 Task: Animate a Splashing Waterfall.
Action: Mouse moved to (450, 367)
Screenshot: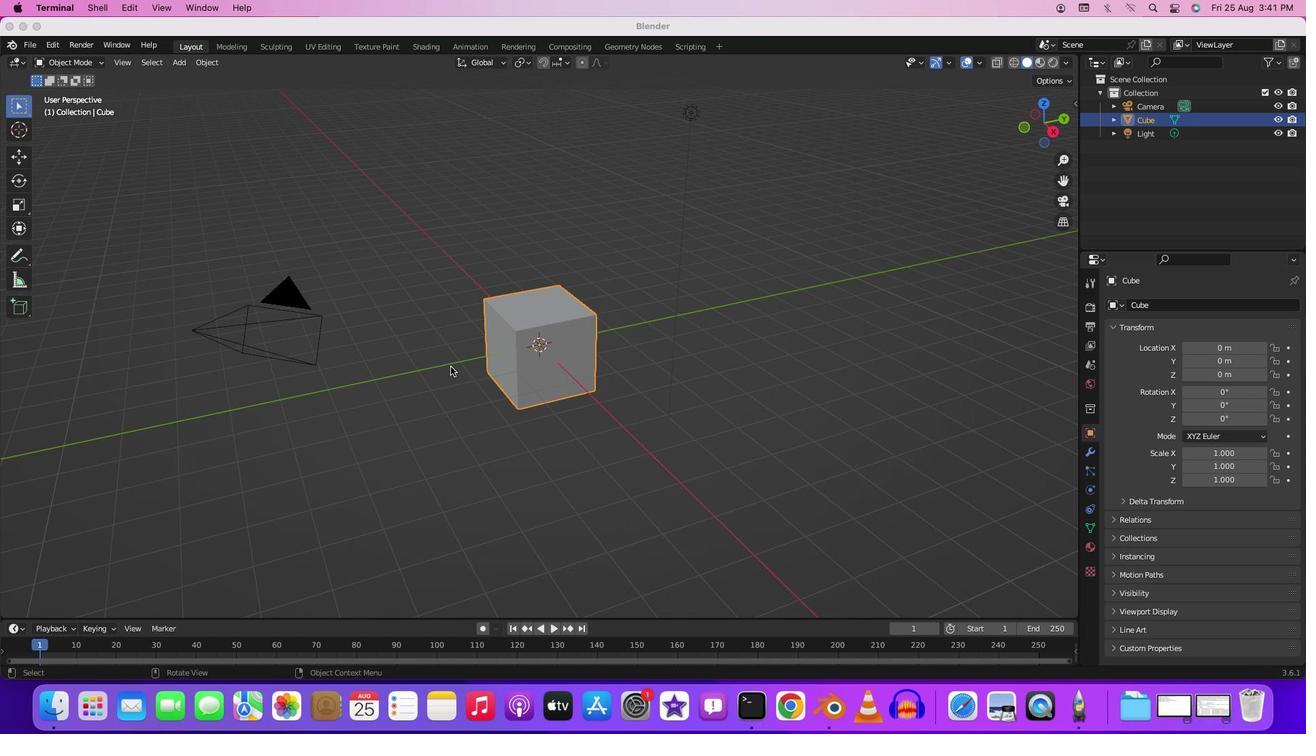 
Action: Mouse pressed middle at (450, 367)
Screenshot: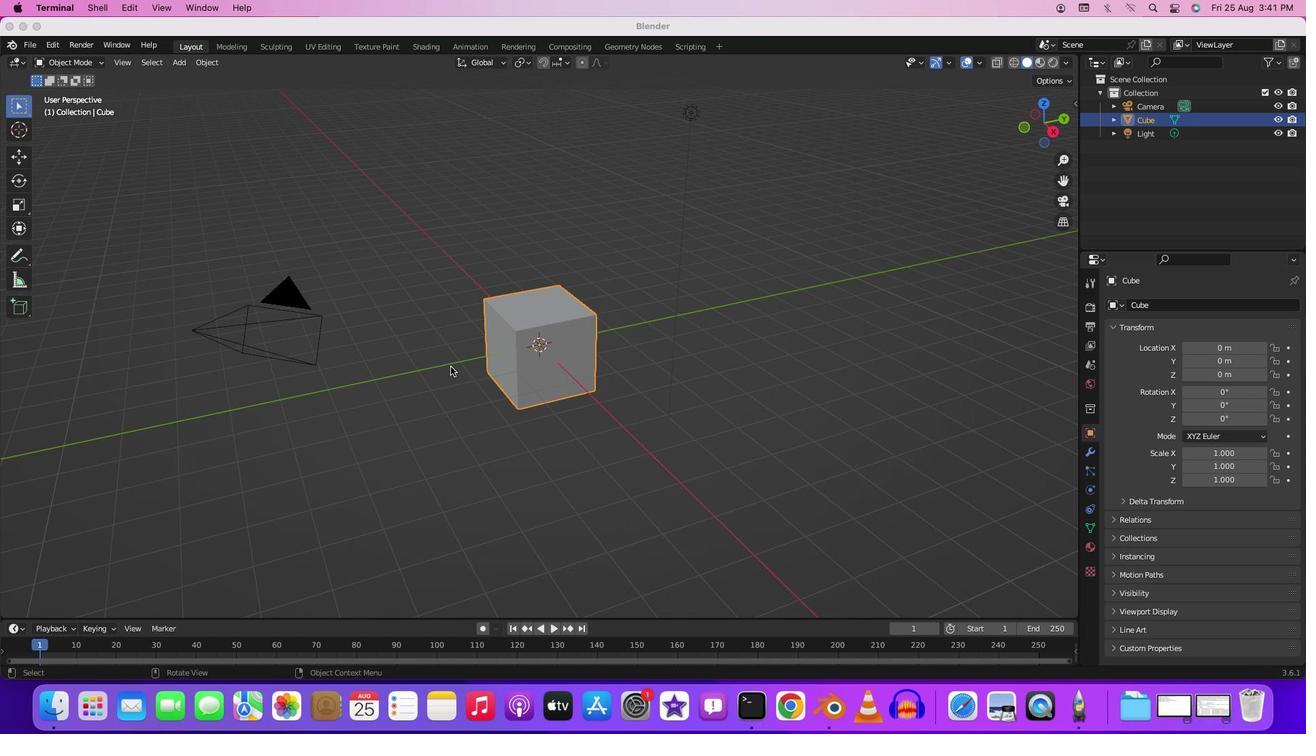 
Action: Mouse moved to (450, 283)
Screenshot: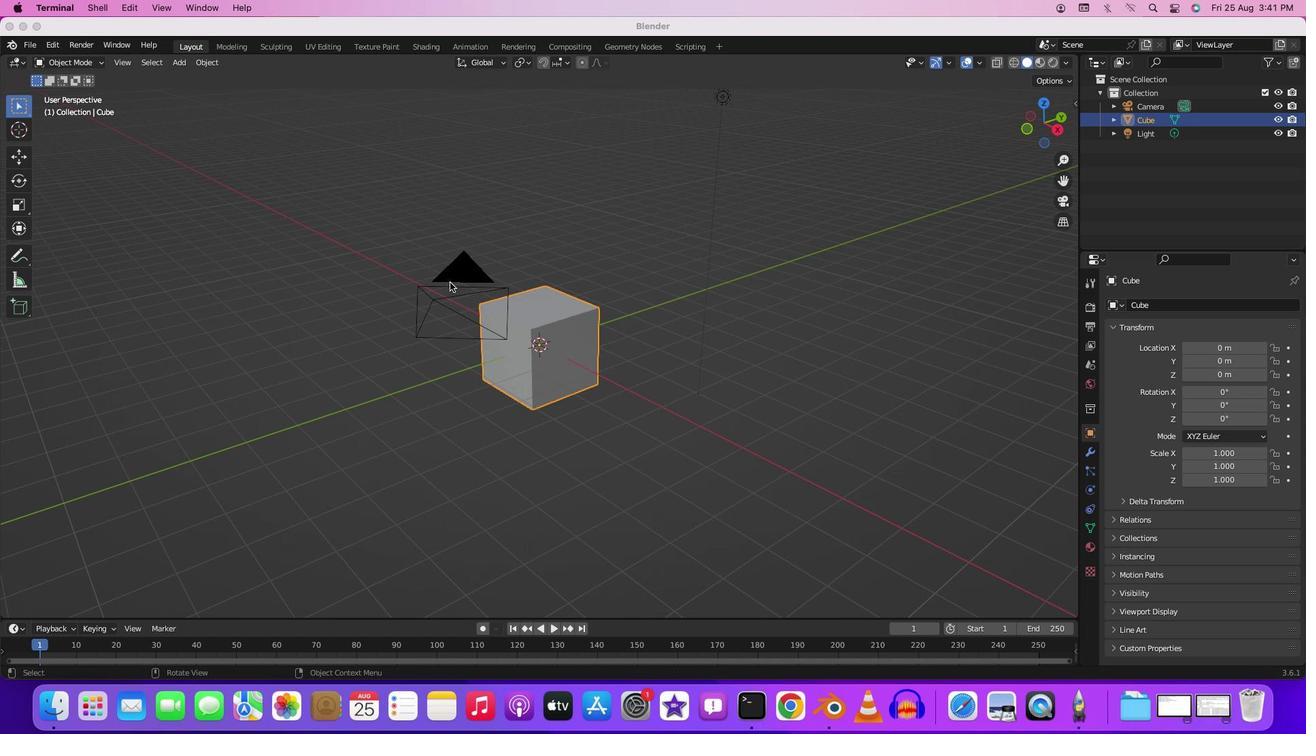 
Action: Mouse pressed left at (450, 283)
Screenshot: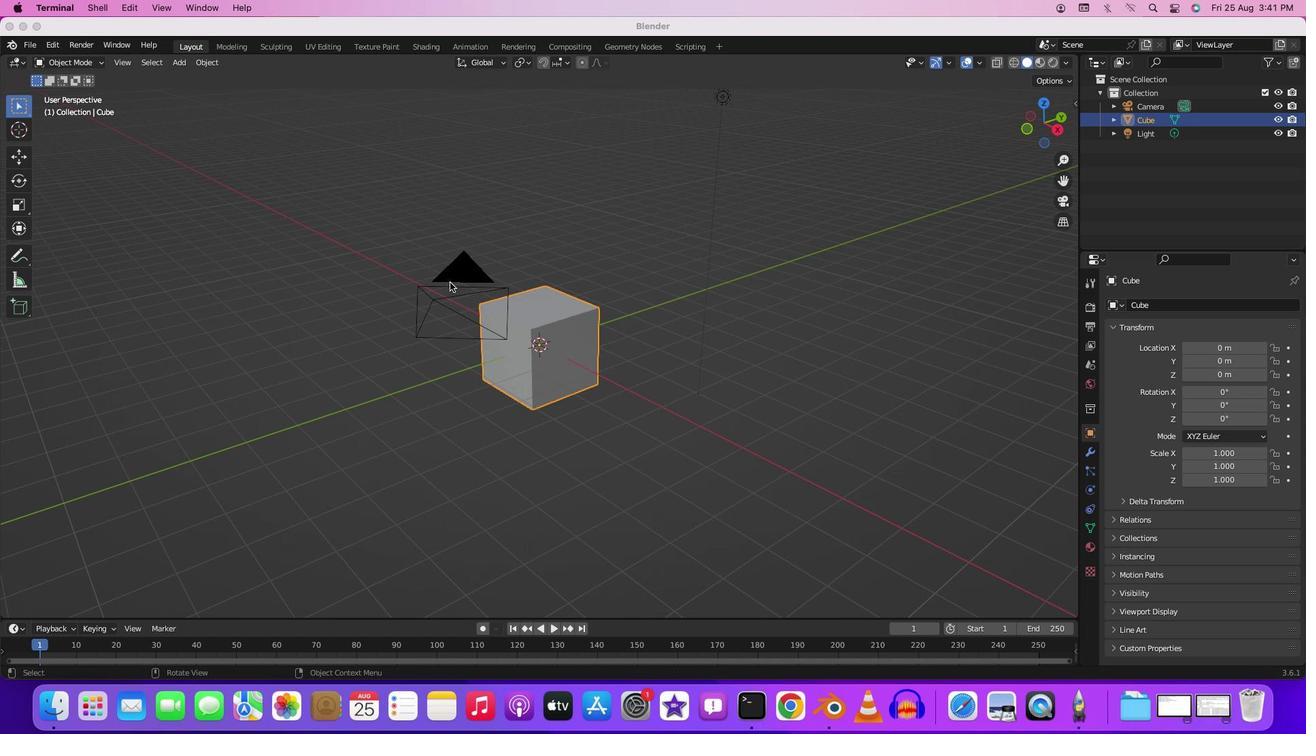 
Action: Mouse moved to (451, 269)
Screenshot: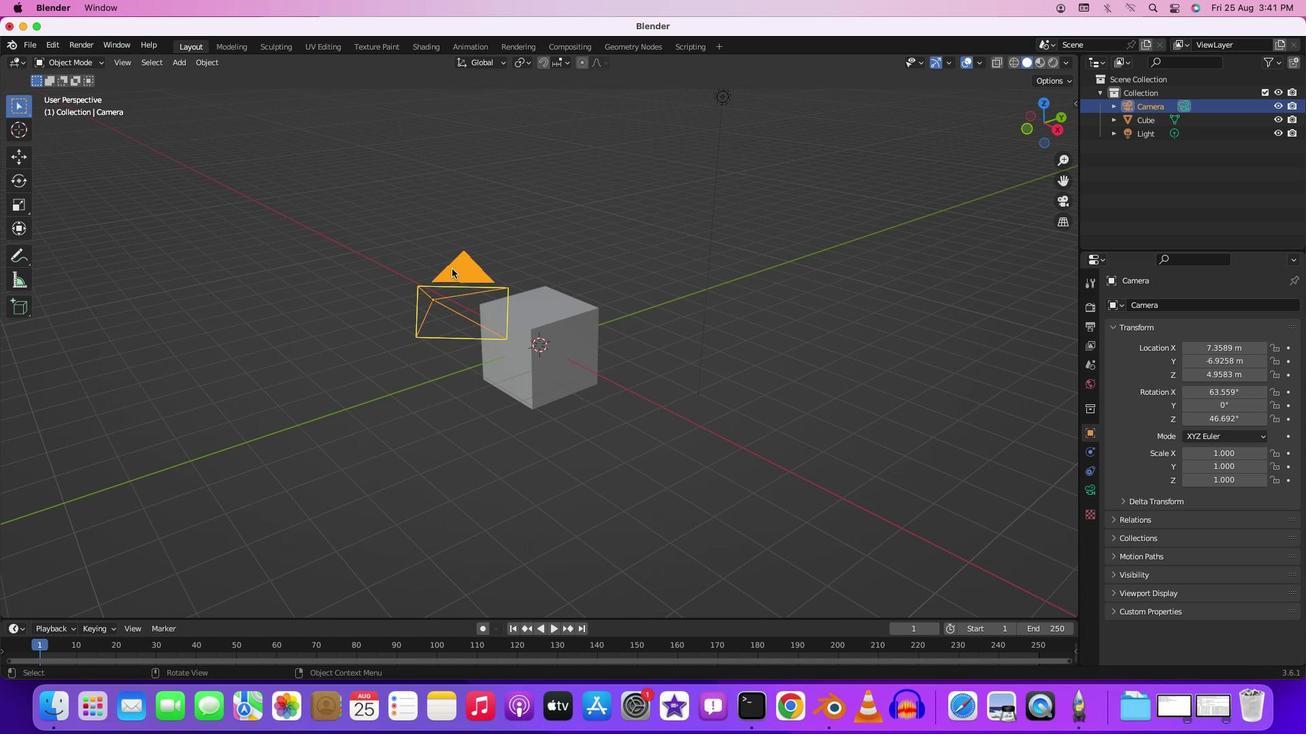 
Action: Key pressed Key.delete
Screenshot: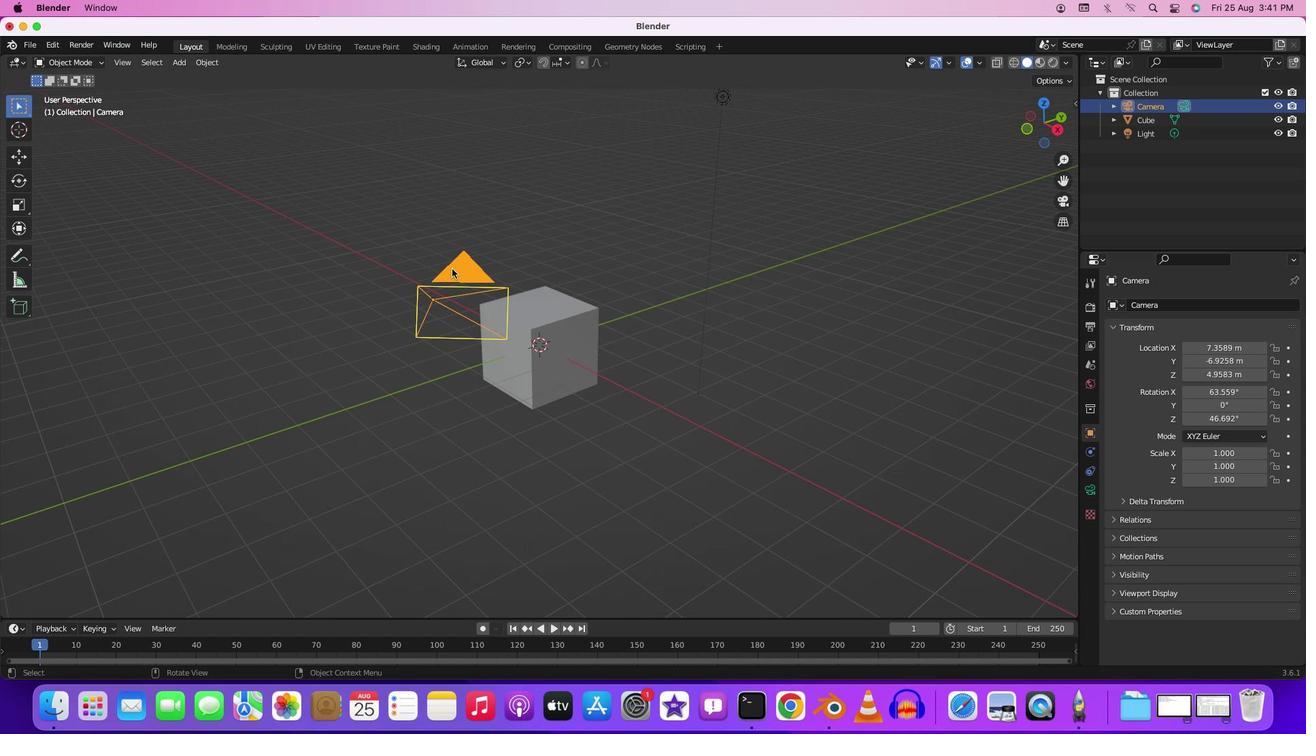 
Action: Mouse moved to (734, 101)
Screenshot: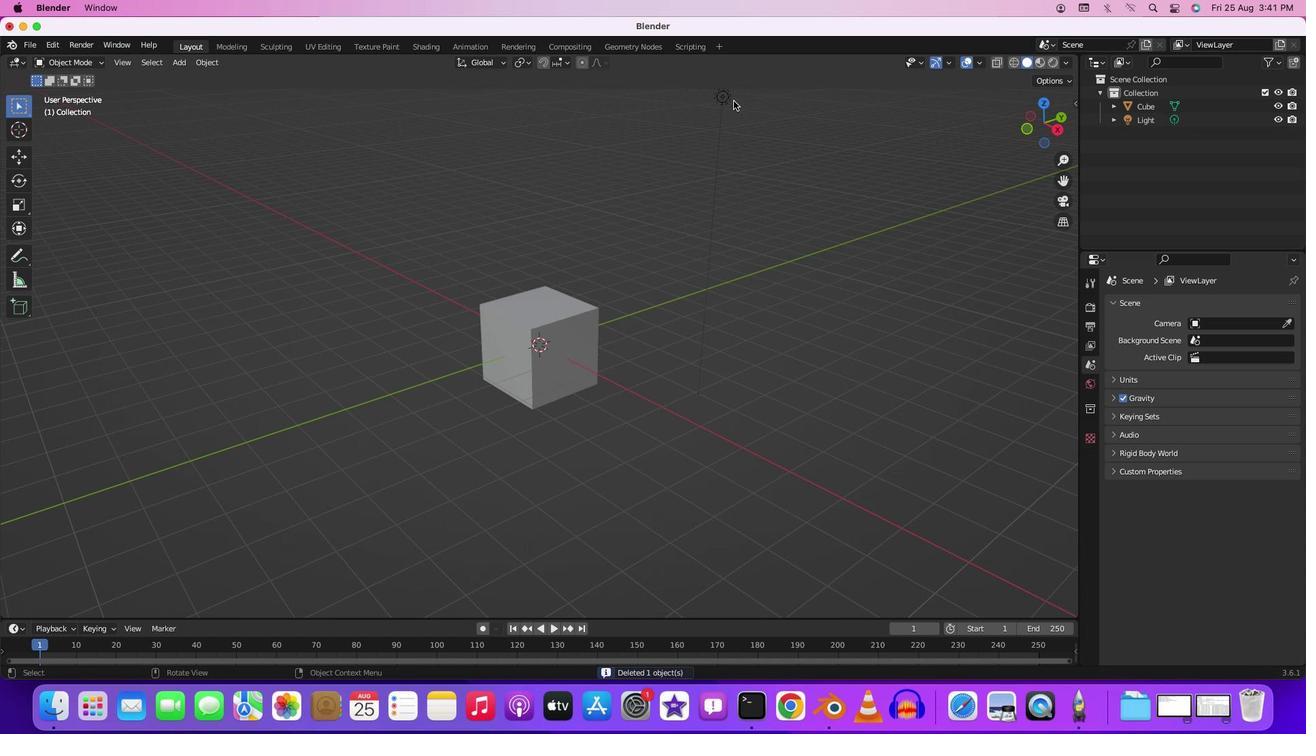 
Action: Mouse pressed left at (734, 101)
Screenshot: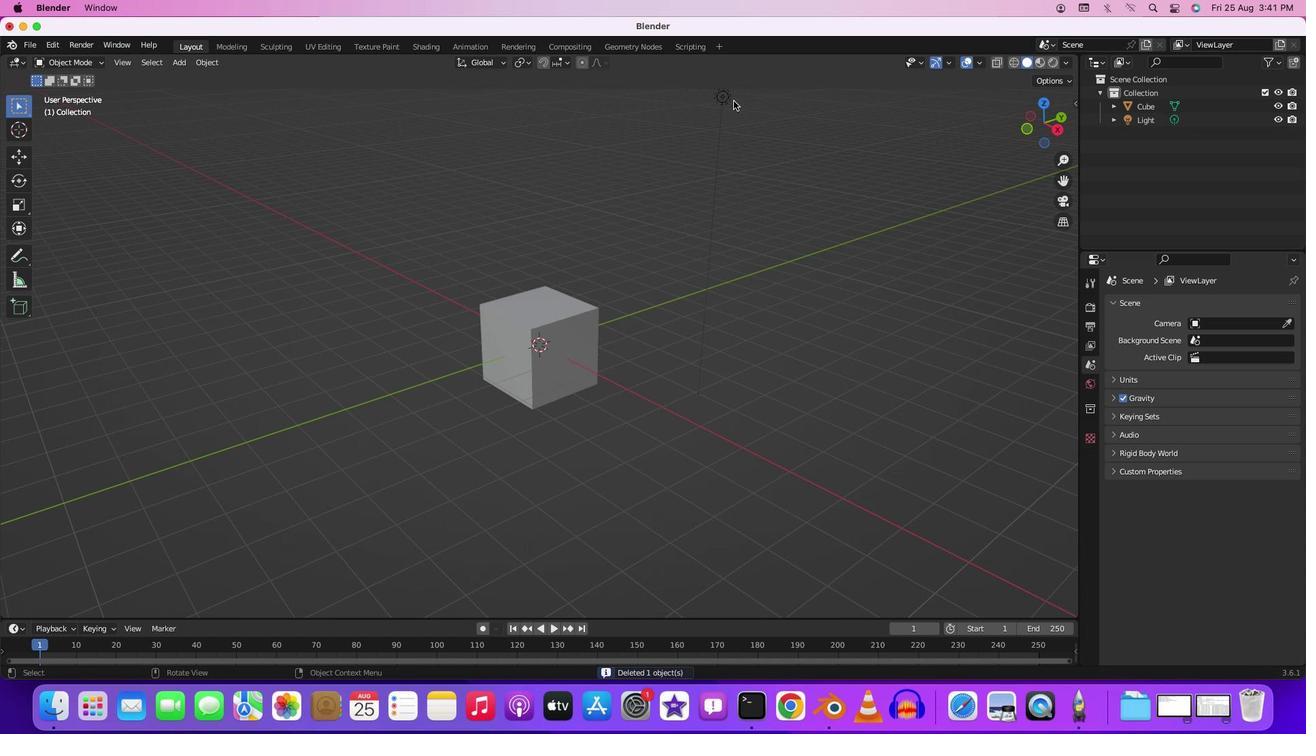 
Action: Mouse moved to (713, 114)
Screenshot: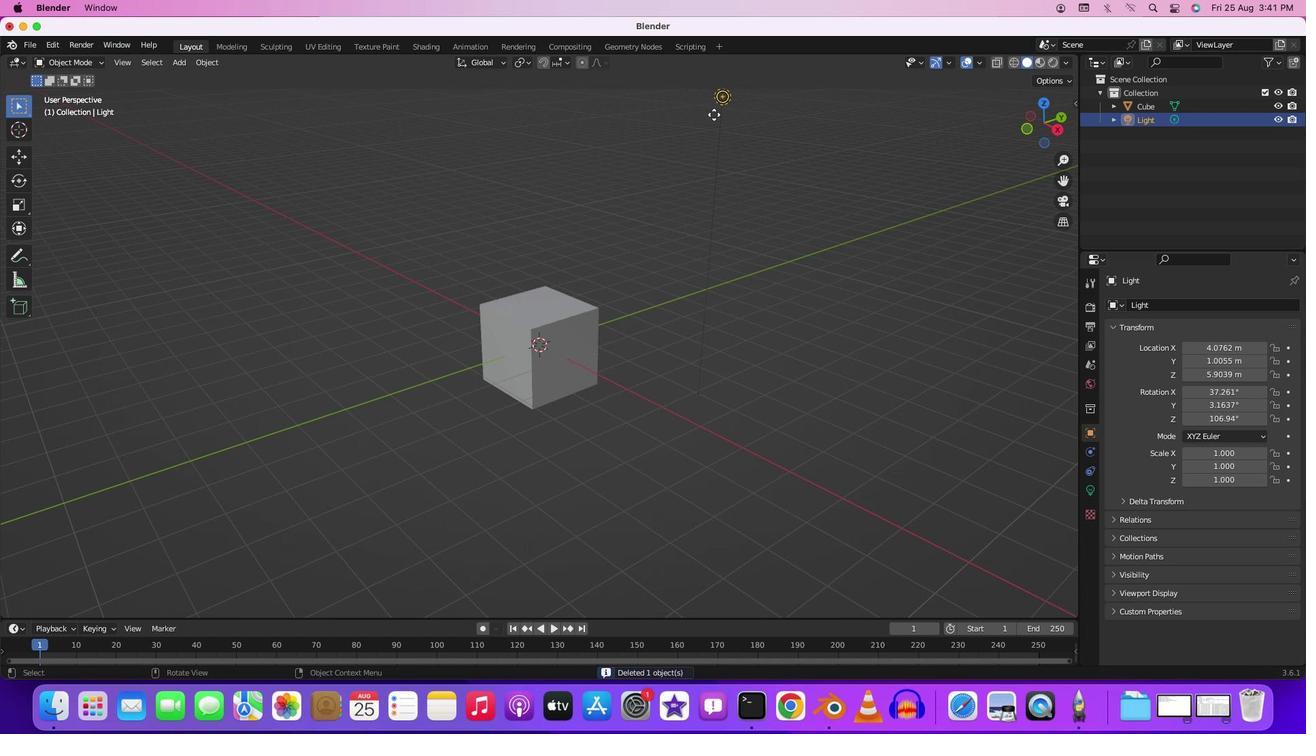 
Action: Key pressed Key.delete
Screenshot: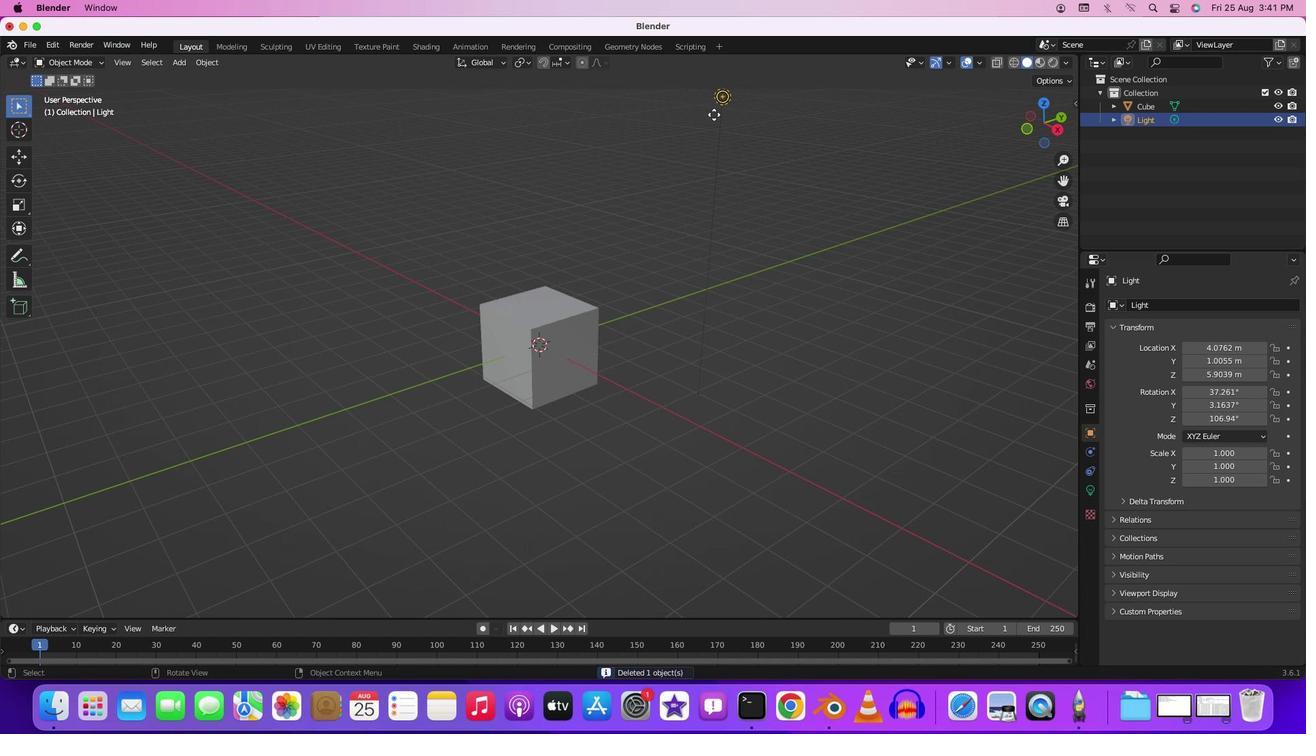 
Action: Mouse moved to (573, 308)
Screenshot: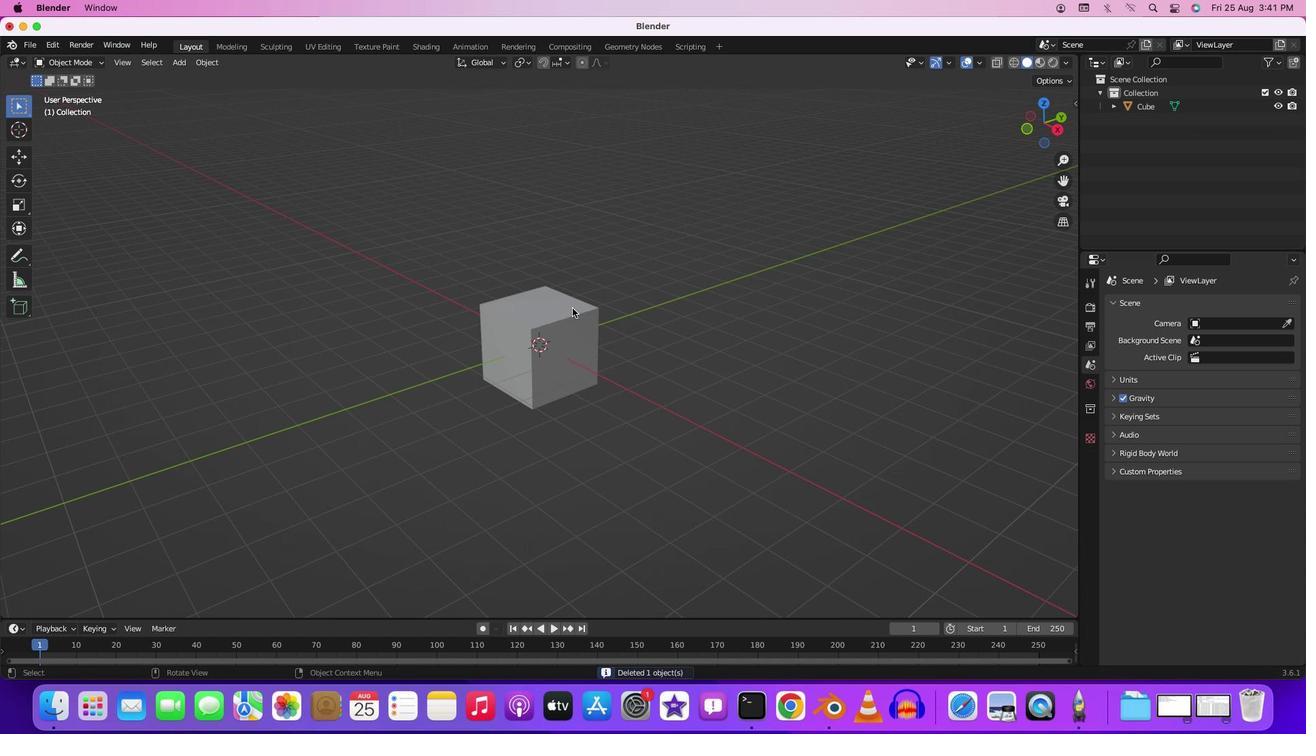 
Action: Mouse pressed left at (573, 308)
Screenshot: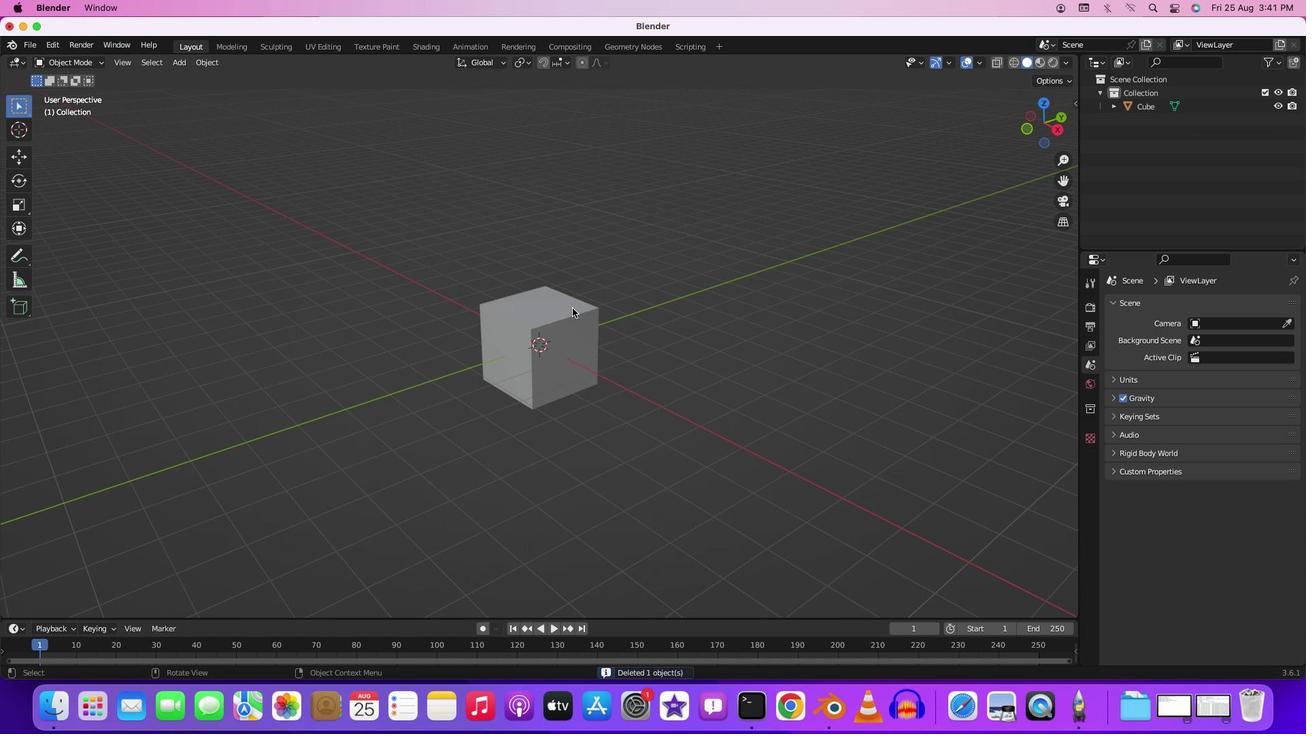 
Action: Key pressed Key.delete
Screenshot: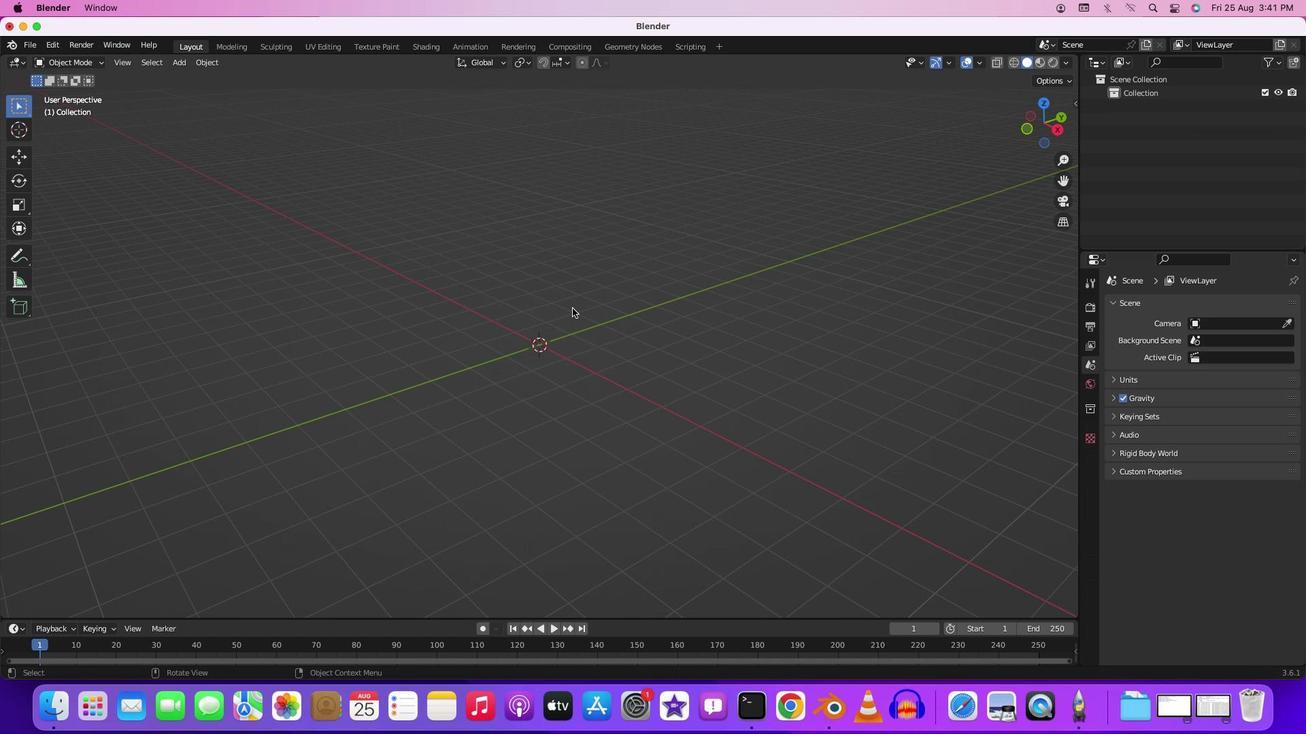 
Action: Mouse moved to (598, 320)
Screenshot: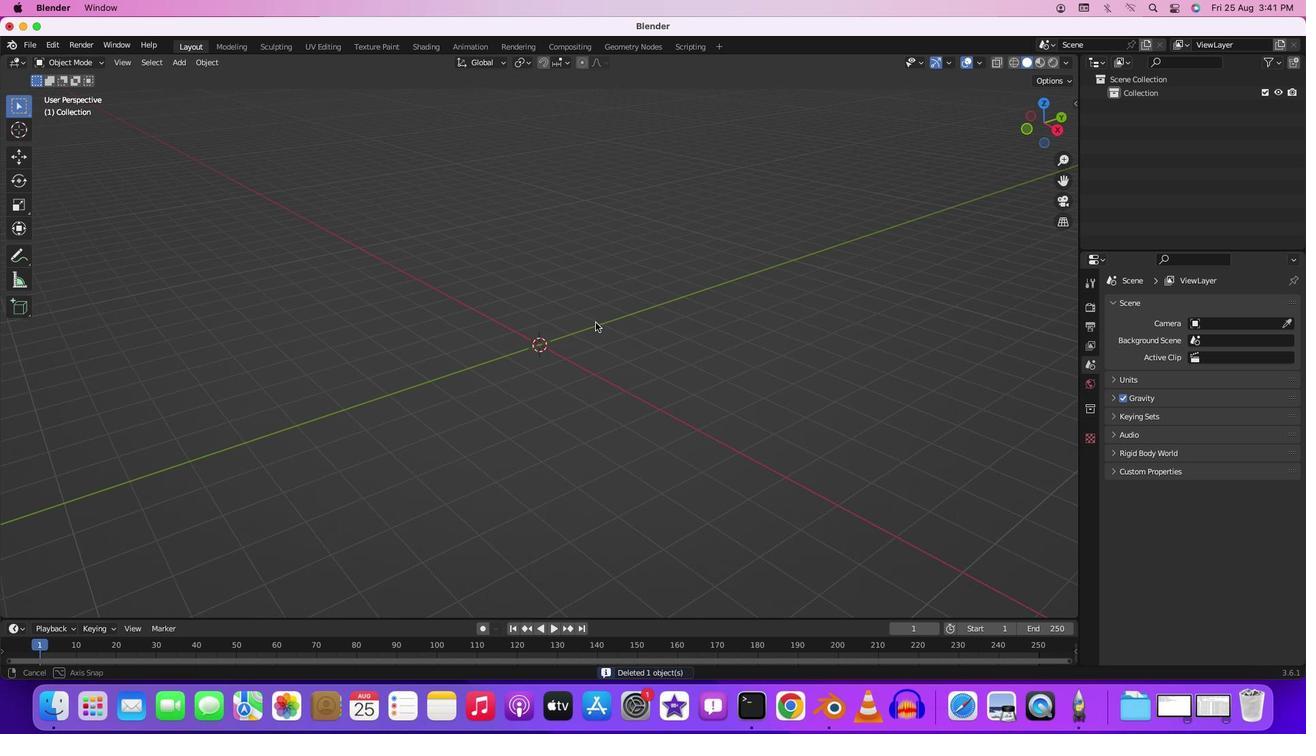 
Action: Mouse pressed middle at (598, 320)
Screenshot: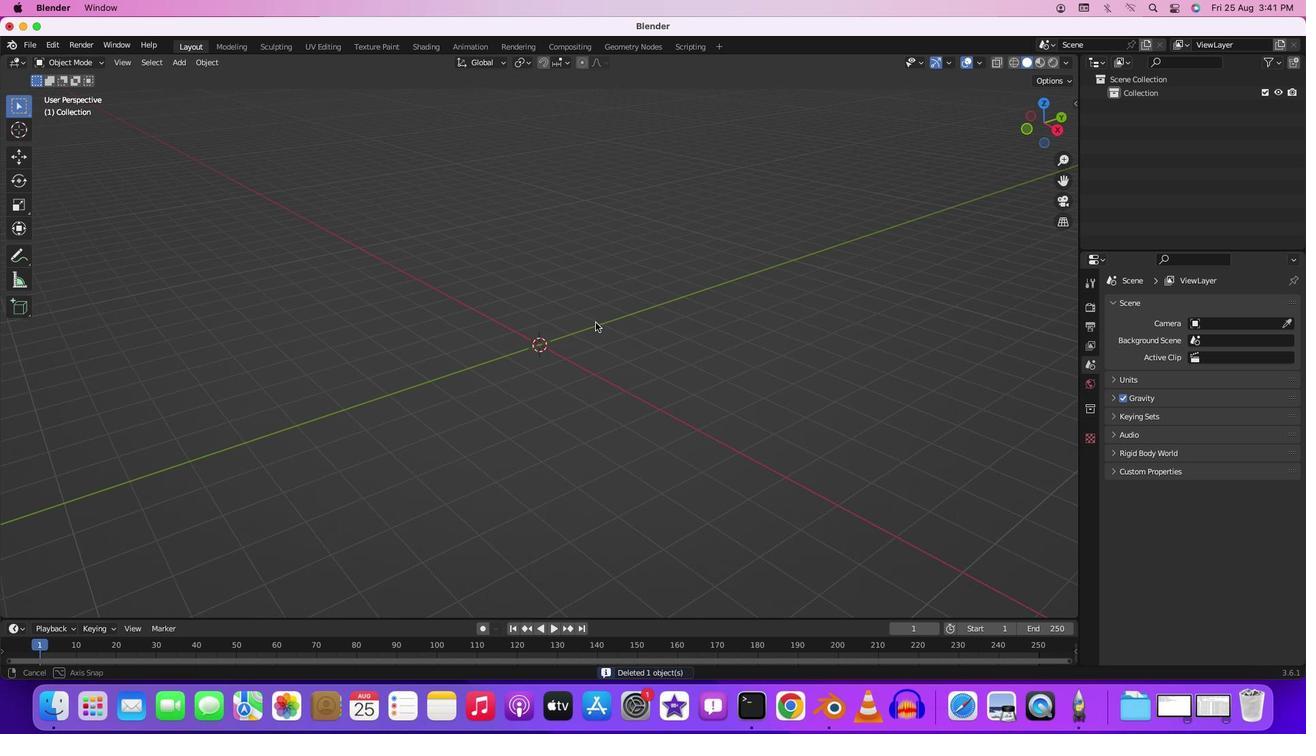 
Action: Mouse moved to (595, 323)
Screenshot: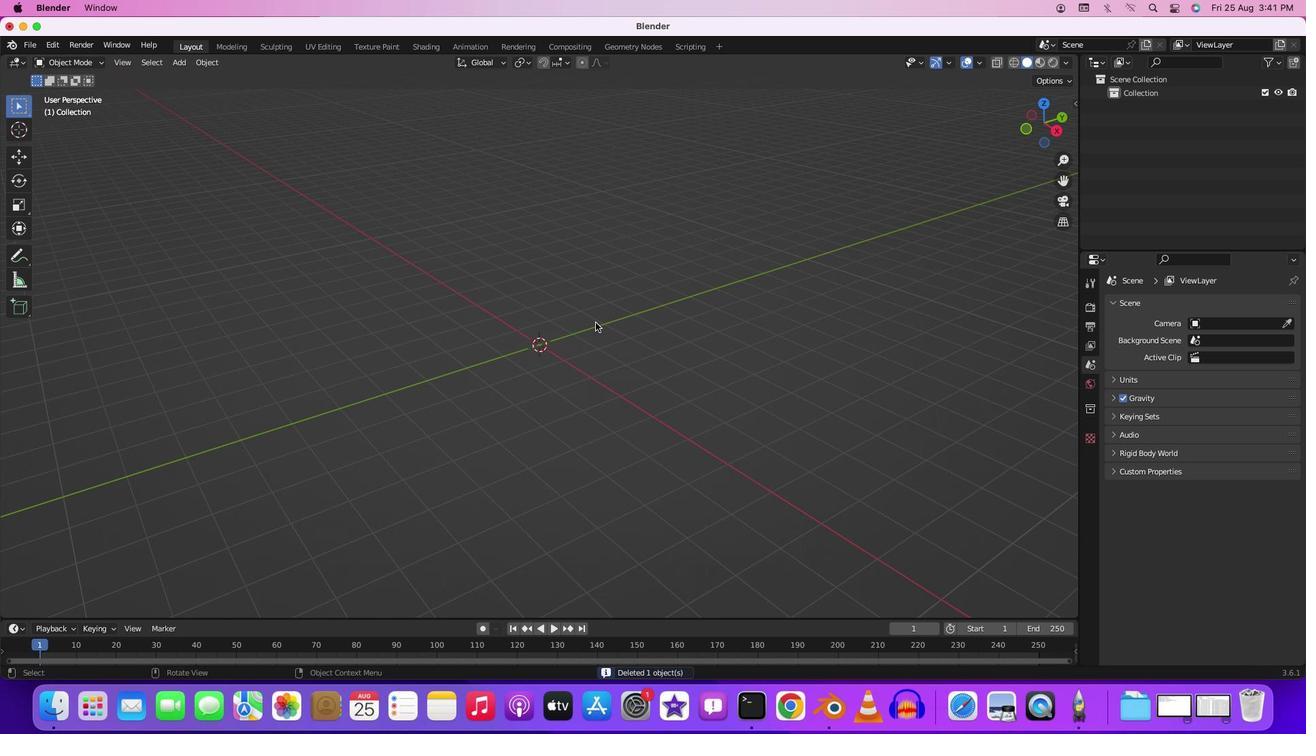 
Action: Key pressed Key.shift'A'
Screenshot: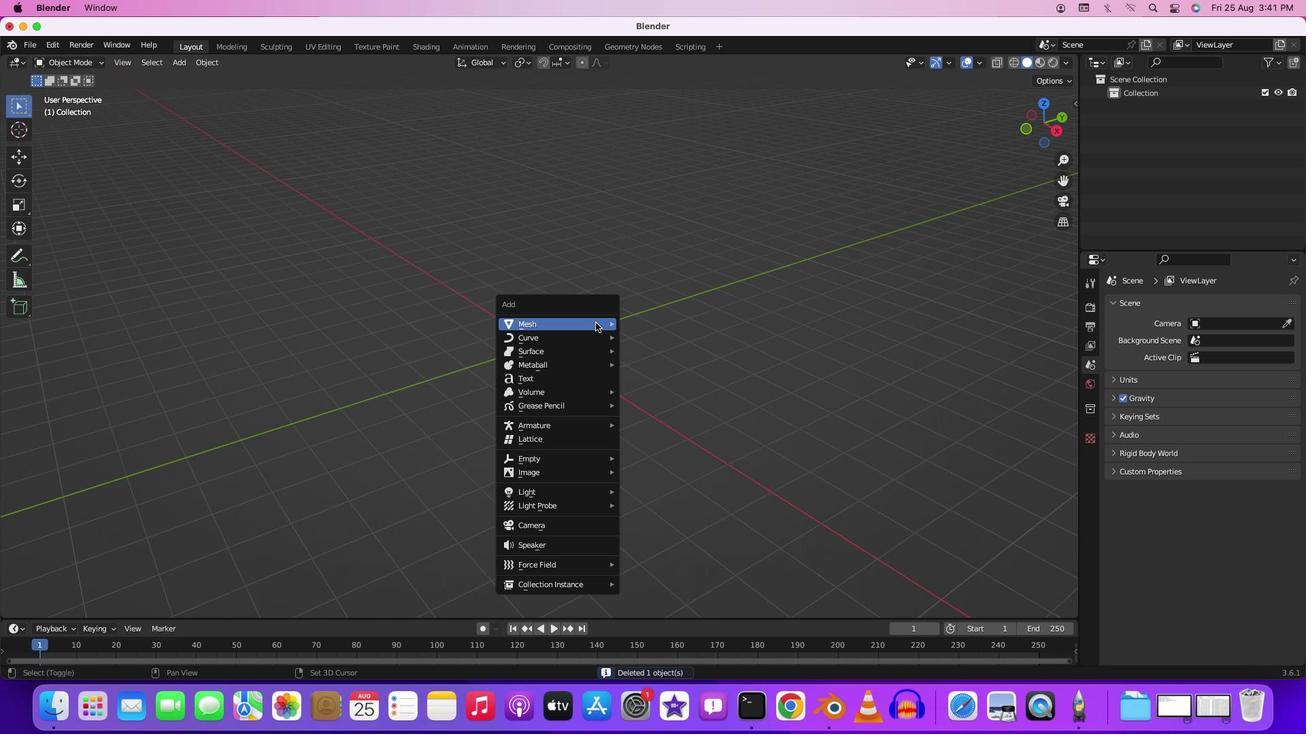 
Action: Mouse moved to (711, 249)
Screenshot: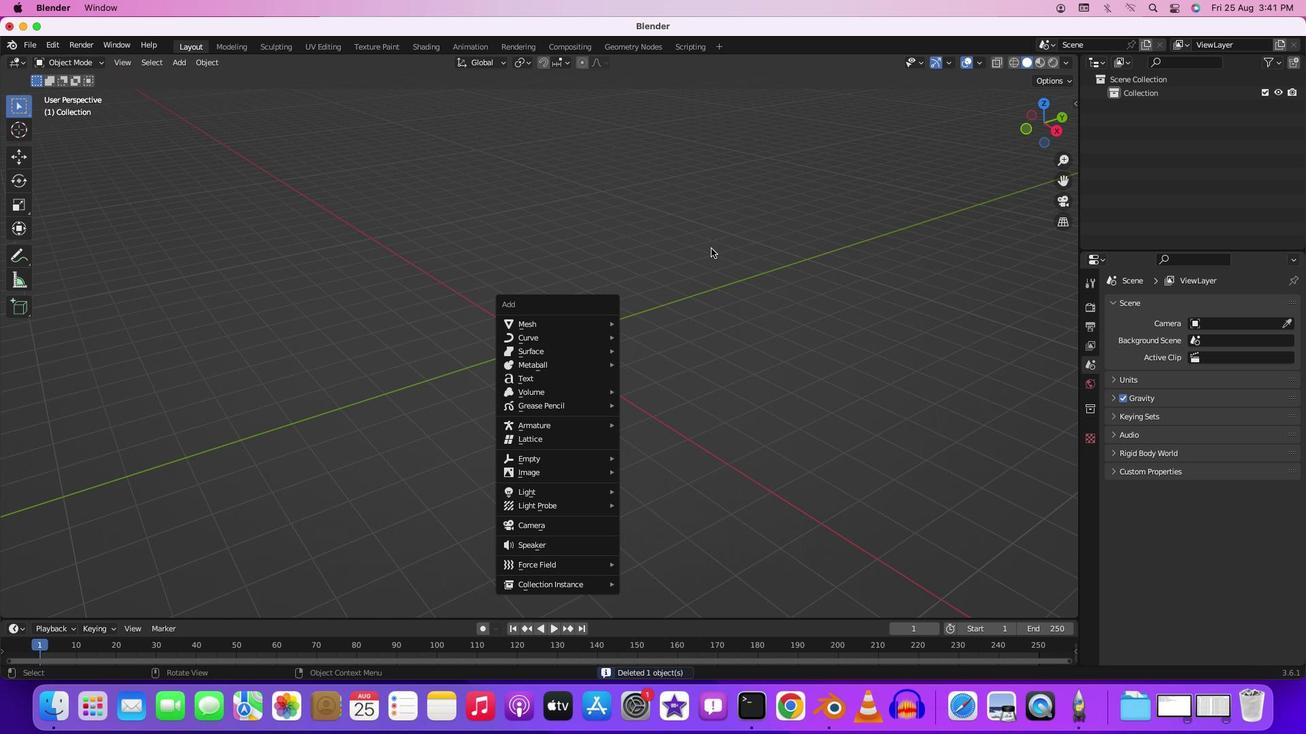 
Action: Mouse pressed left at (711, 249)
Screenshot: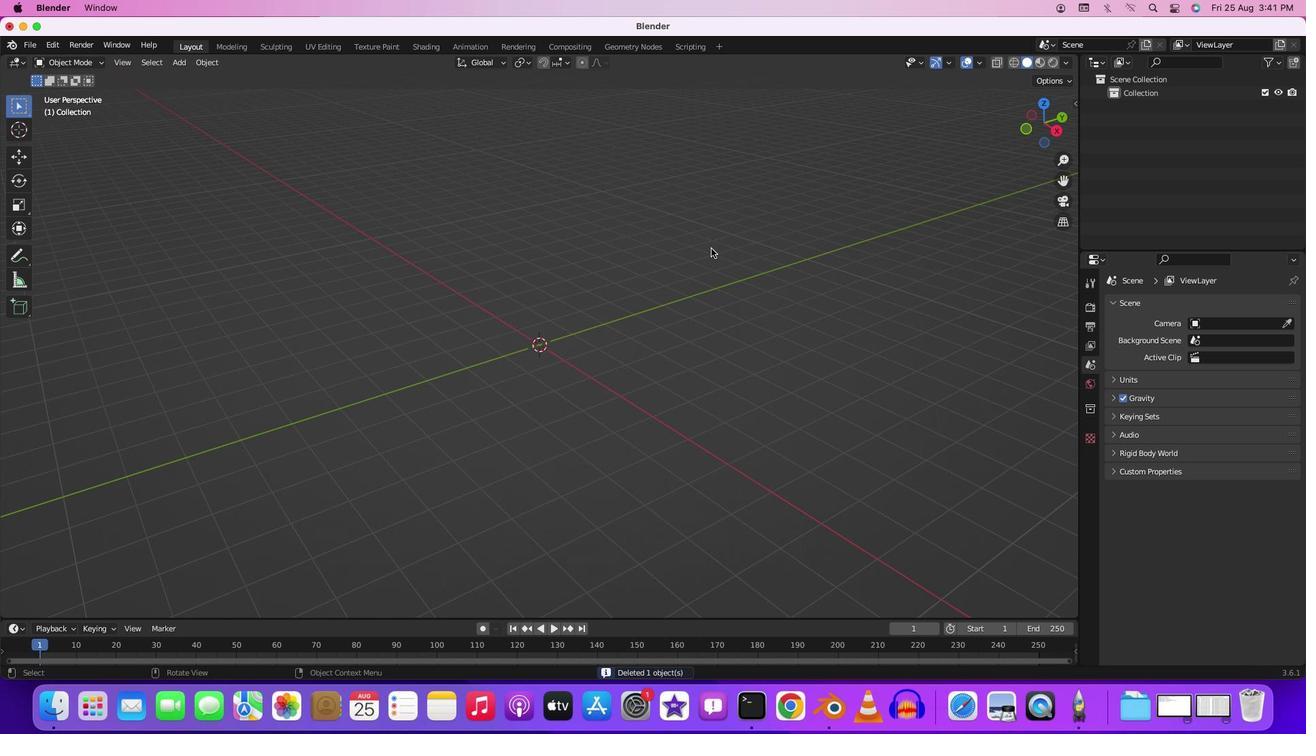 
Action: Mouse moved to (687, 287)
Screenshot: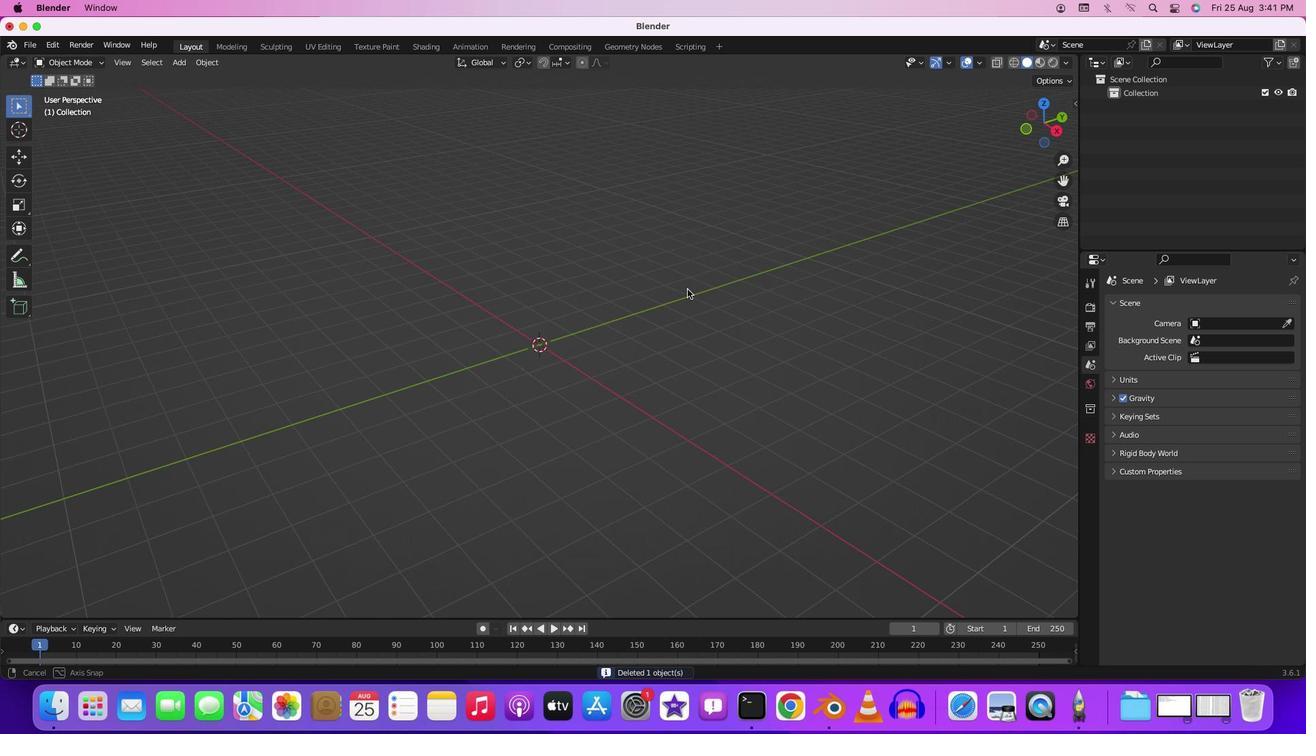 
Action: Mouse pressed middle at (687, 287)
Screenshot: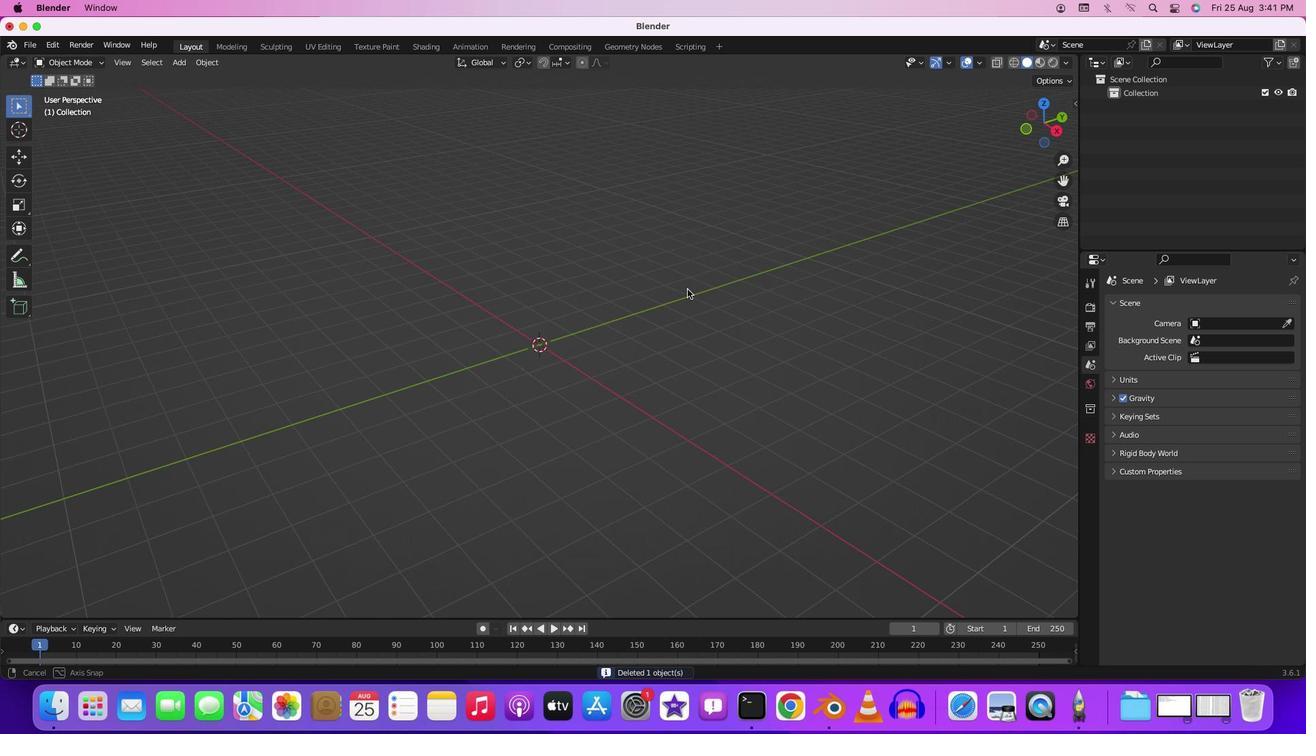 
Action: Mouse moved to (670, 276)
Screenshot: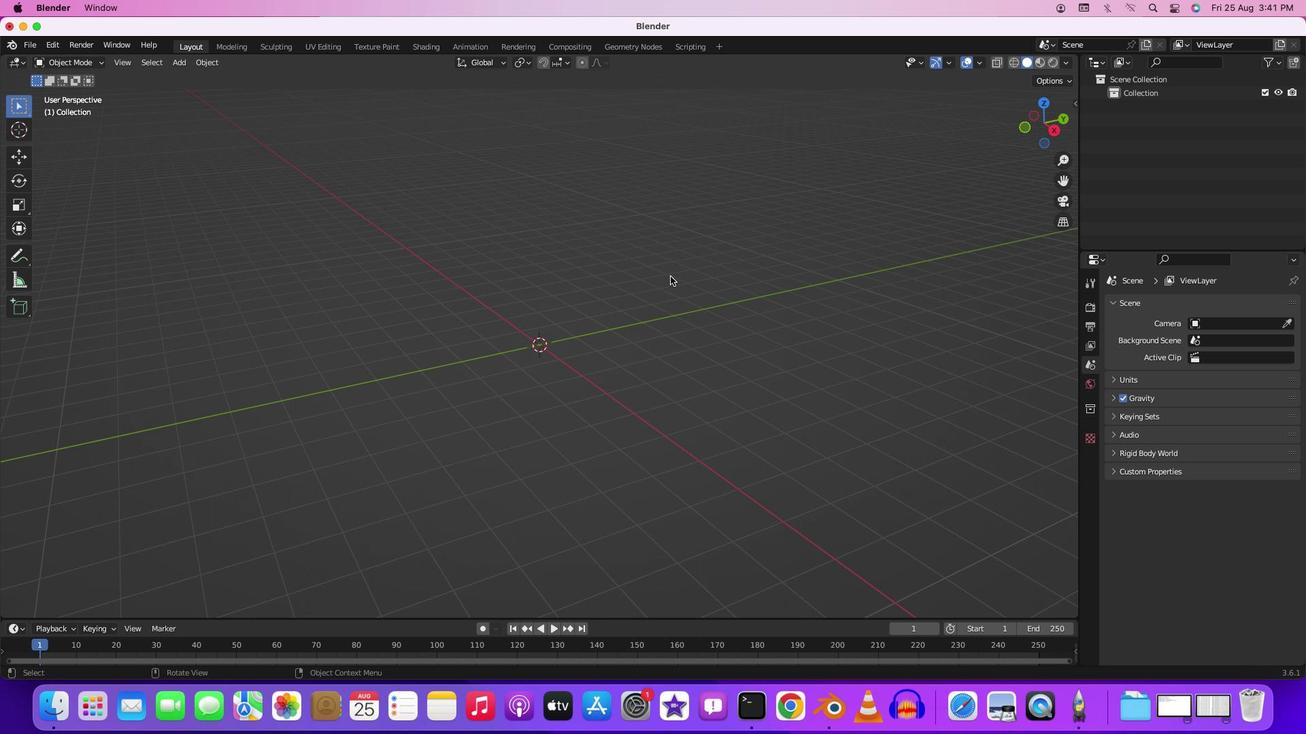 
Action: Mouse scrolled (670, 276) with delta (0, 0)
Screenshot: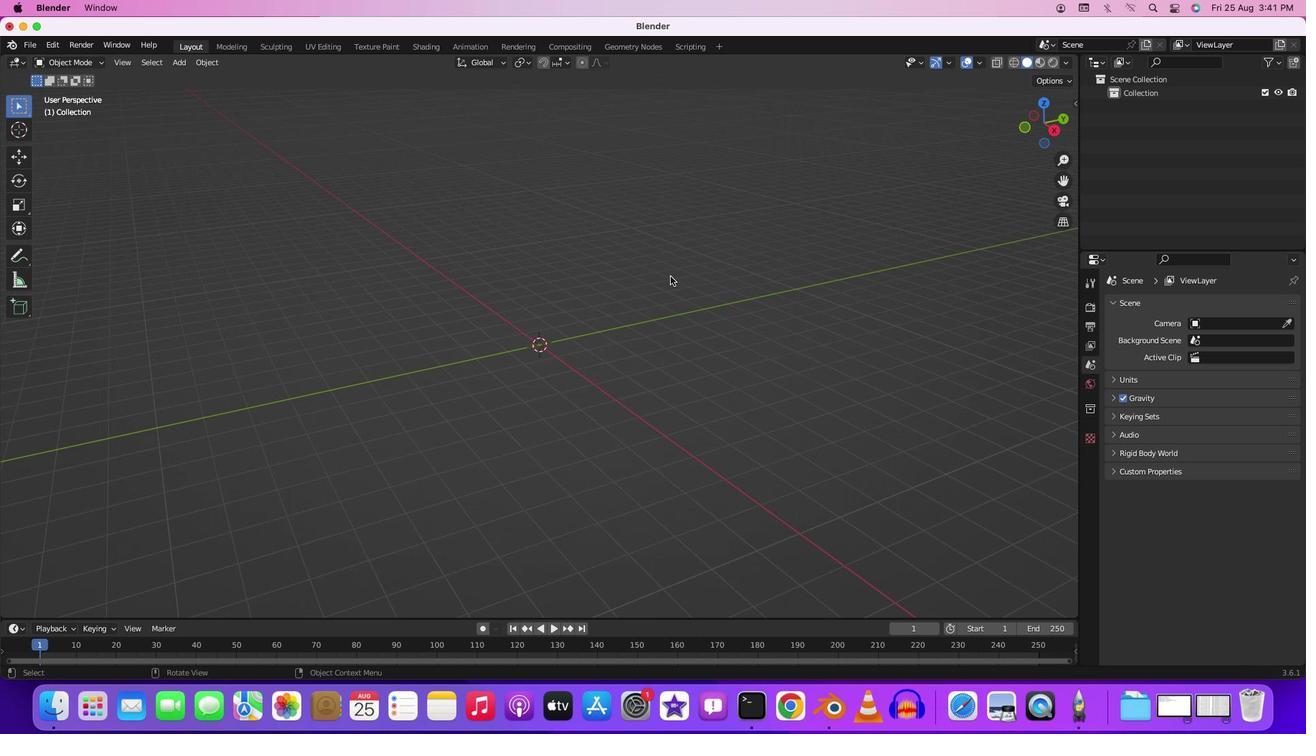 
Action: Mouse scrolled (670, 276) with delta (0, 0)
Screenshot: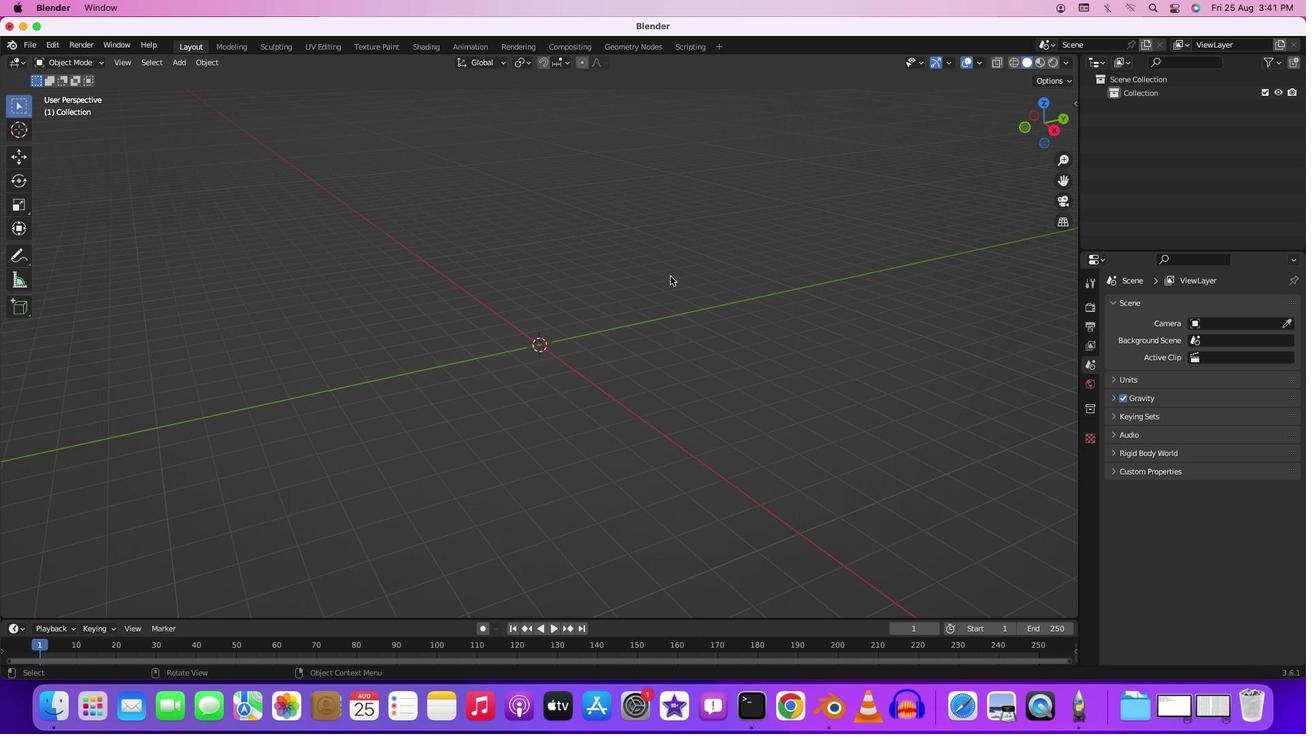 
Action: Mouse scrolled (670, 276) with delta (0, -1)
Screenshot: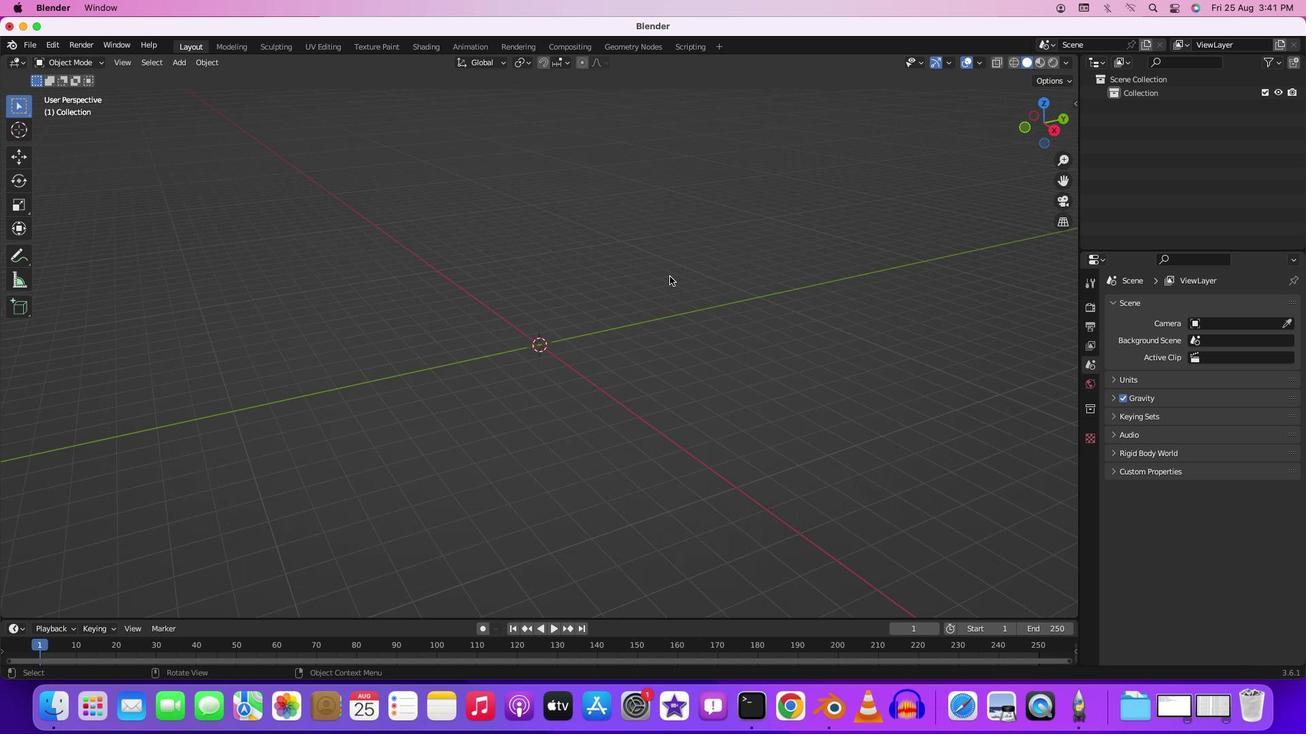 
Action: Mouse moved to (669, 283)
Screenshot: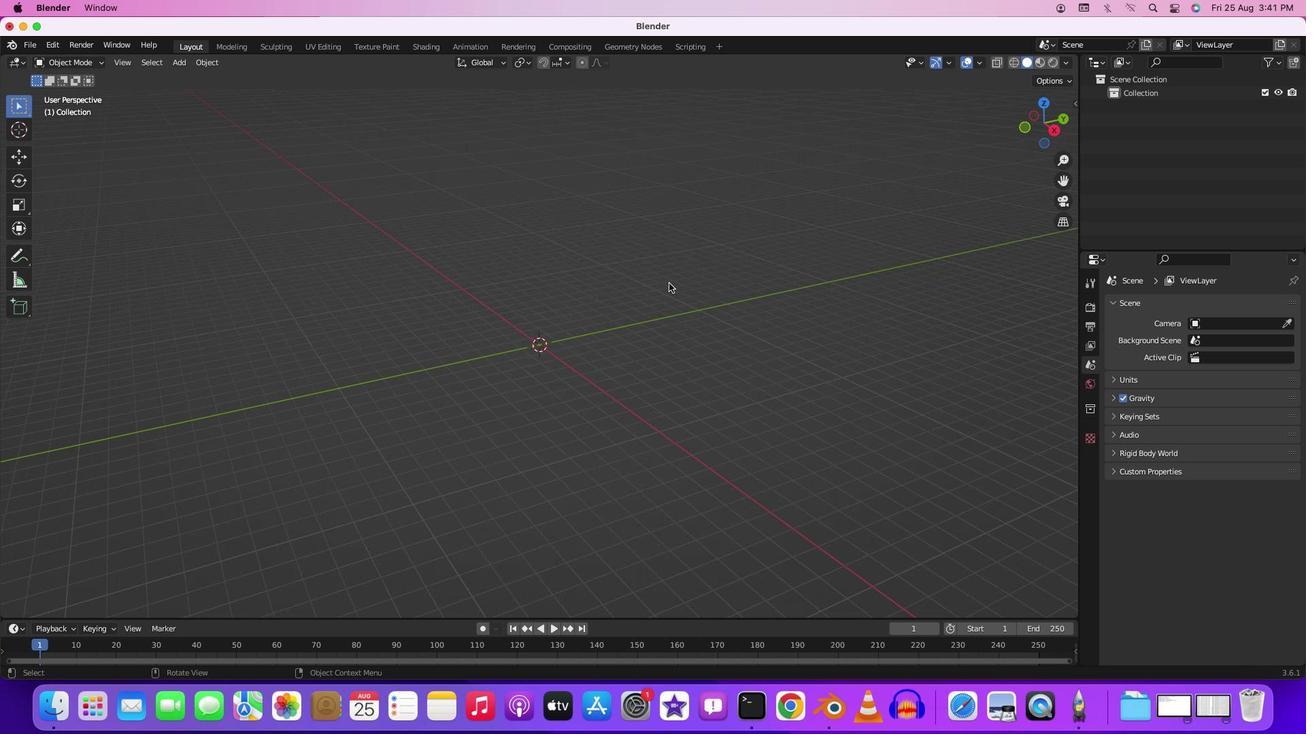 
Action: Mouse scrolled (669, 283) with delta (0, 0)
Screenshot: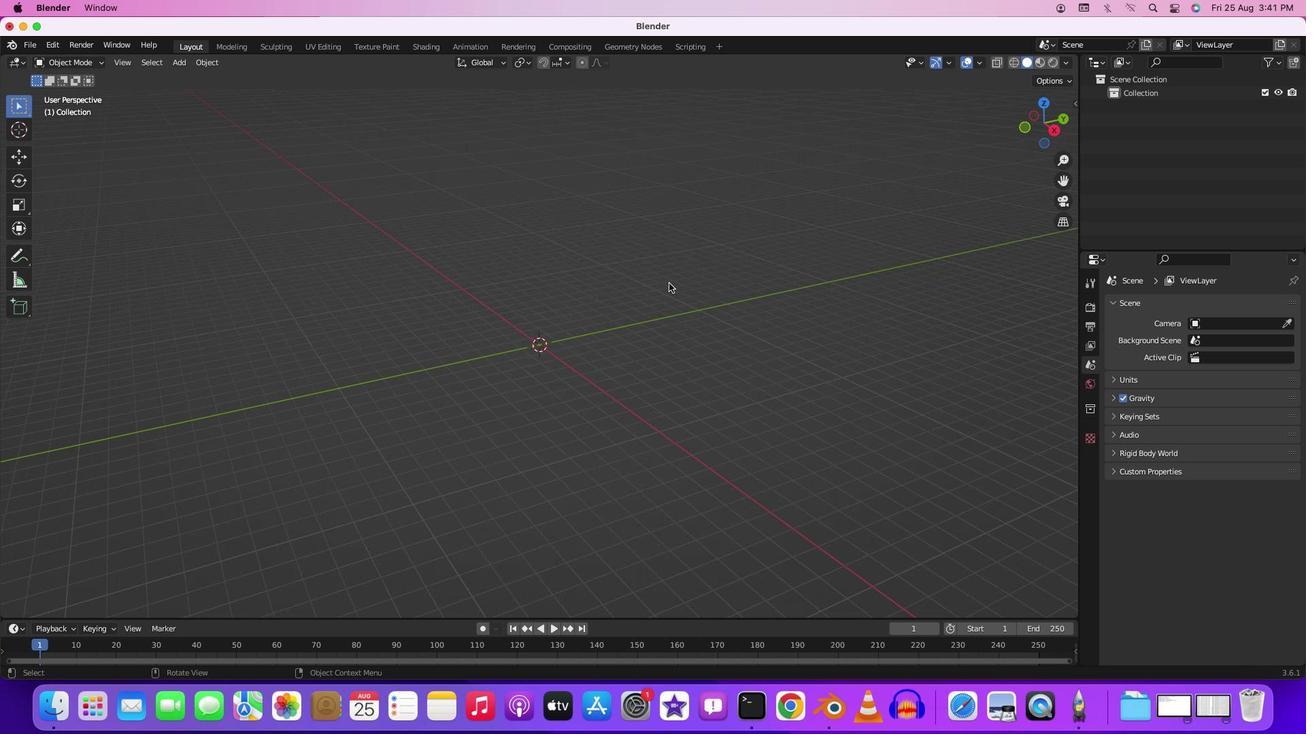 
Action: Mouse moved to (669, 283)
Screenshot: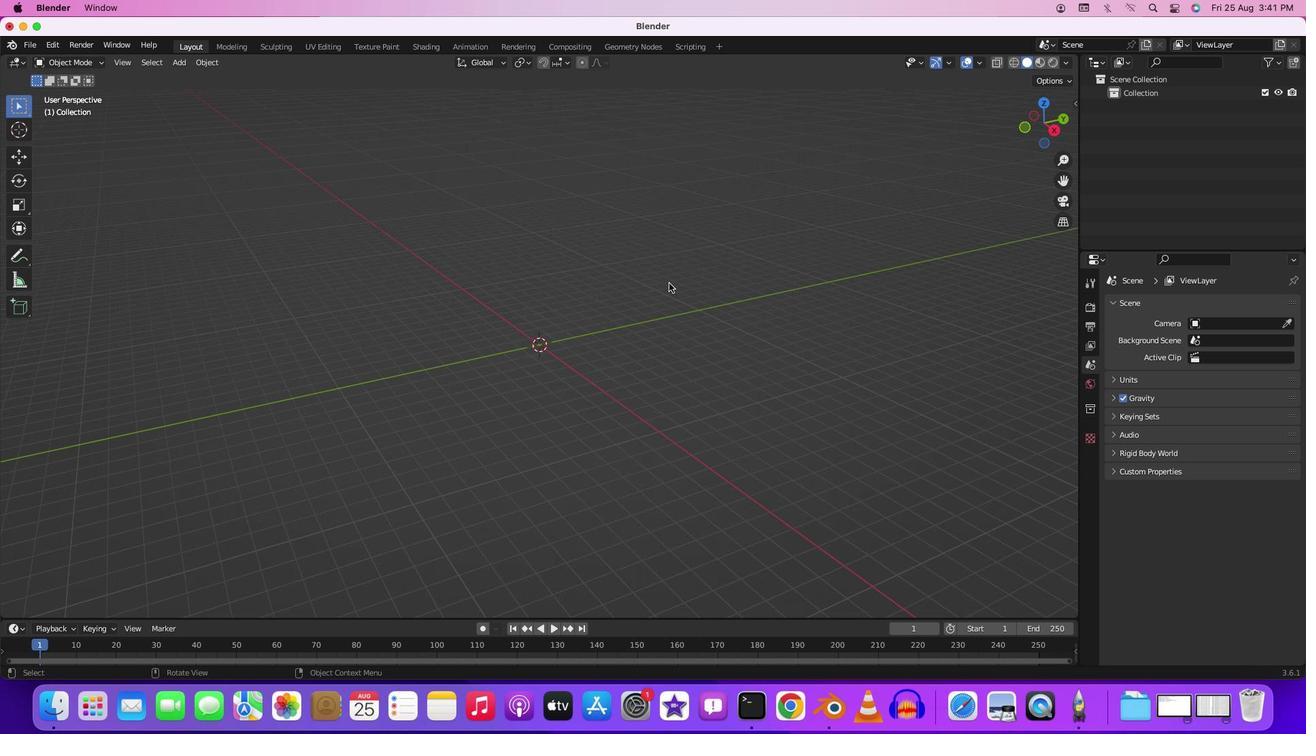 
Action: Mouse scrolled (669, 283) with delta (0, 0)
Screenshot: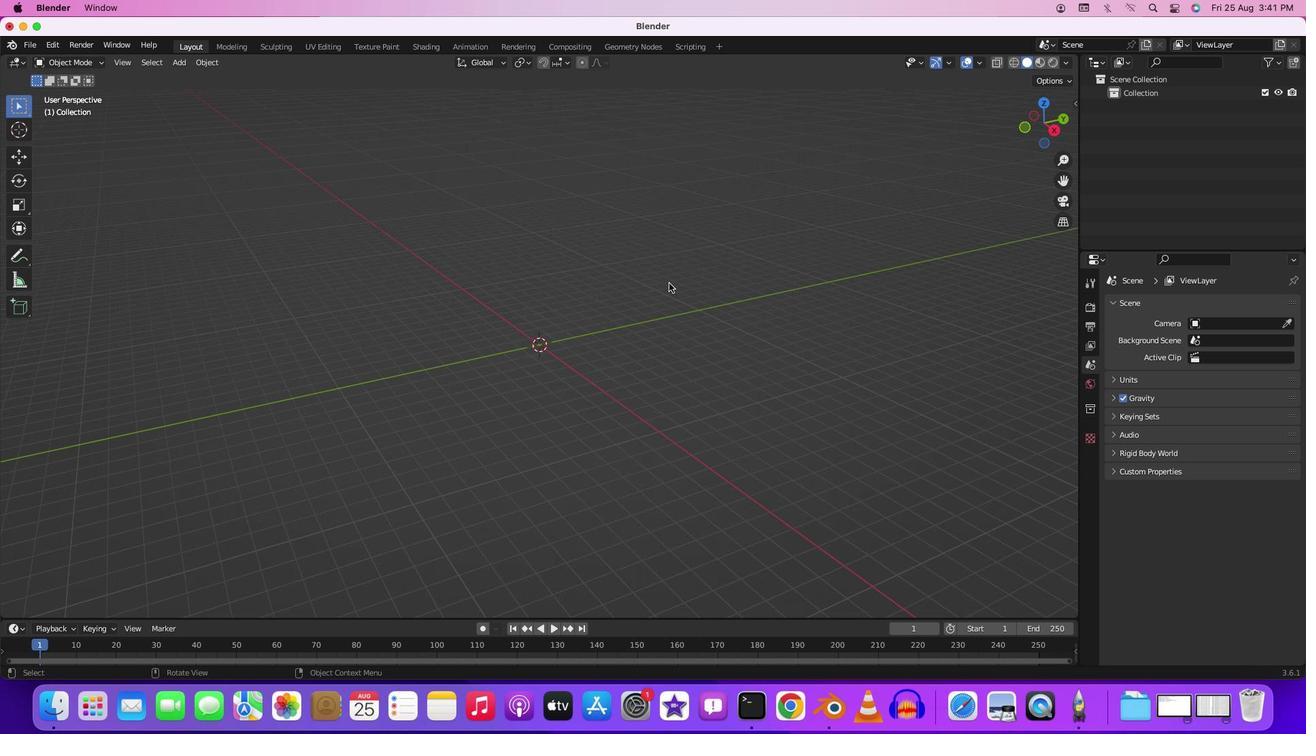 
Action: Mouse scrolled (669, 283) with delta (0, -2)
Screenshot: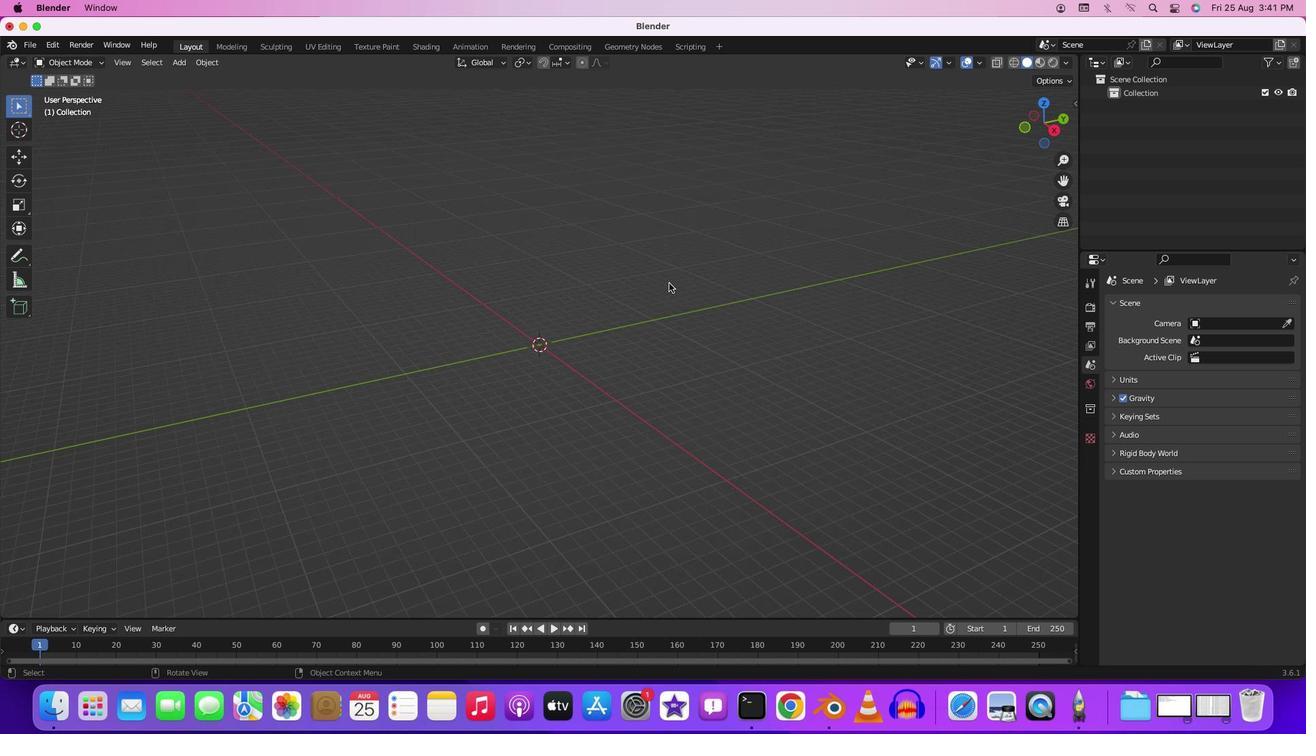 
Action: Mouse moved to (669, 283)
Screenshot: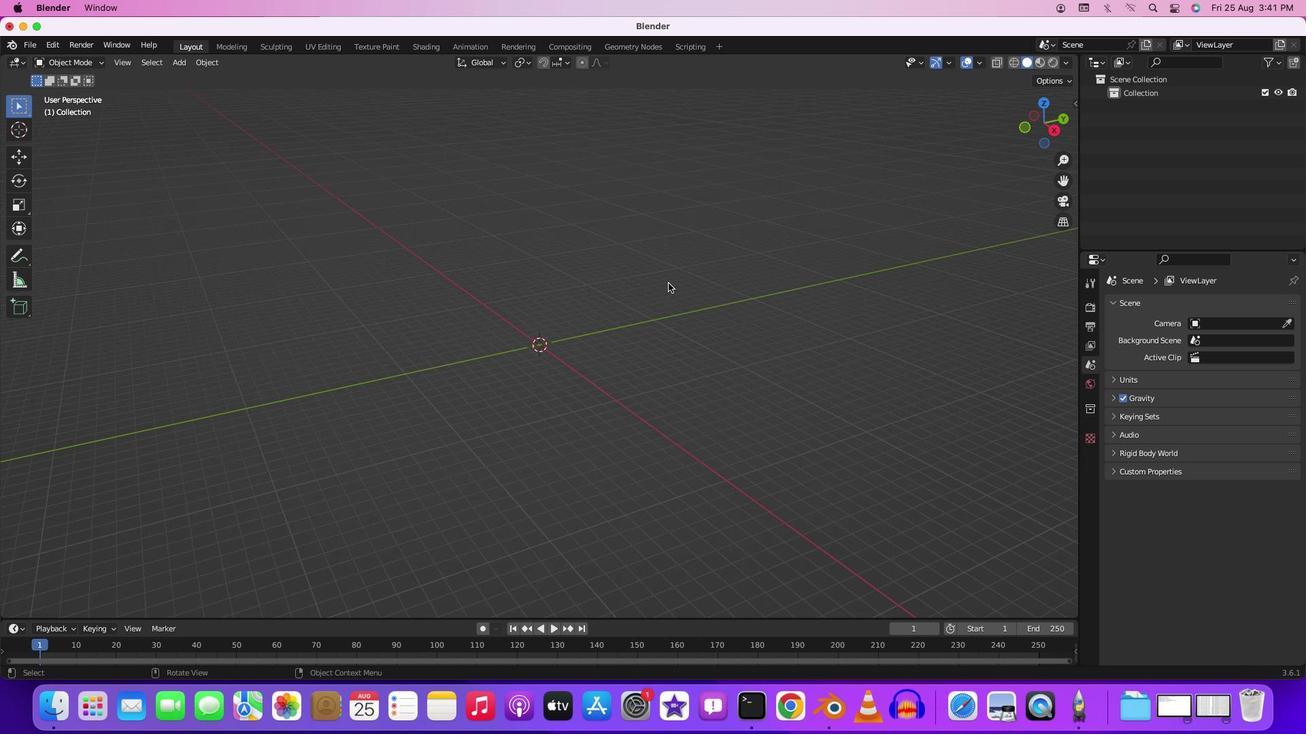 
Action: Mouse scrolled (669, 283) with delta (0, -2)
Screenshot: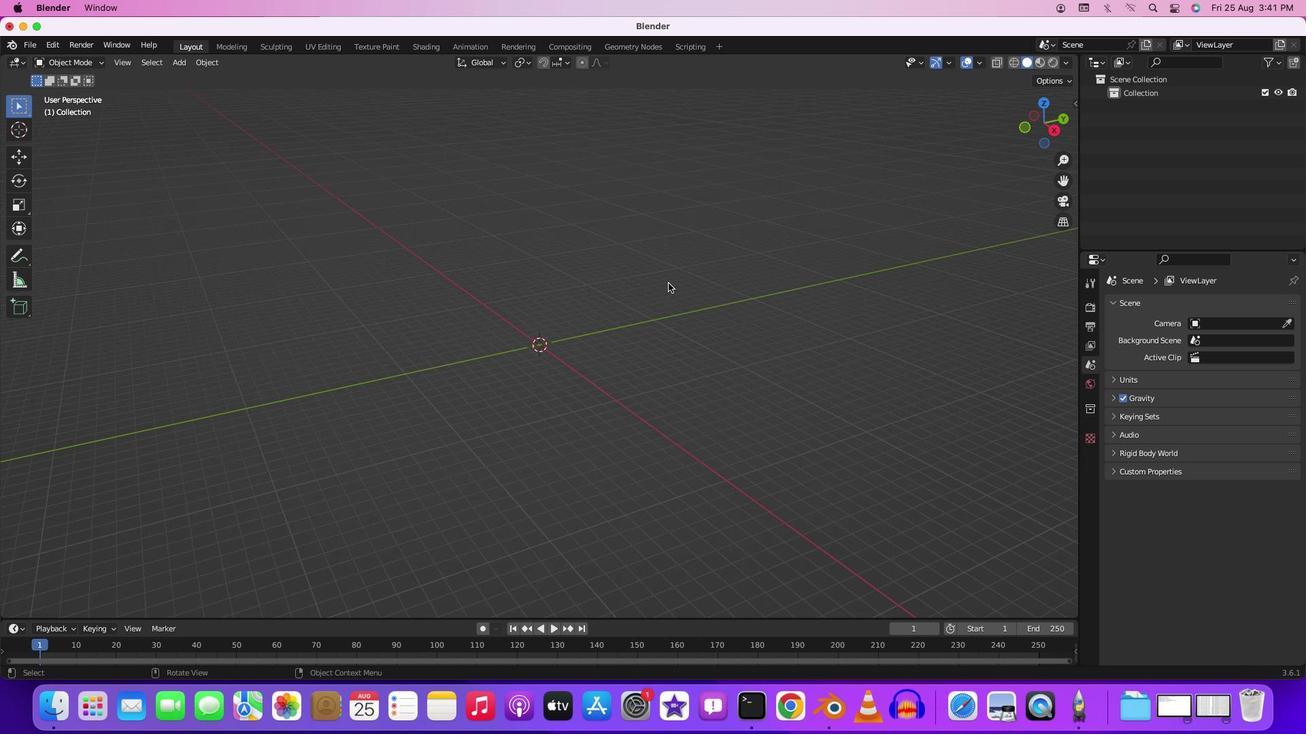 
Action: Mouse moved to (633, 335)
Screenshot: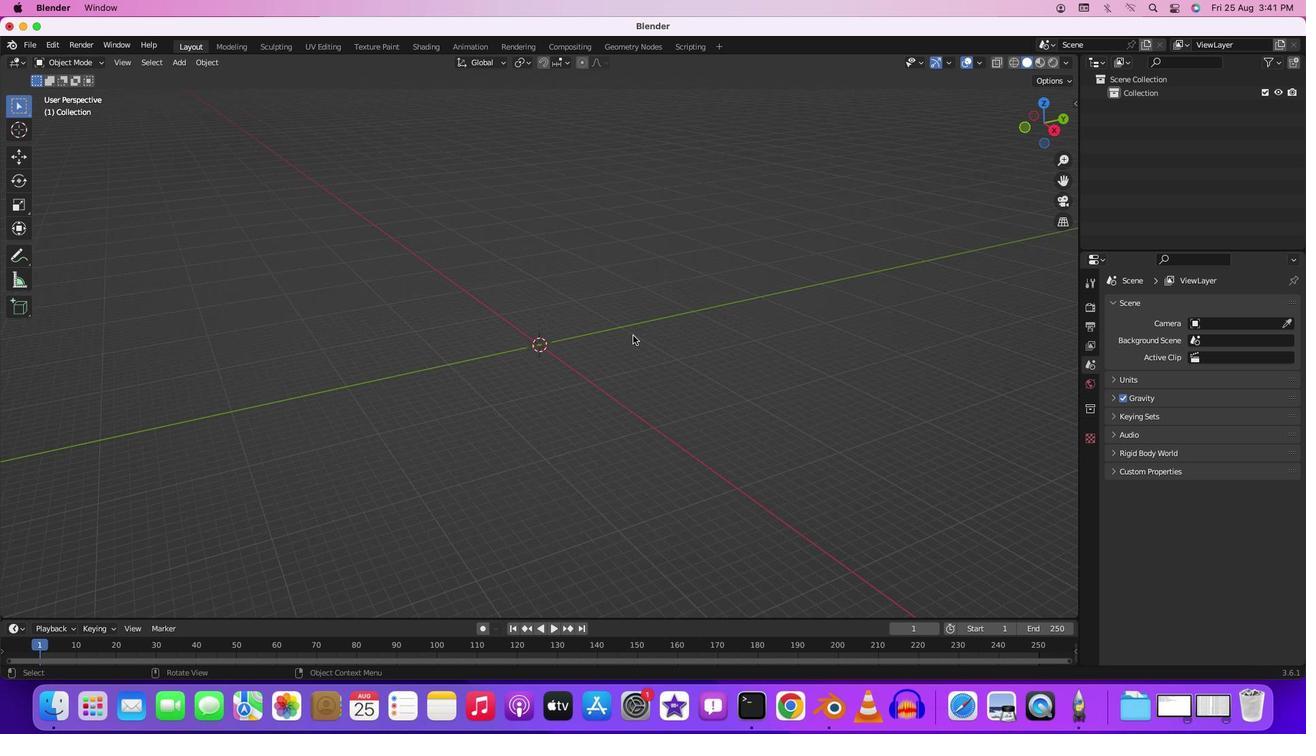 
Action: Mouse scrolled (633, 335) with delta (0, 0)
Screenshot: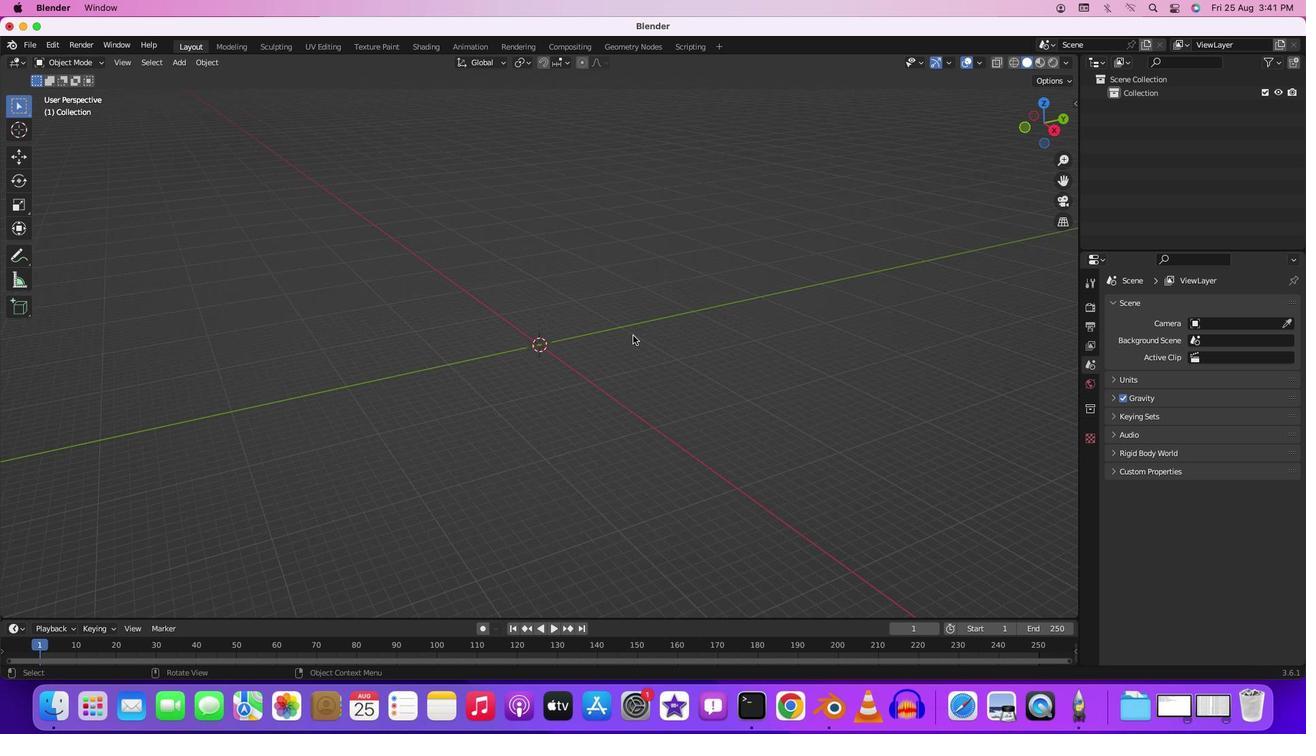 
Action: Mouse scrolled (633, 335) with delta (0, 0)
Screenshot: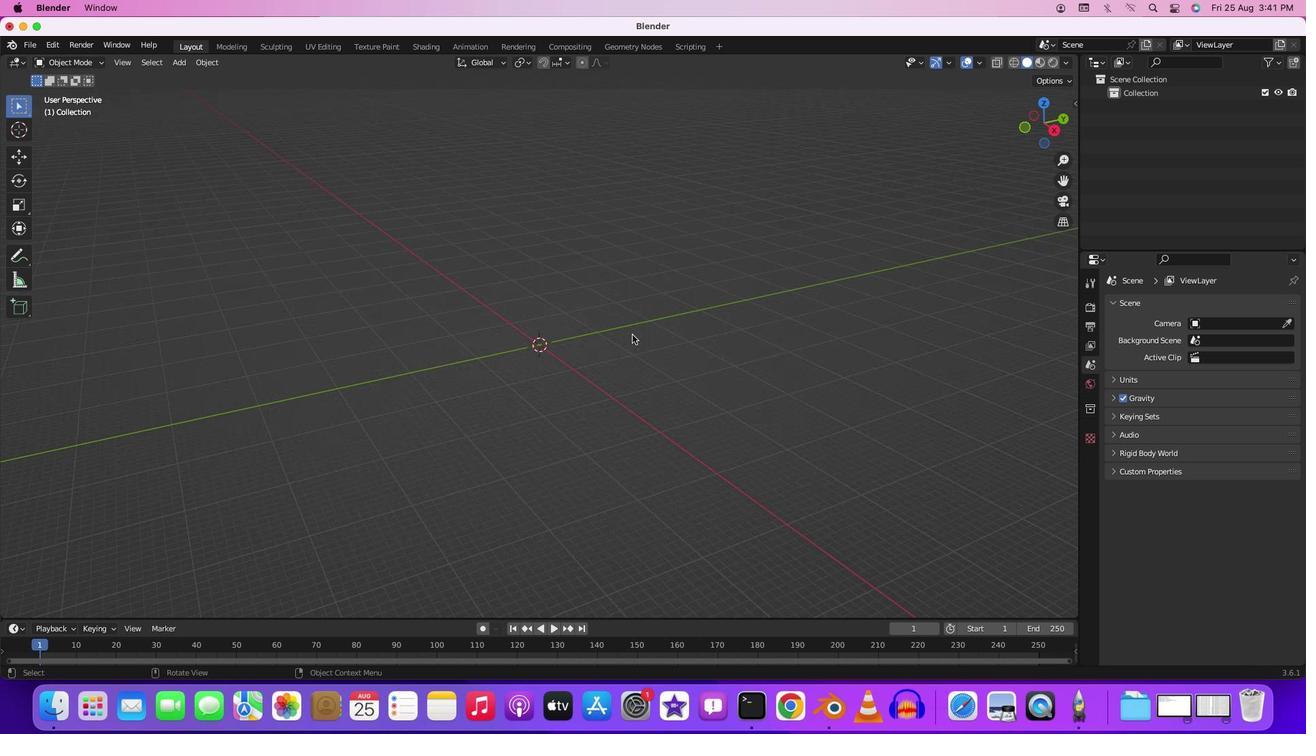 
Action: Mouse scrolled (633, 335) with delta (0, -2)
Screenshot: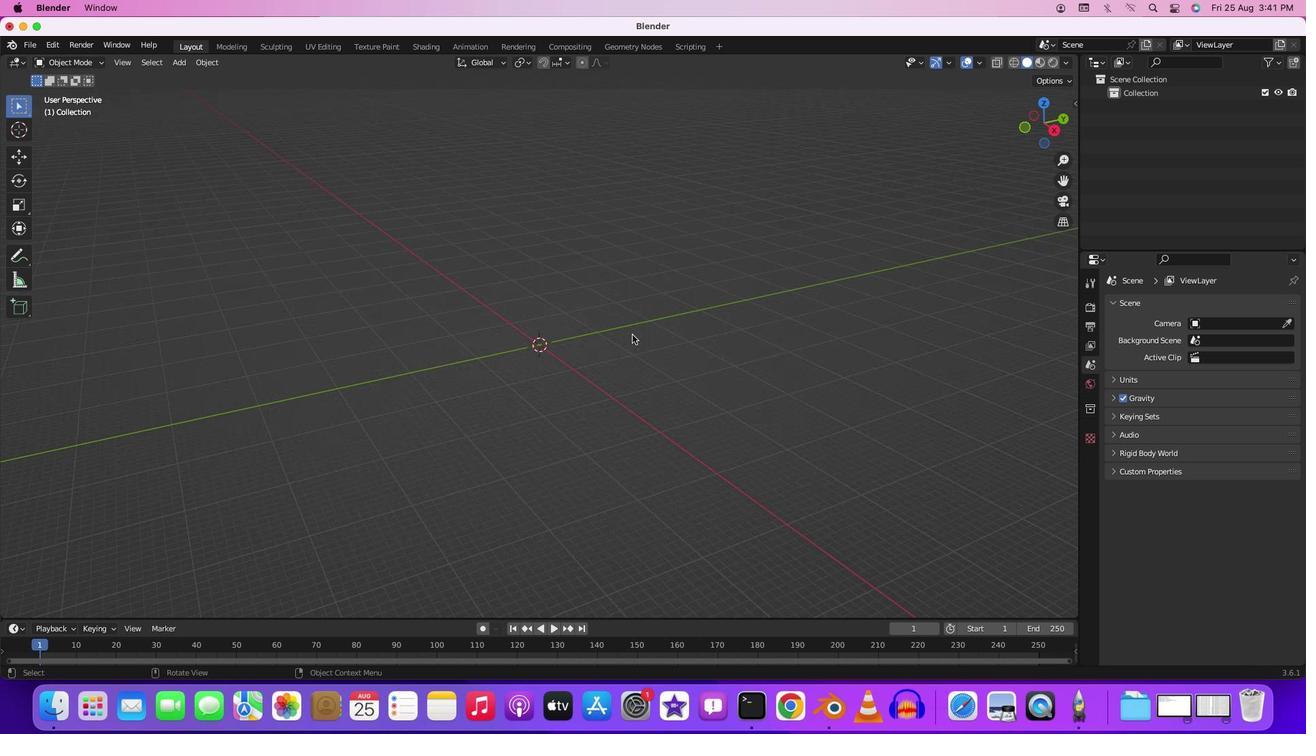 
Action: Mouse scrolled (633, 335) with delta (0, -3)
Screenshot: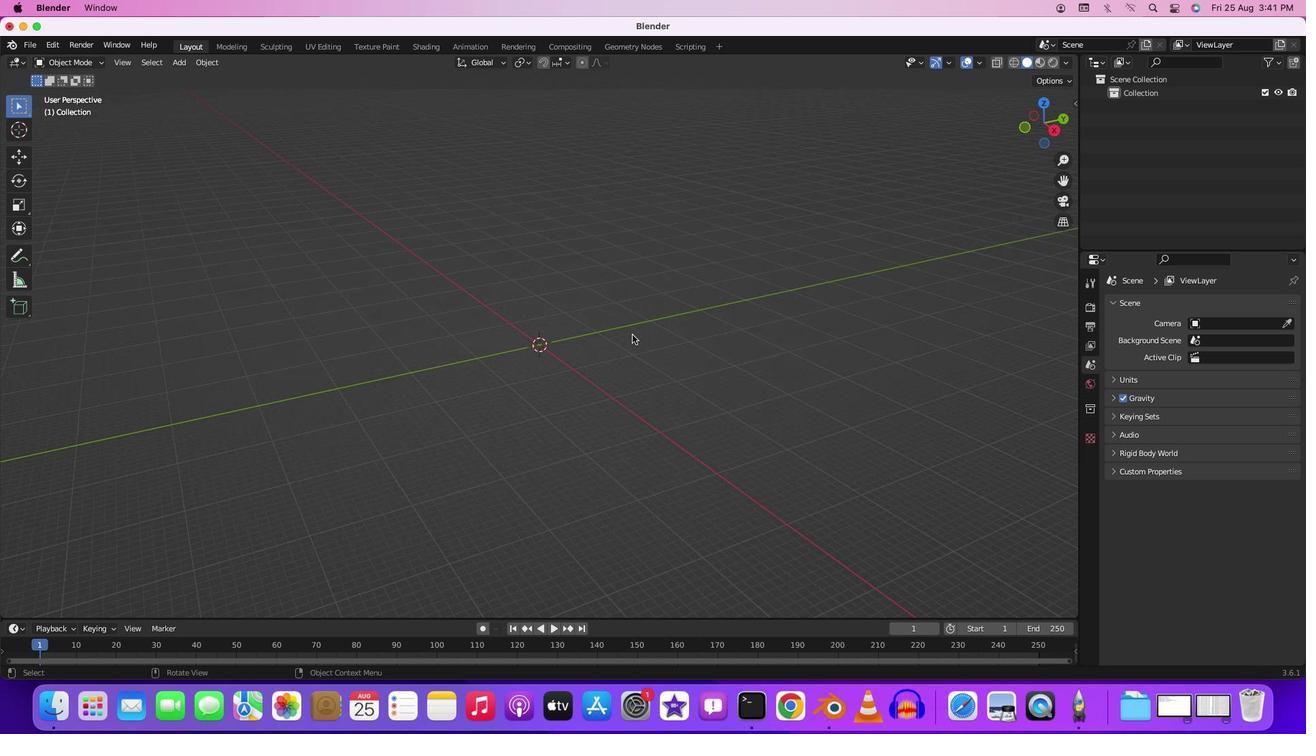
Action: Mouse moved to (624, 279)
Screenshot: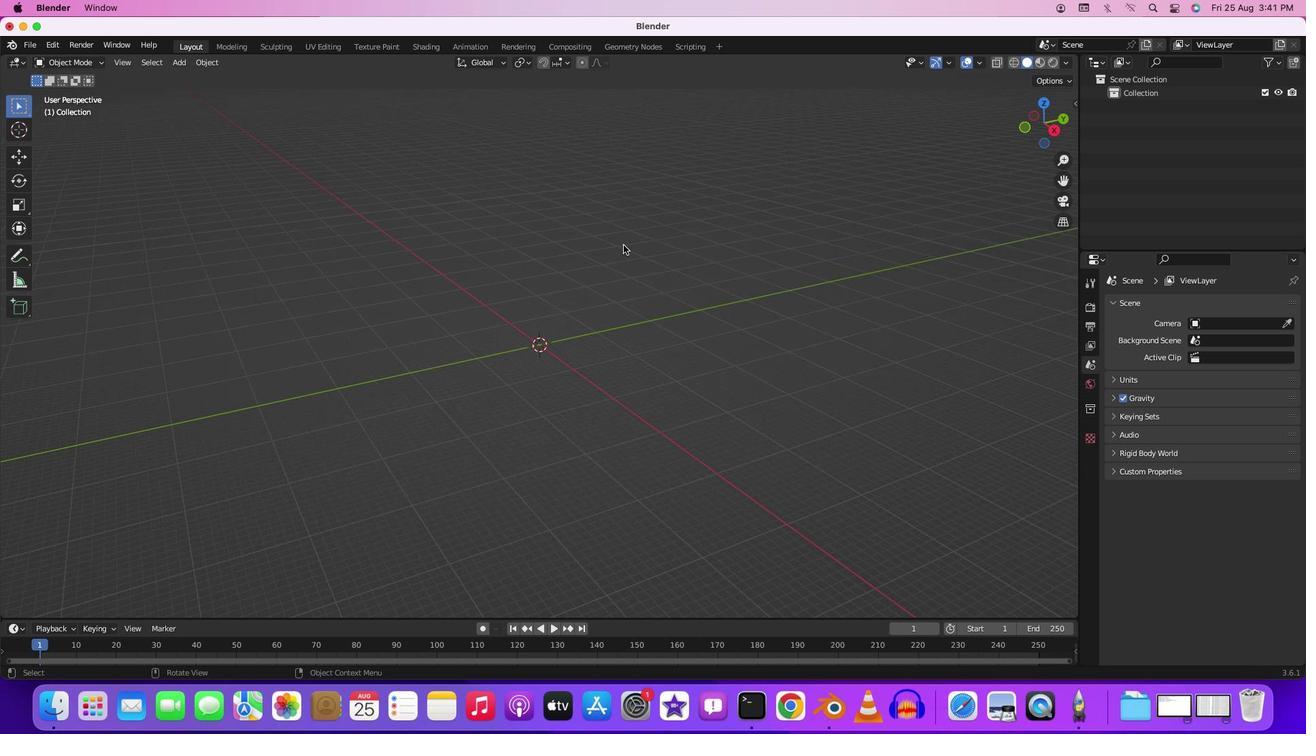 
Action: Mouse scrolled (624, 279) with delta (0, 0)
Screenshot: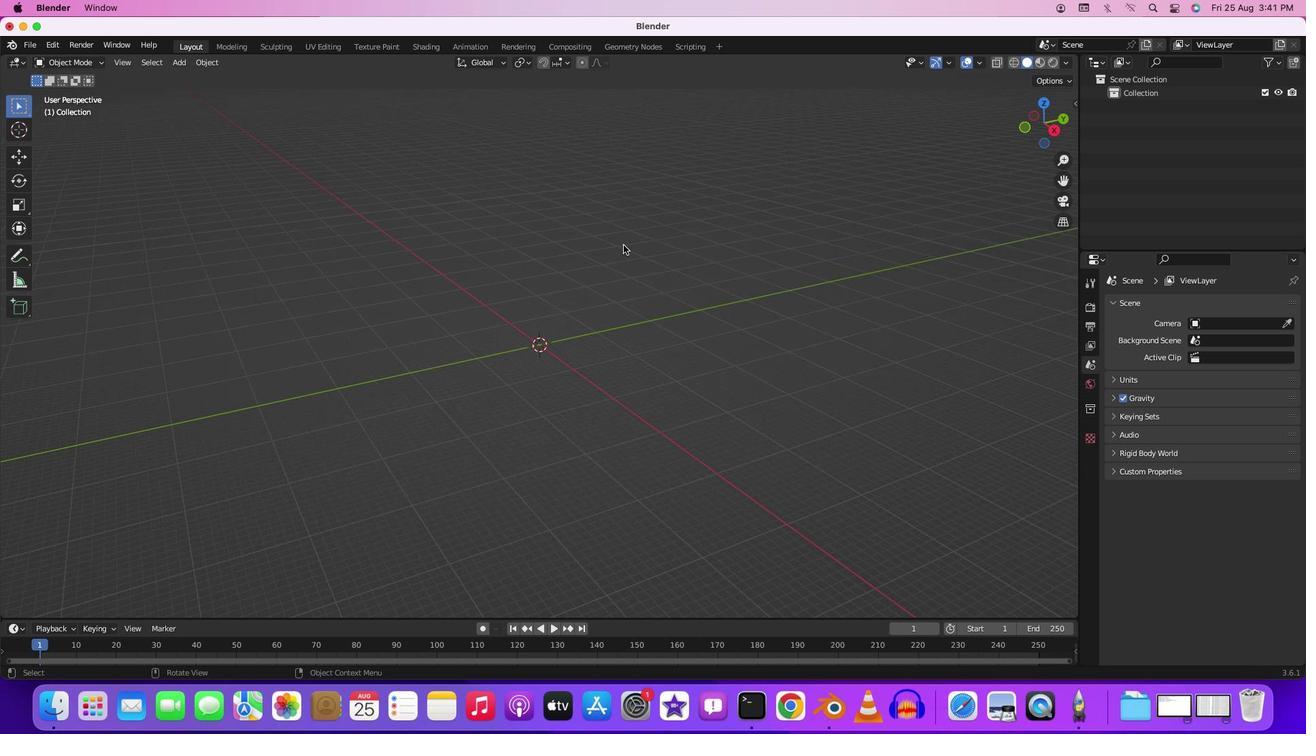 
Action: Mouse moved to (624, 236)
Screenshot: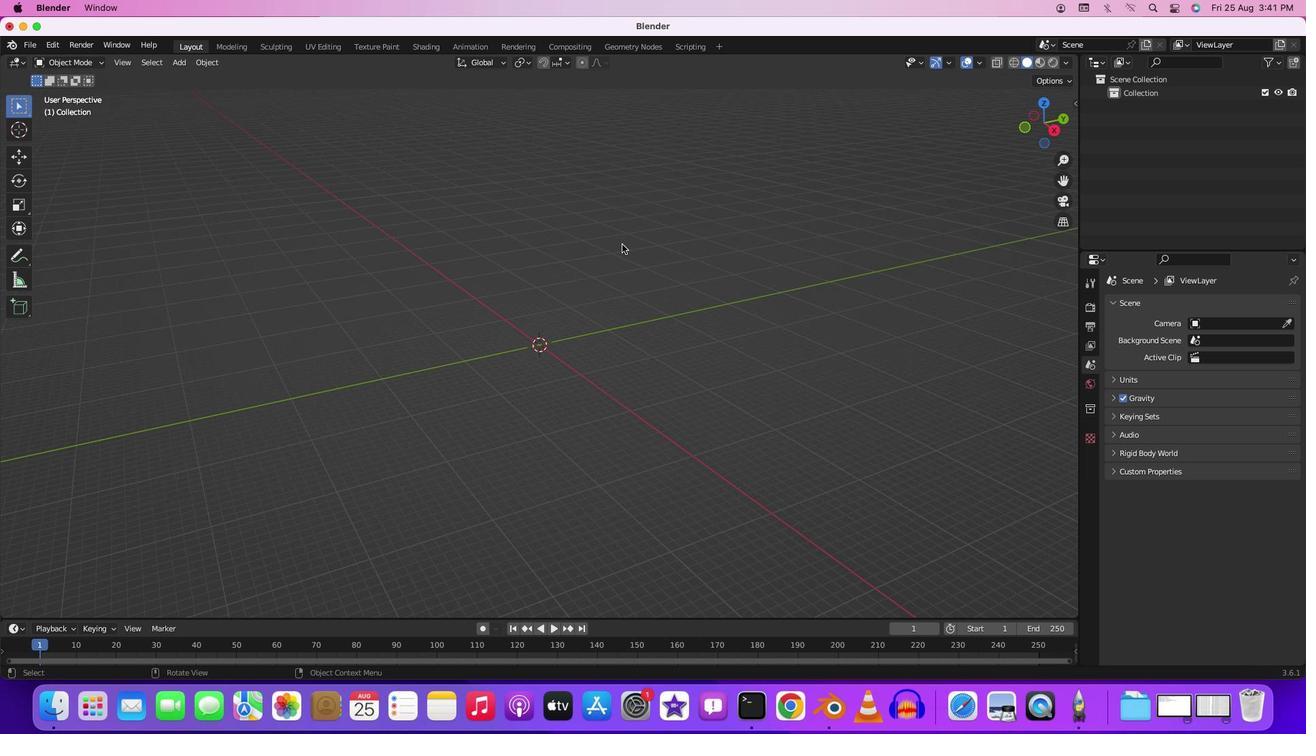 
Action: Mouse scrolled (624, 236) with delta (0, 0)
Screenshot: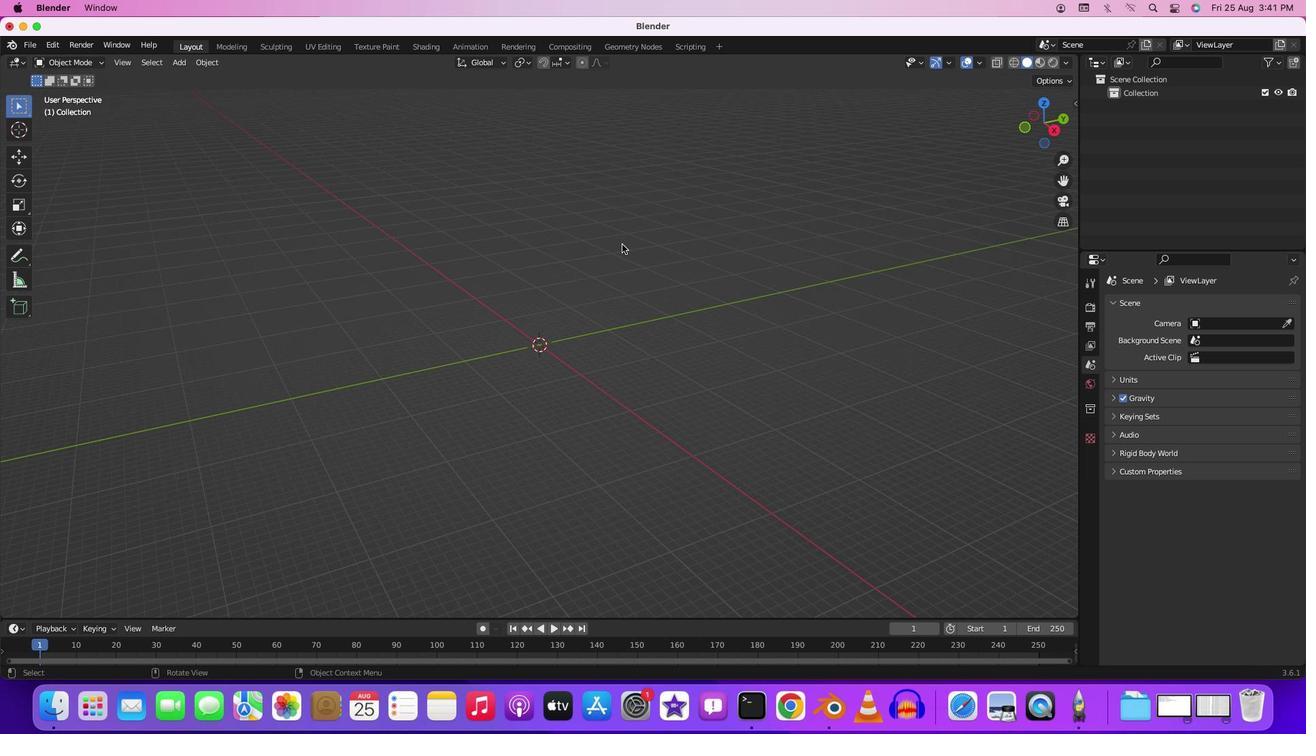 
Action: Mouse moved to (623, 239)
Screenshot: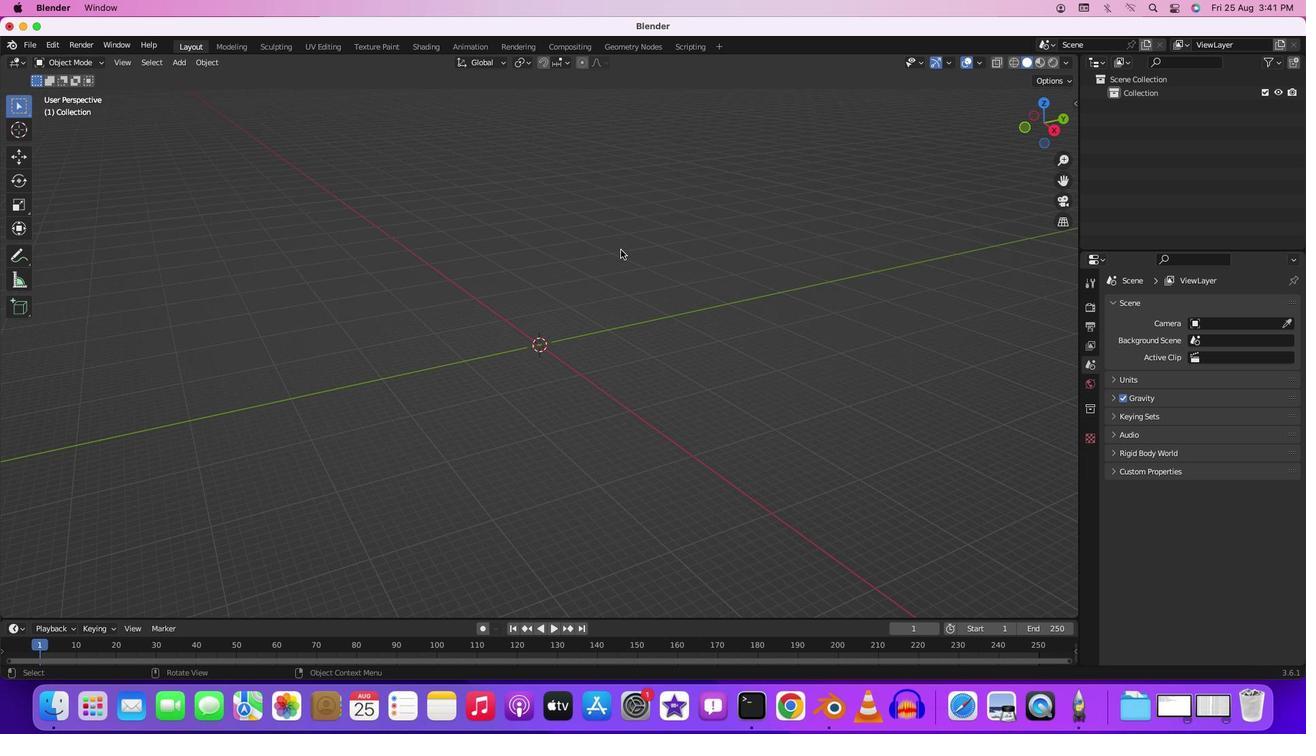 
Action: Mouse scrolled (623, 239) with delta (0, 0)
Screenshot: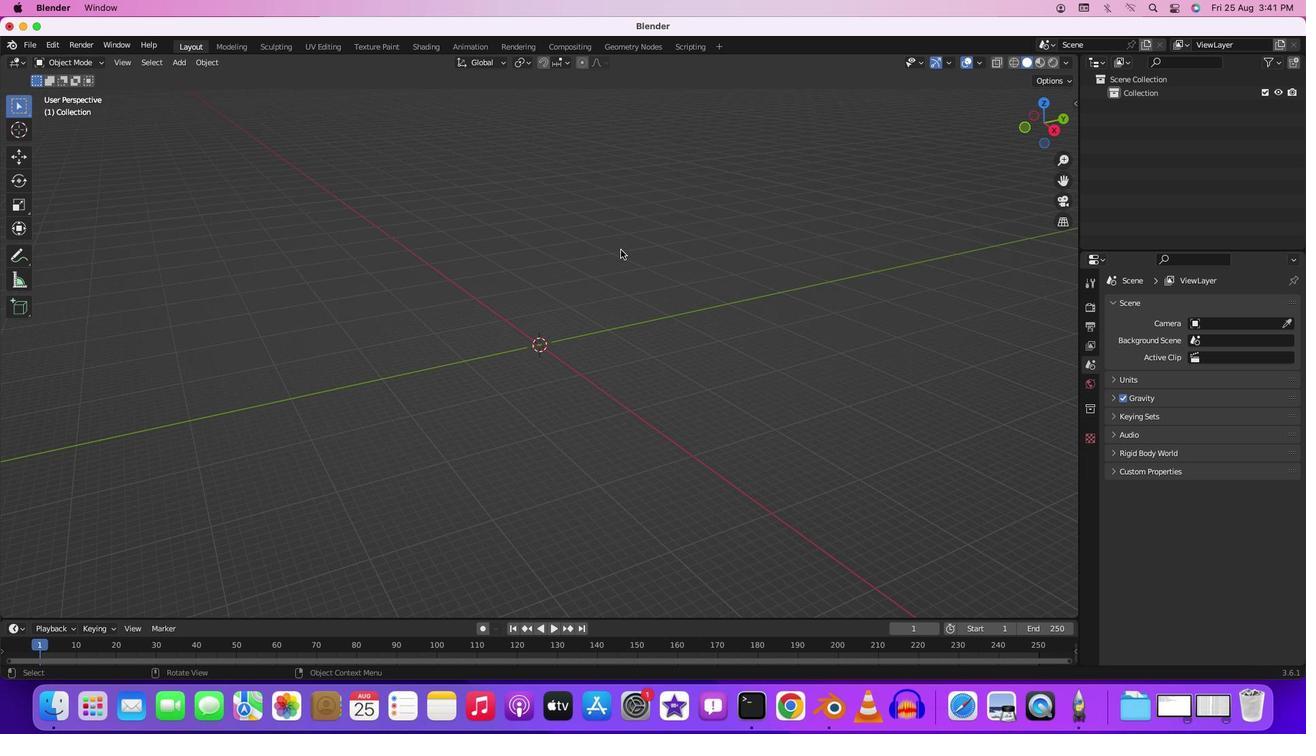 
Action: Mouse moved to (621, 247)
Screenshot: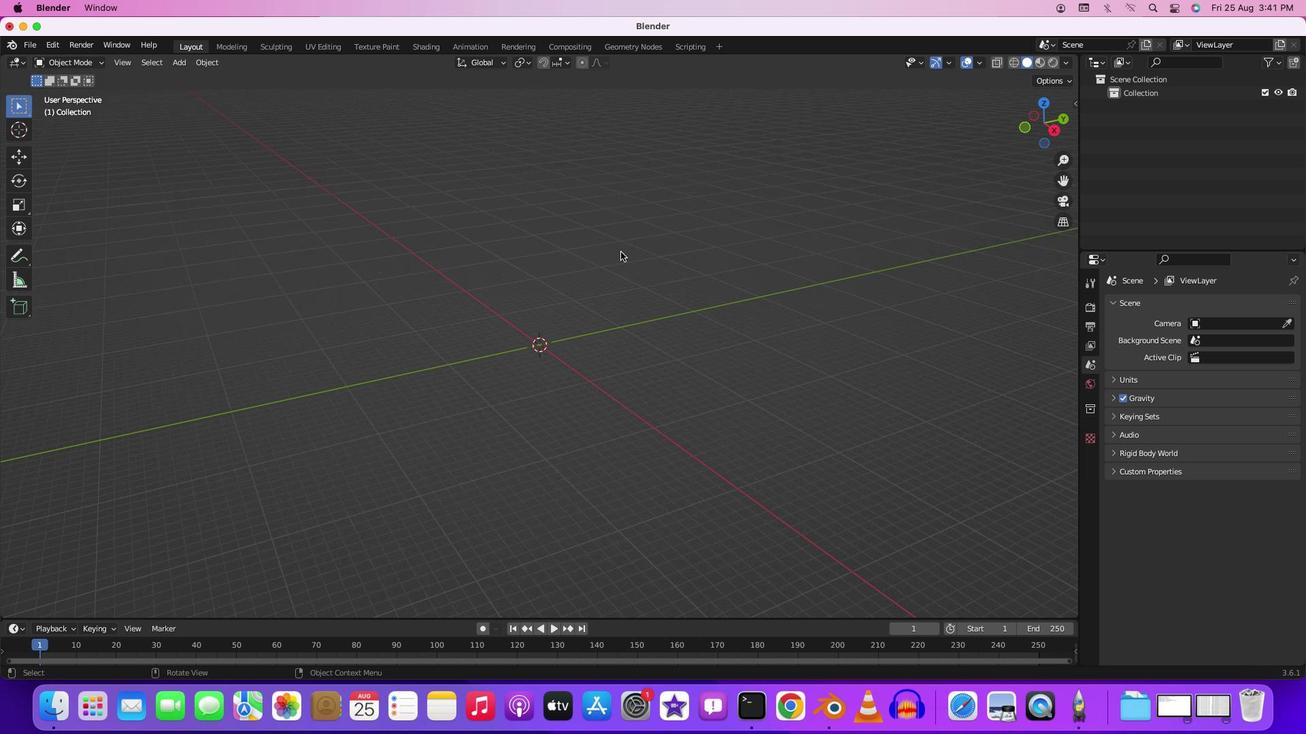 
Action: Mouse scrolled (621, 247) with delta (0, 1)
Screenshot: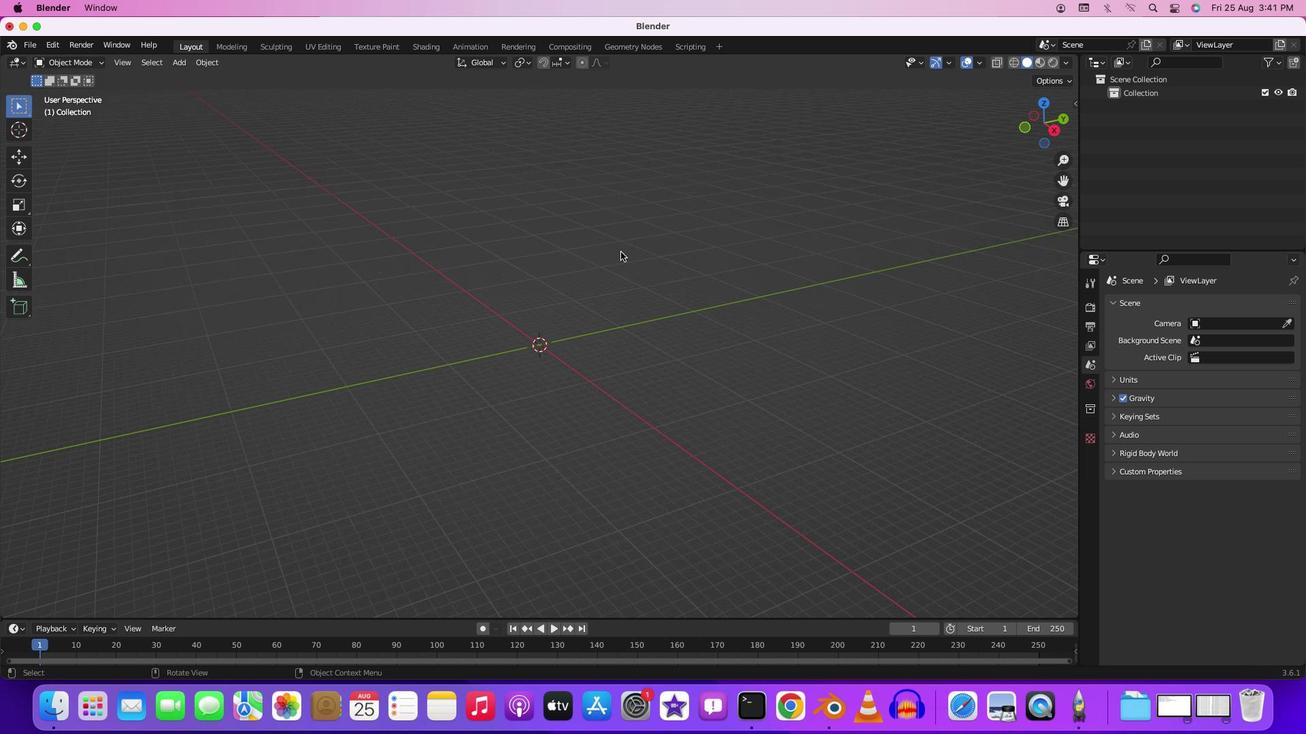 
Action: Mouse moved to (619, 264)
Screenshot: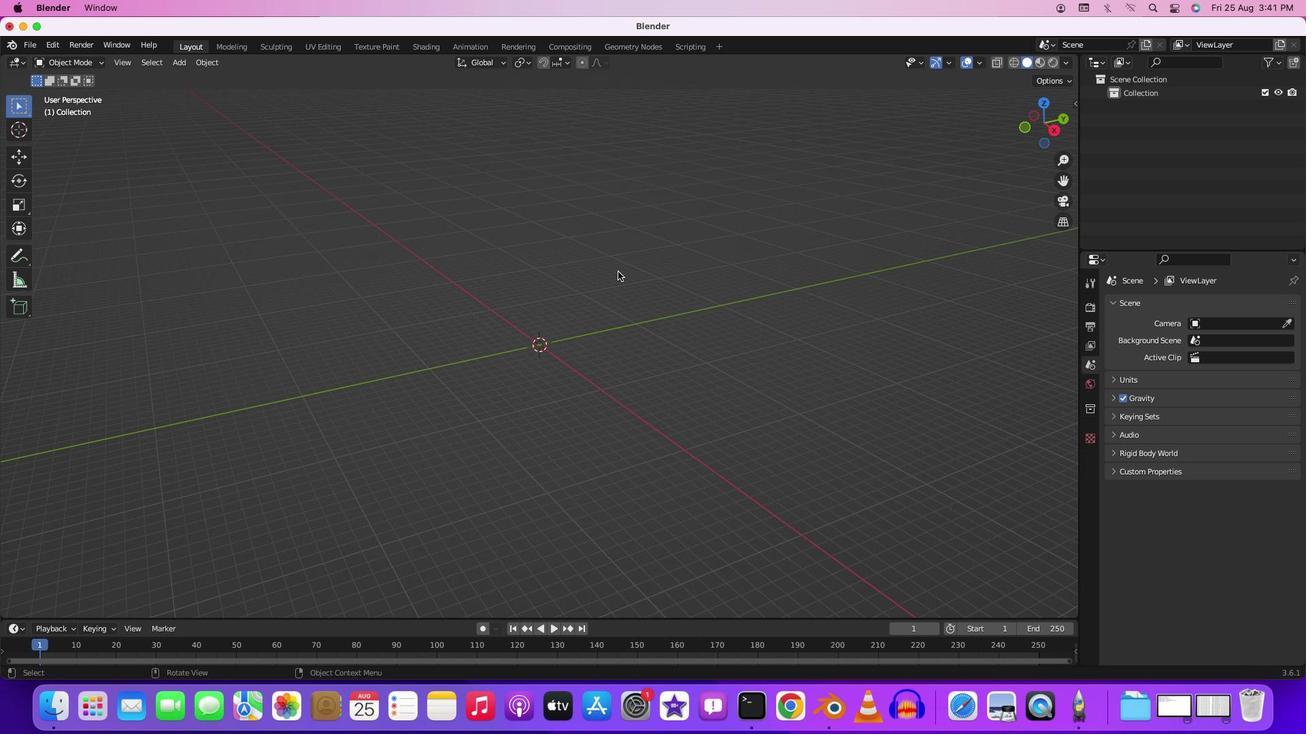 
Action: Mouse scrolled (619, 264) with delta (0, 0)
Screenshot: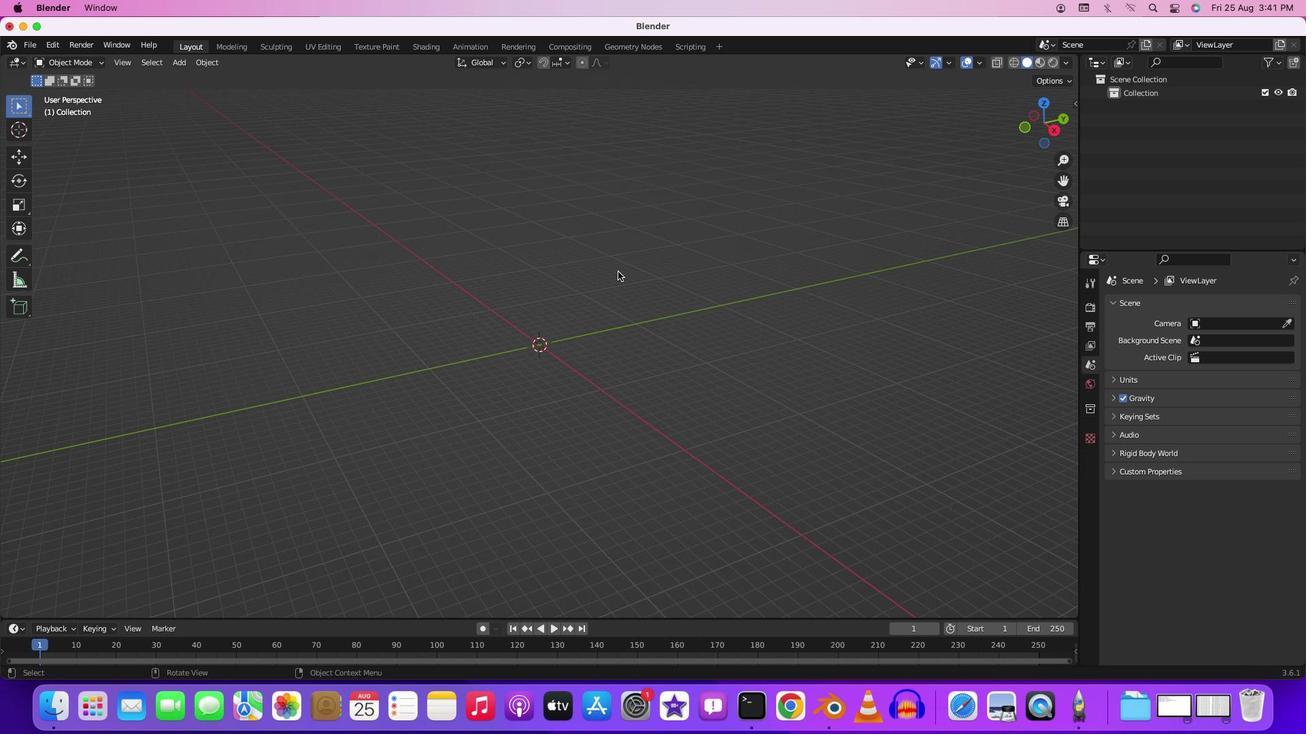 
Action: Mouse moved to (618, 267)
Screenshot: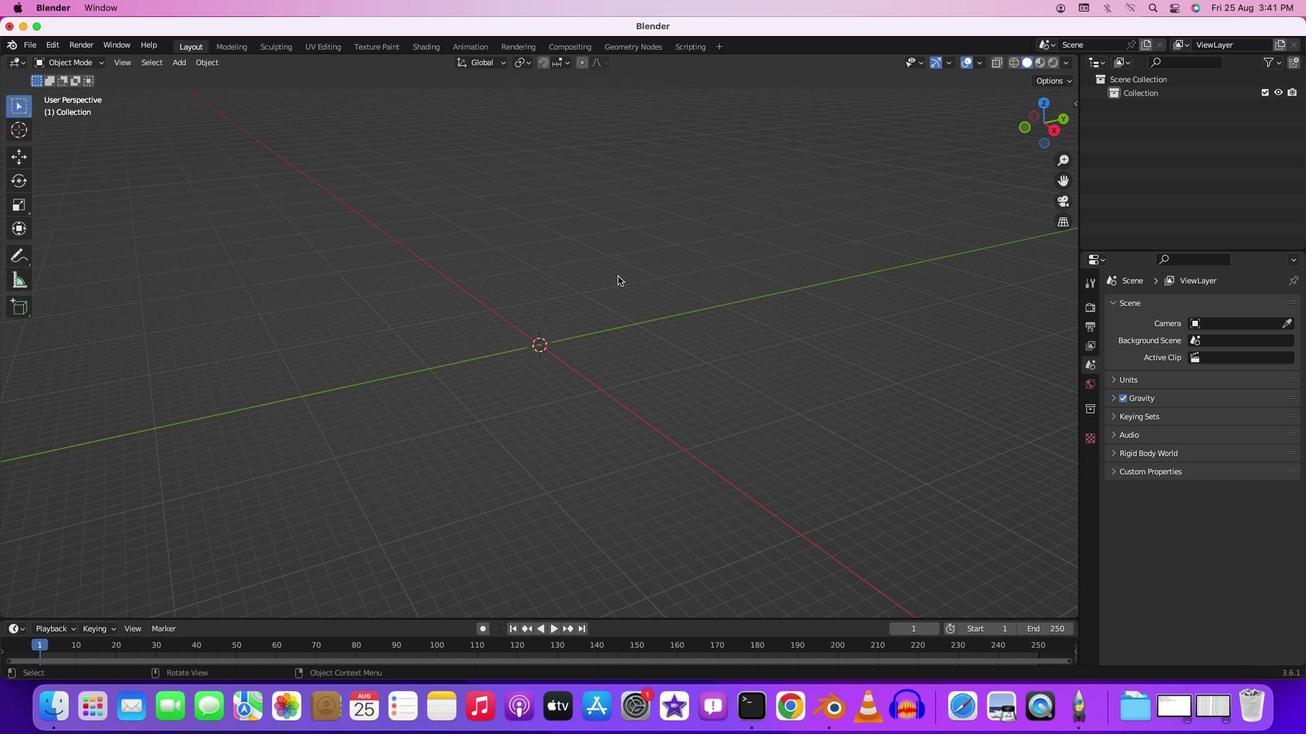 
Action: Mouse scrolled (618, 267) with delta (0, 0)
Screenshot: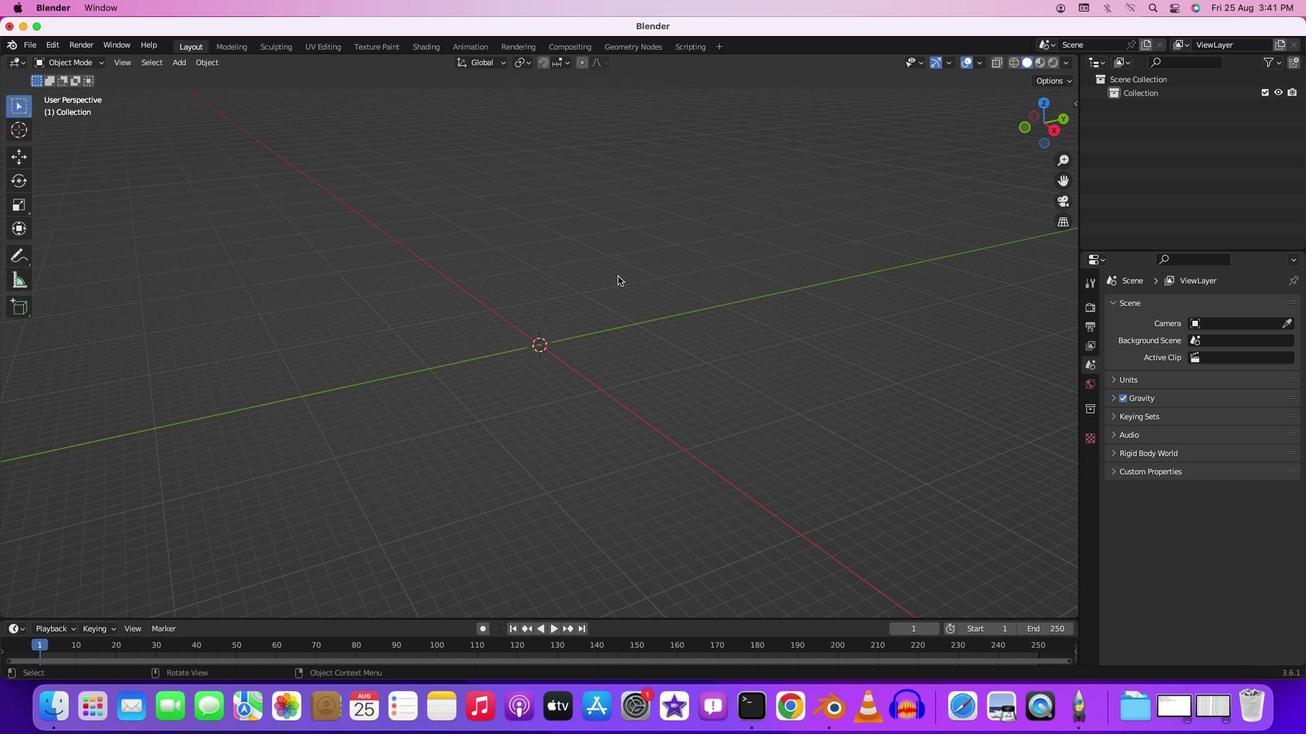 
Action: Mouse moved to (618, 273)
Screenshot: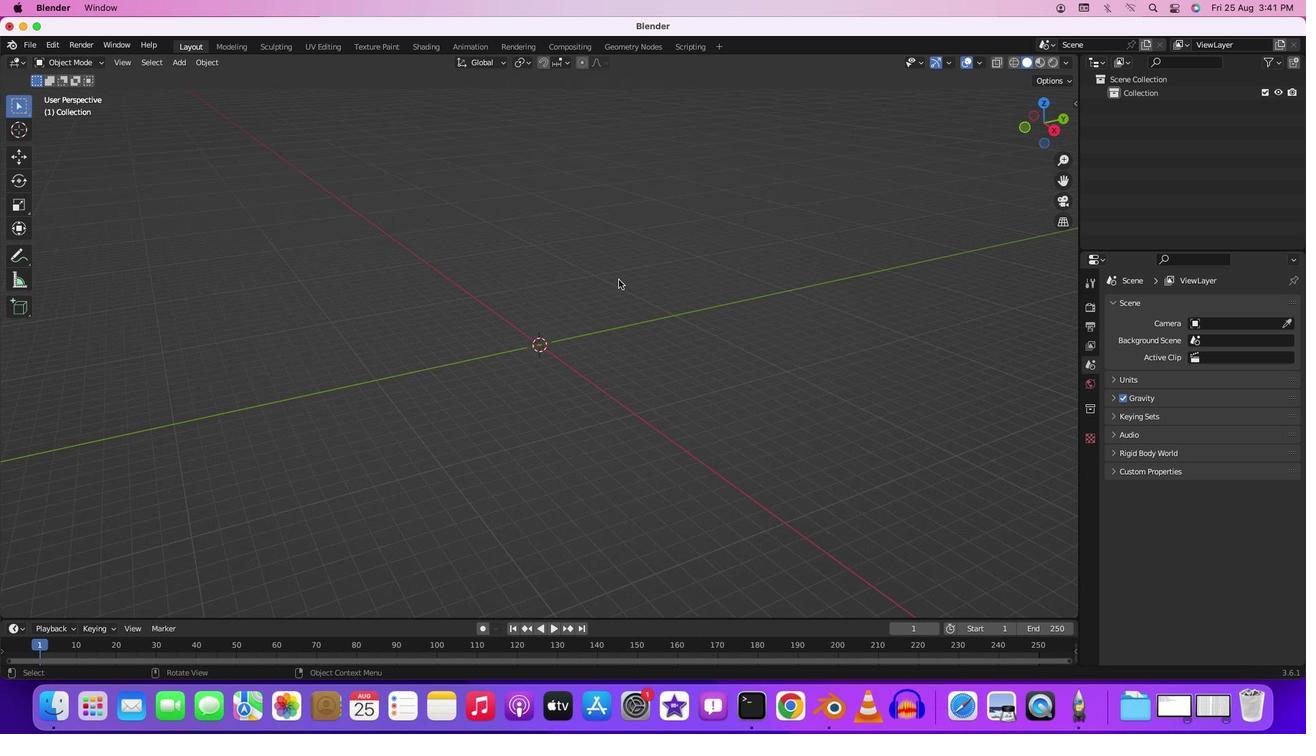 
Action: Mouse scrolled (618, 273) with delta (0, 2)
Screenshot: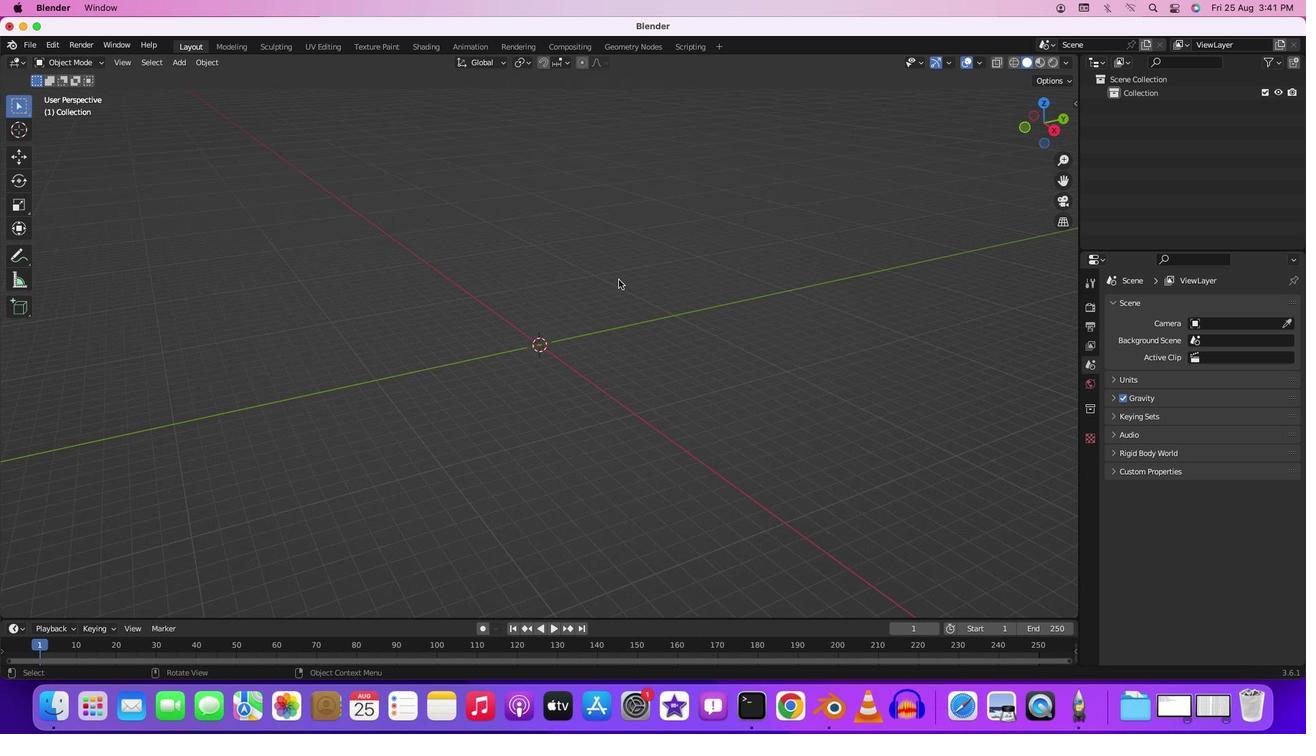 
Action: Mouse moved to (618, 277)
Screenshot: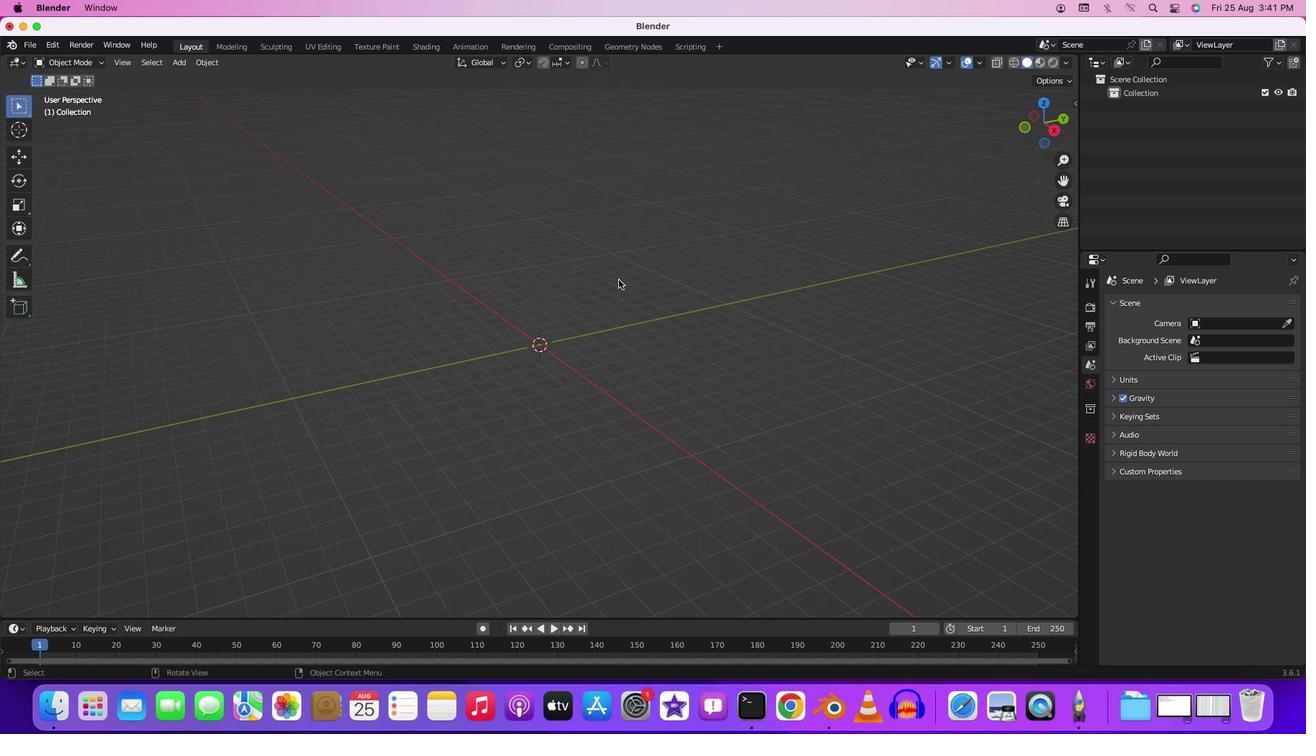 
Action: Mouse scrolled (618, 277) with delta (0, 2)
Screenshot: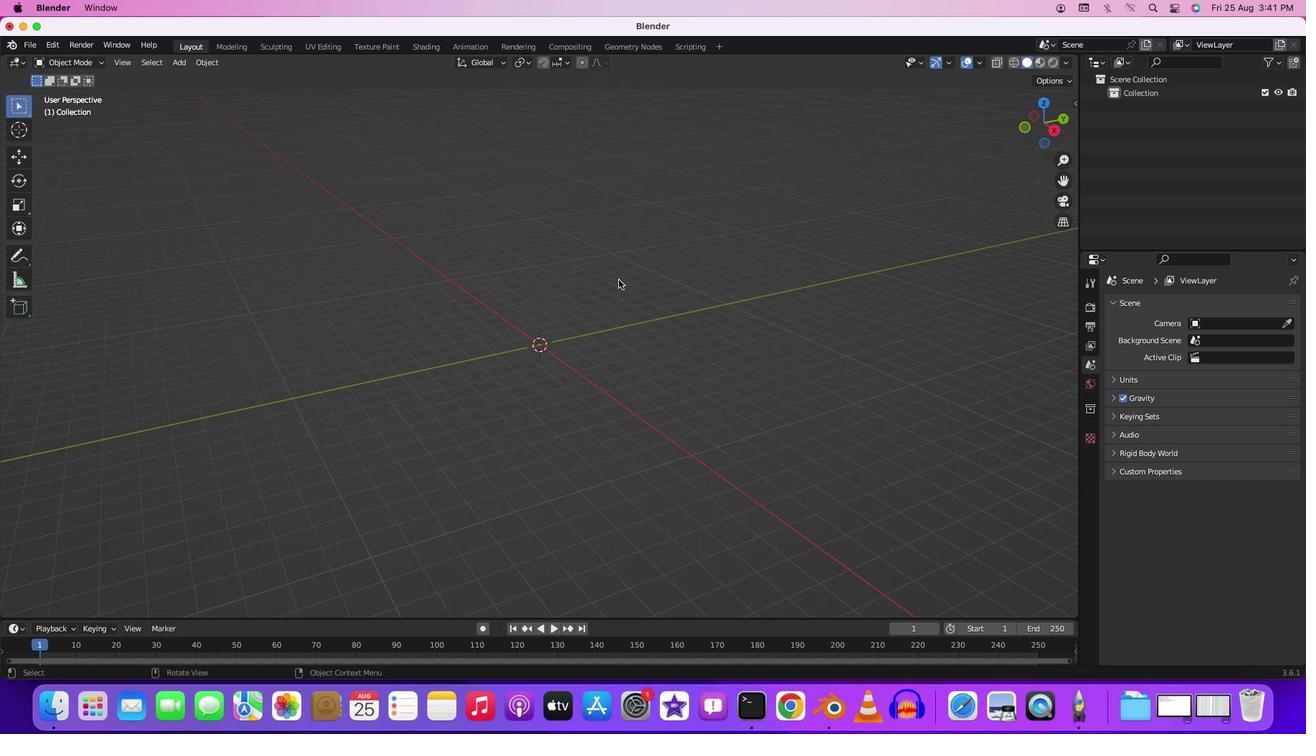 
Action: Mouse moved to (619, 283)
Screenshot: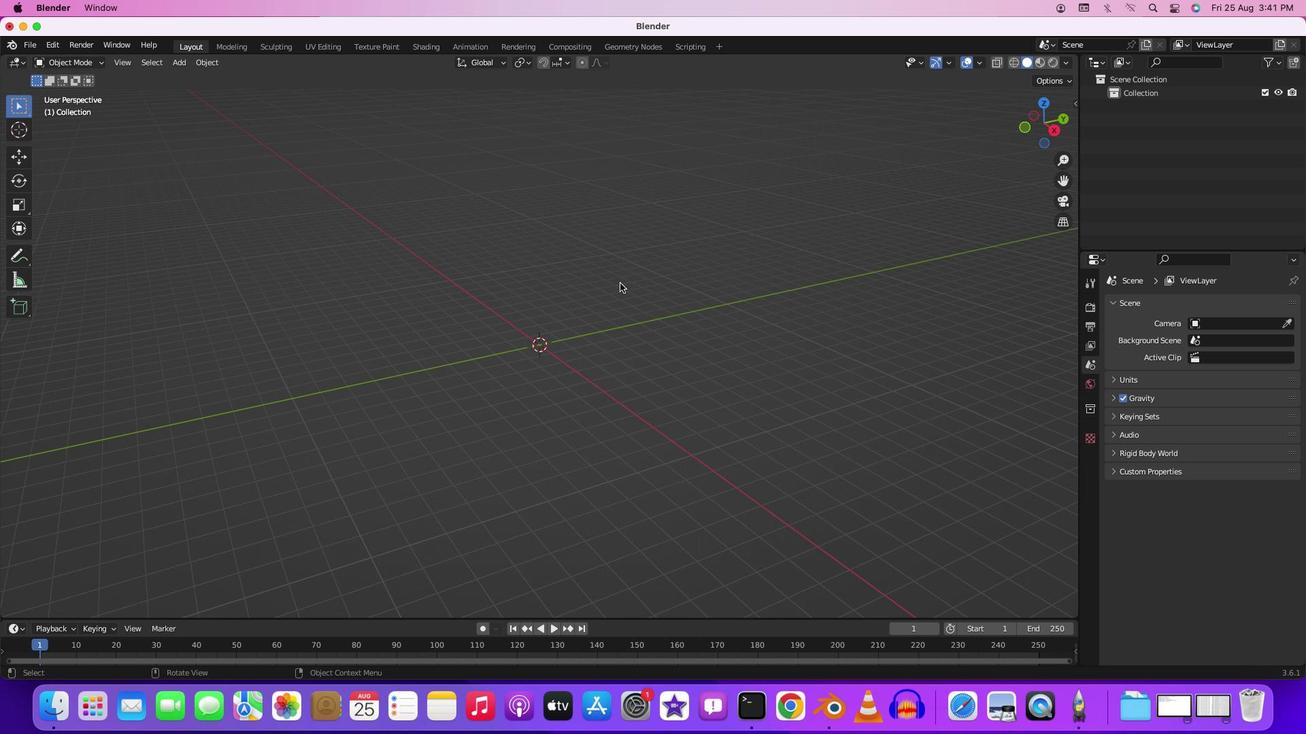 
Action: Mouse scrolled (619, 283) with delta (0, 0)
Screenshot: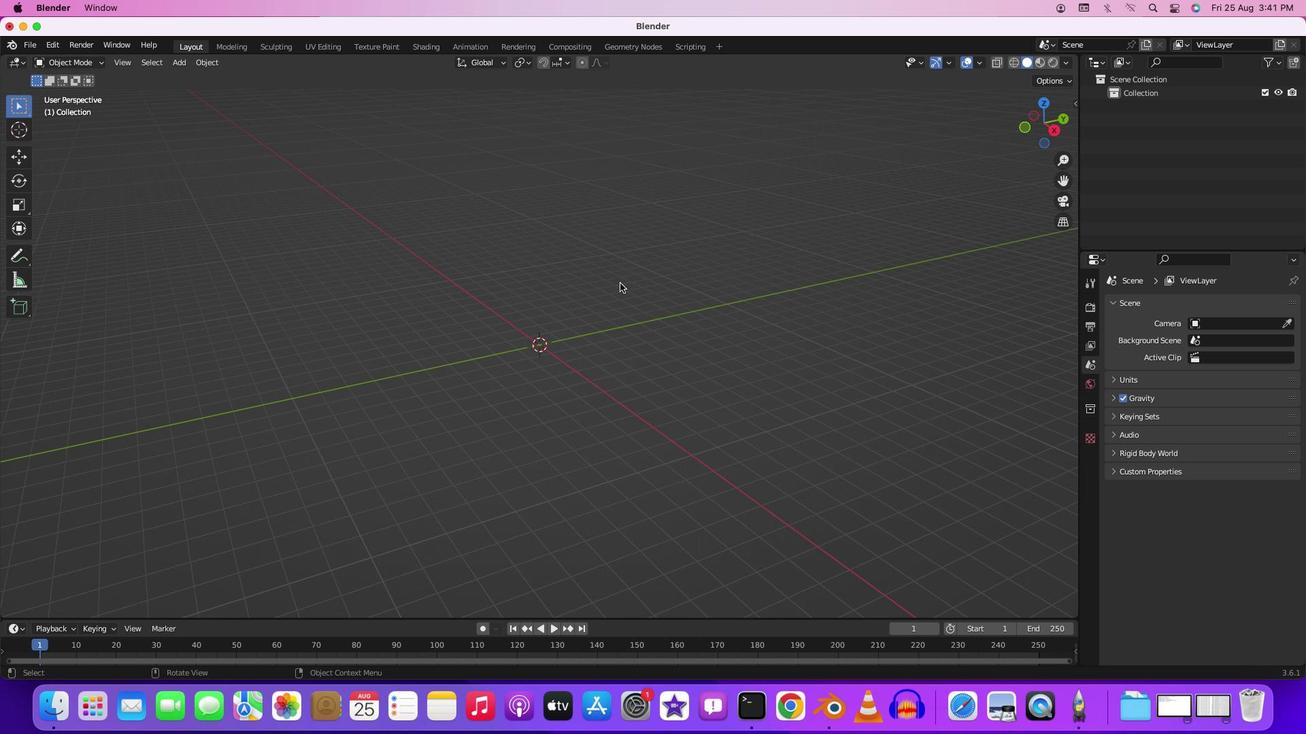 
Action: Mouse moved to (619, 283)
Screenshot: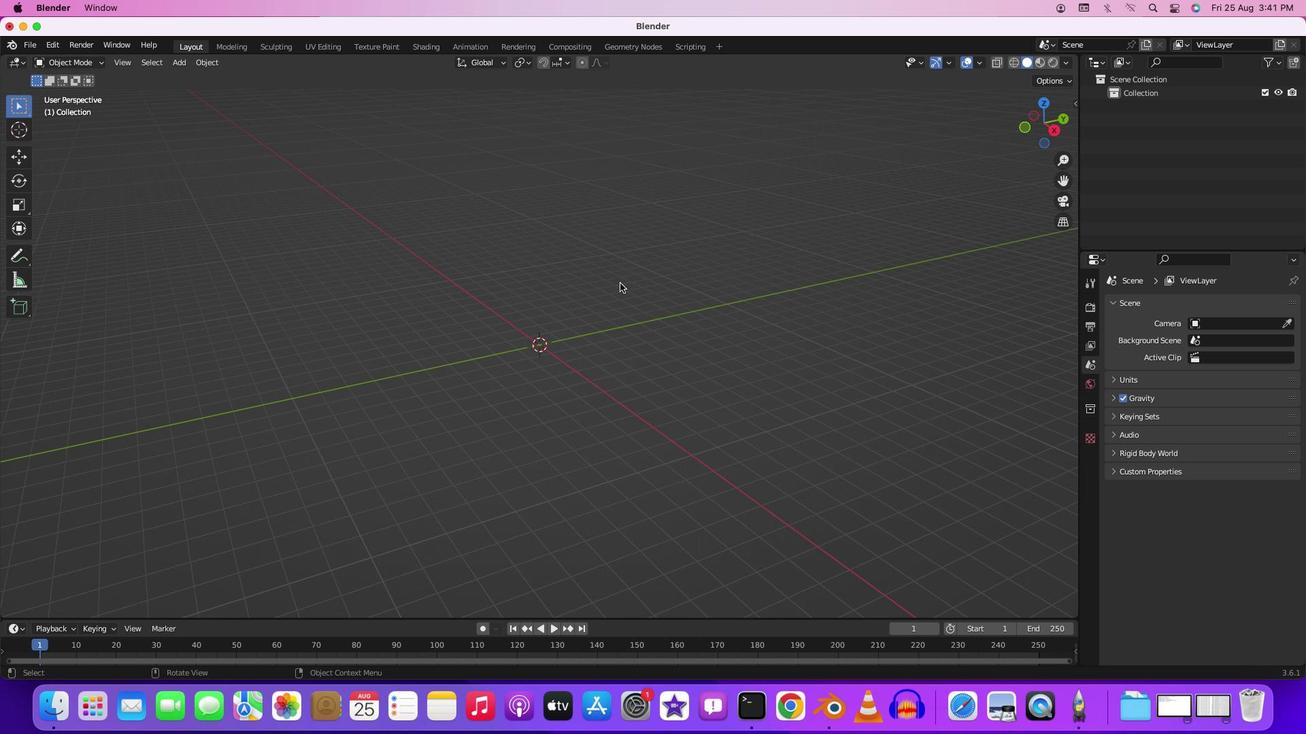 
Action: Mouse scrolled (619, 283) with delta (0, 0)
Screenshot: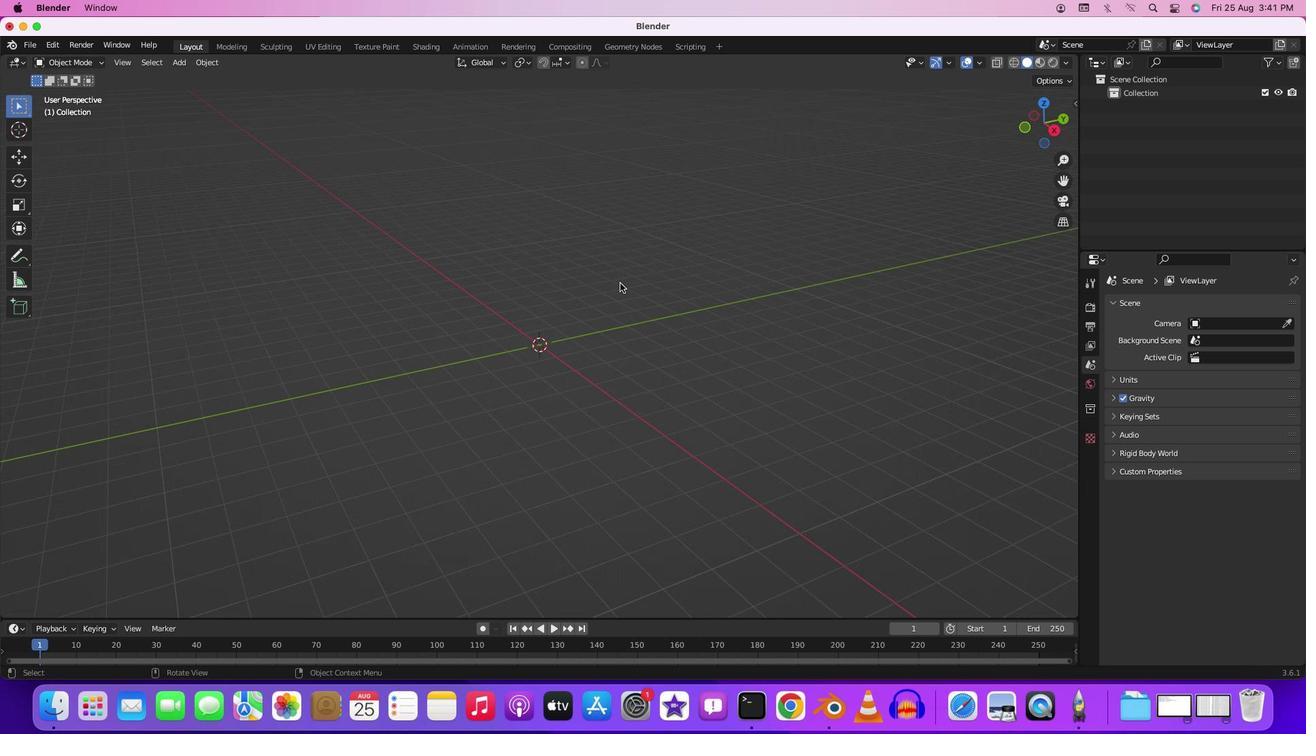 
Action: Mouse moved to (619, 283)
Screenshot: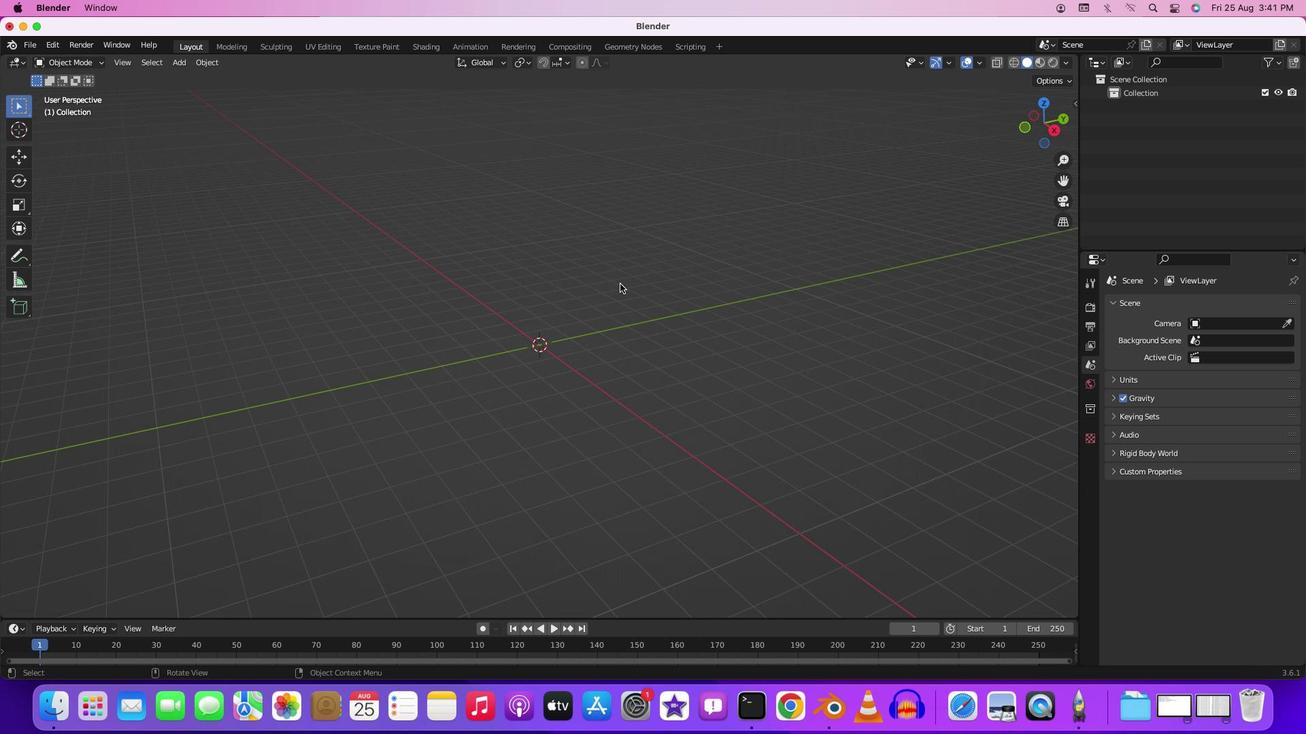 
Action: Mouse scrolled (619, 283) with delta (0, 1)
Screenshot: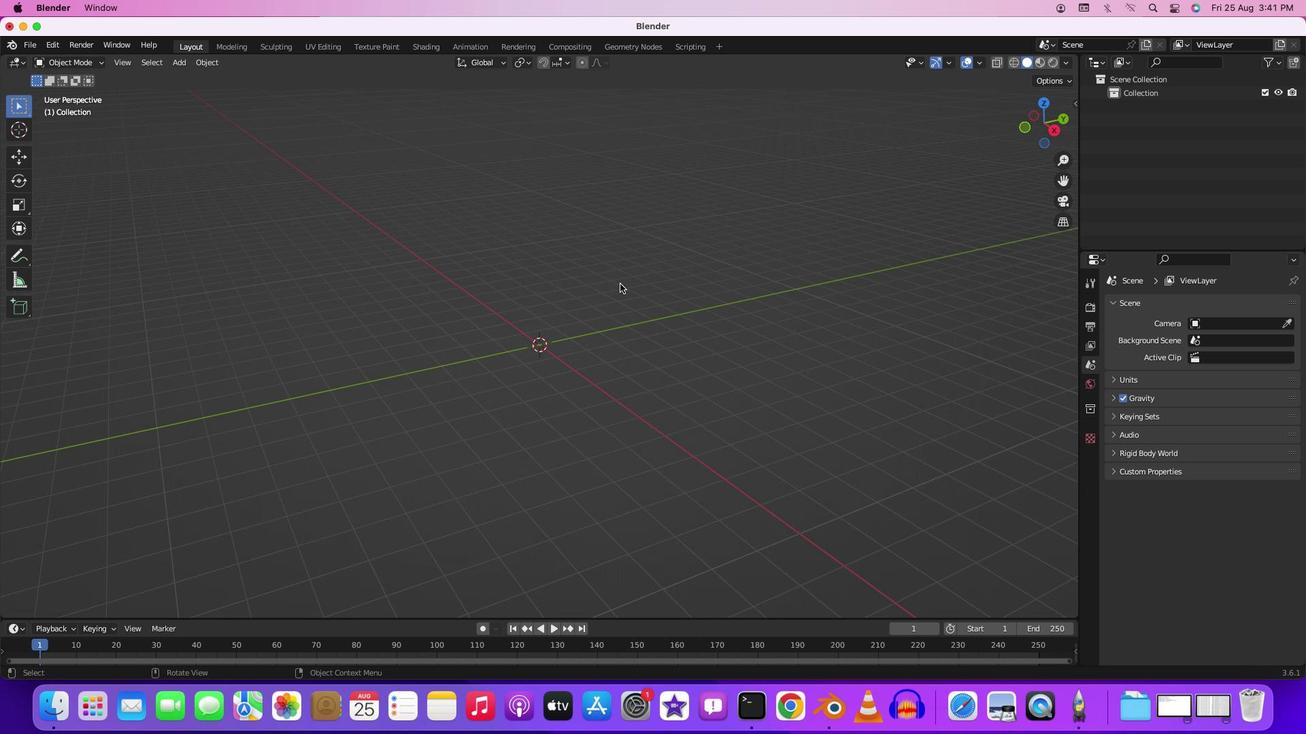 
Action: Mouse moved to (622, 288)
Screenshot: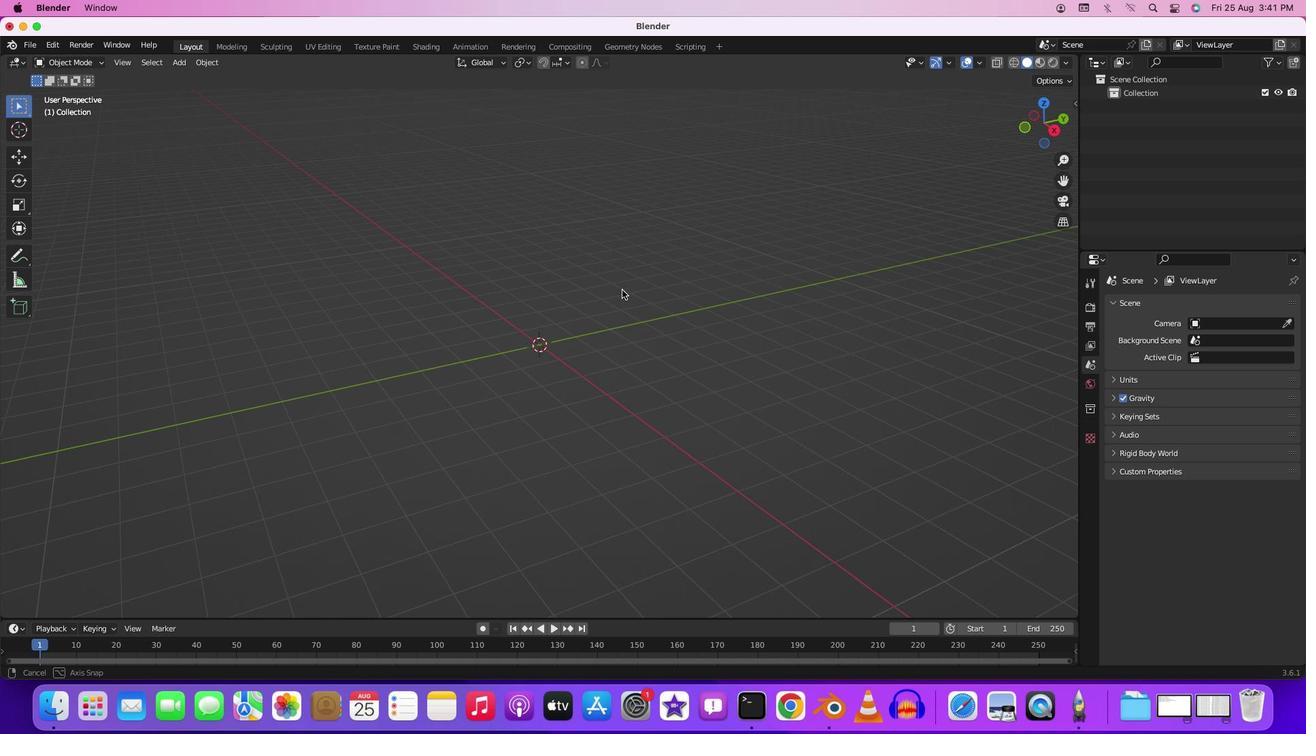 
Action: Mouse pressed middle at (622, 288)
Screenshot: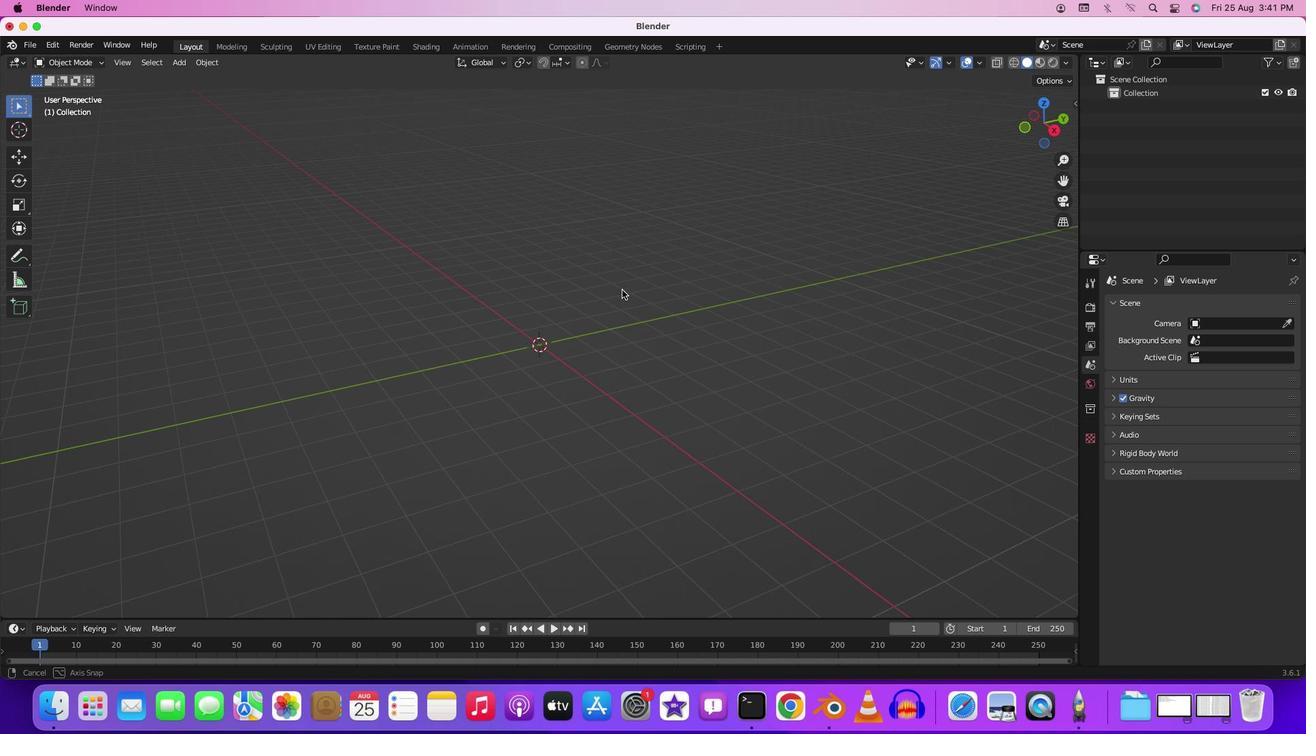 
Action: Mouse moved to (608, 319)
Screenshot: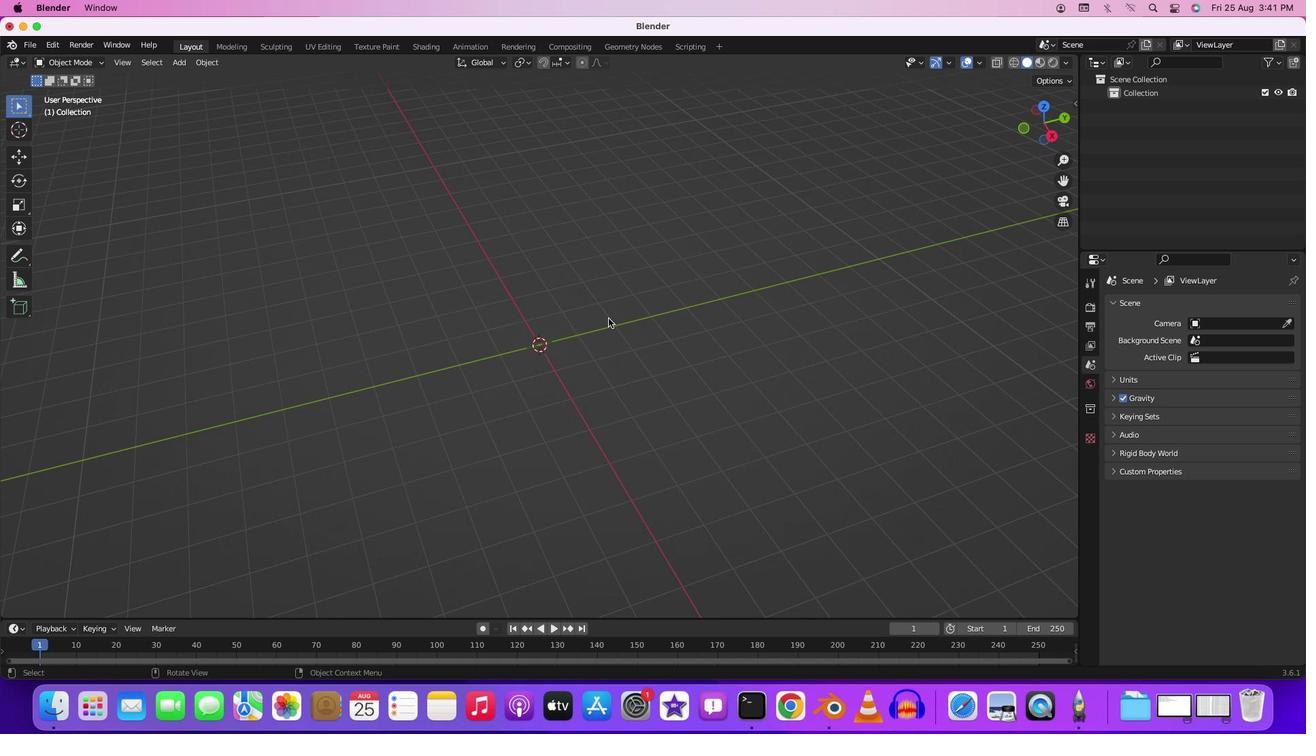 
Action: Key pressed Key.shift'A'
Screenshot: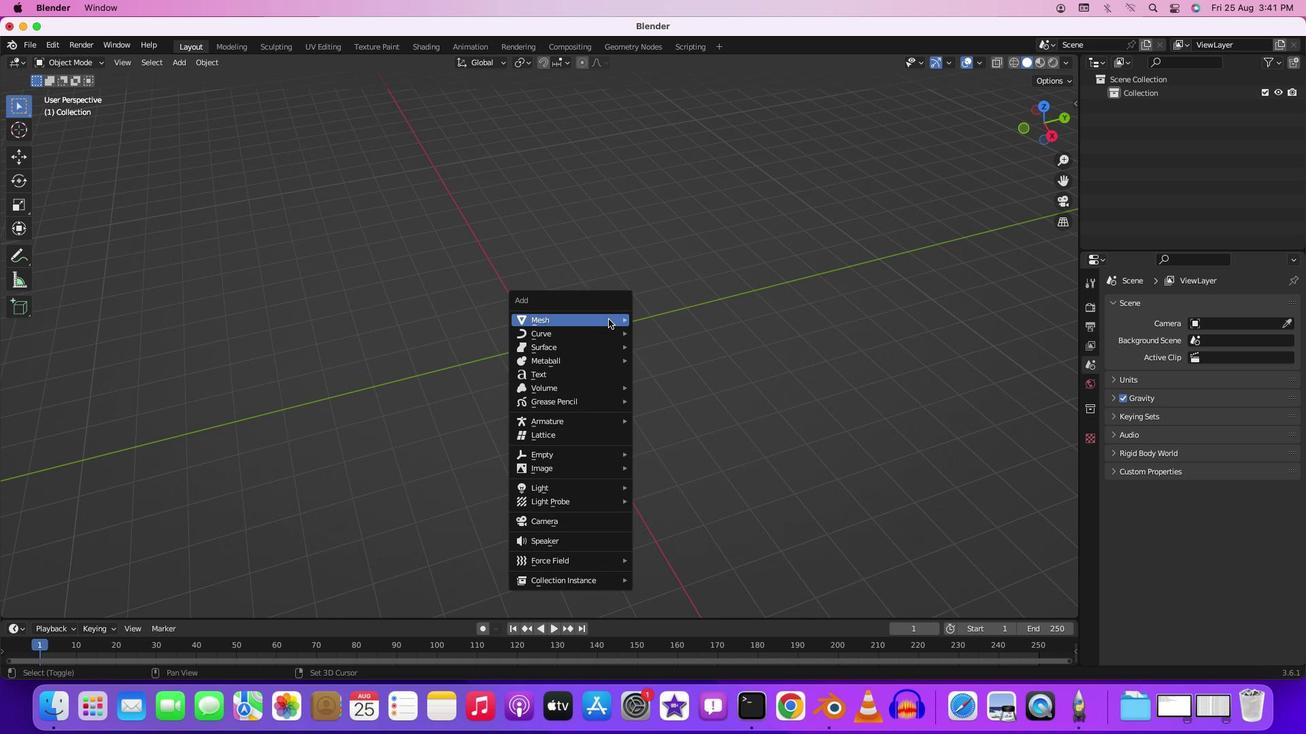 
Action: Mouse moved to (651, 321)
Screenshot: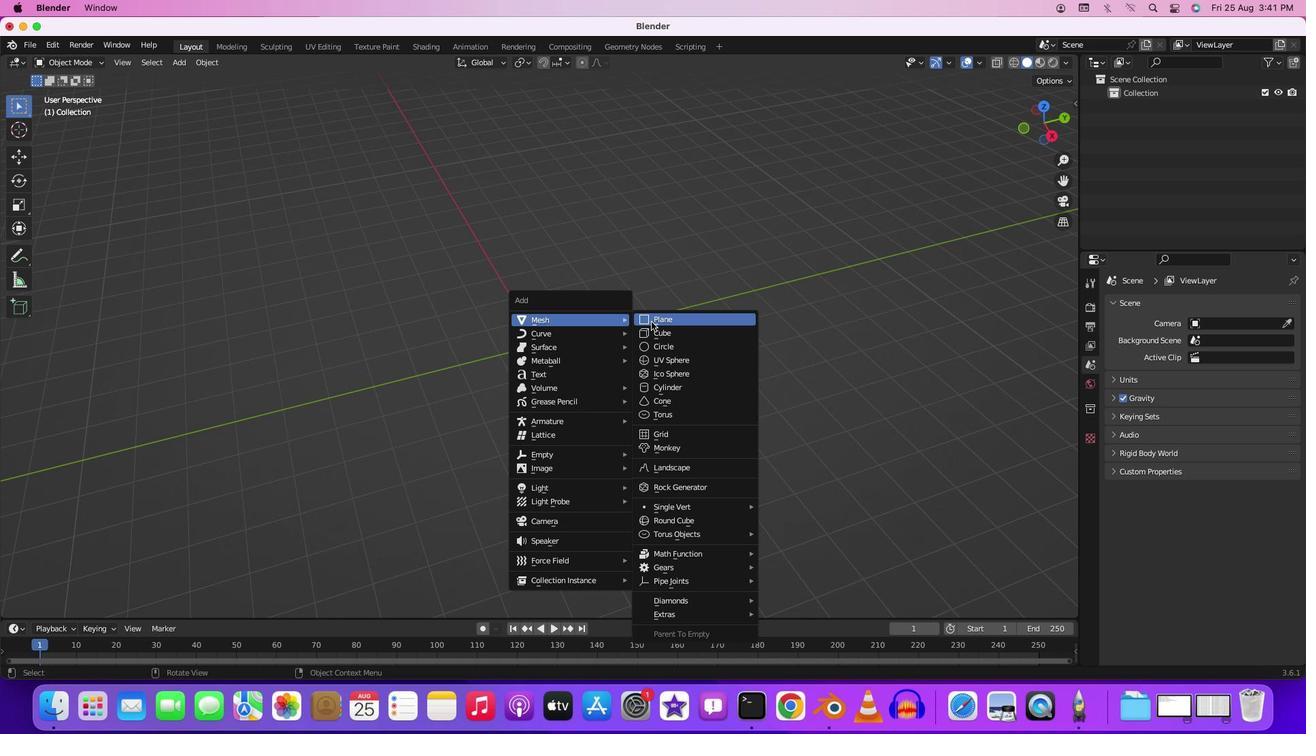 
Action: Mouse pressed left at (651, 321)
Screenshot: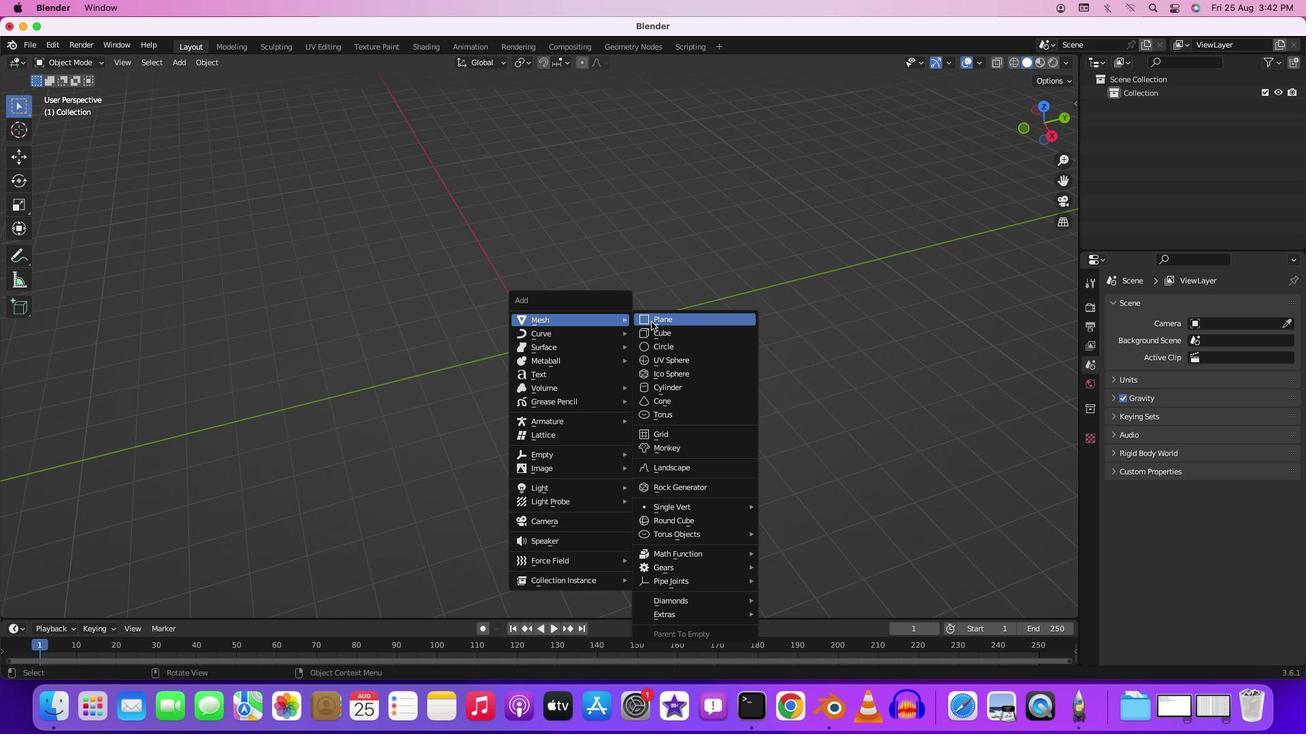 
Action: Mouse moved to (508, 294)
Screenshot: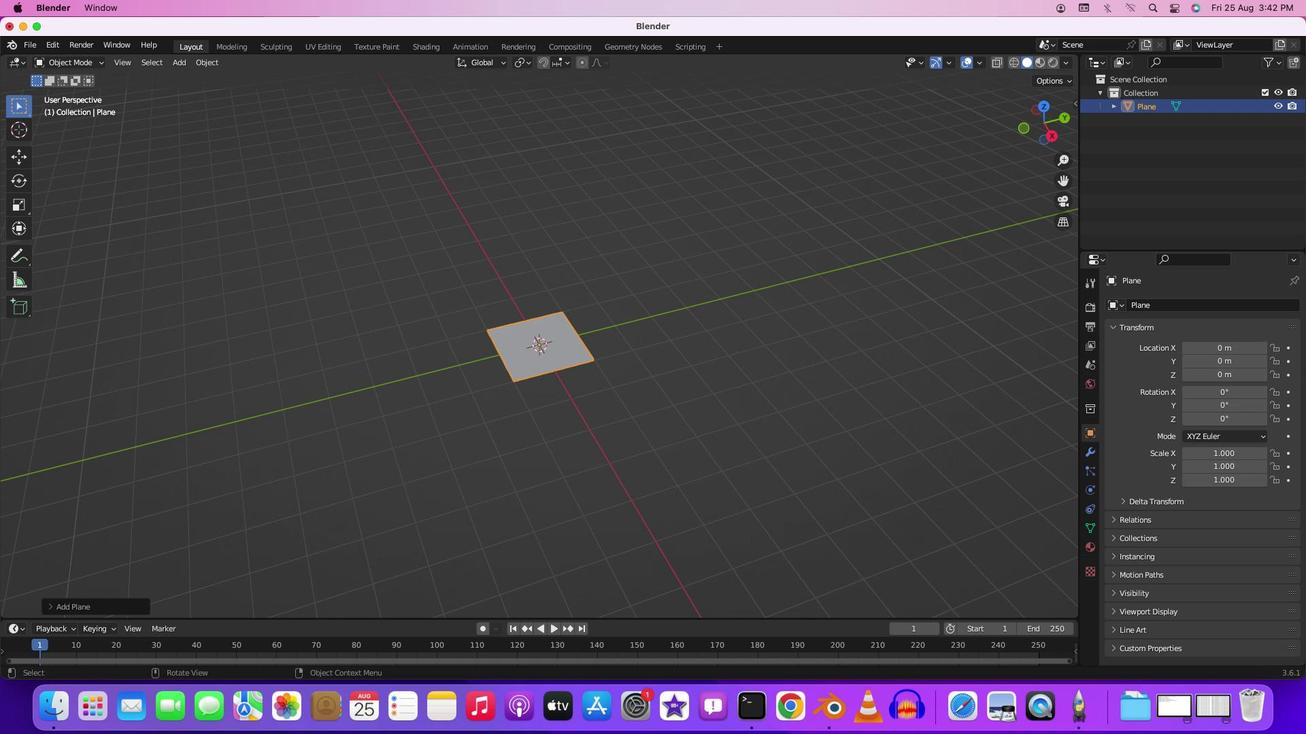 
Action: Key pressed 's'
Screenshot: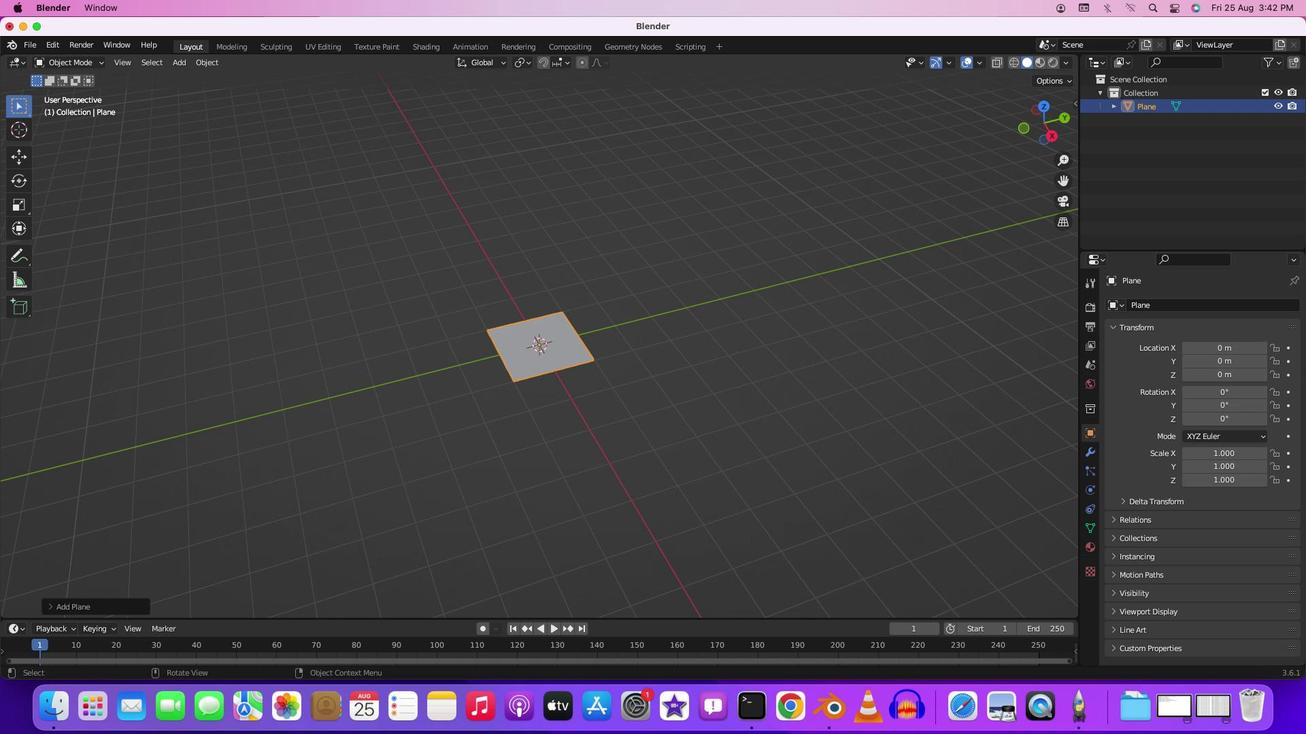 
Action: Mouse moved to (690, 202)
Screenshot: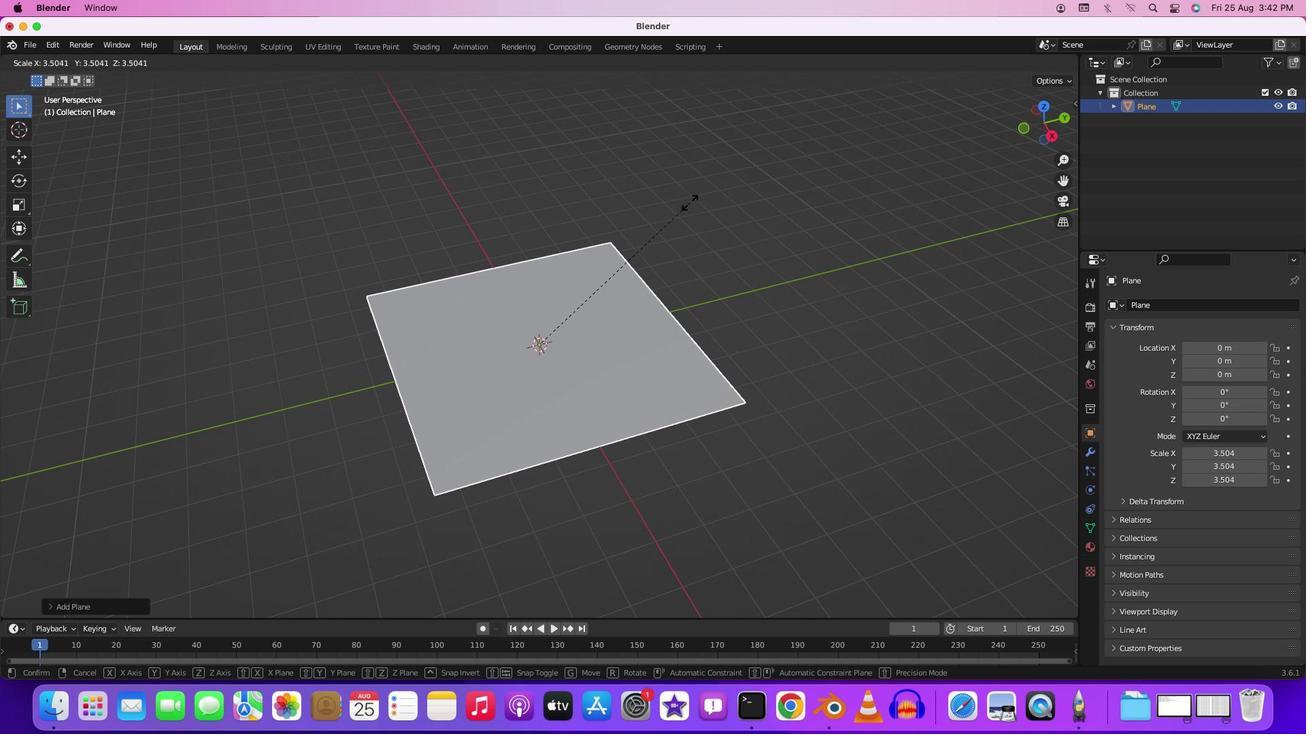 
Action: Mouse pressed left at (690, 202)
Screenshot: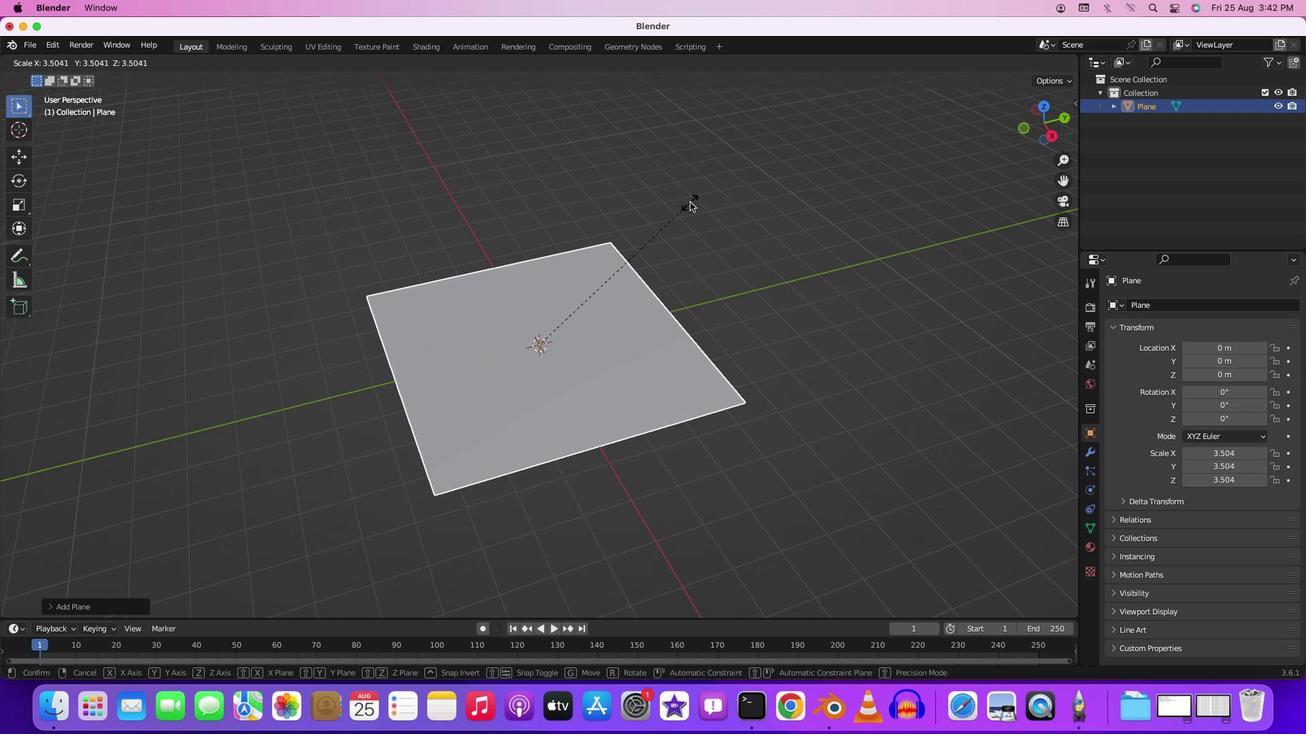 
Action: Mouse moved to (579, 311)
Screenshot: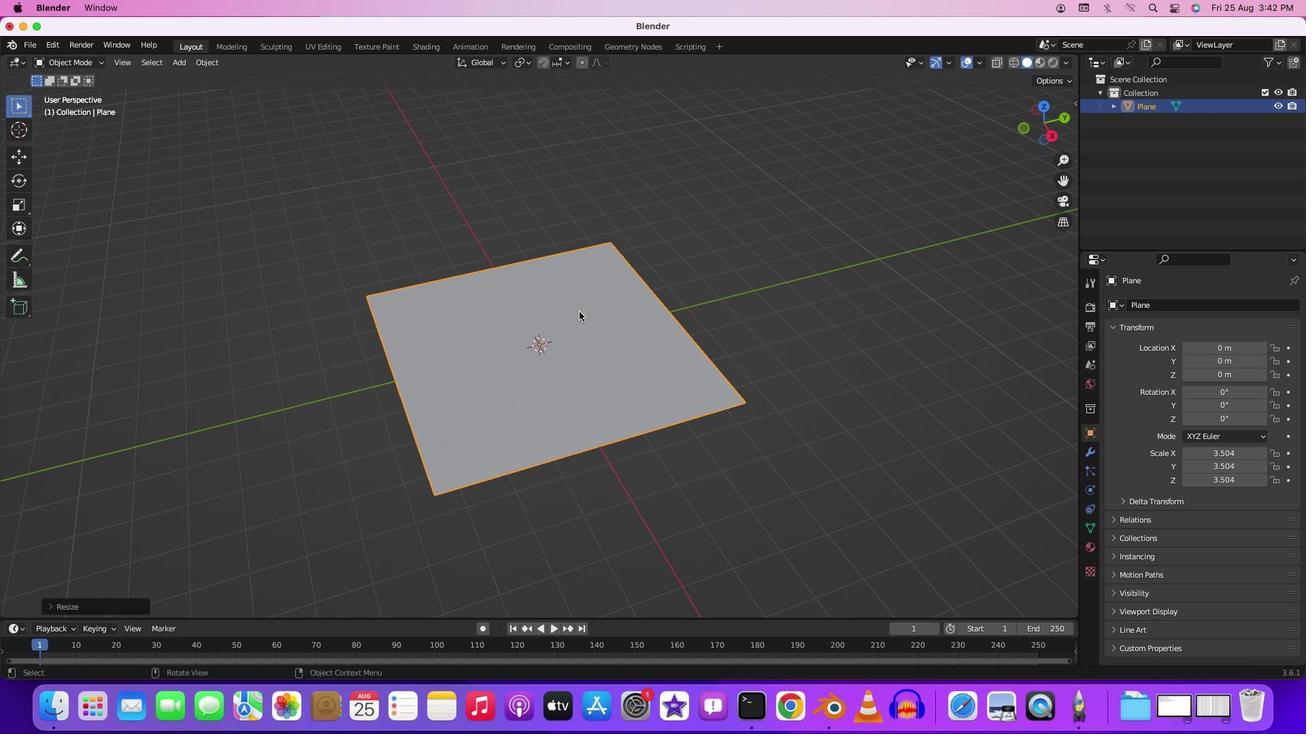 
Action: Mouse pressed middle at (579, 311)
Screenshot: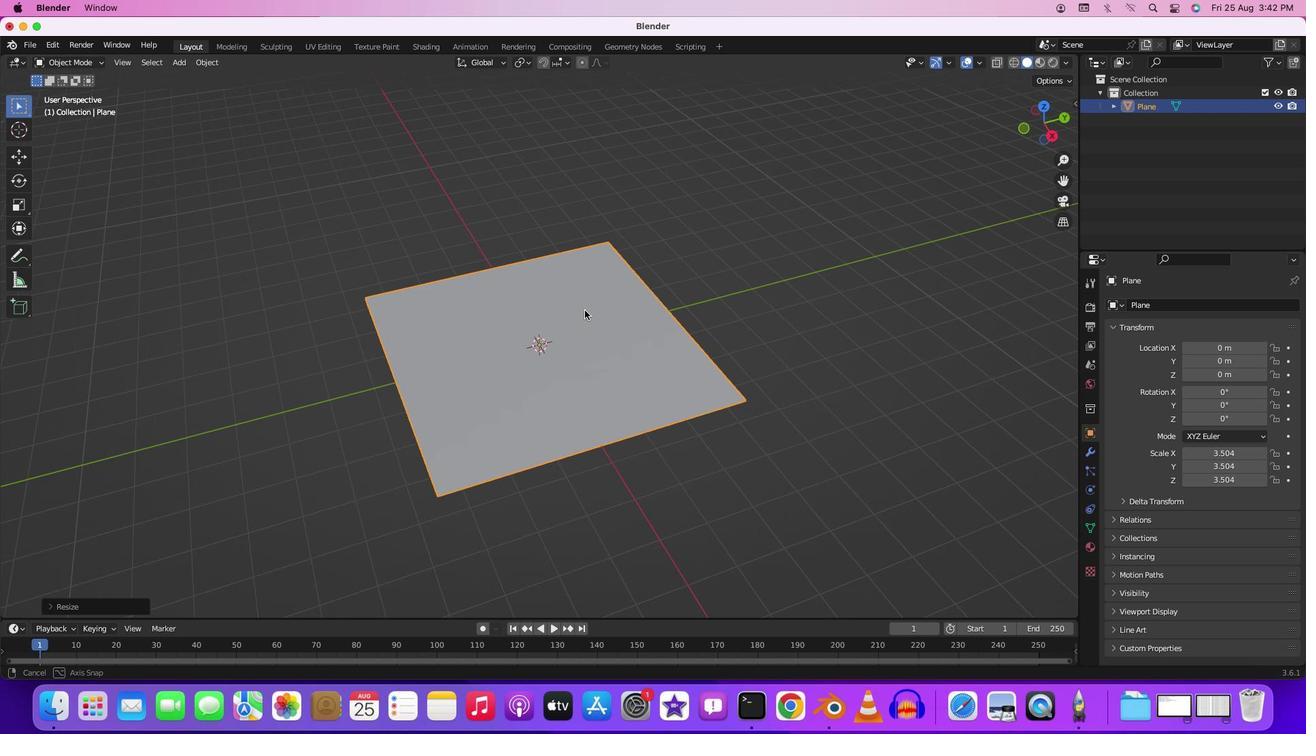 
Action: Mouse moved to (622, 259)
Screenshot: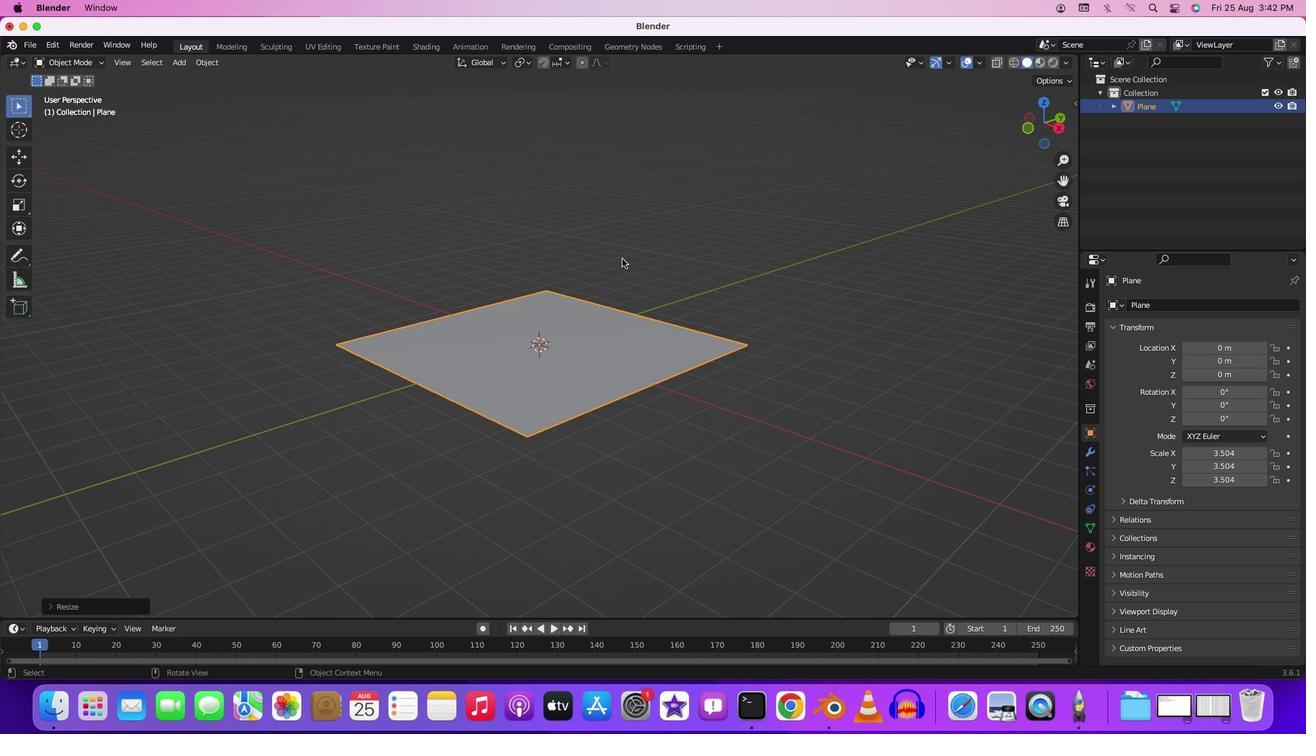 
Action: Key pressed Key.deleteKey.shift'A'
Screenshot: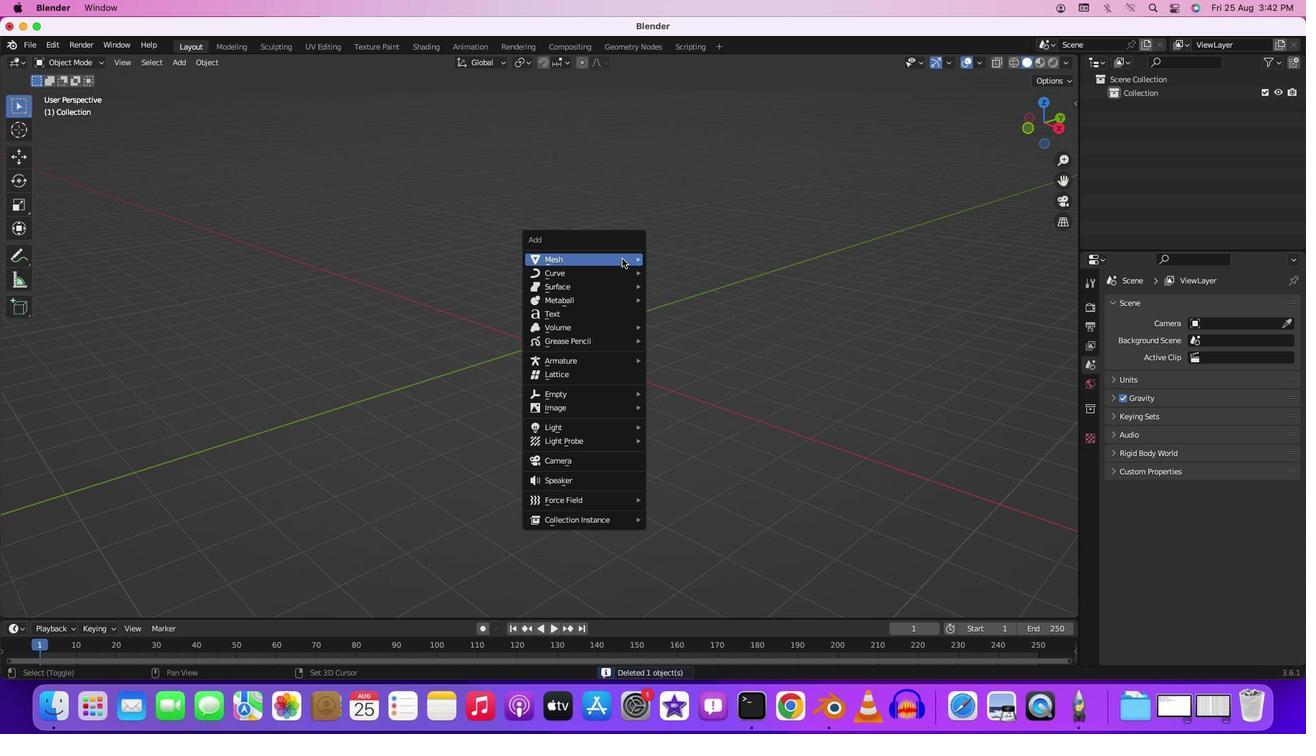 
Action: Mouse moved to (695, 408)
Screenshot: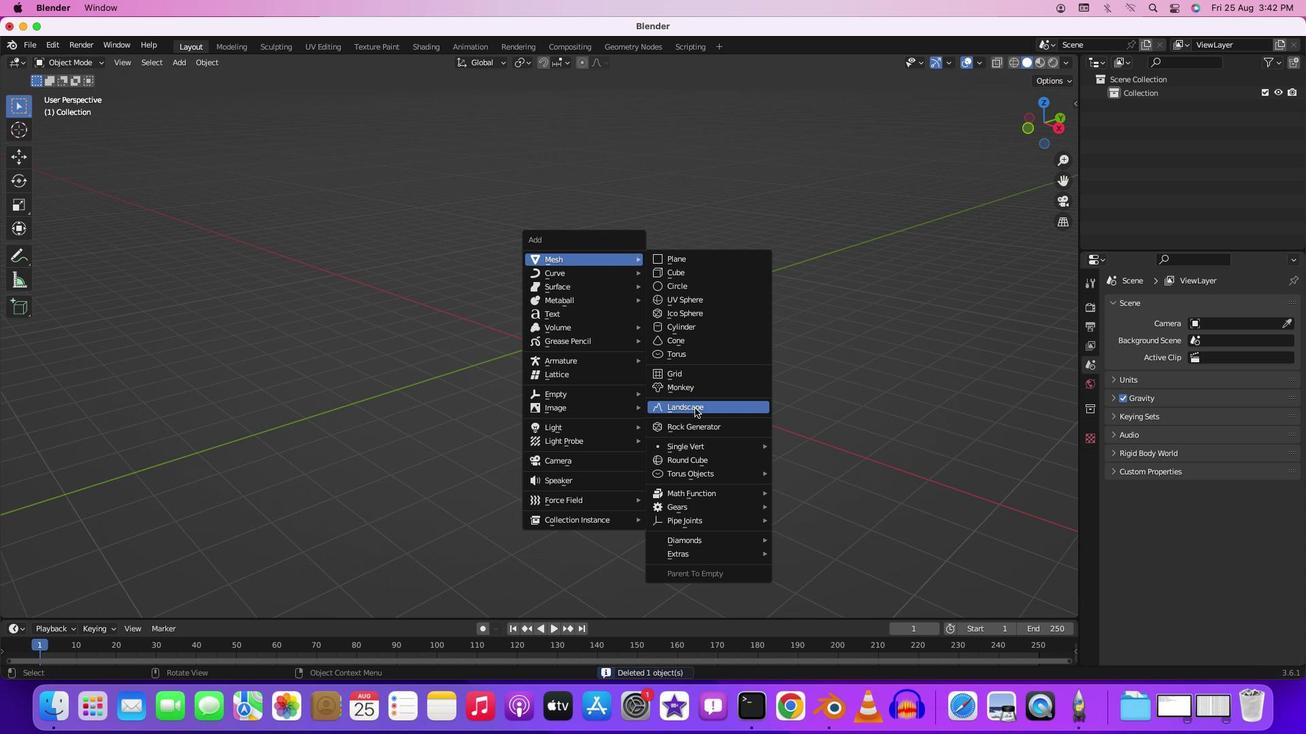 
Action: Mouse pressed left at (695, 408)
Screenshot: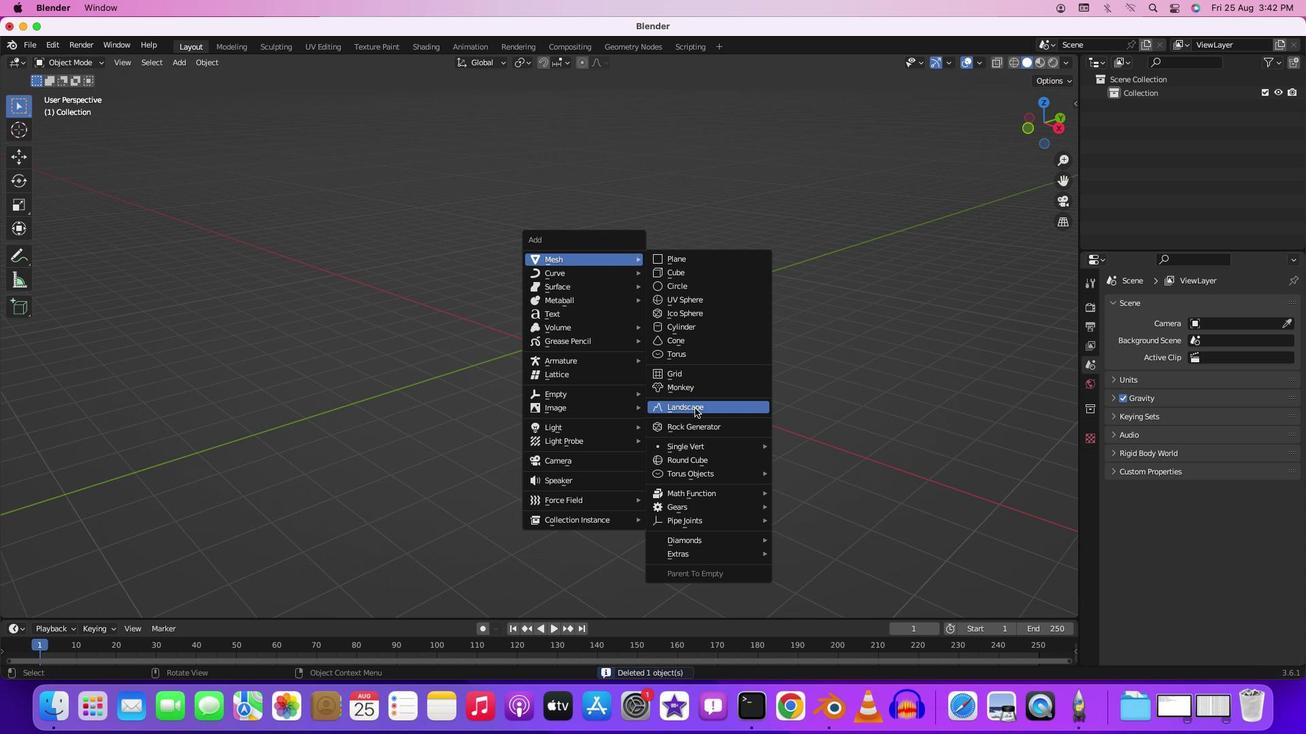 
Action: Mouse moved to (474, 319)
Screenshot: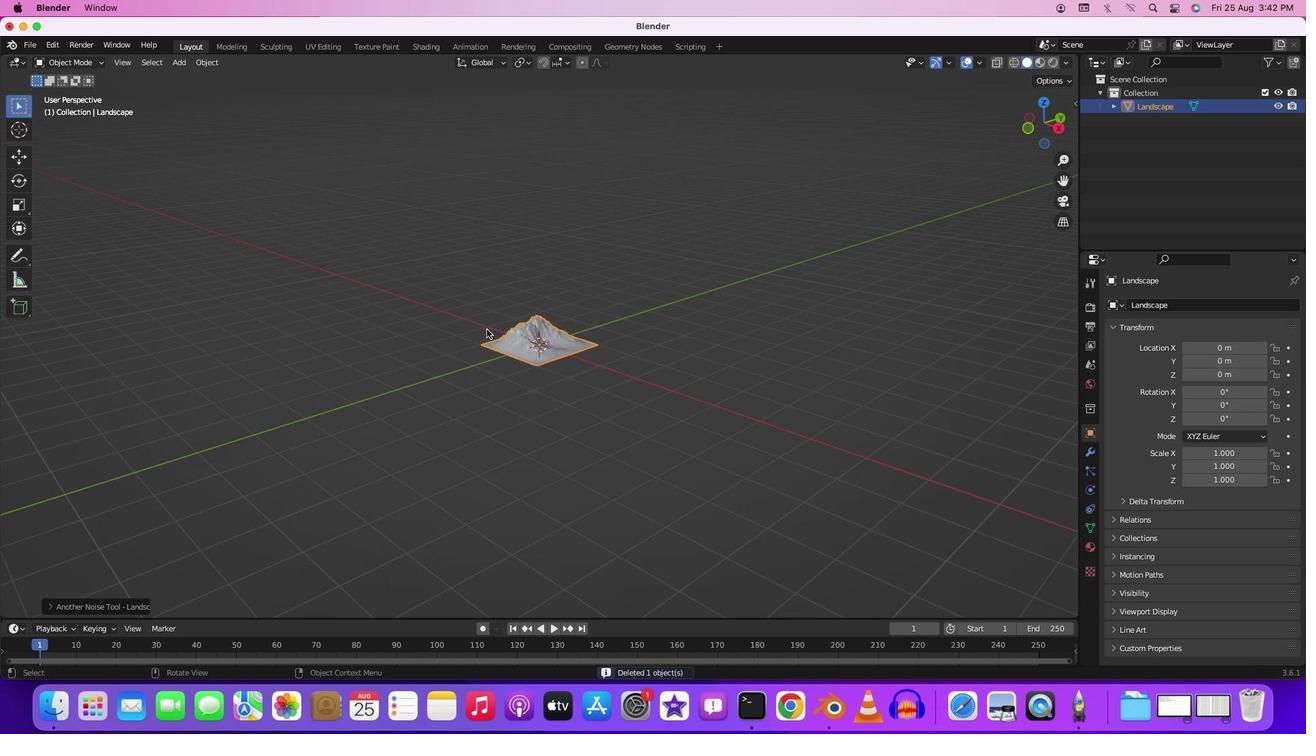 
Action: Mouse scrolled (474, 319) with delta (0, 0)
Screenshot: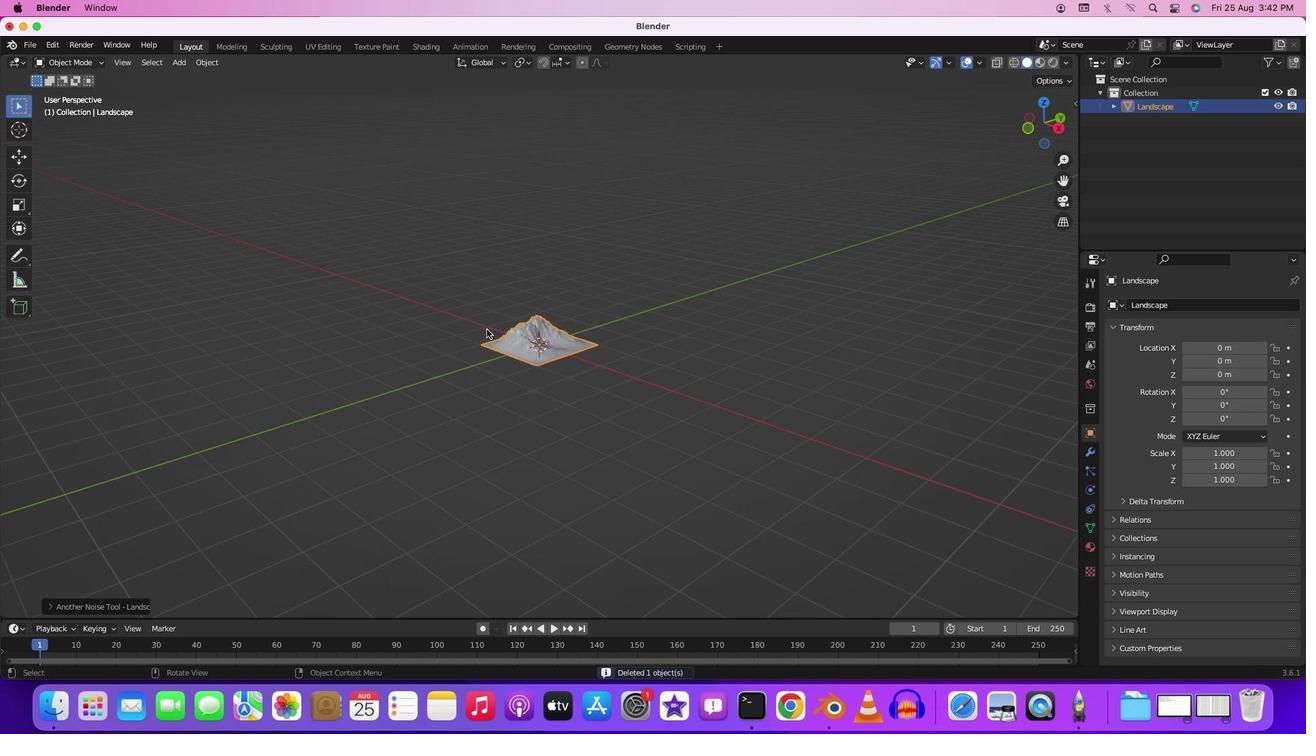 
Action: Mouse moved to (486, 329)
Screenshot: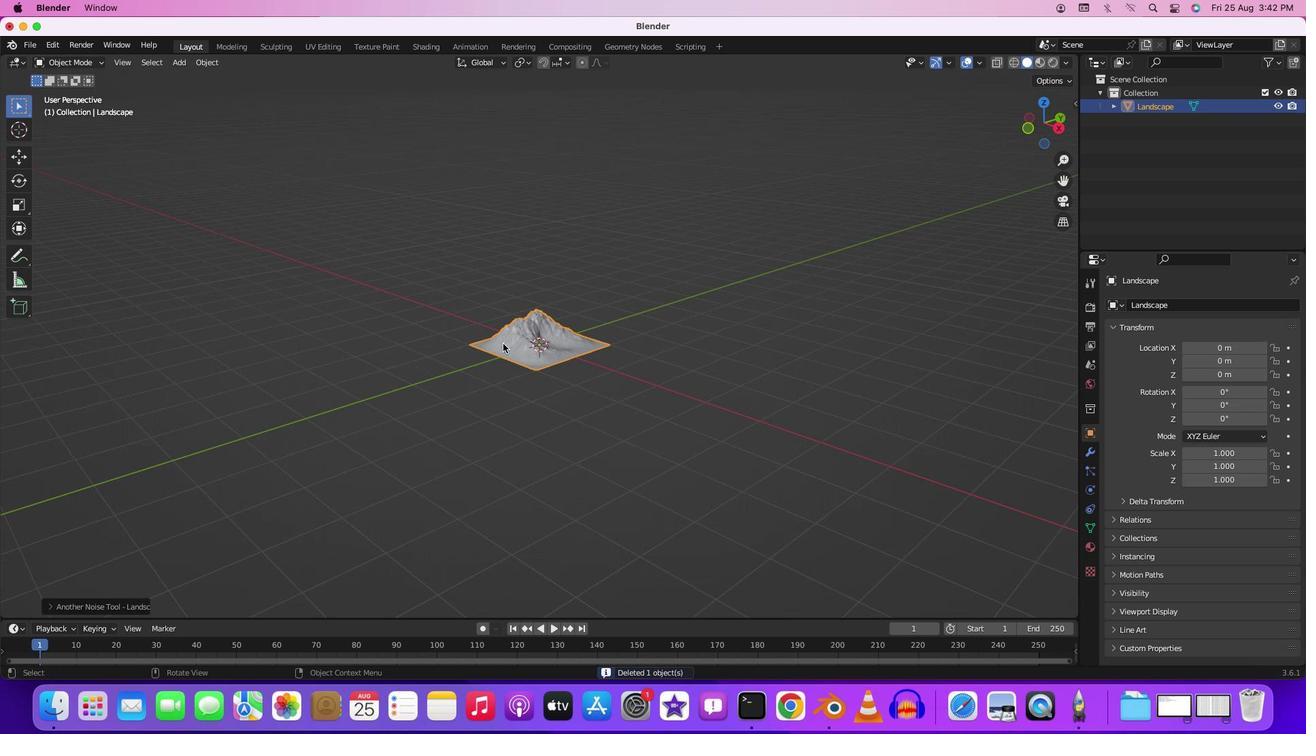 
Action: Mouse scrolled (486, 329) with delta (0, 0)
Screenshot: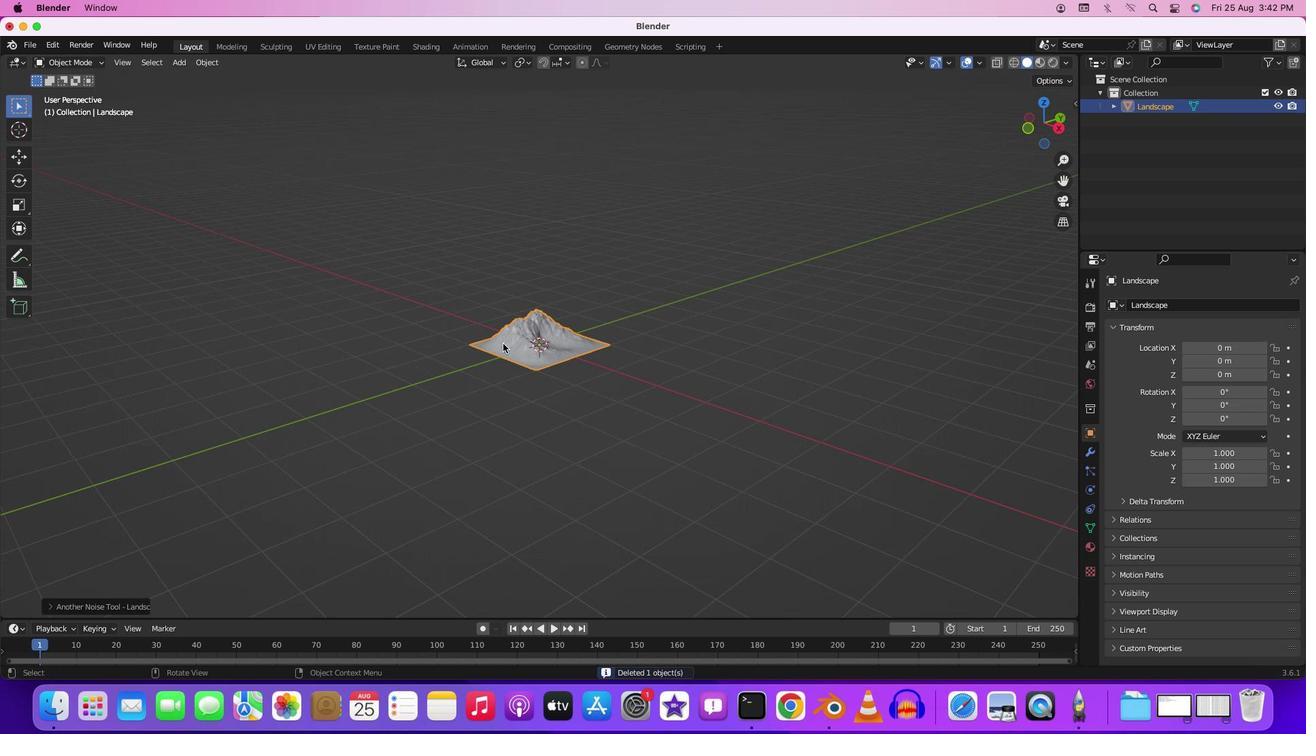 
Action: Mouse moved to (498, 339)
Screenshot: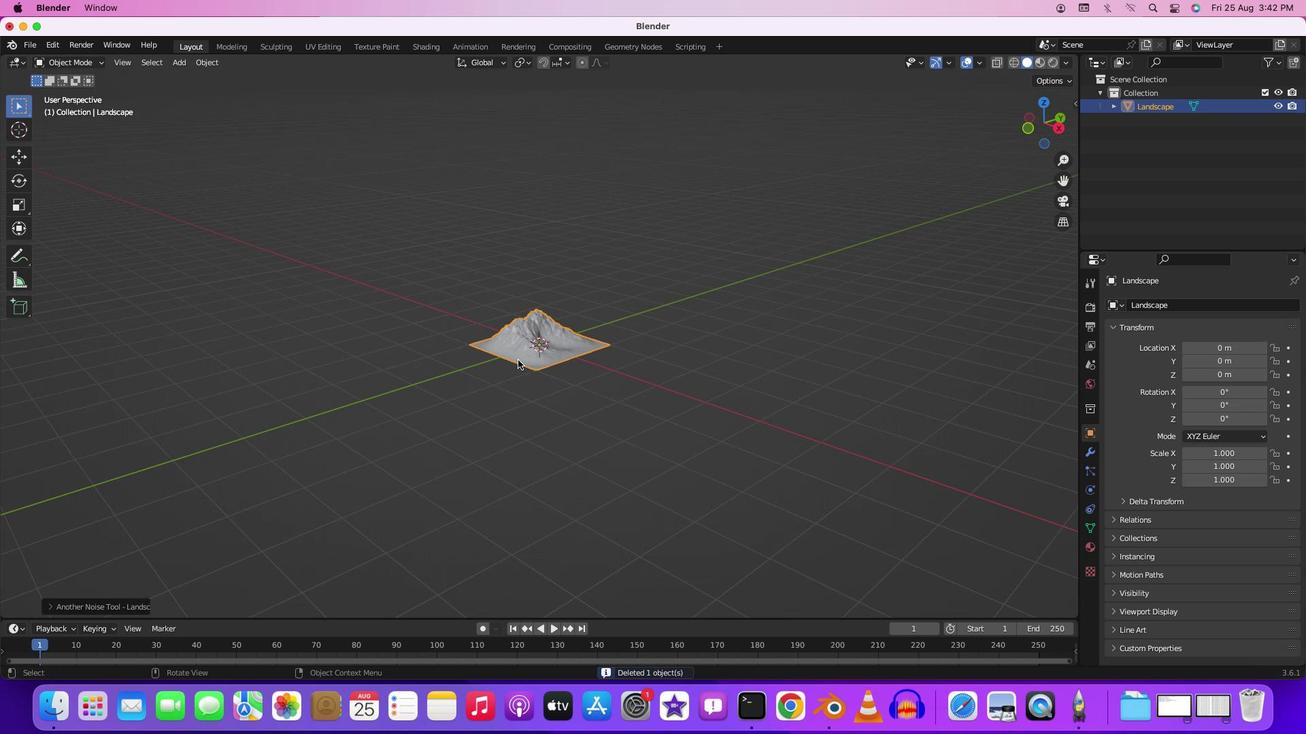 
Action: Mouse scrolled (498, 339) with delta (0, 2)
Screenshot: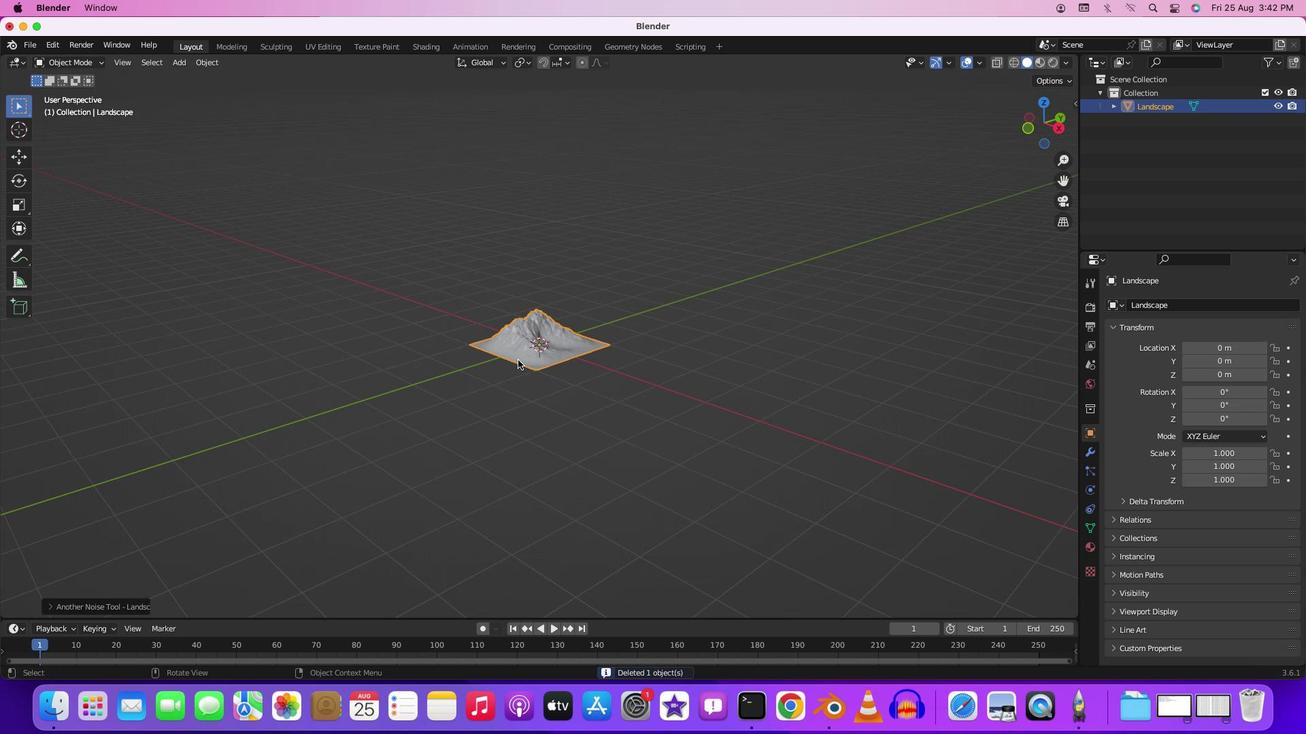 
Action: Mouse moved to (511, 352)
Screenshot: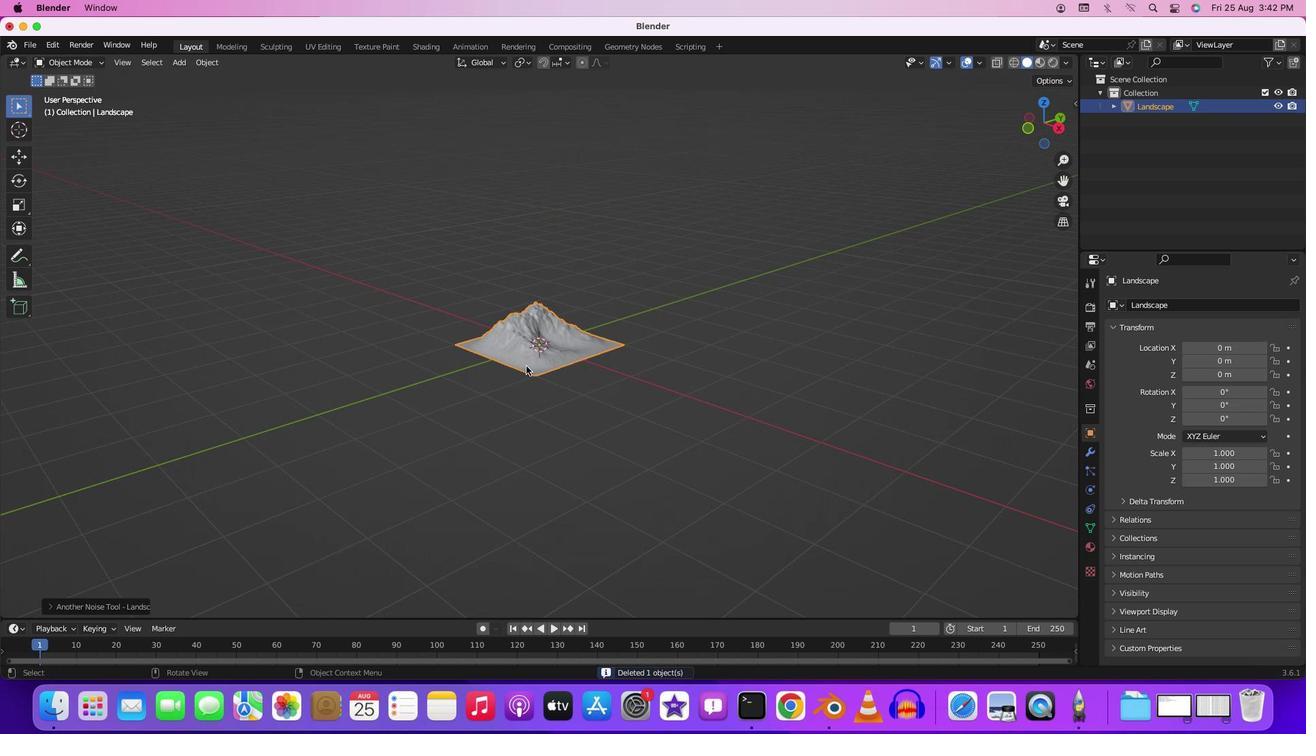 
Action: Mouse scrolled (511, 352) with delta (0, 3)
Screenshot: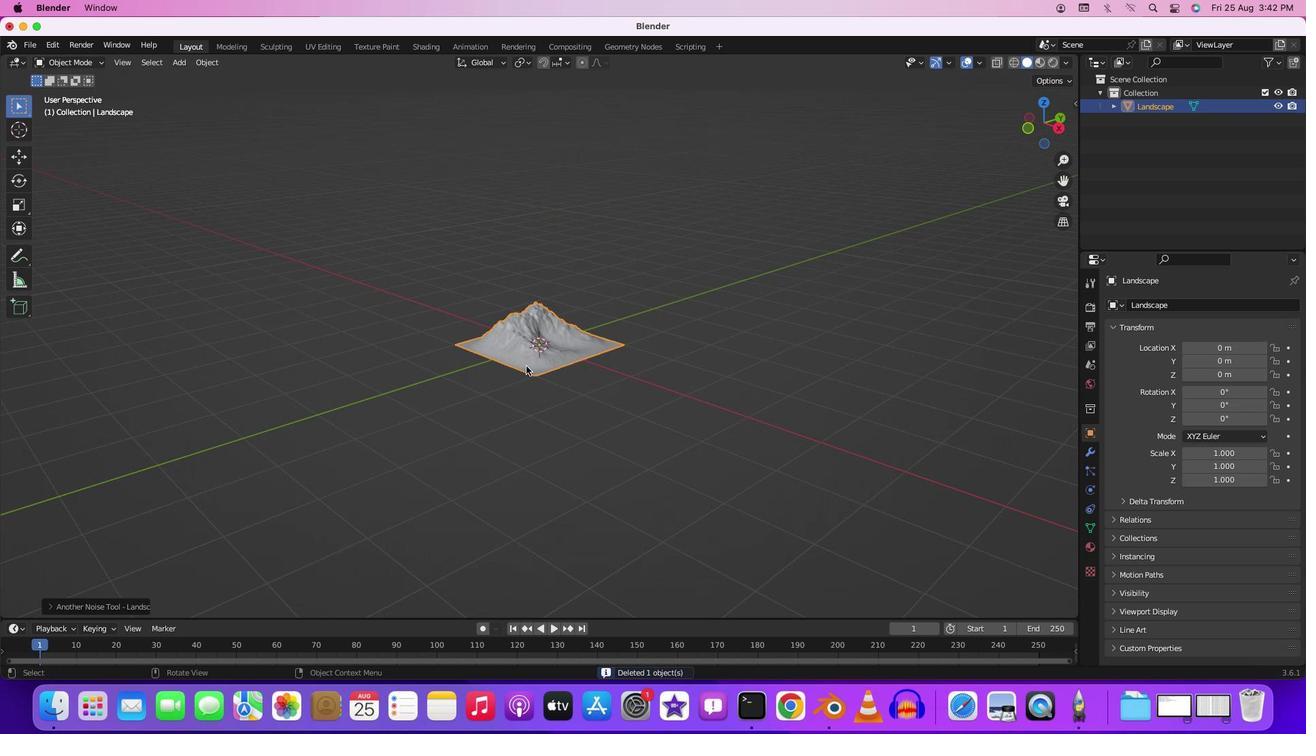 
Action: Mouse moved to (523, 364)
Screenshot: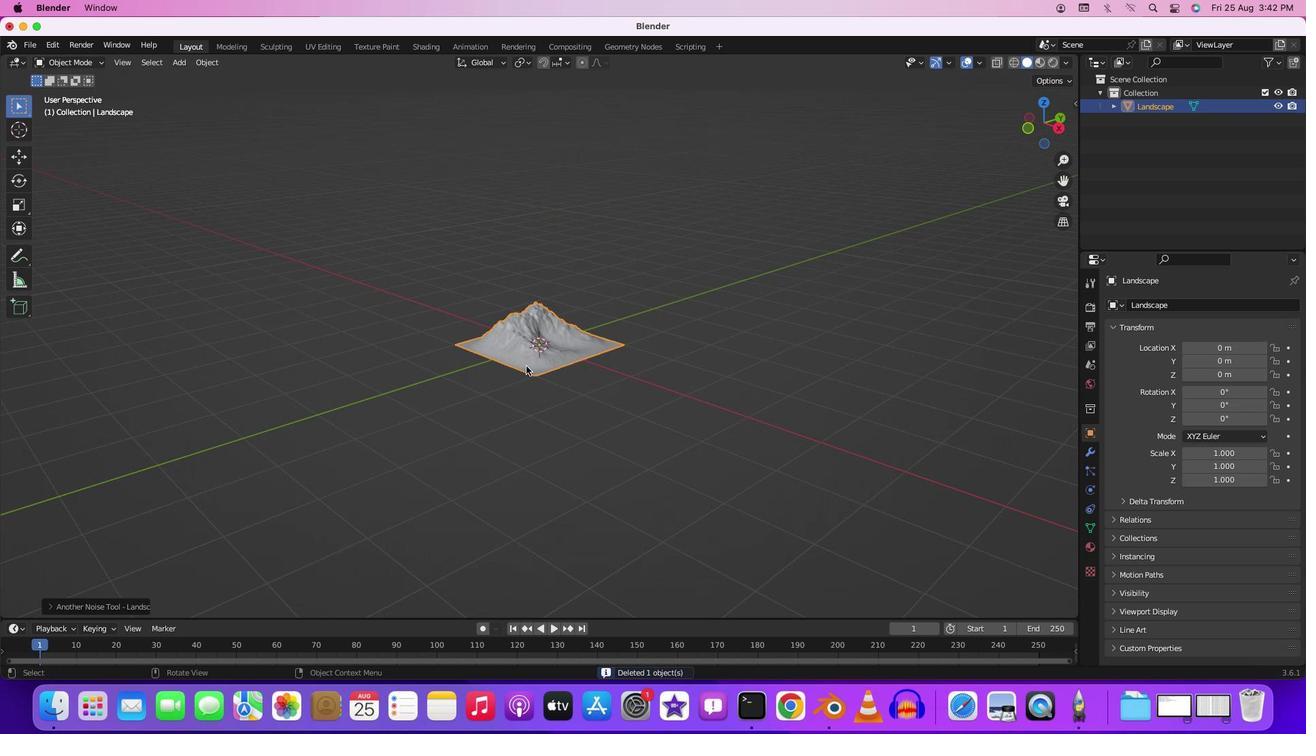 
Action: Mouse scrolled (523, 364) with delta (0, 3)
Screenshot: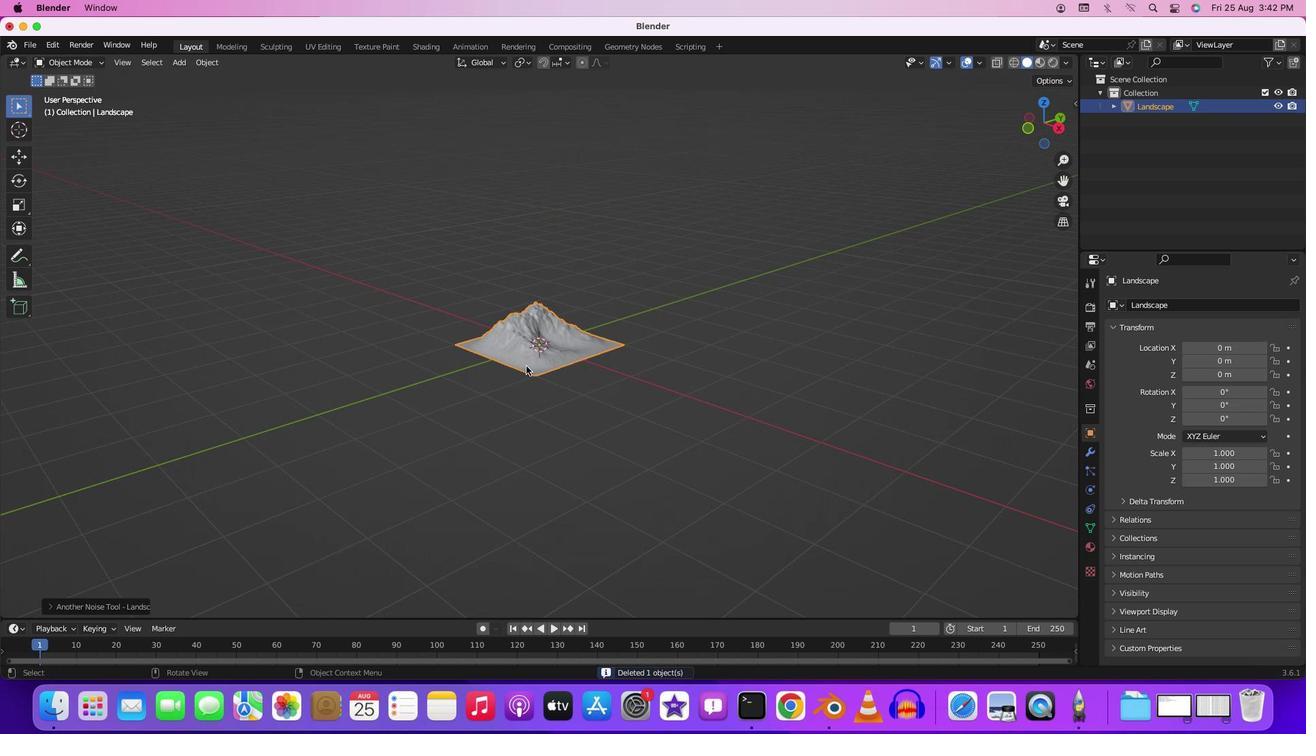 
Action: Mouse moved to (591, 345)
Screenshot: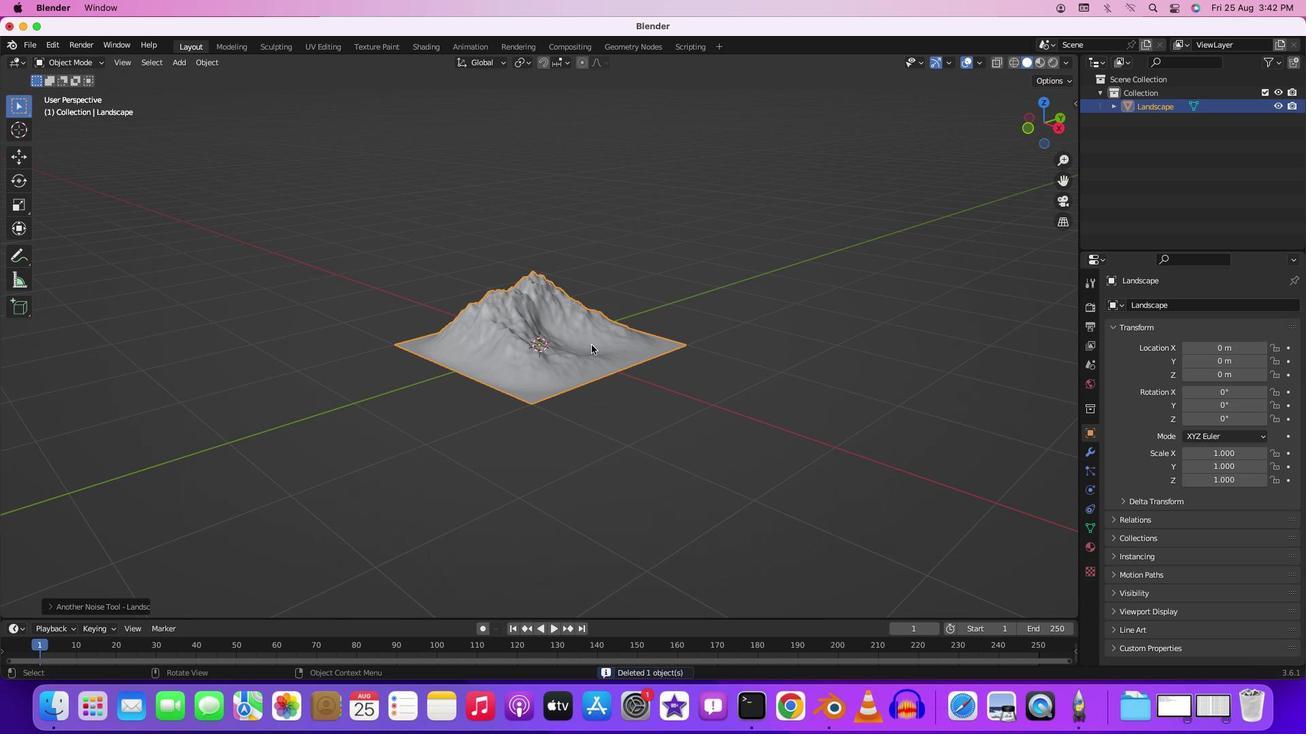 
Action: Mouse scrolled (591, 345) with delta (0, 0)
Screenshot: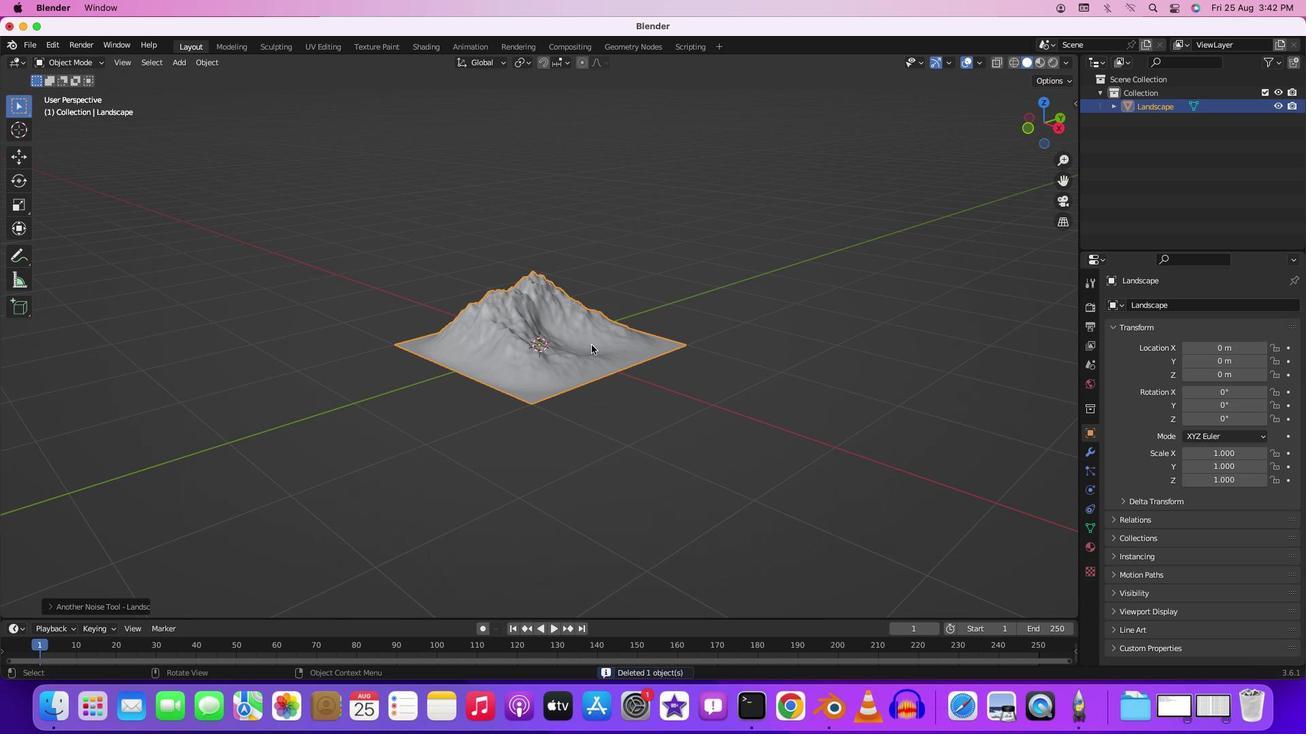 
Action: Mouse scrolled (591, 345) with delta (0, 0)
Screenshot: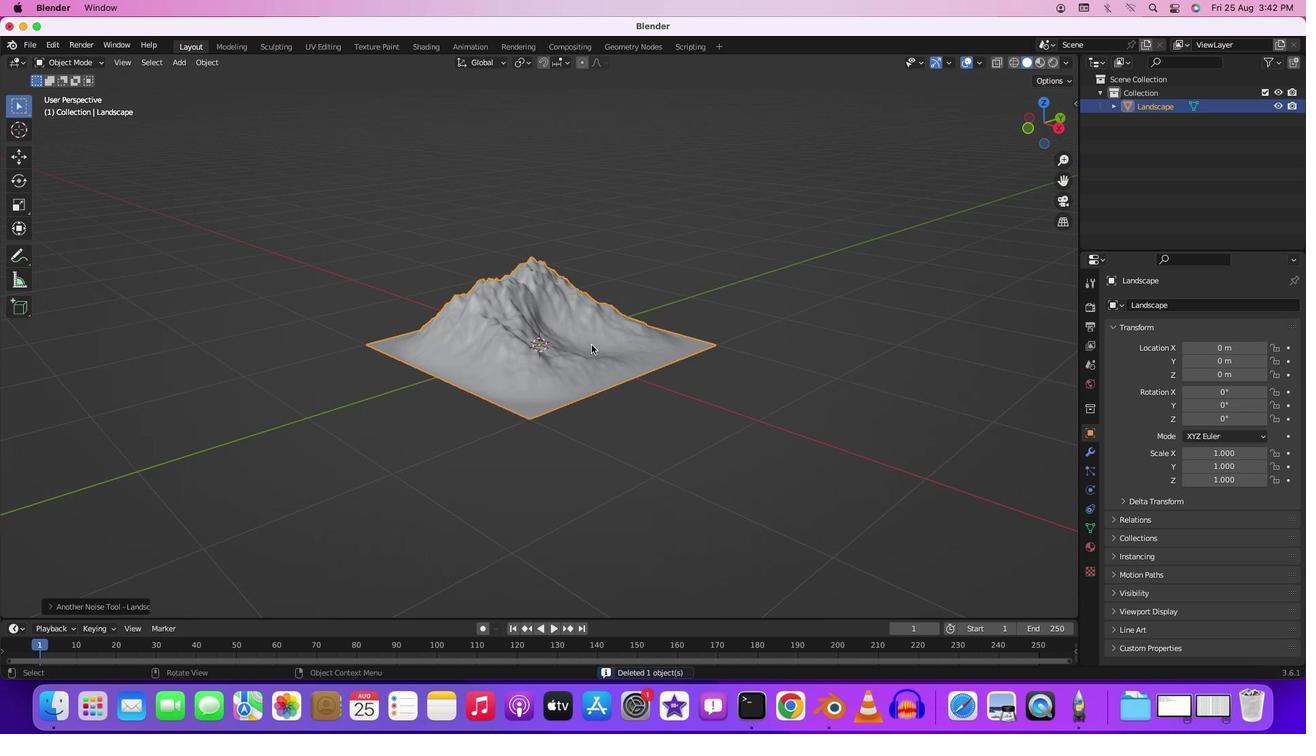 
Action: Mouse moved to (592, 345)
Screenshot: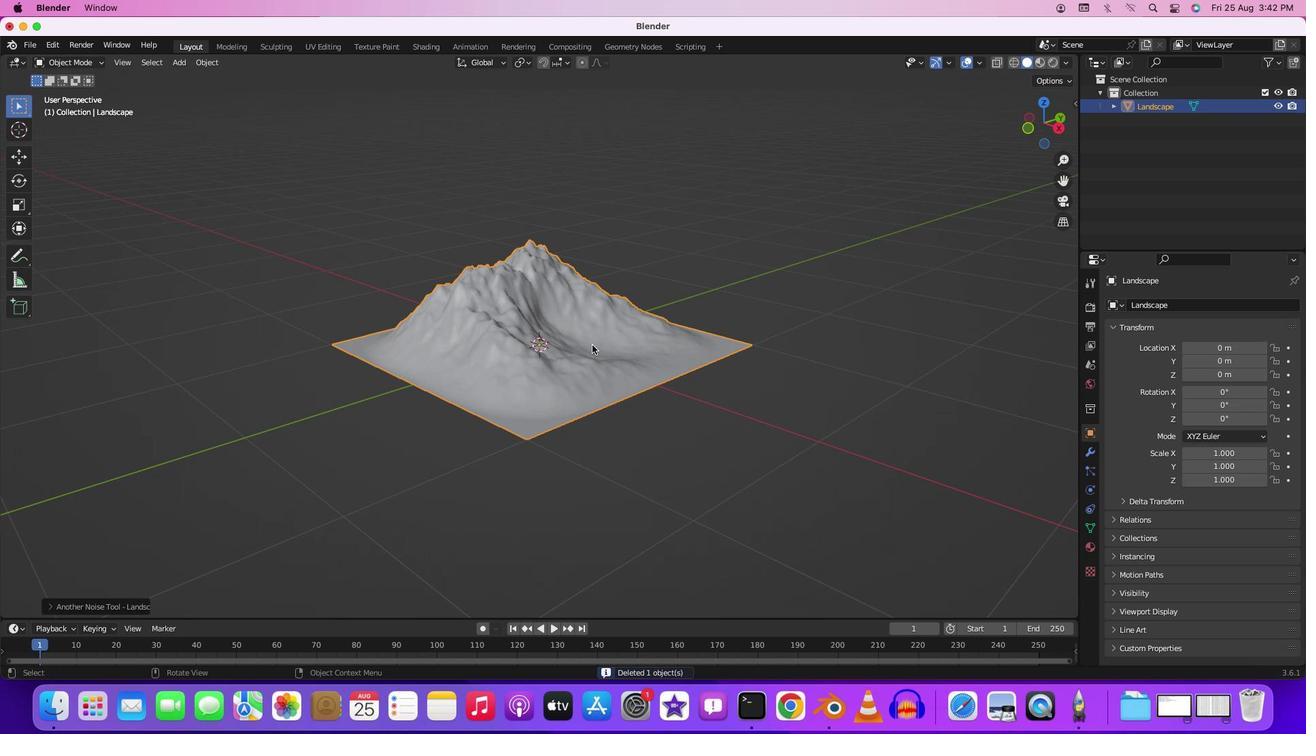 
Action: Mouse scrolled (592, 345) with delta (0, 0)
Screenshot: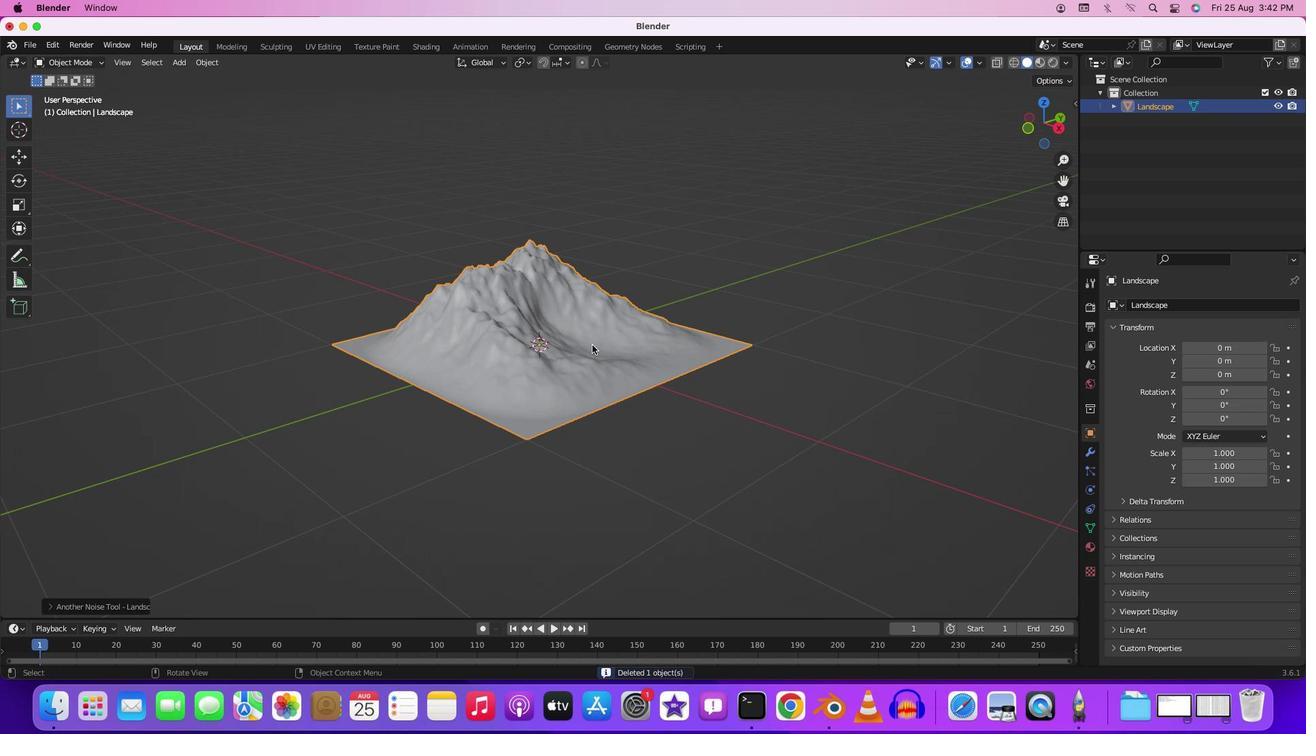 
Action: Mouse scrolled (592, 345) with delta (0, 0)
Screenshot: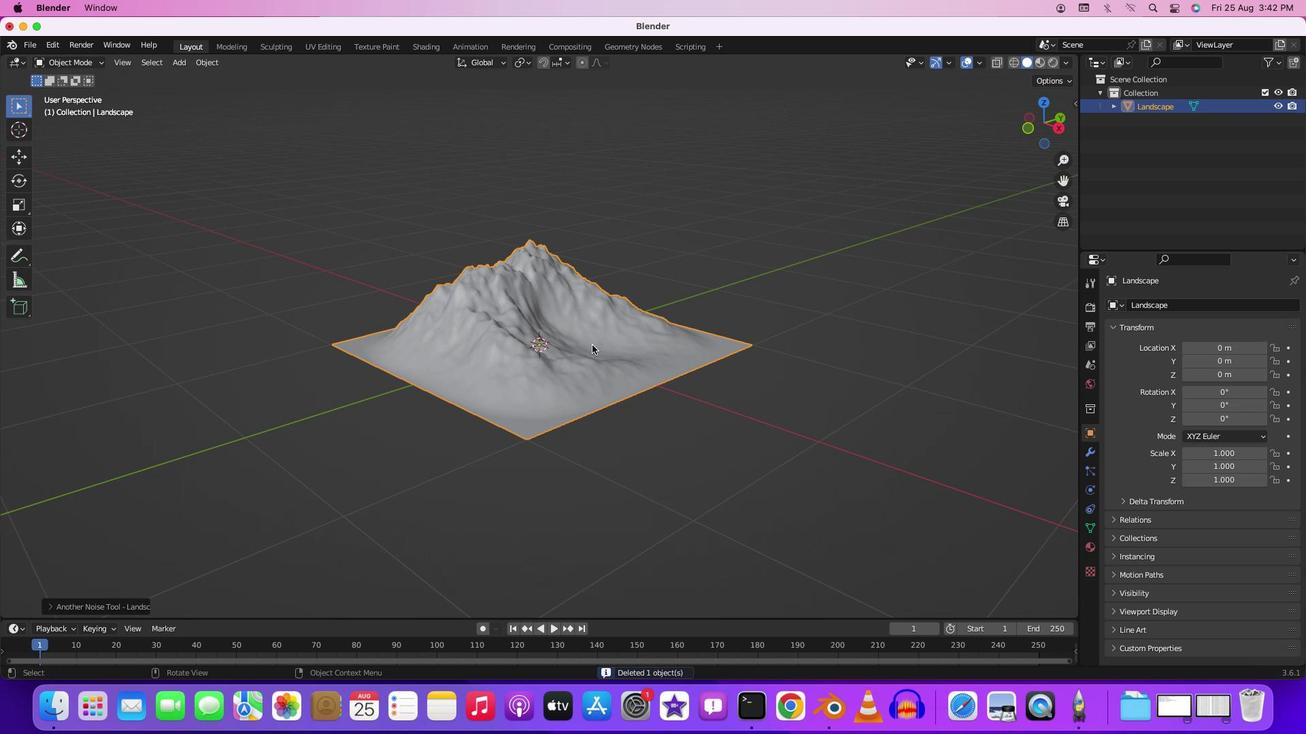 
Action: Mouse scrolled (592, 345) with delta (0, 2)
Screenshot: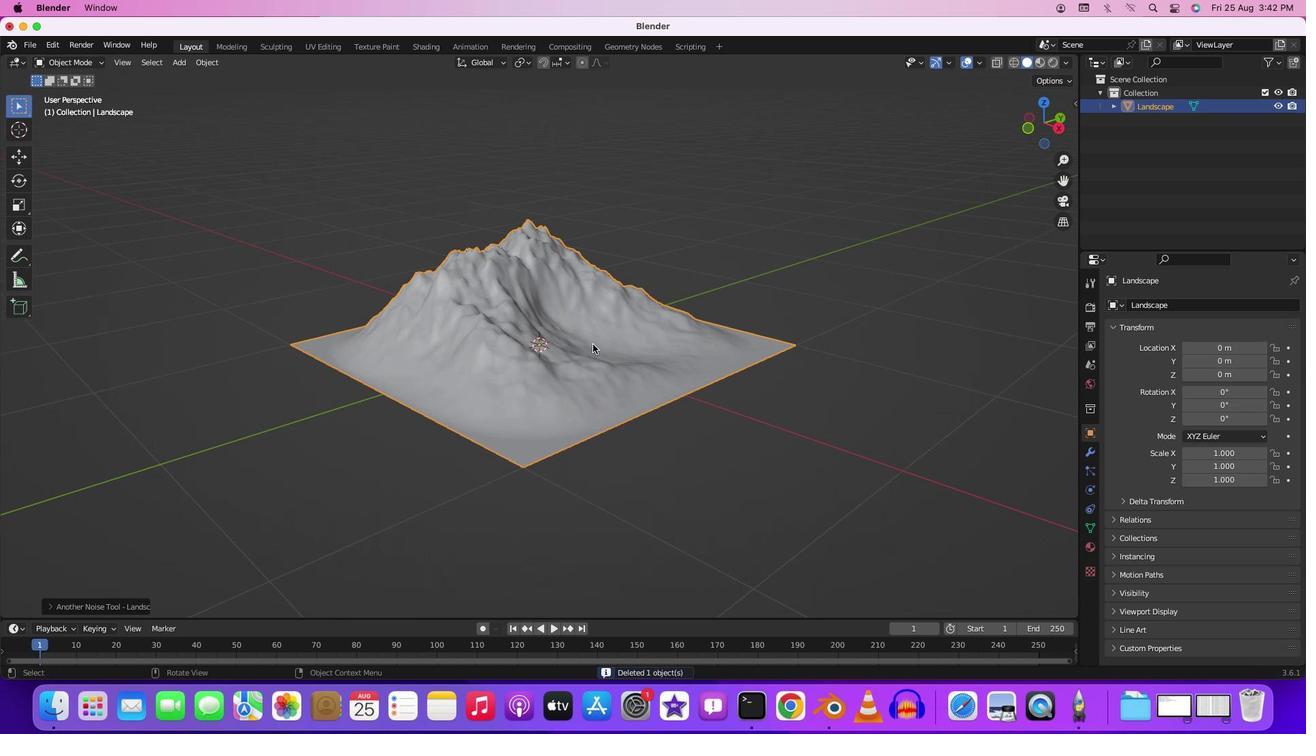 
Action: Mouse moved to (727, 284)
Screenshot: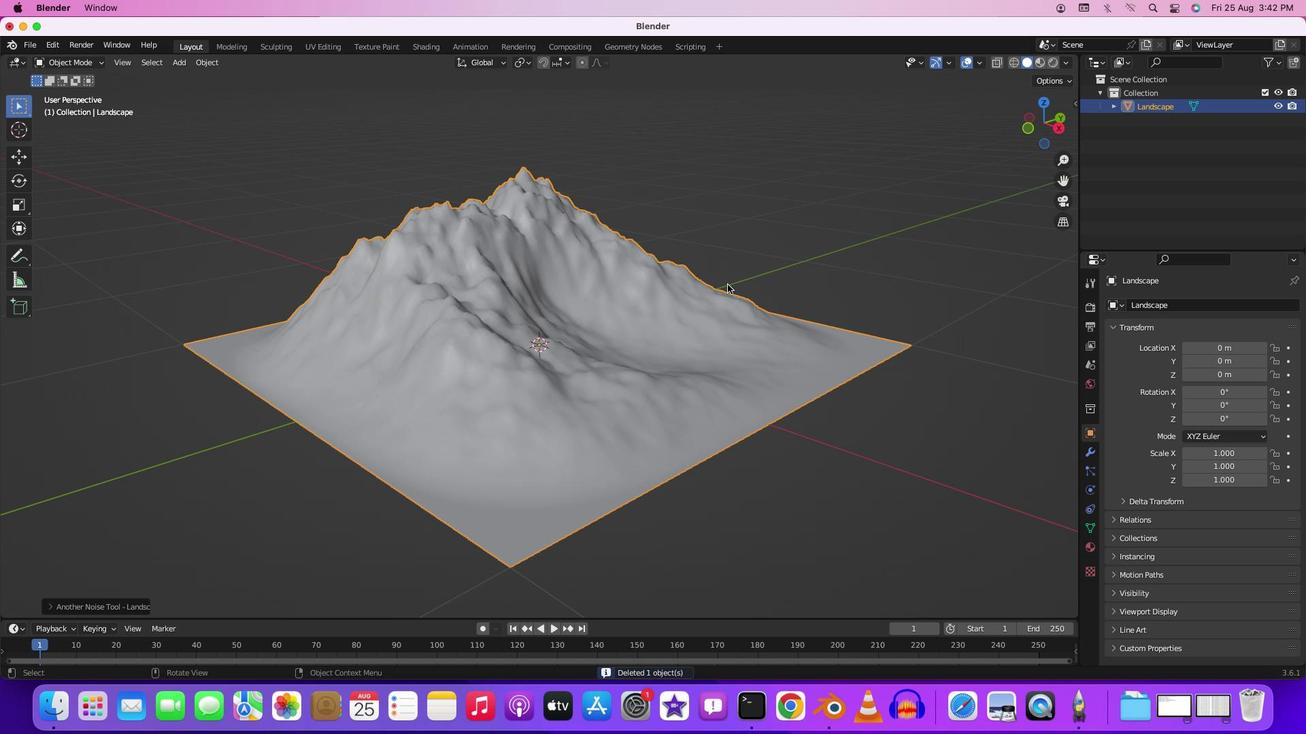 
Action: Mouse pressed middle at (727, 284)
Screenshot: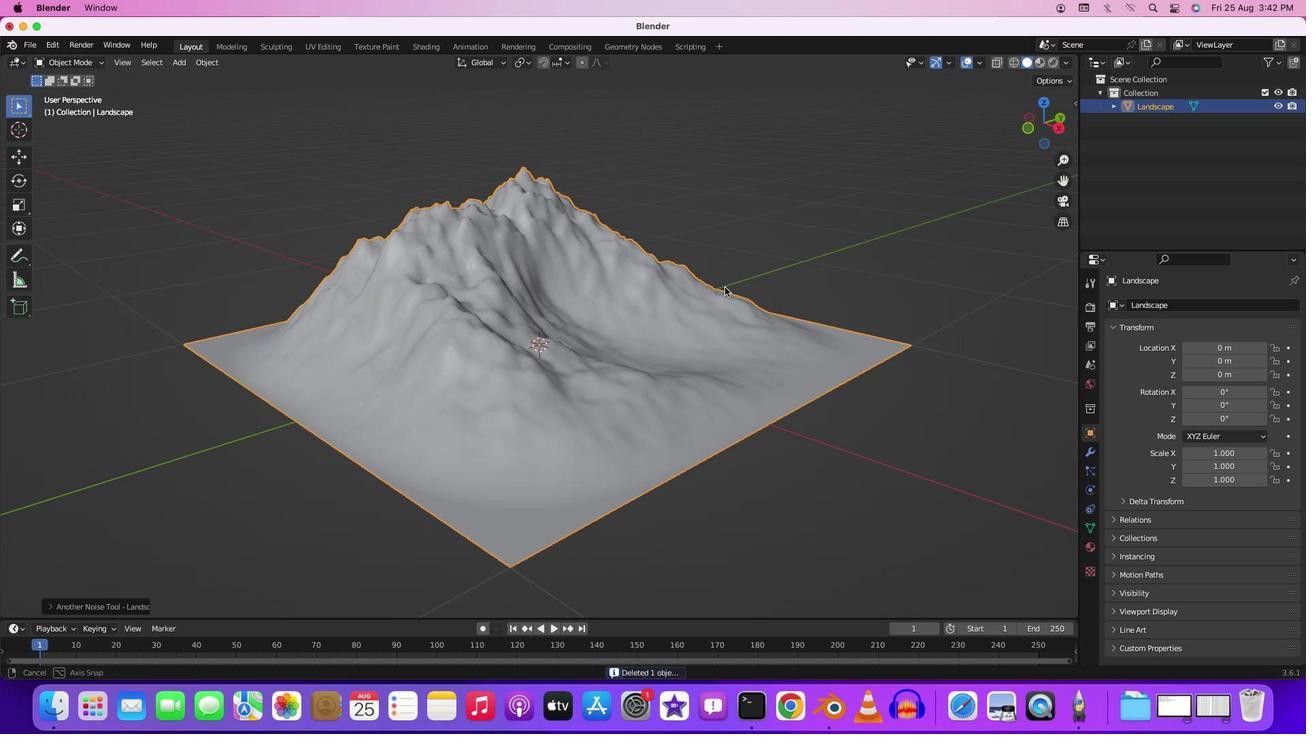 
Action: Mouse moved to (56, 610)
Screenshot: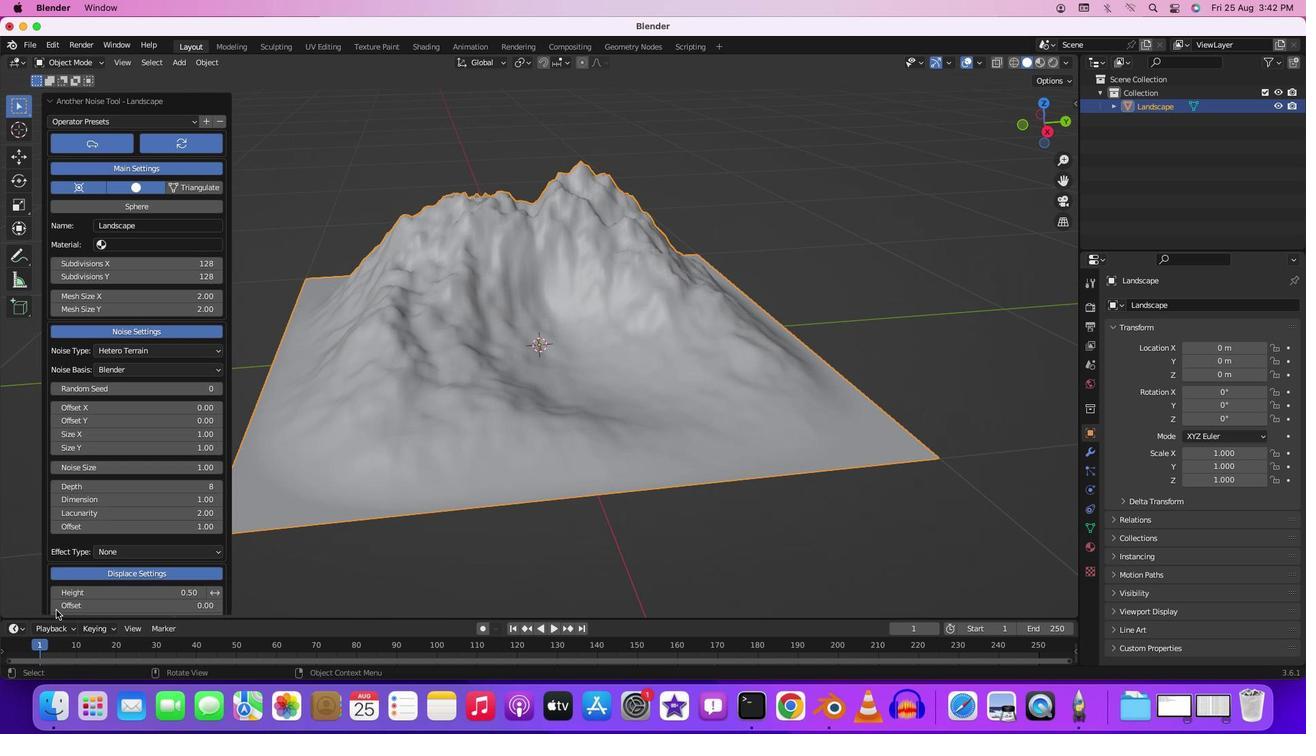 
Action: Mouse pressed left at (56, 610)
Screenshot: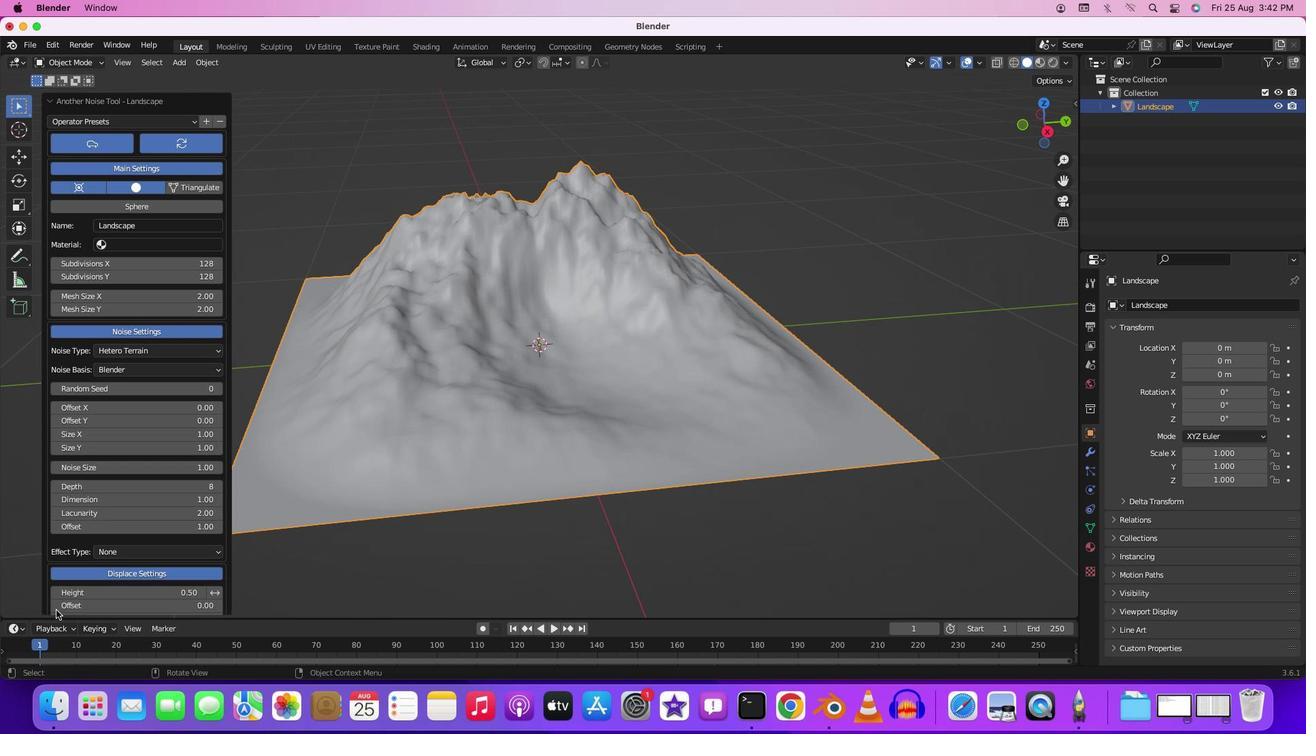 
Action: Mouse moved to (174, 116)
Screenshot: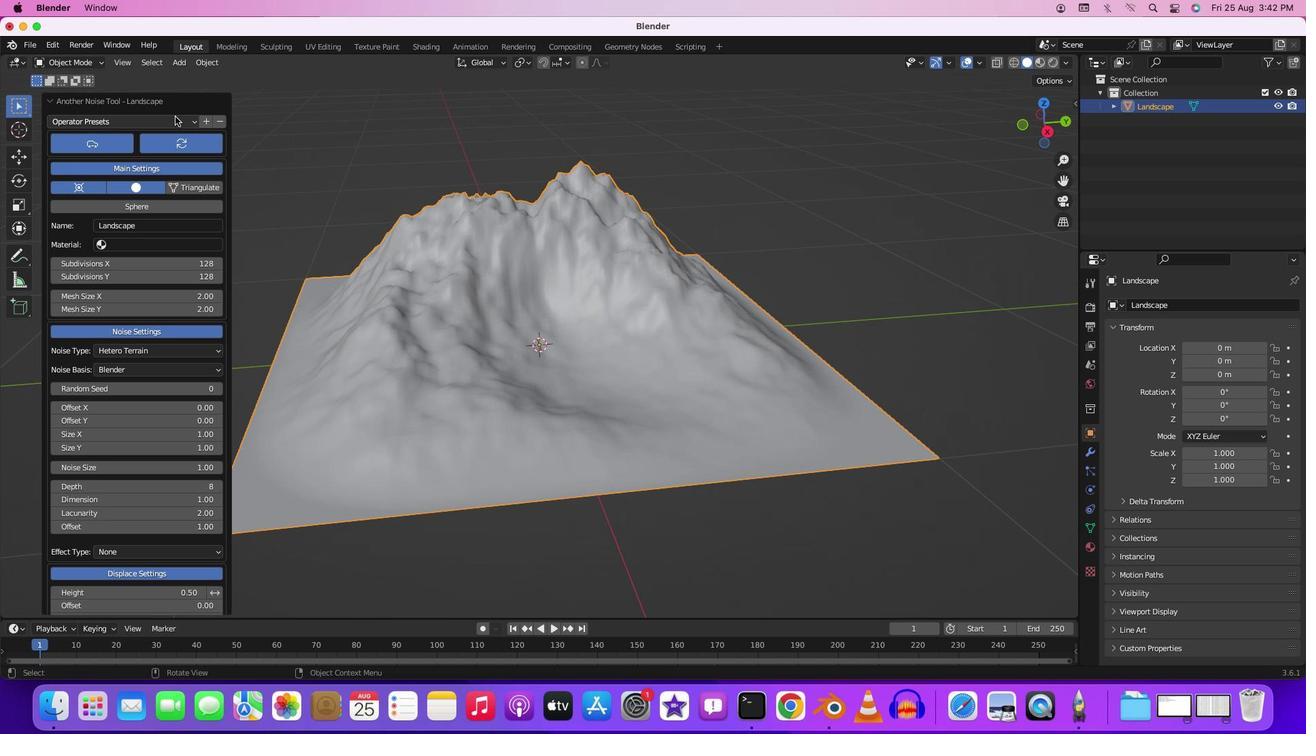 
Action: Mouse pressed left at (174, 116)
Screenshot: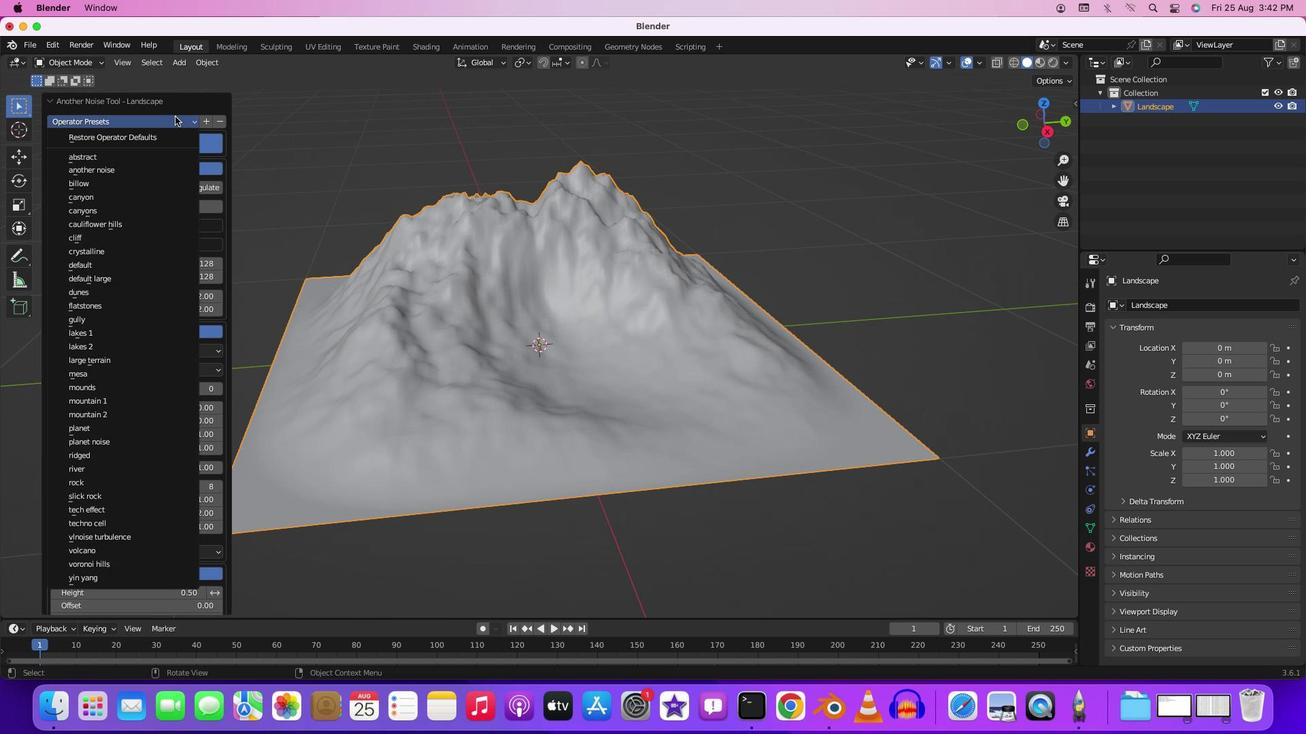 
Action: Mouse moved to (120, 209)
Screenshot: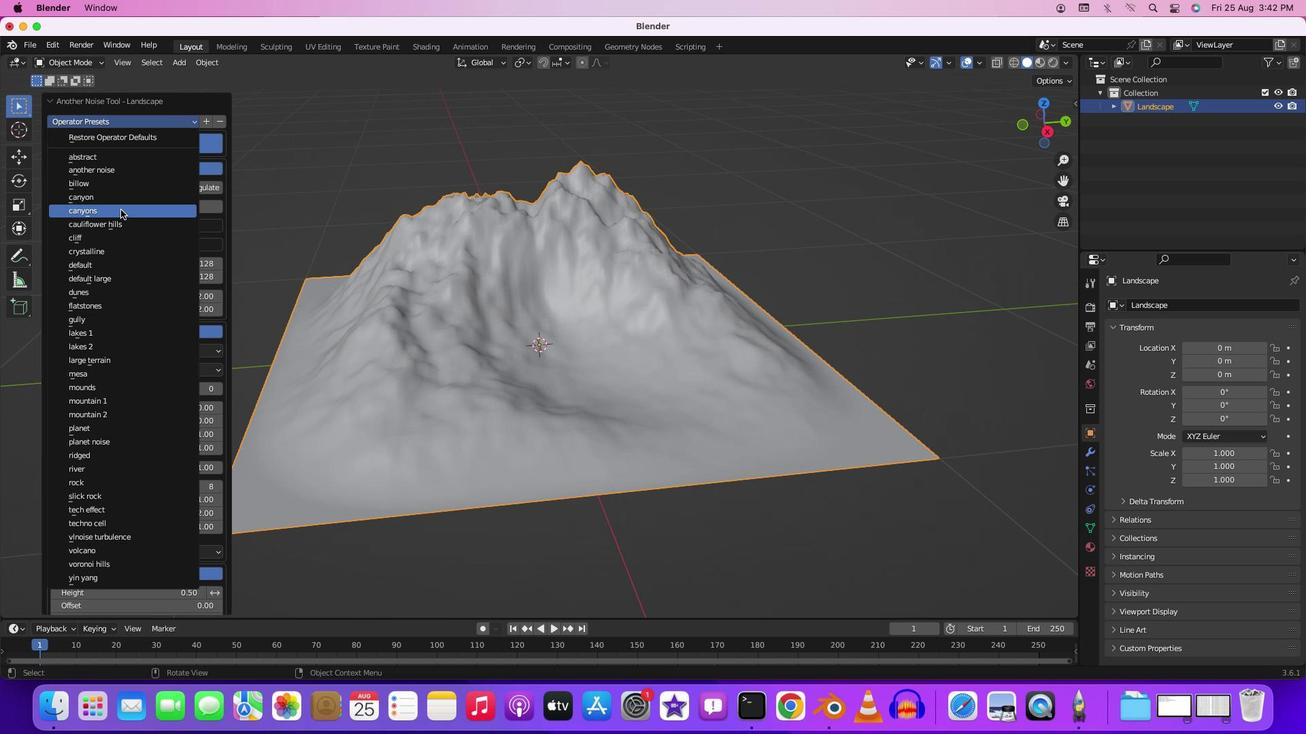 
Action: Mouse pressed left at (120, 209)
Screenshot: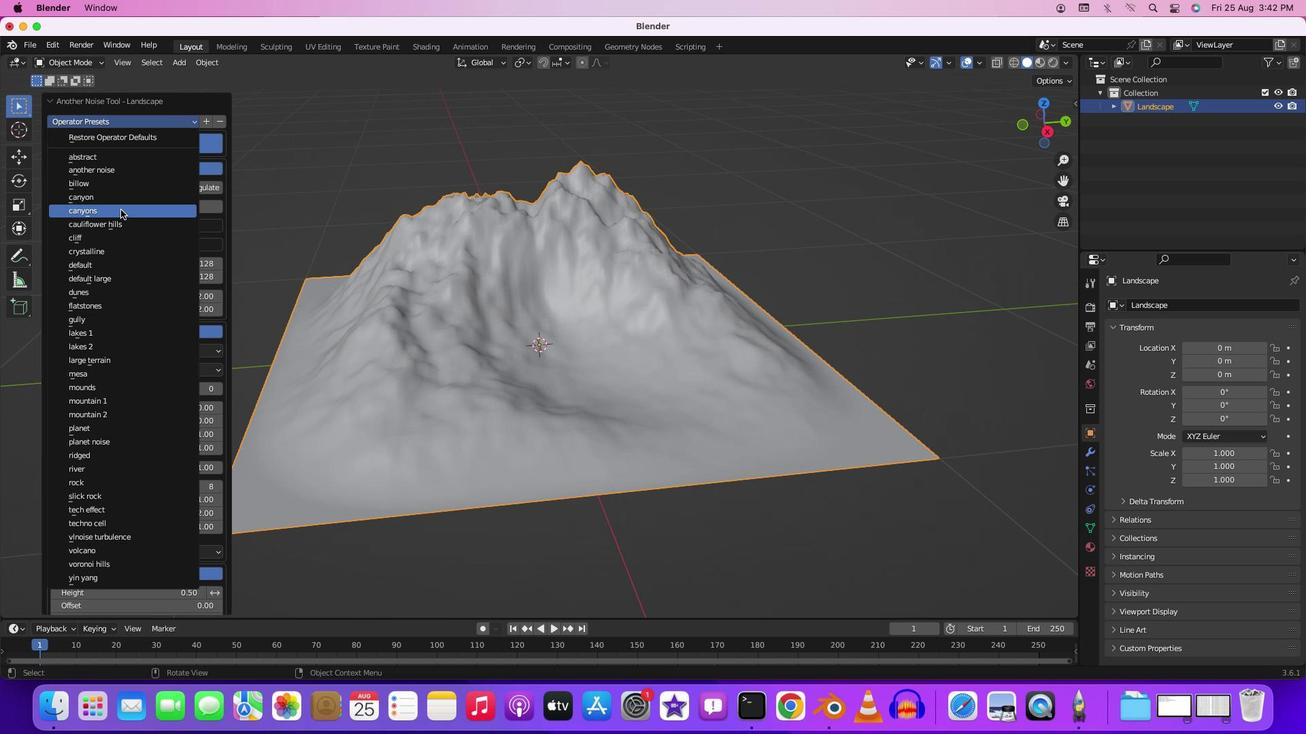
Action: Mouse moved to (336, 212)
Screenshot: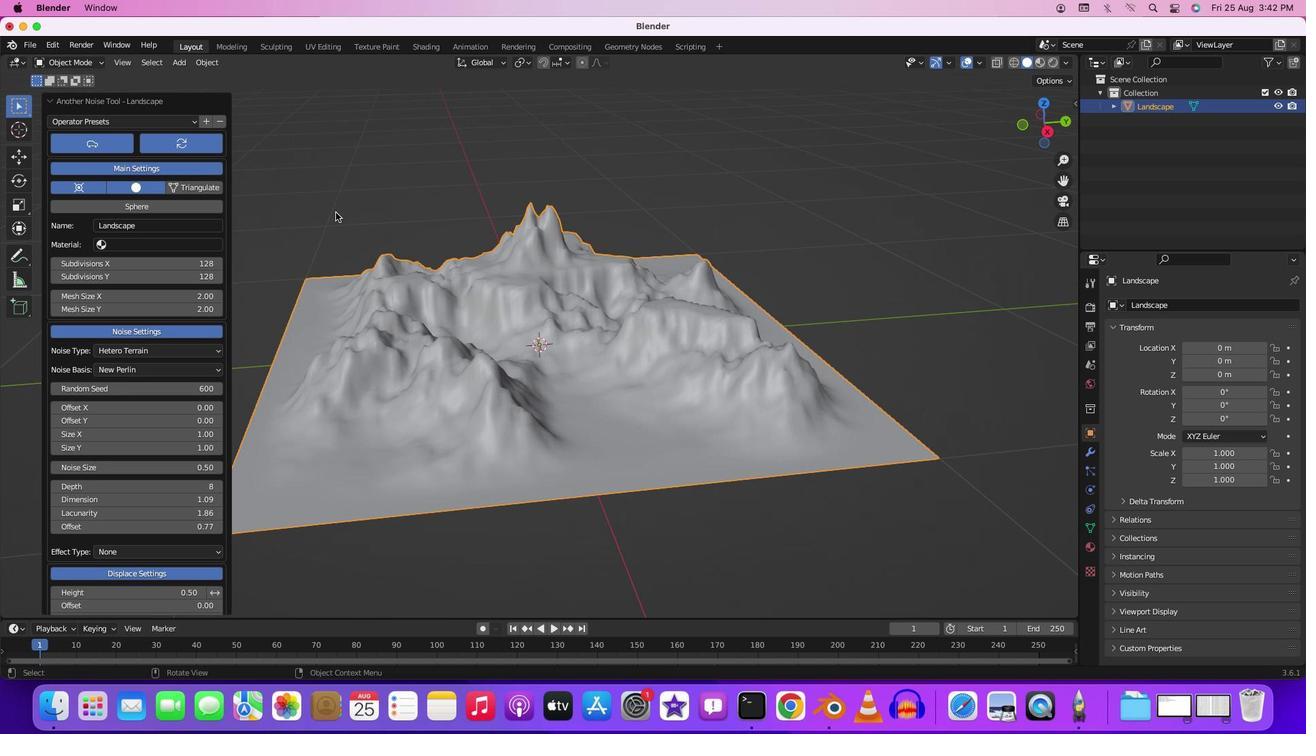 
Action: Mouse scrolled (336, 212) with delta (0, 0)
Screenshot: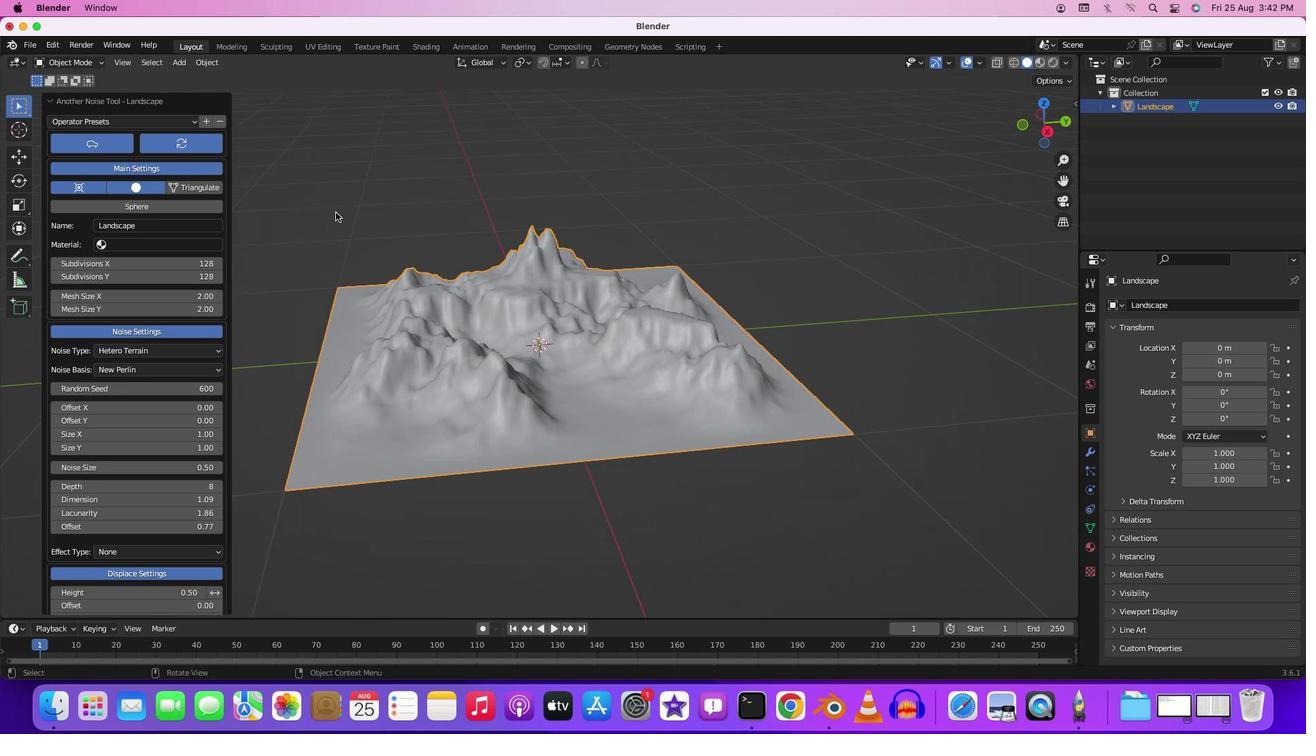 
Action: Mouse scrolled (336, 212) with delta (0, 0)
Screenshot: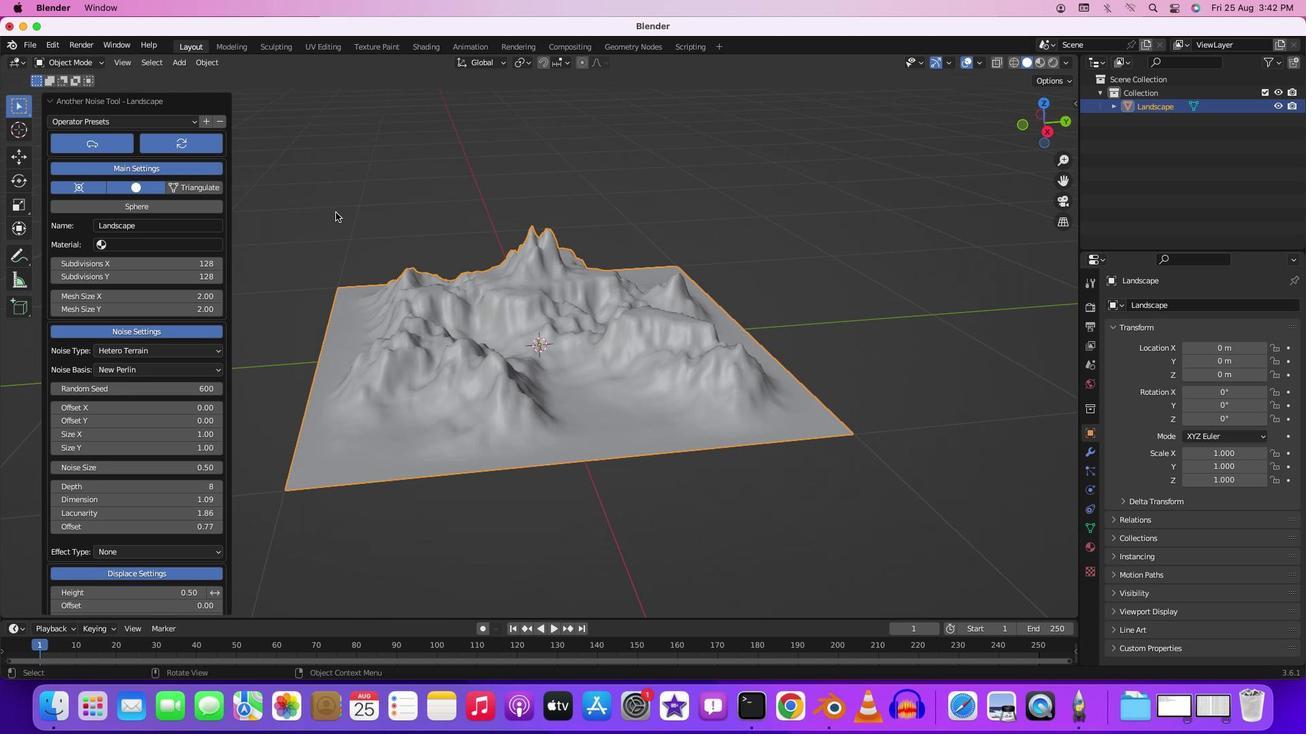 
Action: Mouse moved to (539, 269)
Screenshot: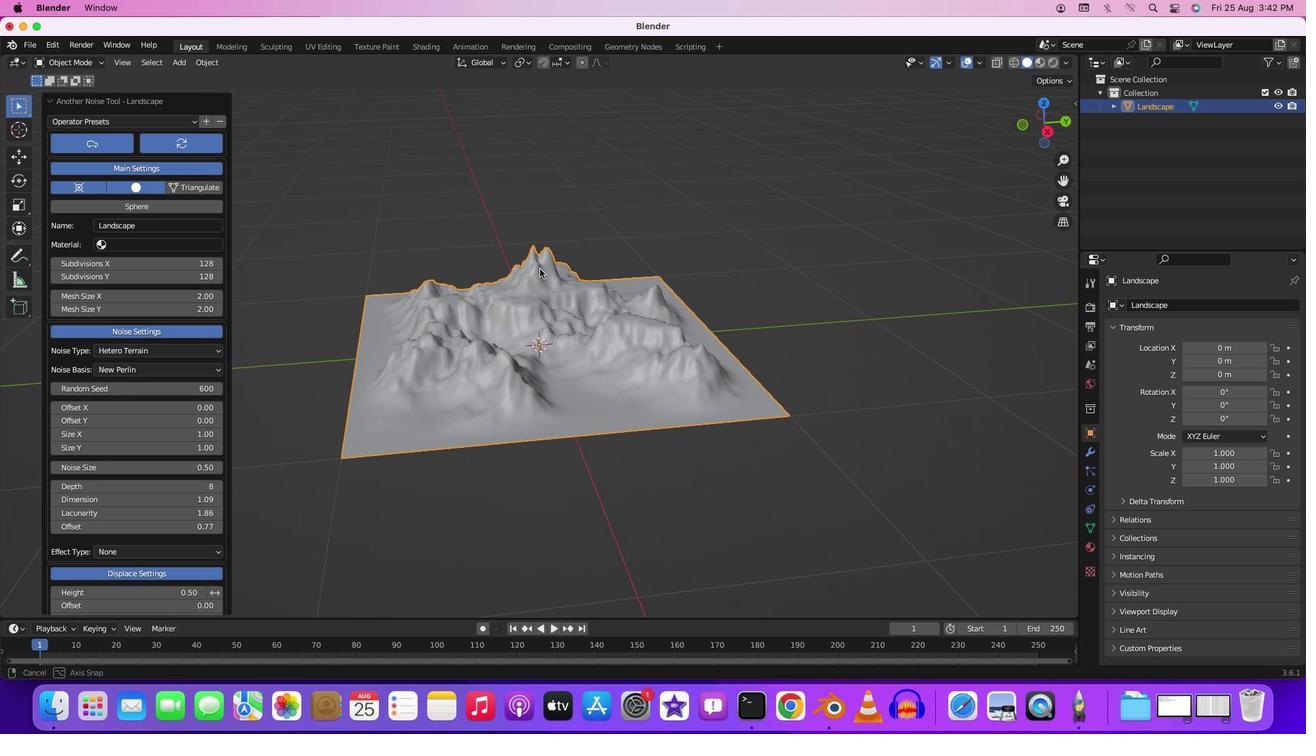 
Action: Mouse pressed middle at (539, 269)
Screenshot: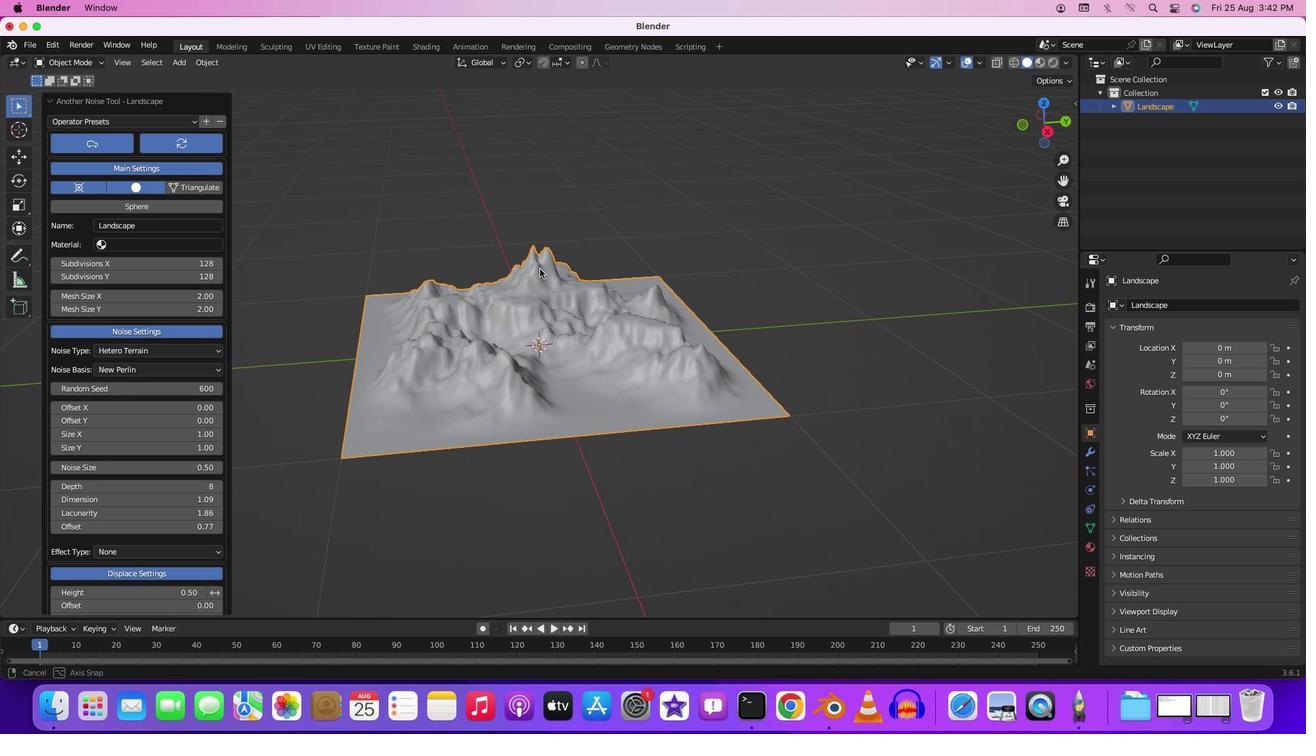 
Action: Mouse moved to (493, 272)
Screenshot: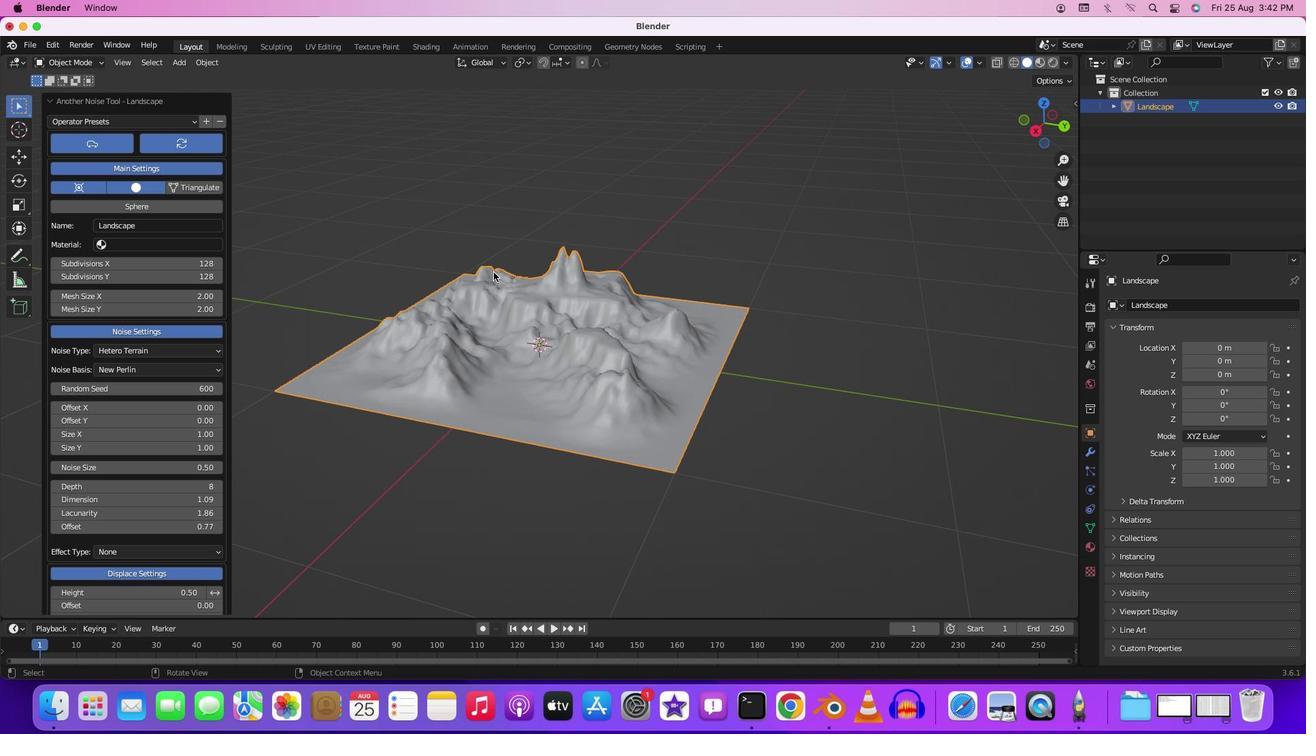 
Action: Mouse scrolled (493, 272) with delta (0, 0)
Screenshot: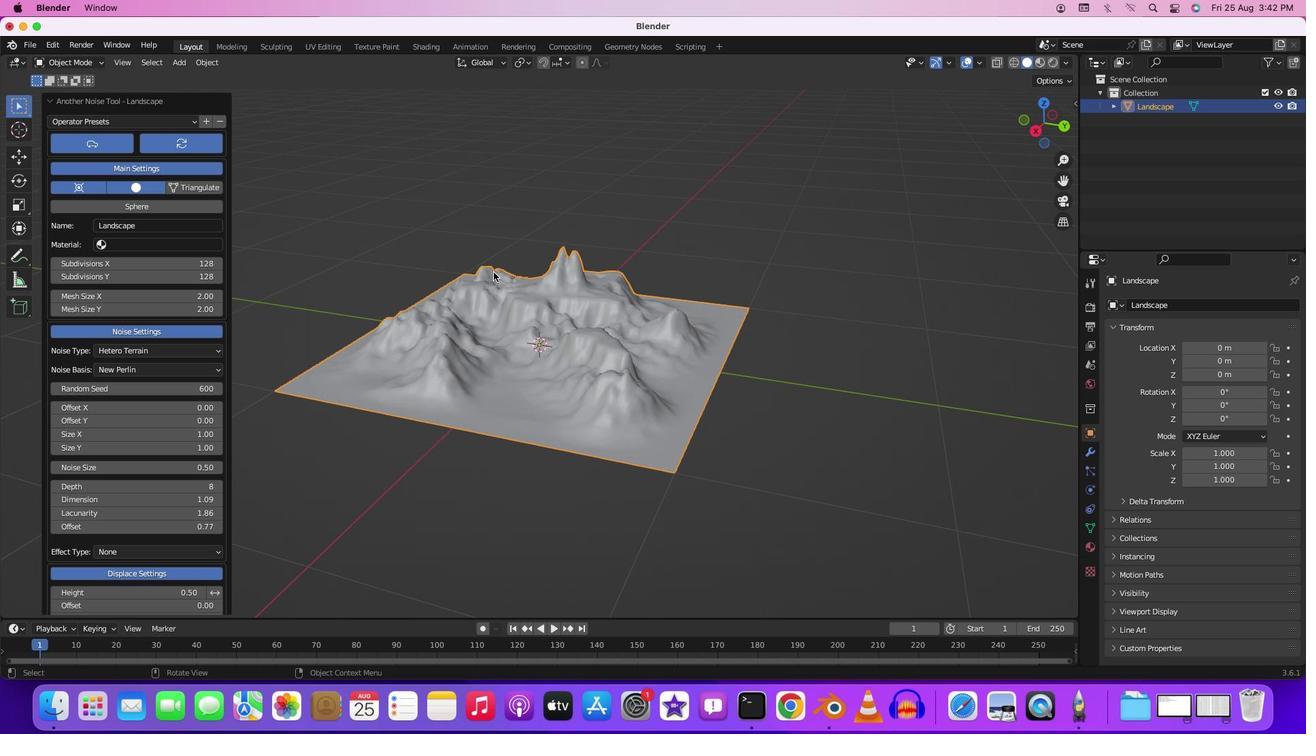 
Action: Mouse moved to (494, 272)
Screenshot: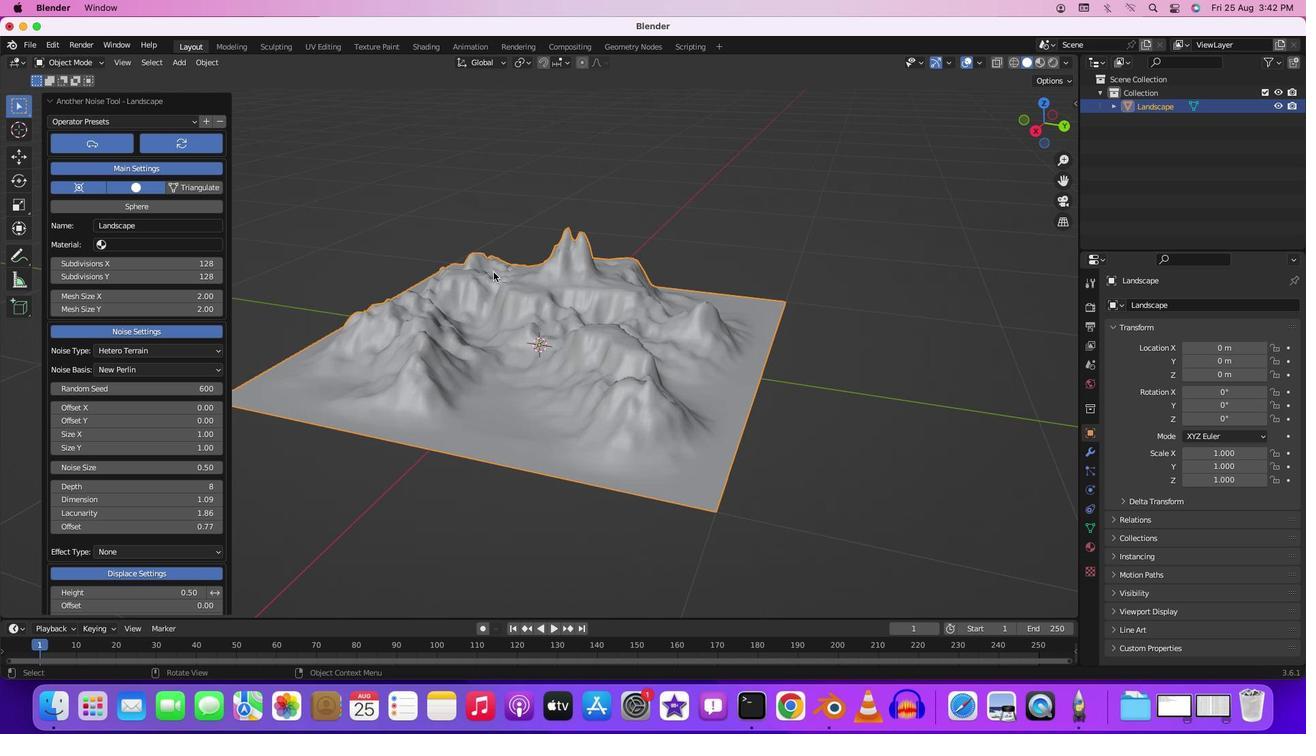 
Action: Mouse scrolled (494, 272) with delta (0, 0)
Screenshot: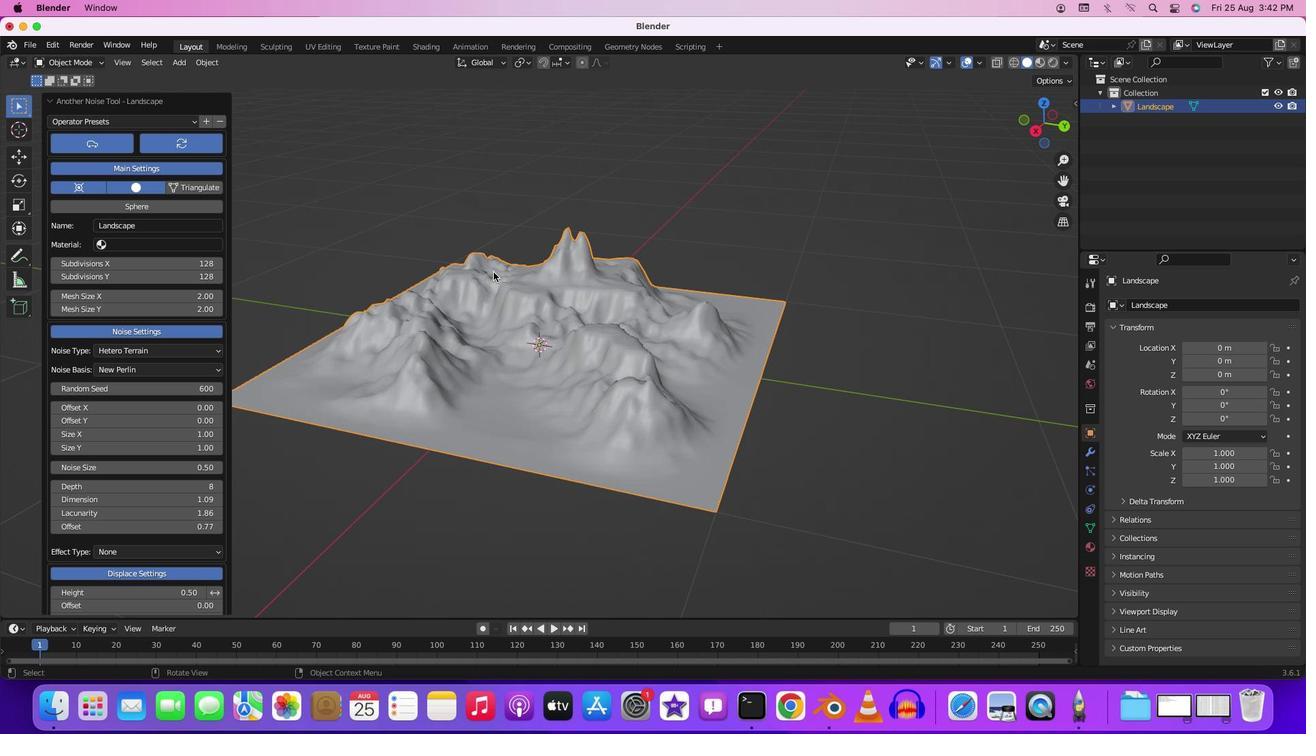 
Action: Mouse scrolled (494, 272) with delta (0, 1)
Screenshot: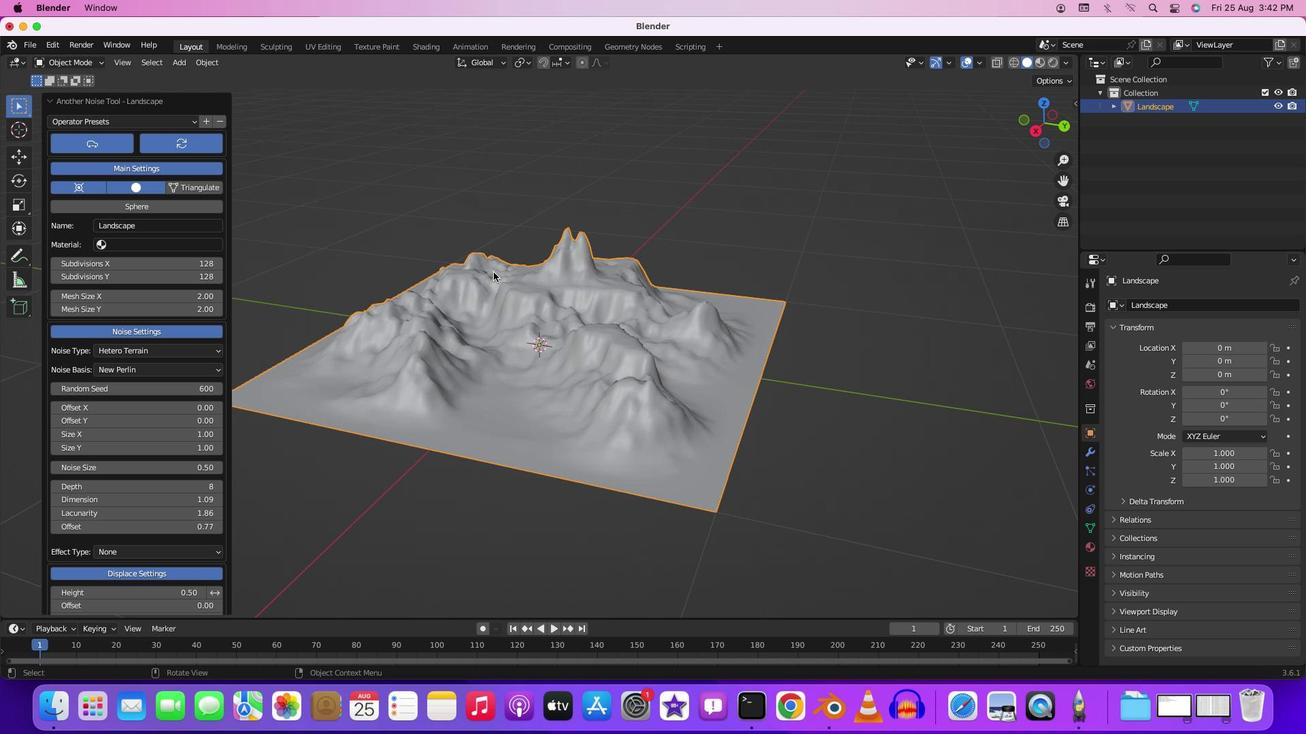 
Action: Mouse scrolled (494, 272) with delta (0, 2)
Screenshot: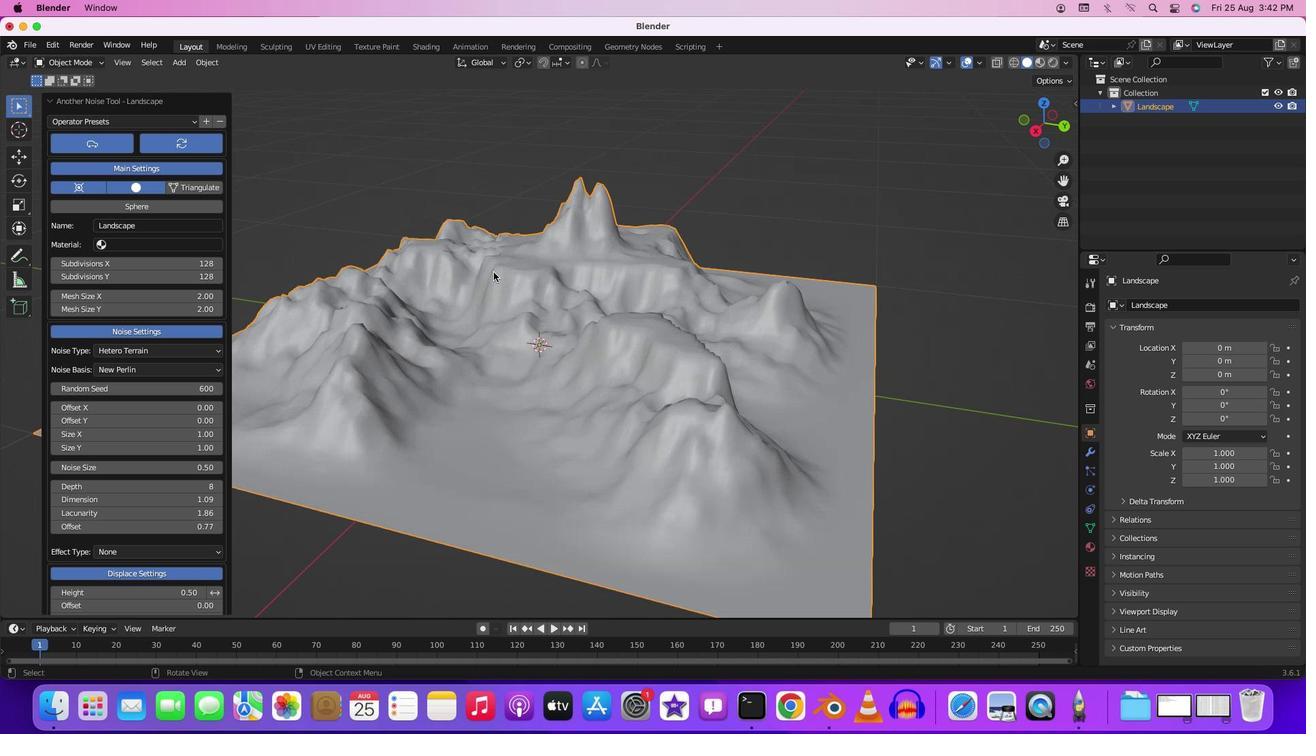 
Action: Mouse moved to (496, 270)
Screenshot: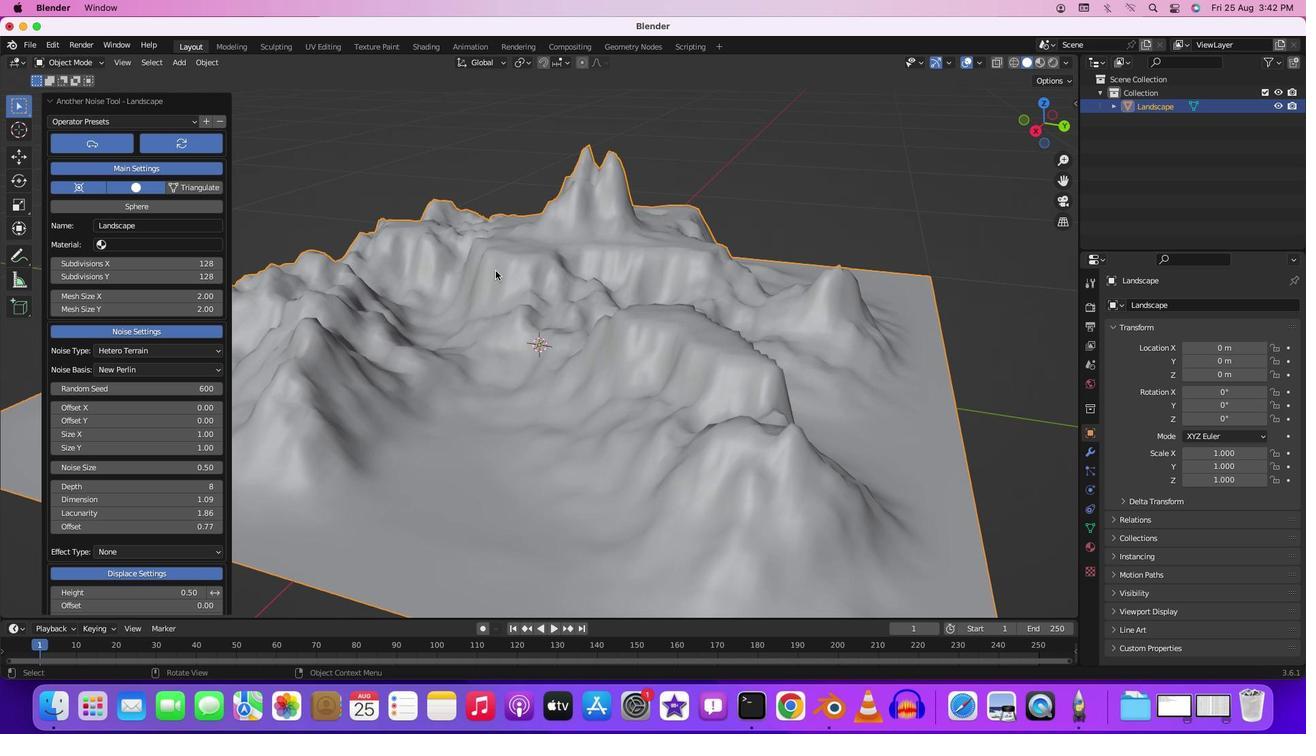 
Action: Mouse pressed middle at (496, 270)
Screenshot: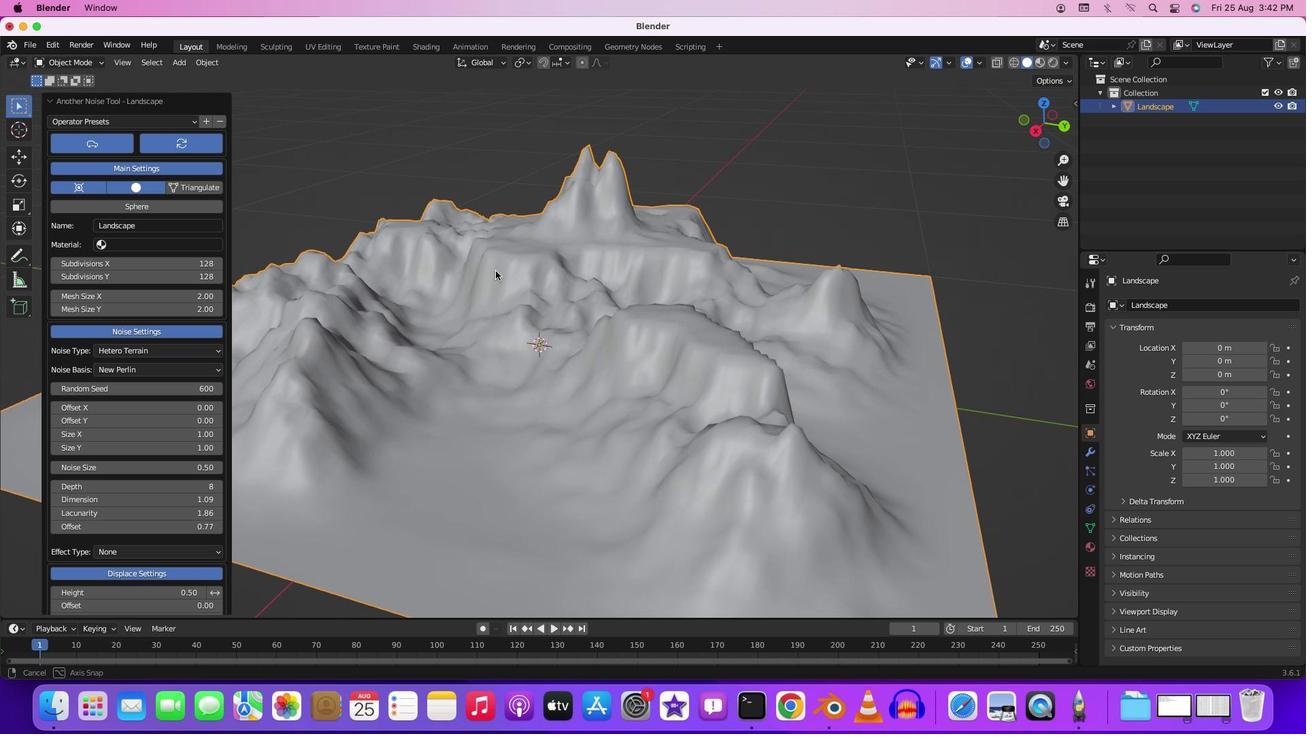 
Action: Mouse moved to (487, 272)
Screenshot: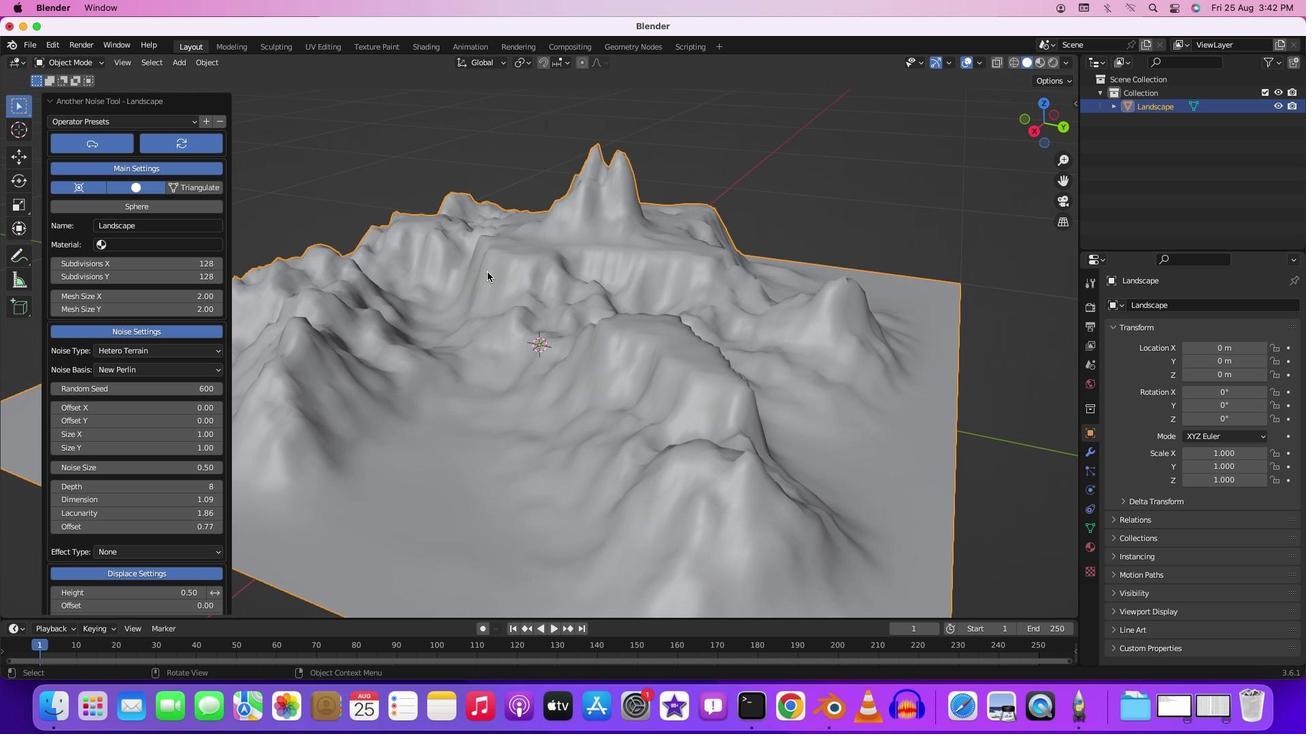 
Action: Mouse scrolled (487, 272) with delta (0, 0)
Screenshot: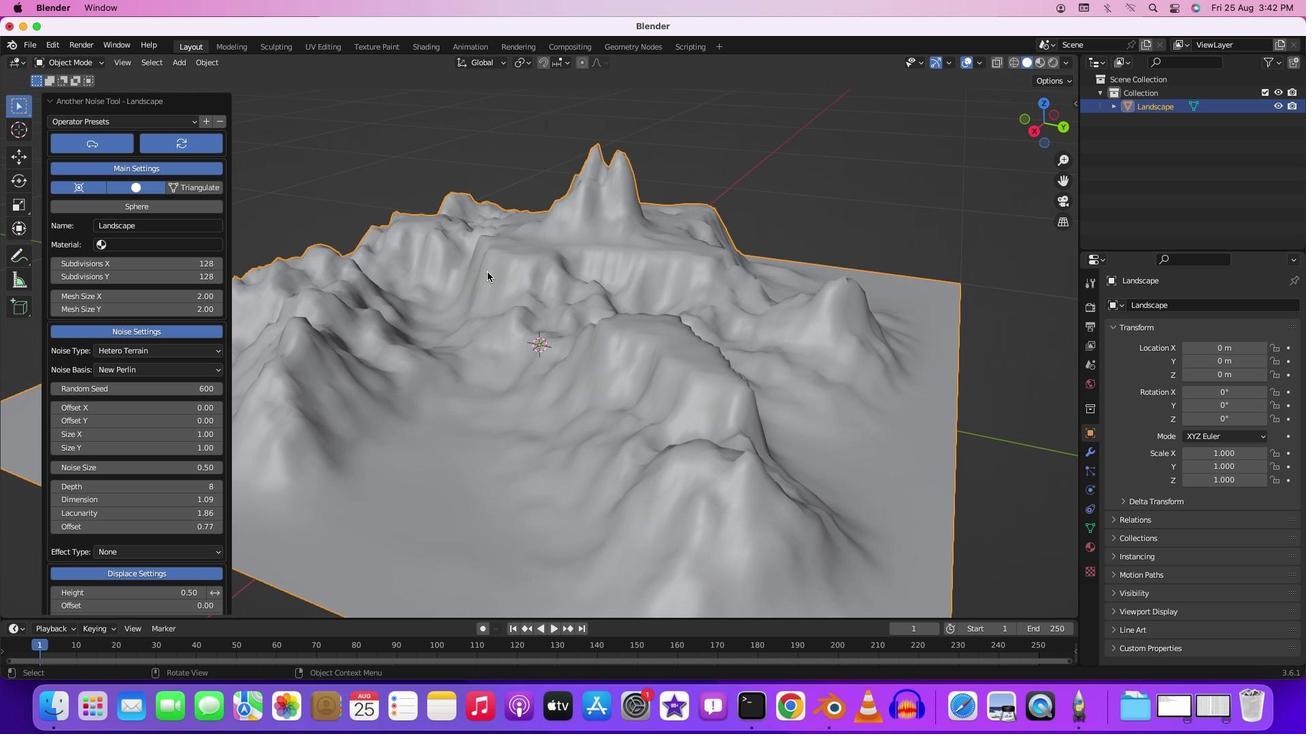 
Action: Mouse scrolled (487, 272) with delta (0, 0)
Screenshot: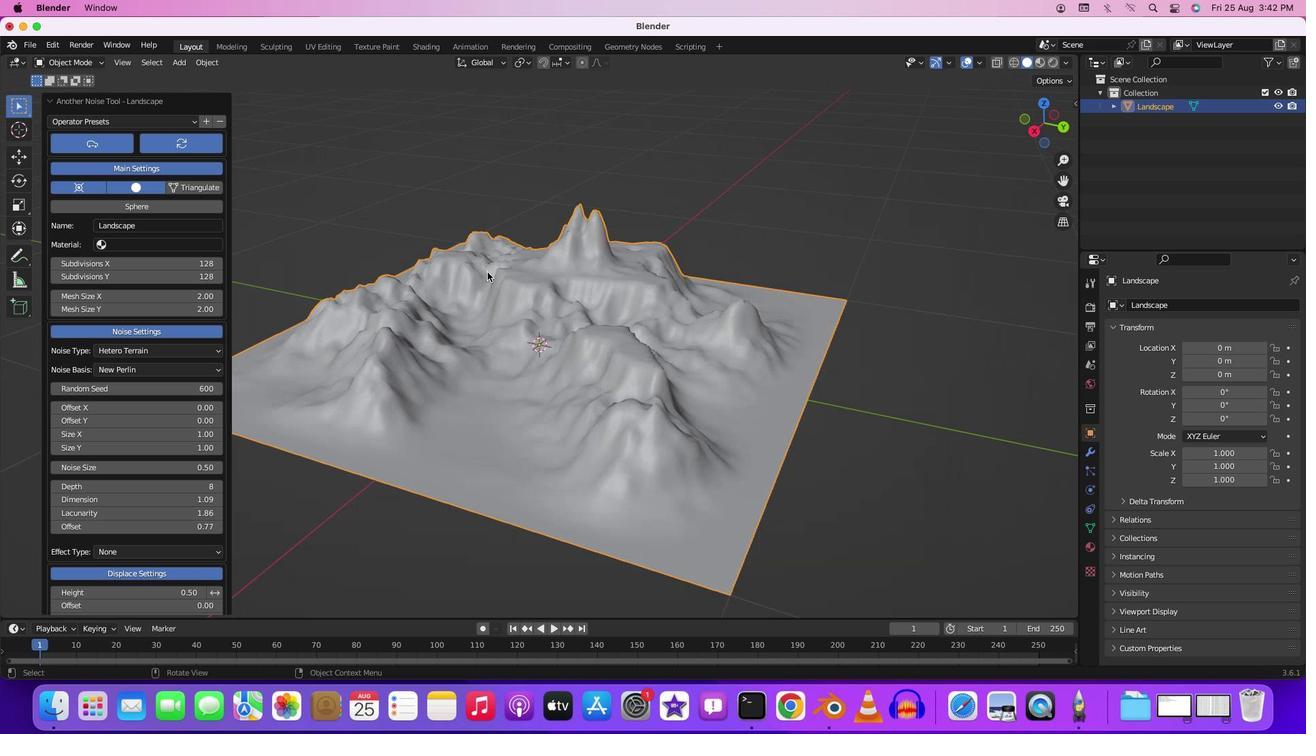 
Action: Mouse scrolled (487, 272) with delta (0, -2)
Screenshot: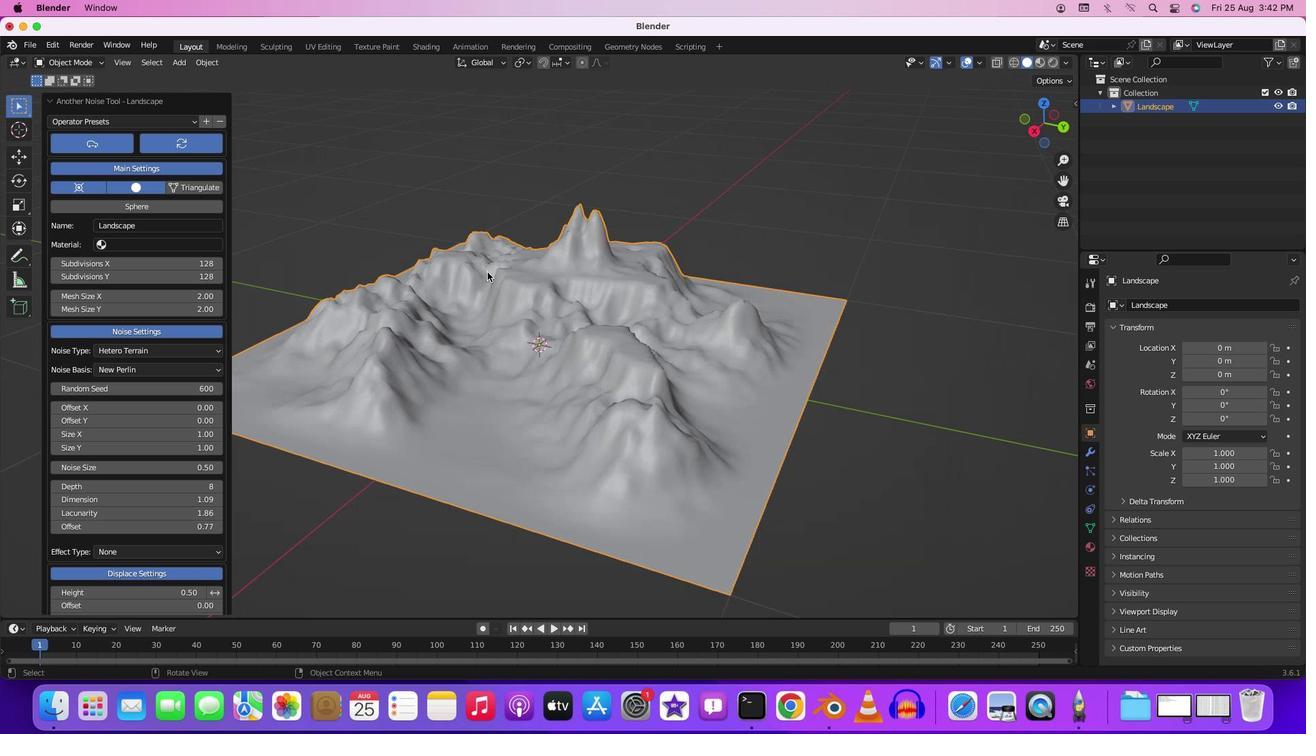 
Action: Mouse moved to (160, 121)
Screenshot: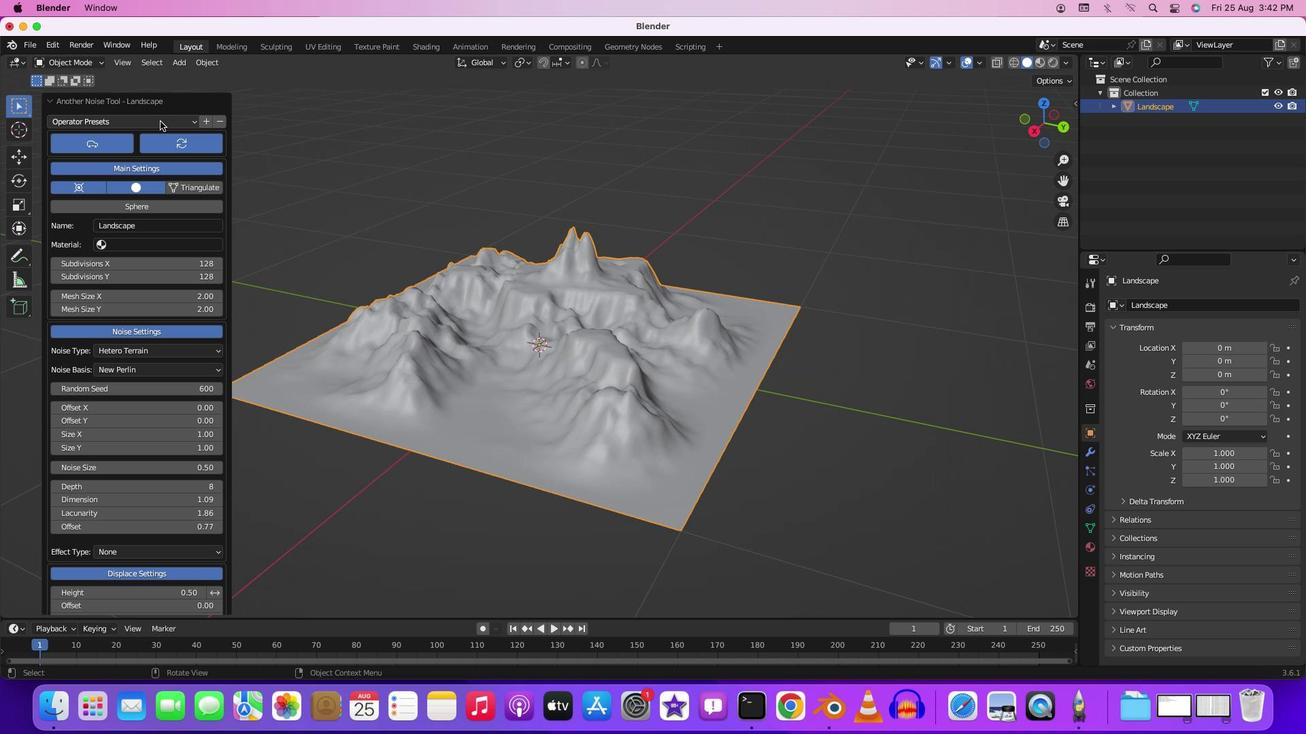 
Action: Mouse pressed left at (160, 121)
Screenshot: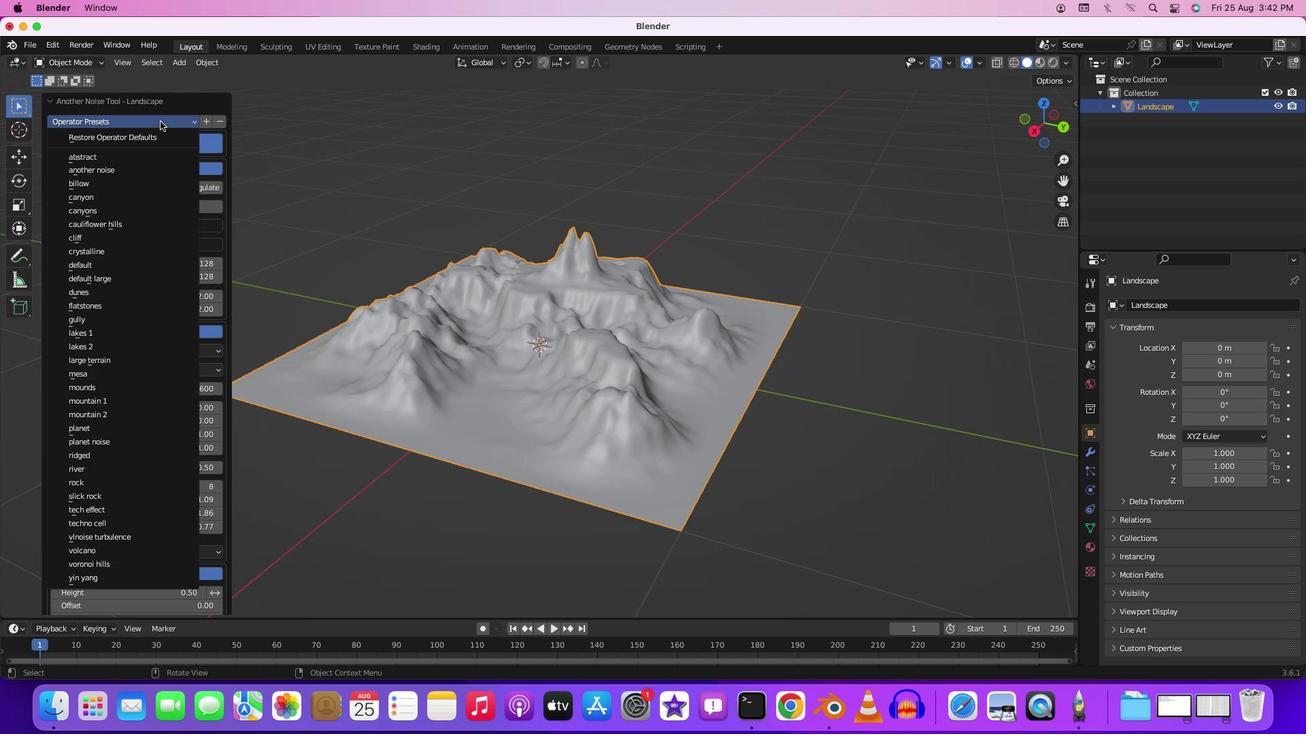 
Action: Mouse moved to (99, 252)
Screenshot: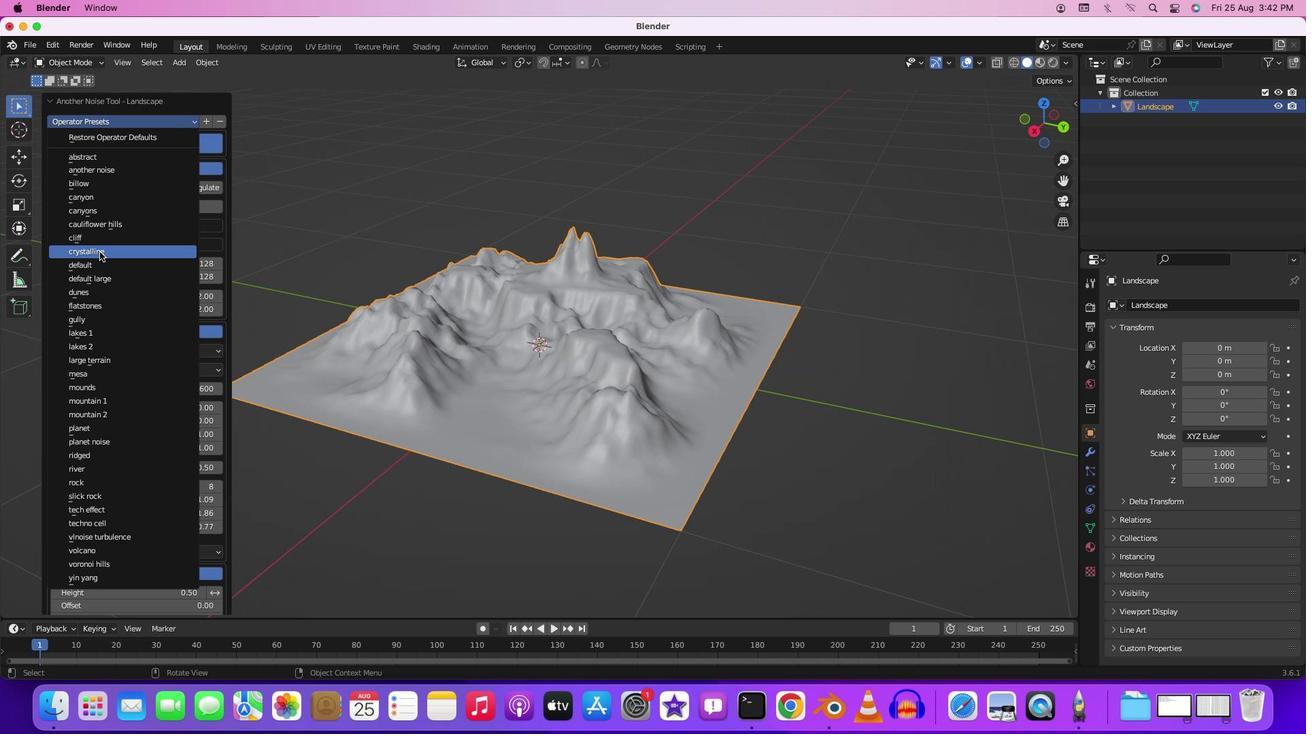 
Action: Mouse pressed left at (99, 252)
Screenshot: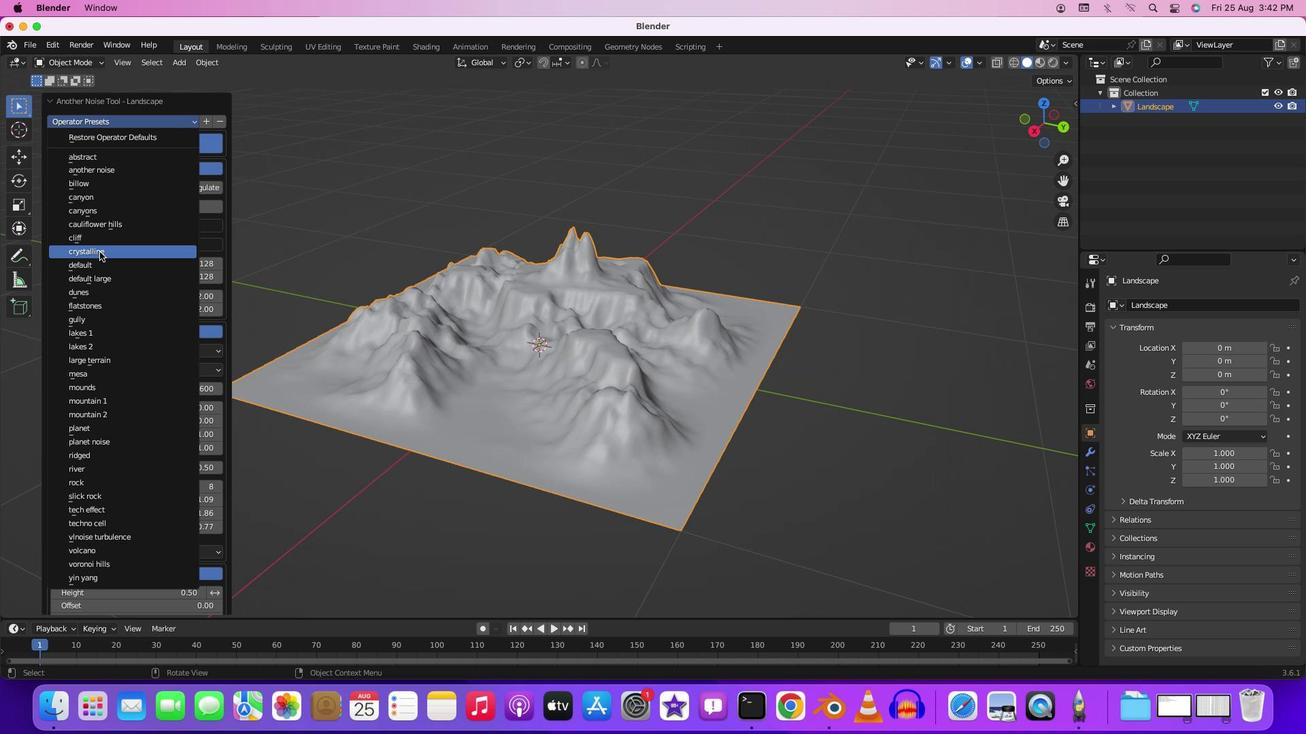 
Action: Mouse moved to (379, 244)
Screenshot: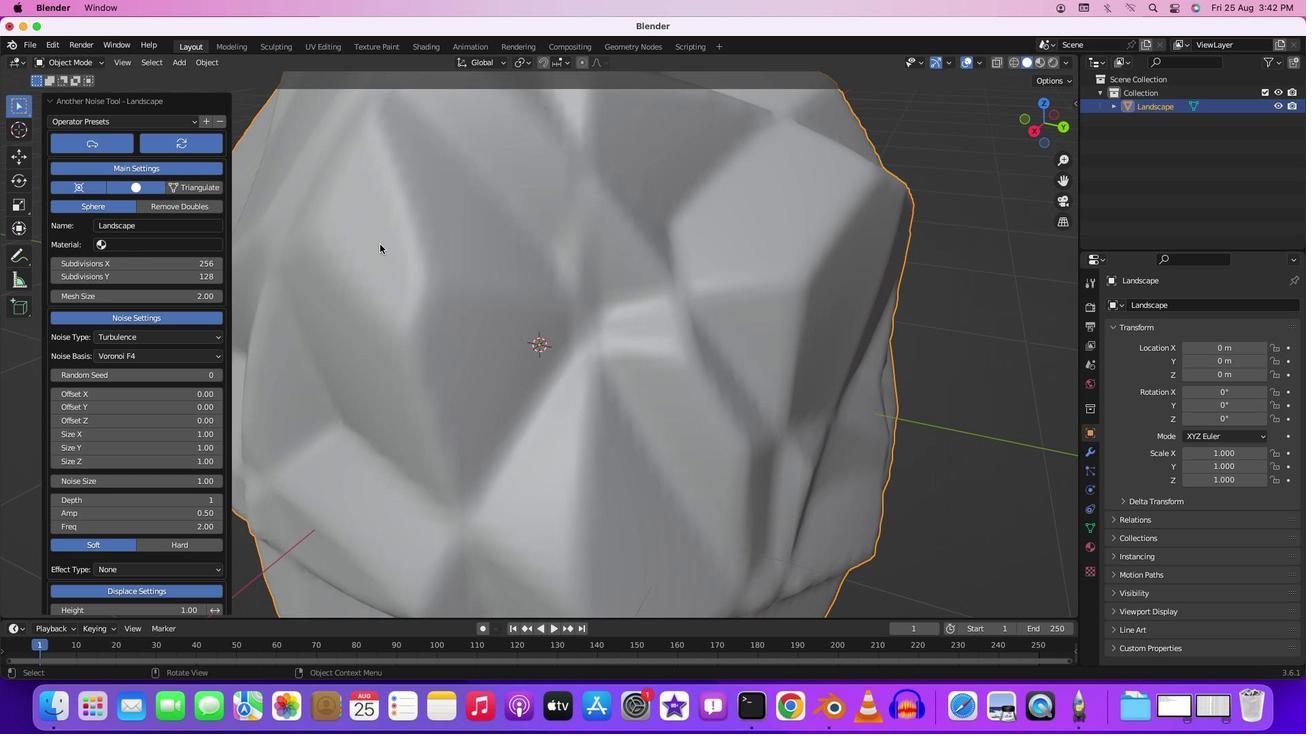 
Action: Mouse scrolled (379, 244) with delta (0, 0)
Screenshot: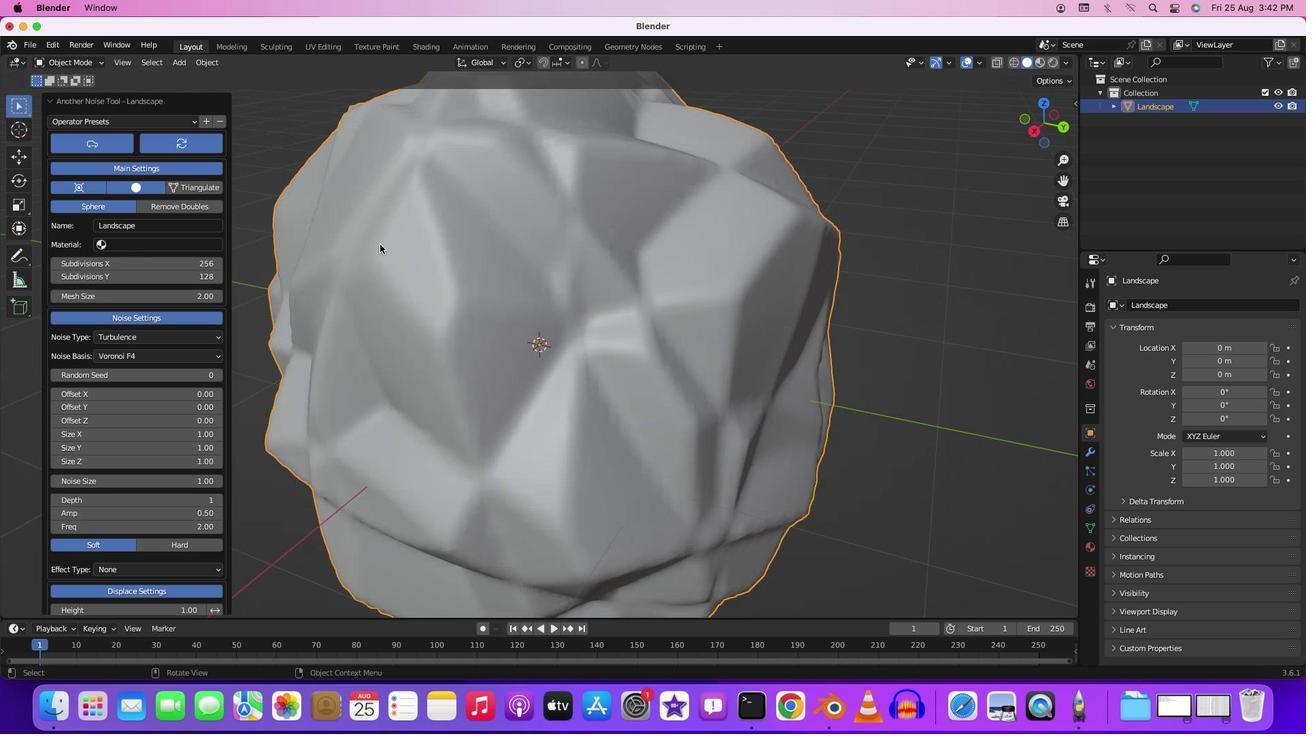 
Action: Mouse scrolled (379, 244) with delta (0, 0)
Screenshot: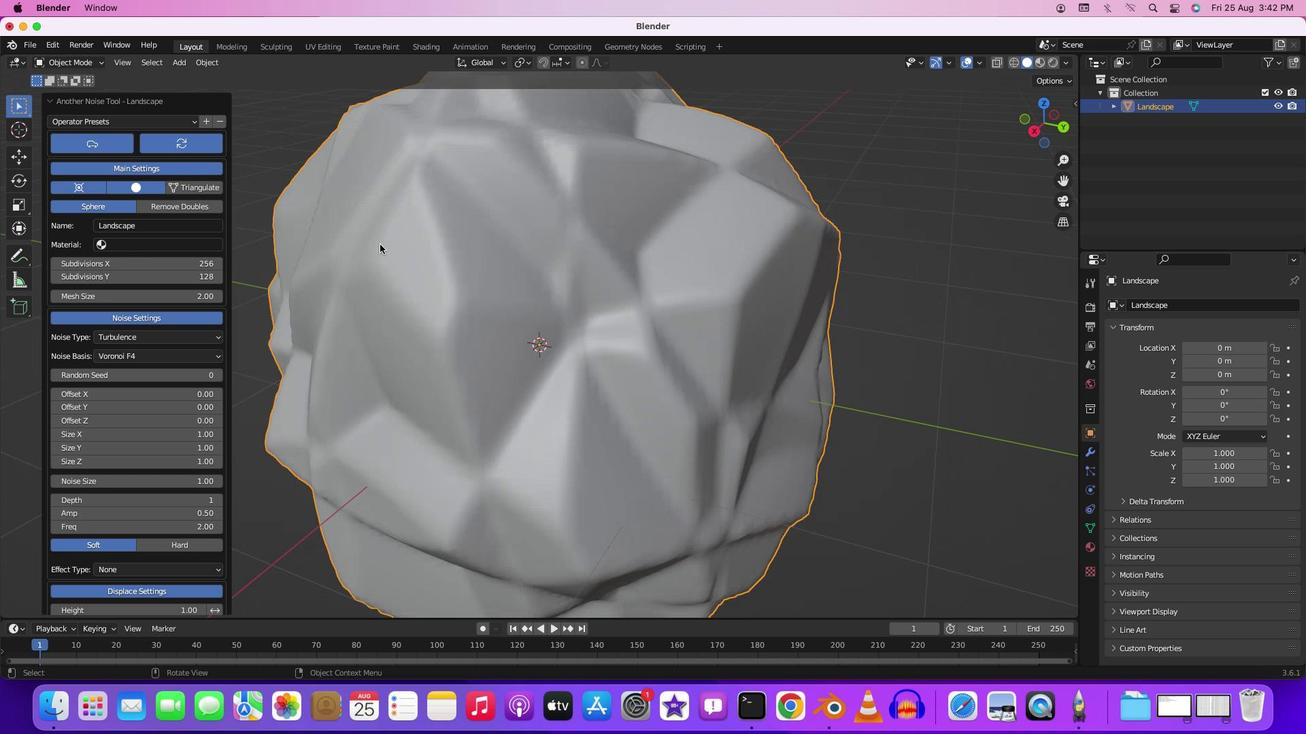 
Action: Mouse scrolled (379, 244) with delta (0, -2)
Screenshot: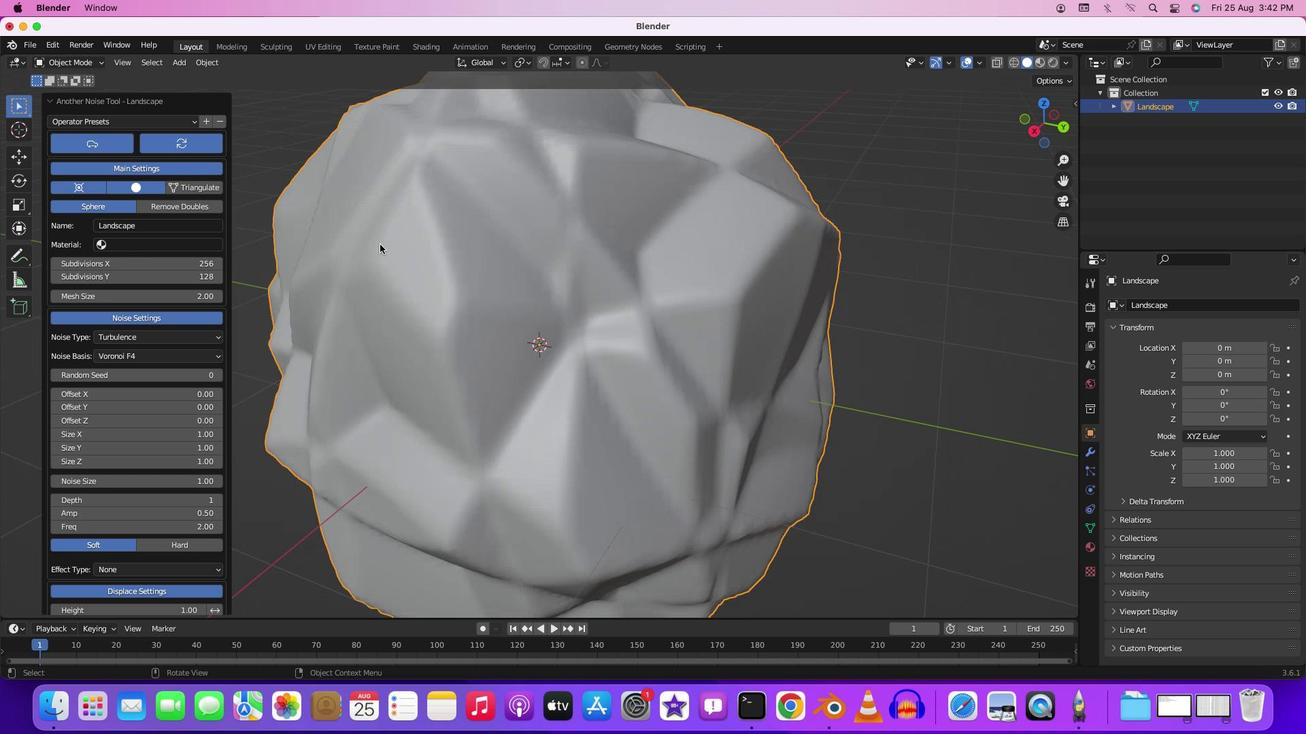 
Action: Mouse scrolled (379, 244) with delta (0, -3)
Screenshot: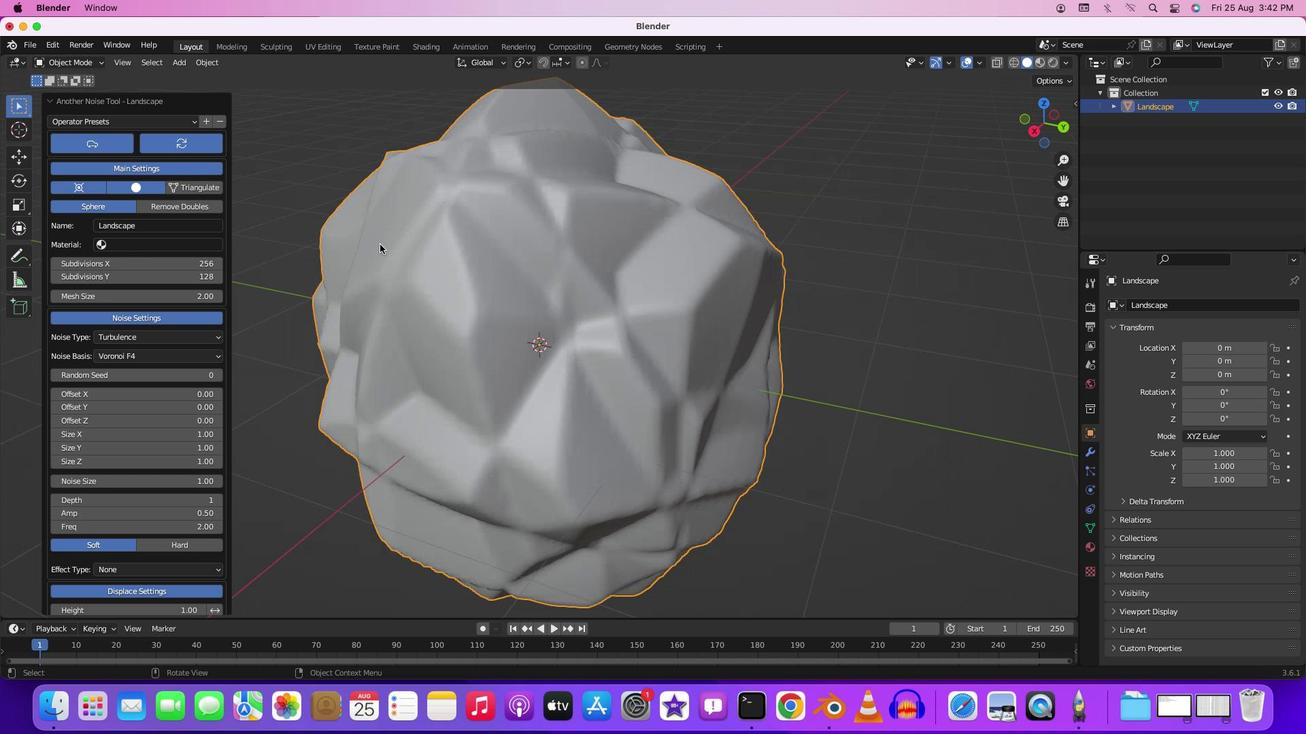 
Action: Mouse scrolled (379, 244) with delta (0, -3)
Screenshot: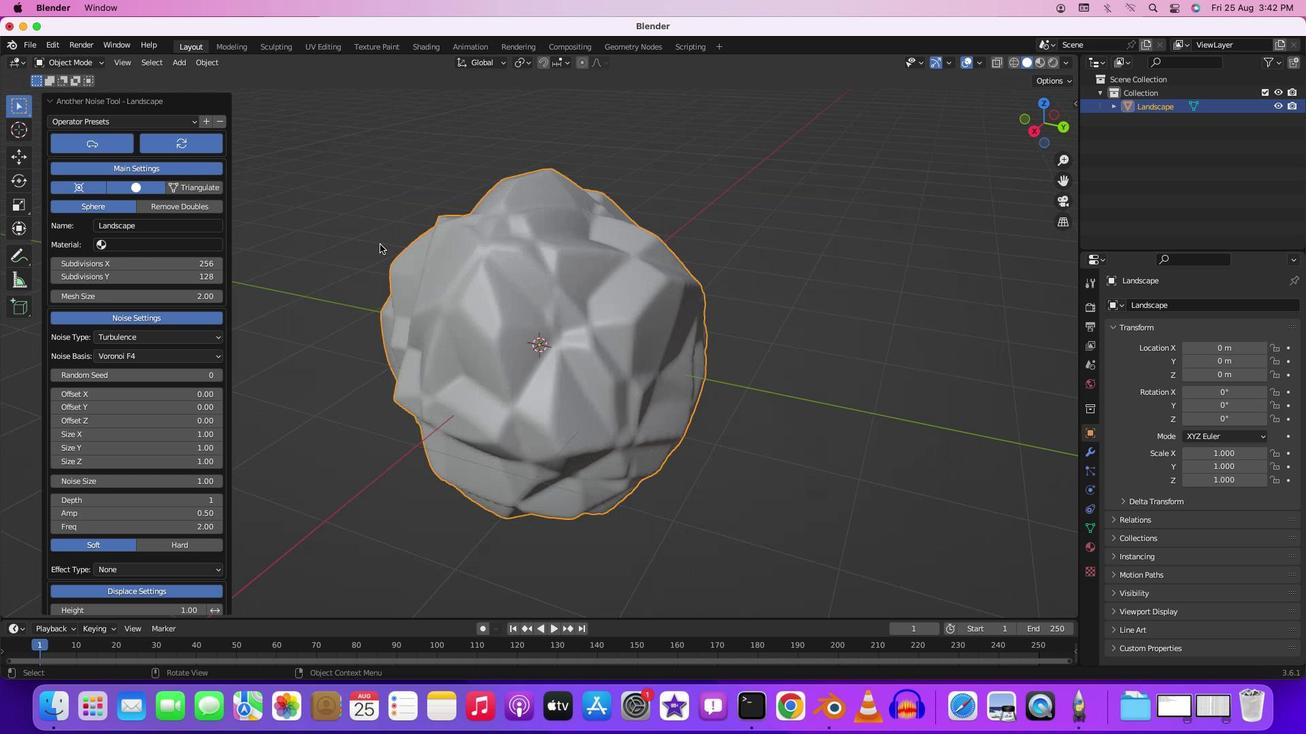 
Action: Mouse moved to (116, 122)
Screenshot: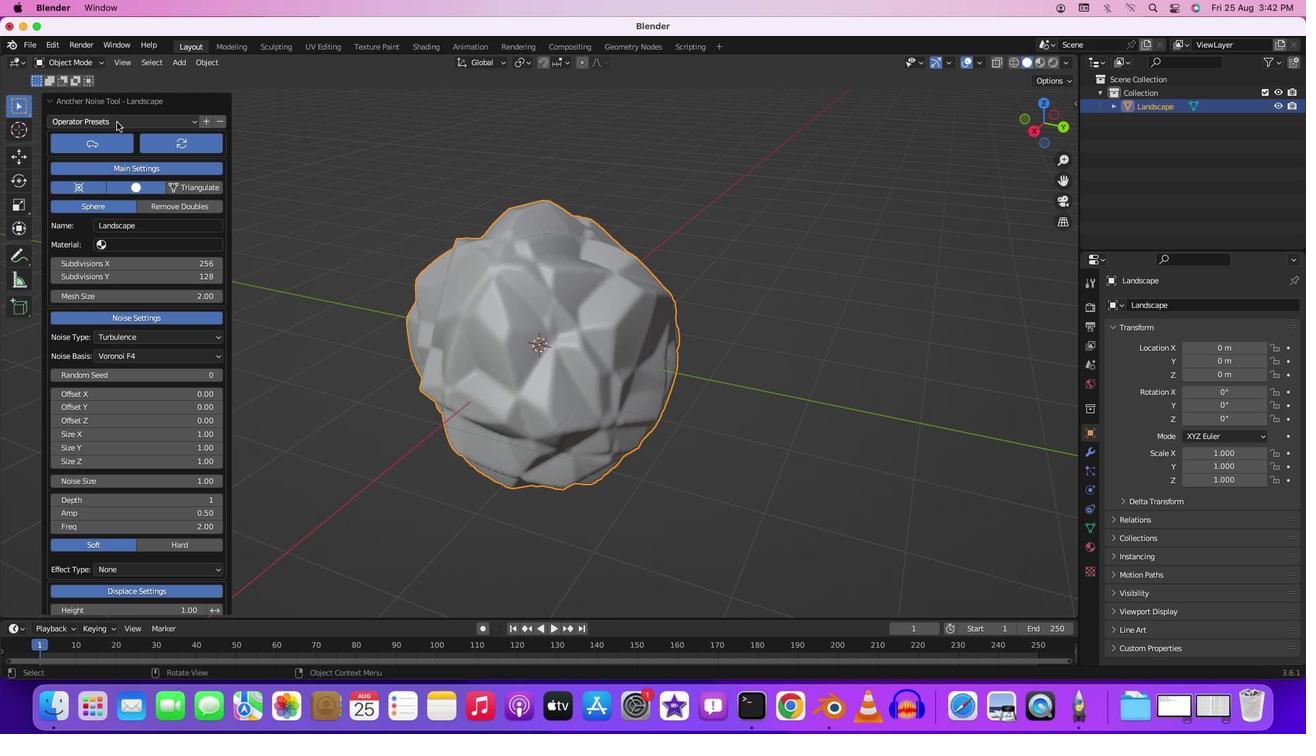 
Action: Mouse pressed left at (116, 122)
Screenshot: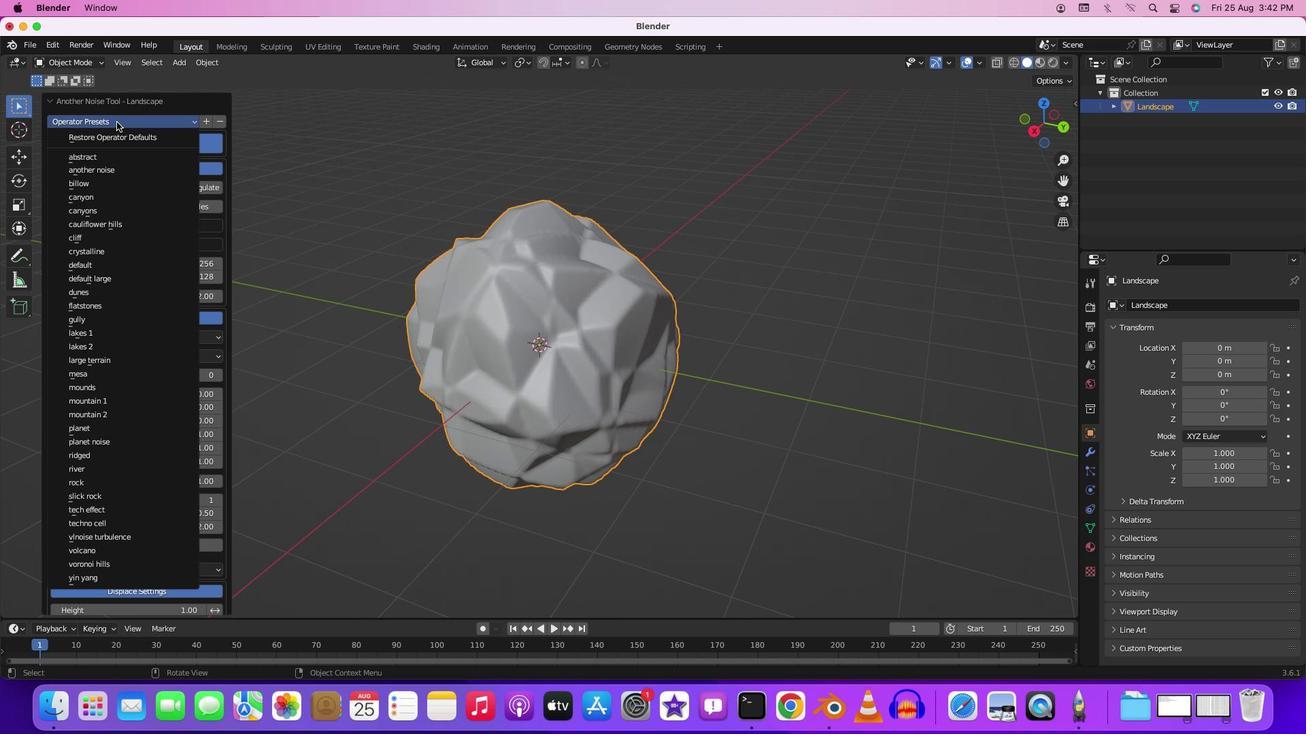 
Action: Mouse moved to (95, 562)
Screenshot: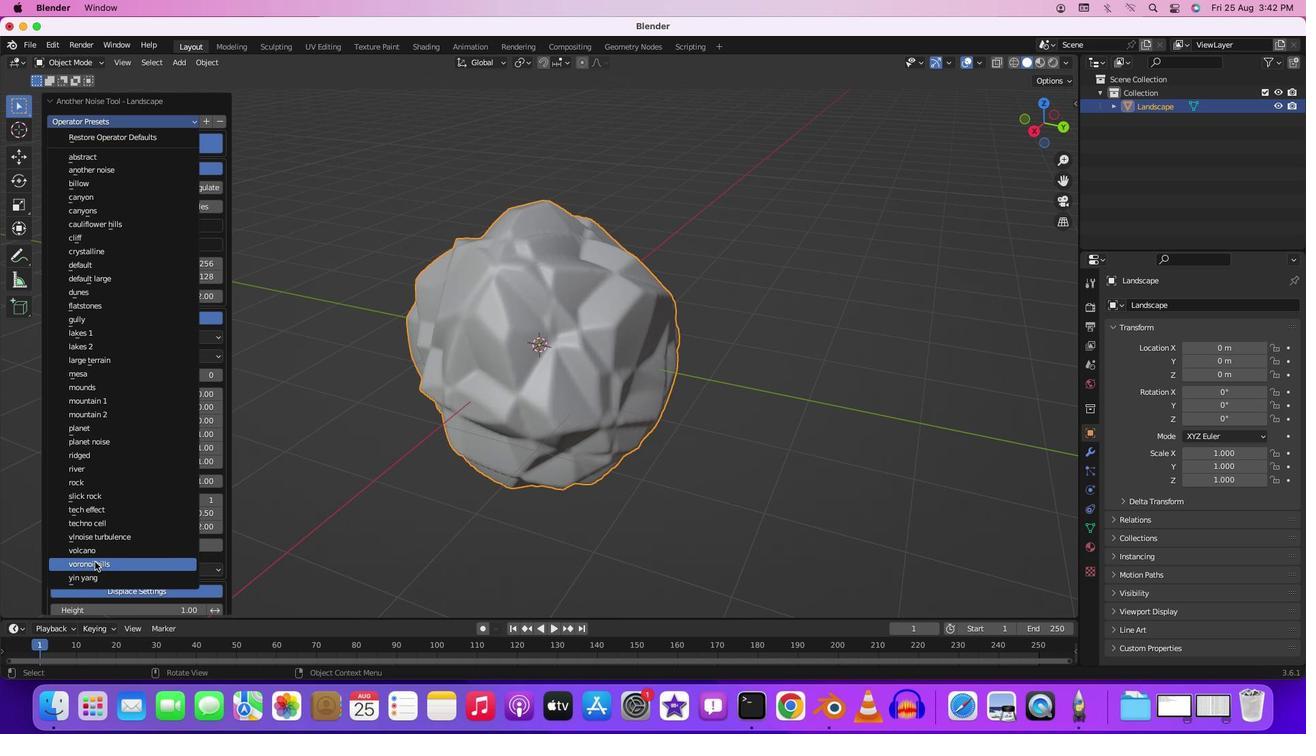 
Action: Mouse pressed left at (95, 562)
Screenshot: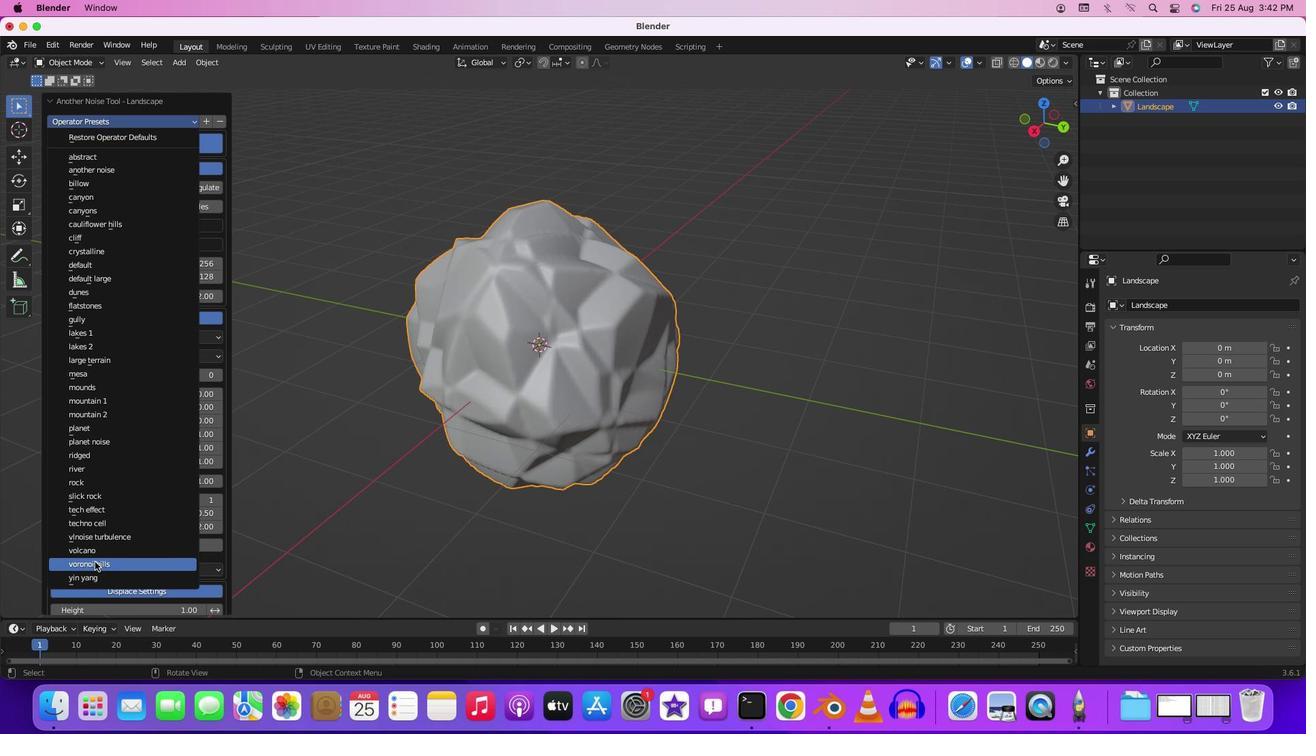 
Action: Mouse moved to (131, 122)
Screenshot: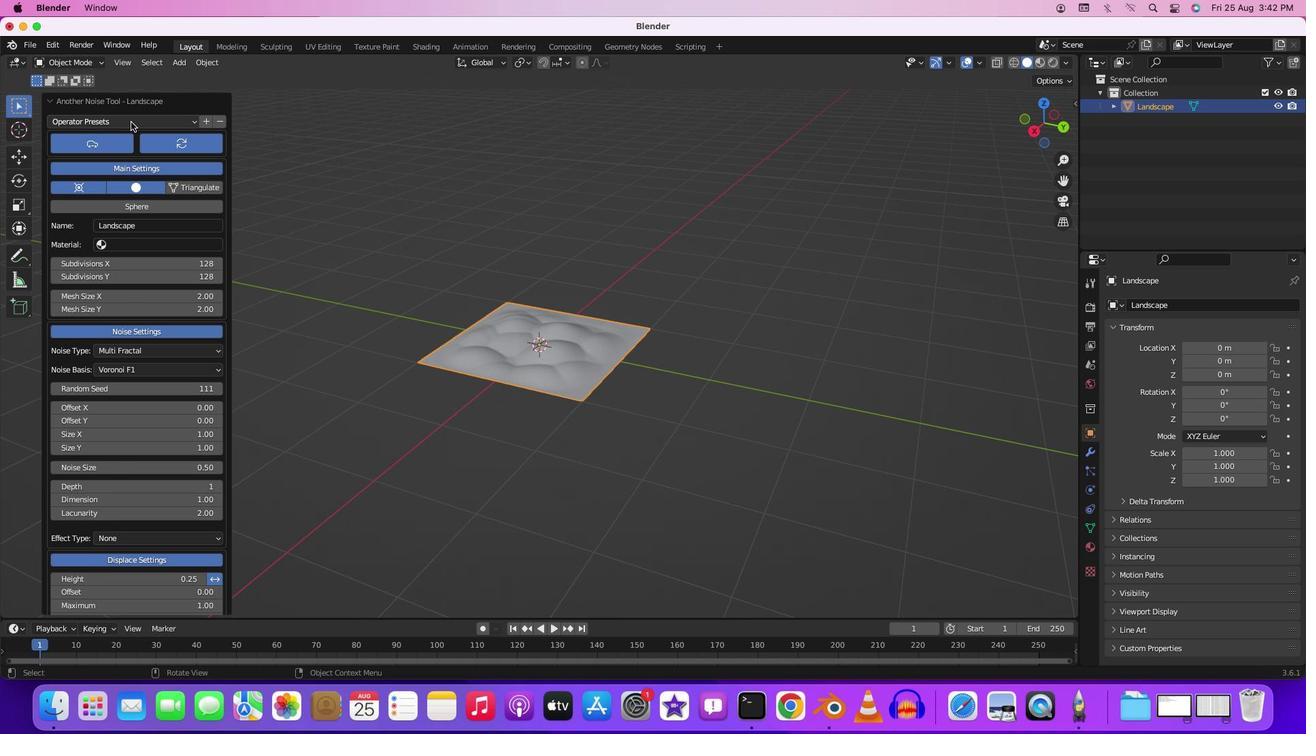 
Action: Mouse pressed left at (131, 122)
Screenshot: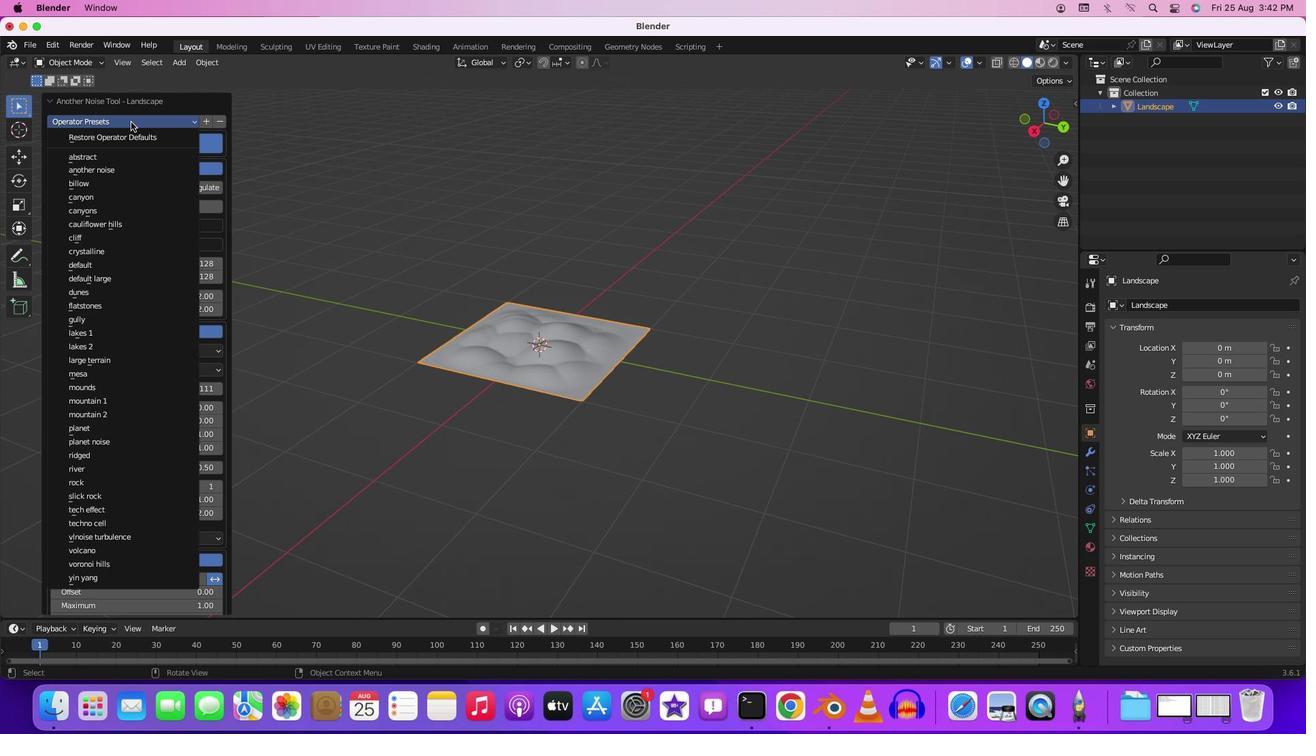 
Action: Mouse moved to (97, 547)
Screenshot: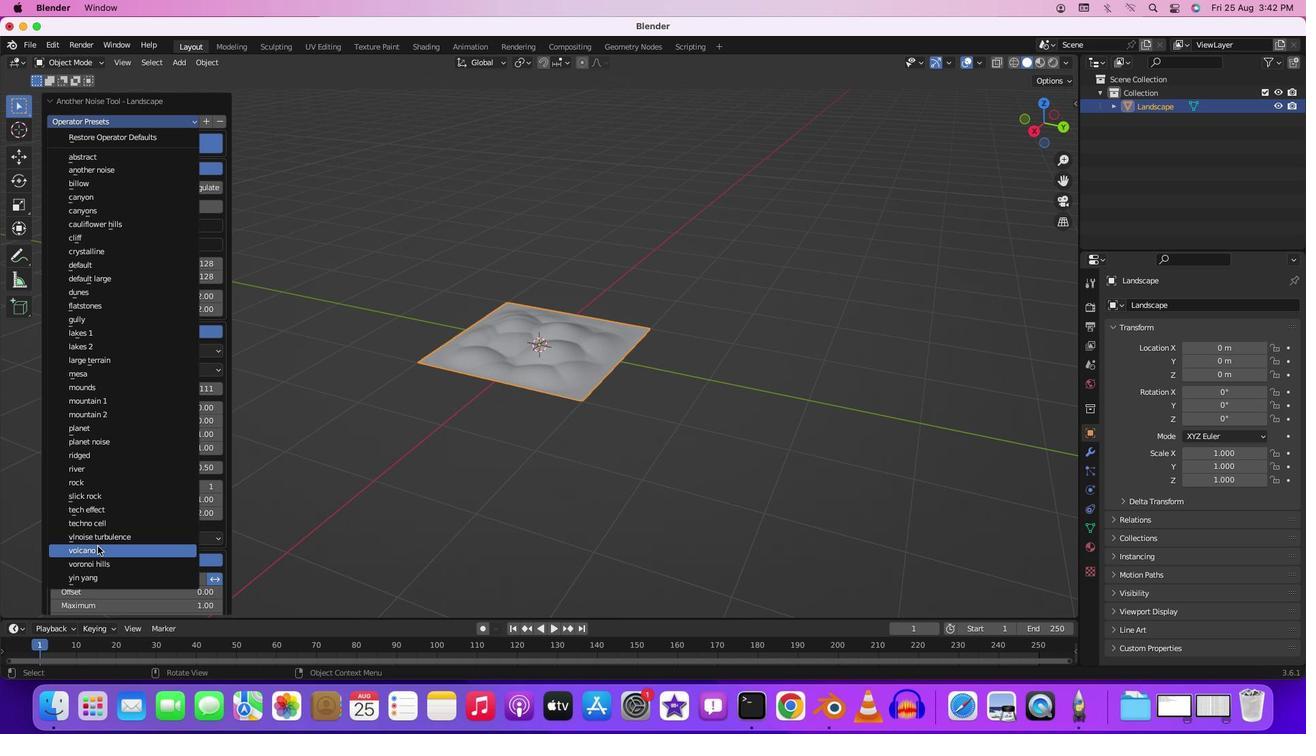 
Action: Mouse pressed left at (97, 547)
Screenshot: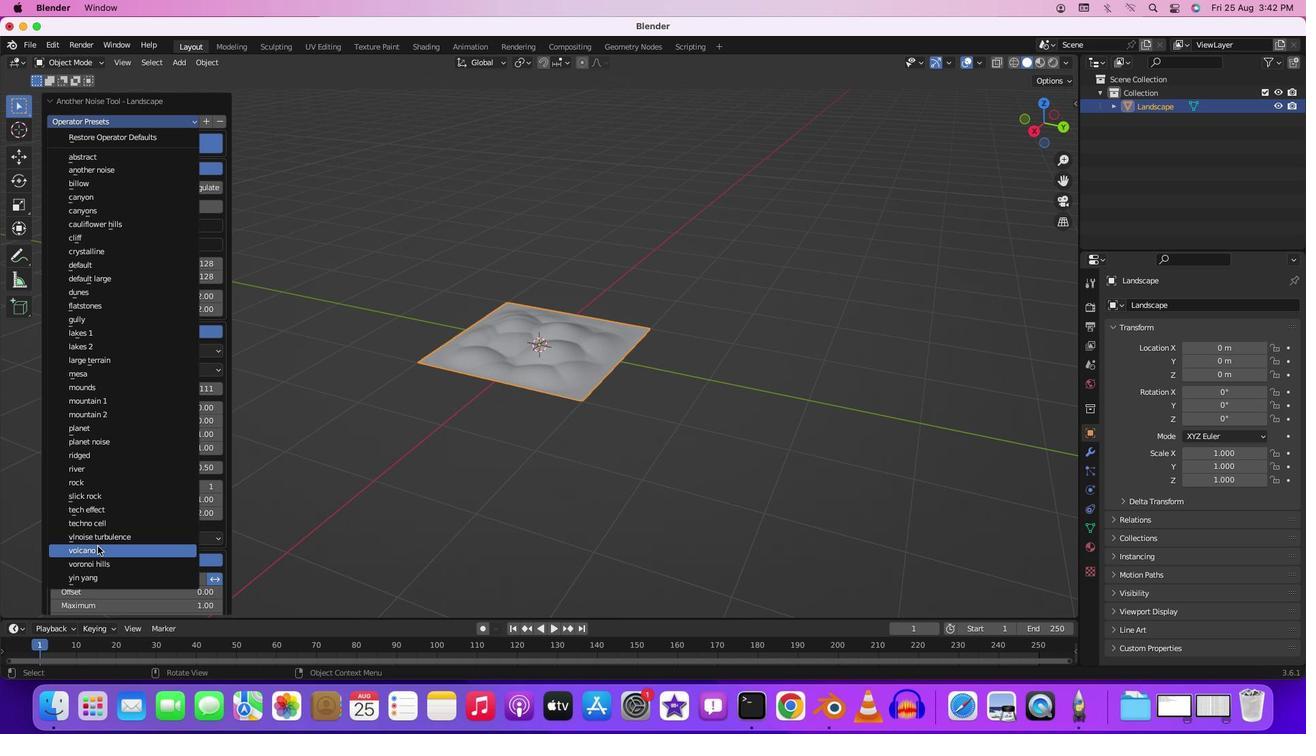 
Action: Mouse moved to (93, 119)
Screenshot: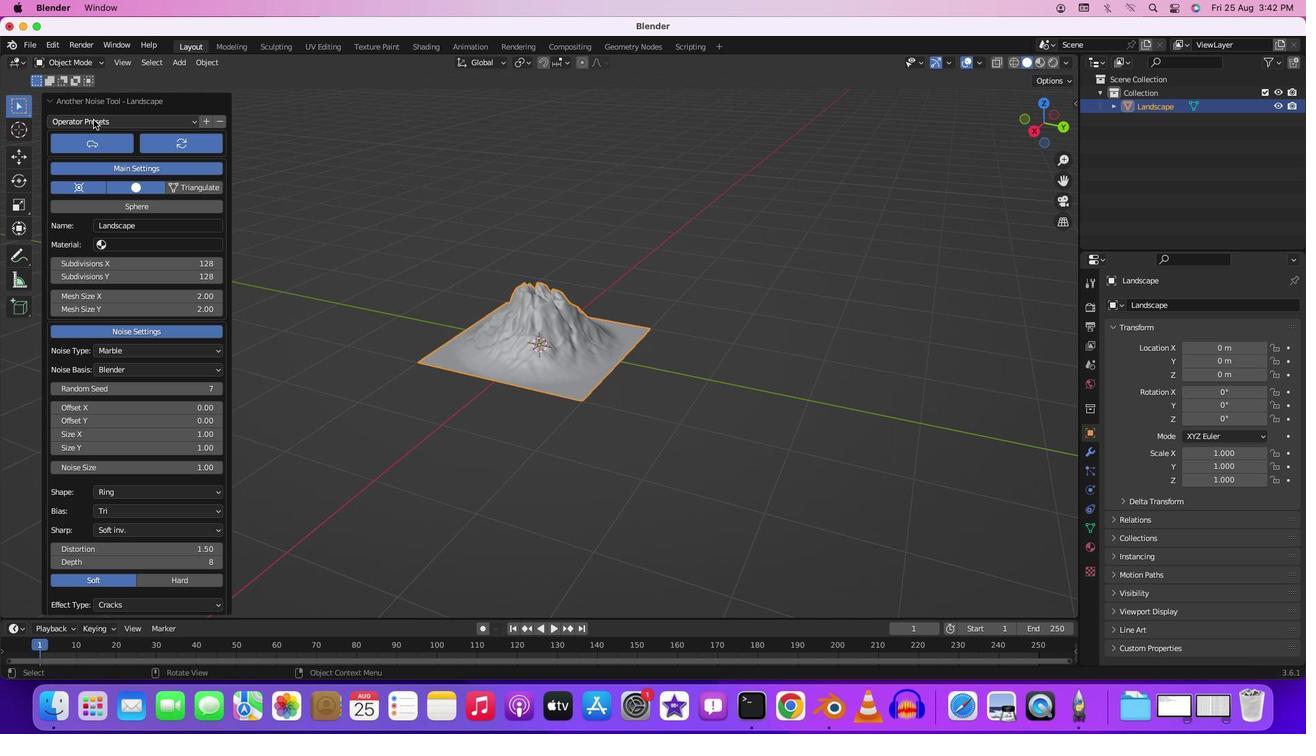 
Action: Mouse pressed left at (93, 119)
Screenshot: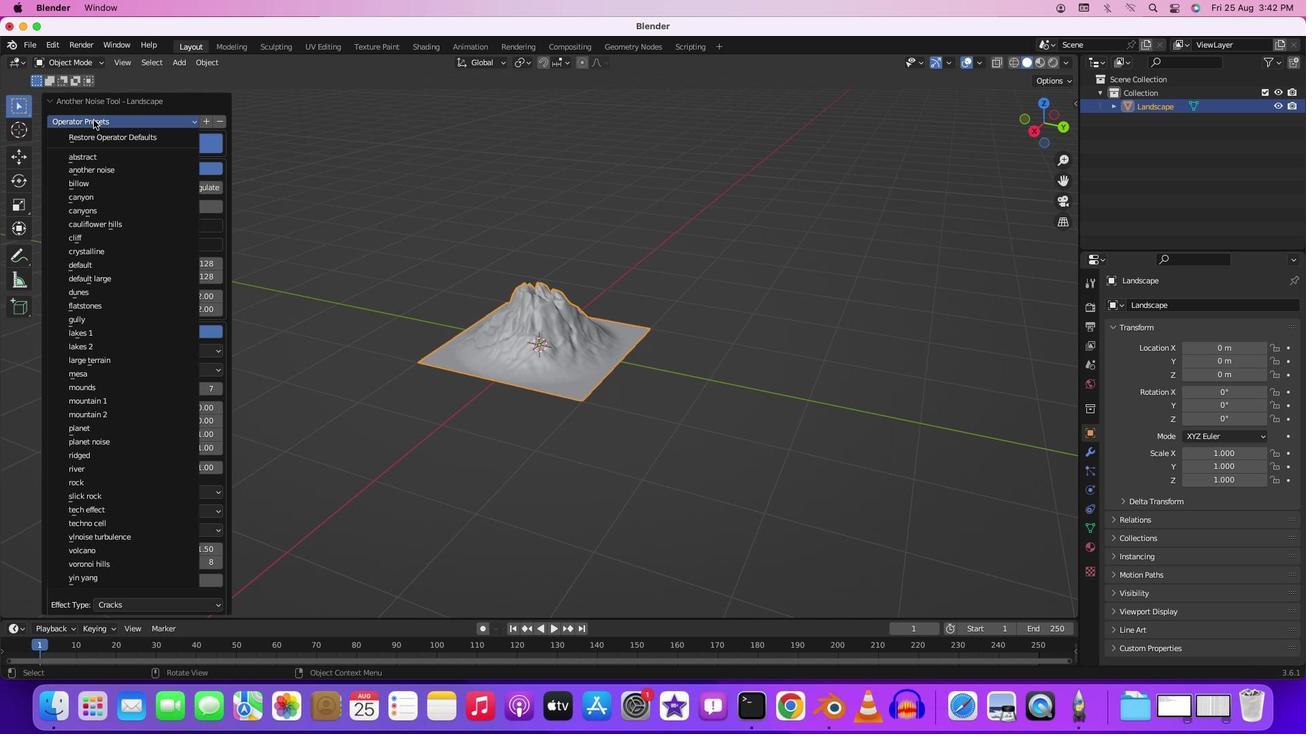
Action: Mouse moved to (89, 534)
Screenshot: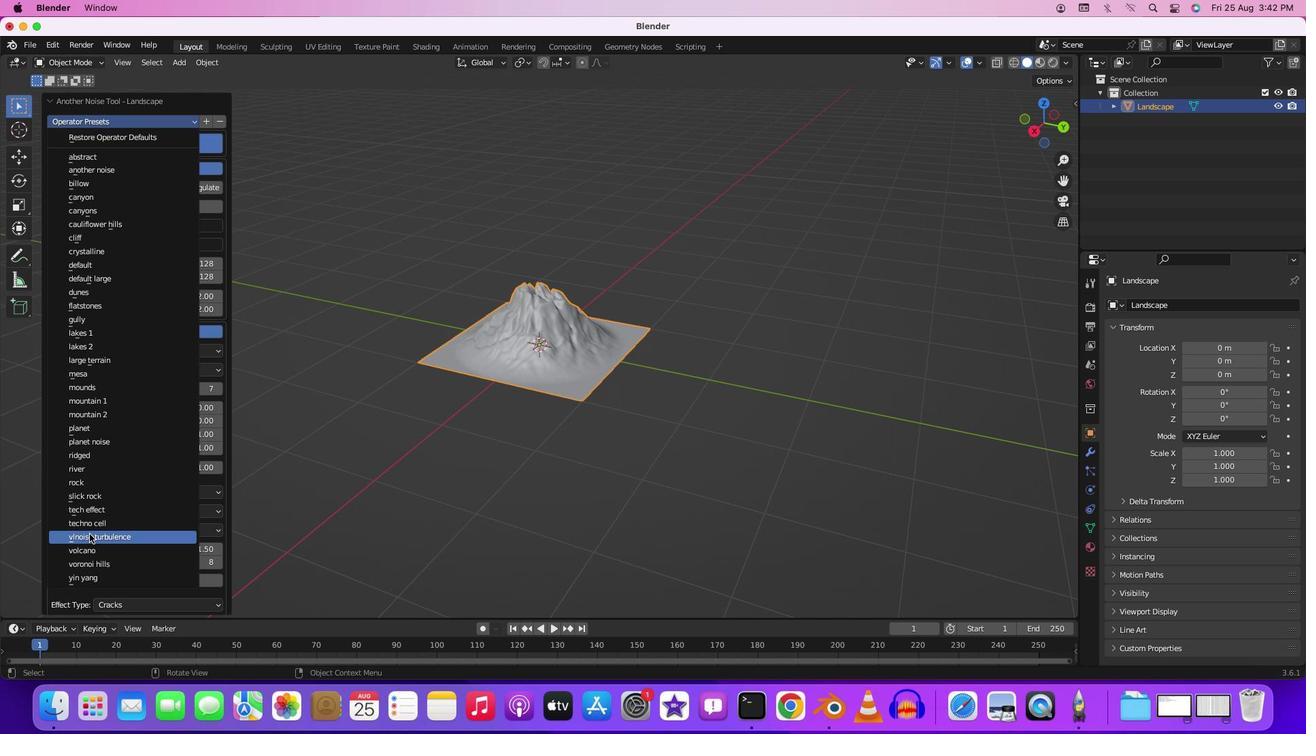 
Action: Mouse pressed left at (89, 534)
Screenshot: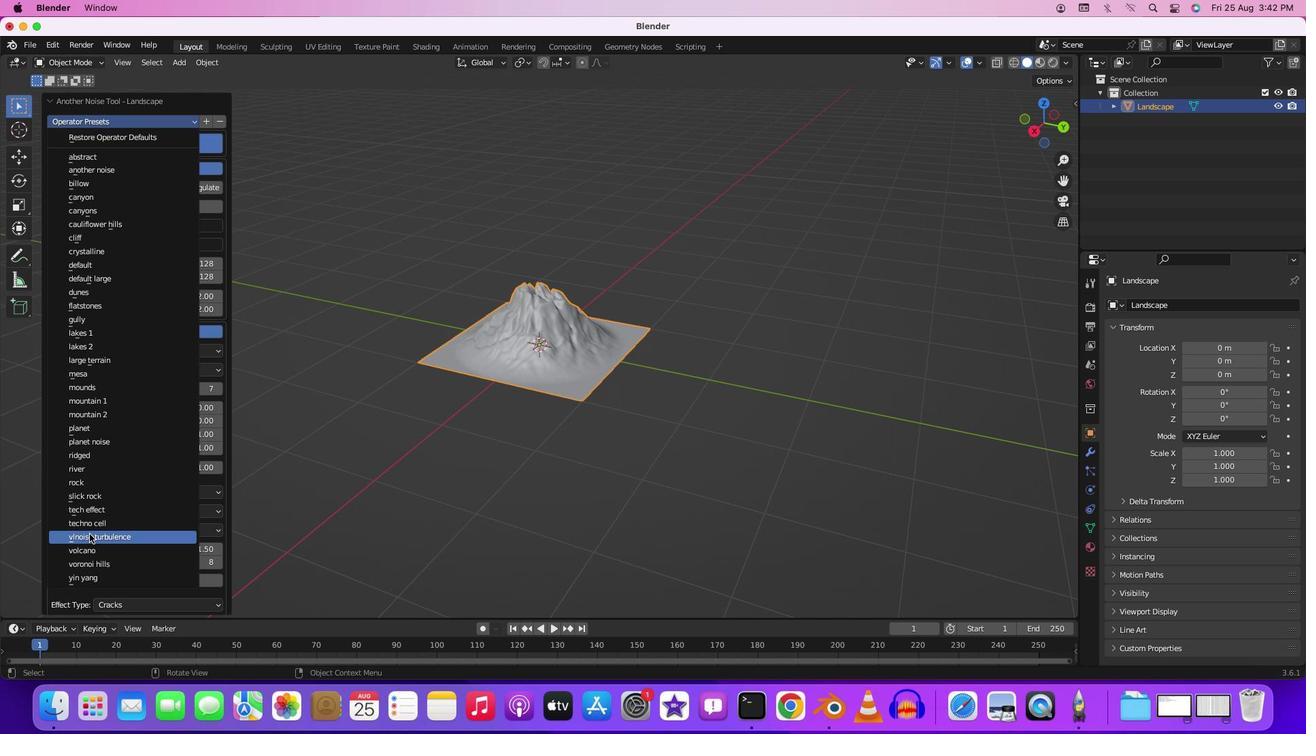 
Action: Mouse moved to (436, 301)
Screenshot: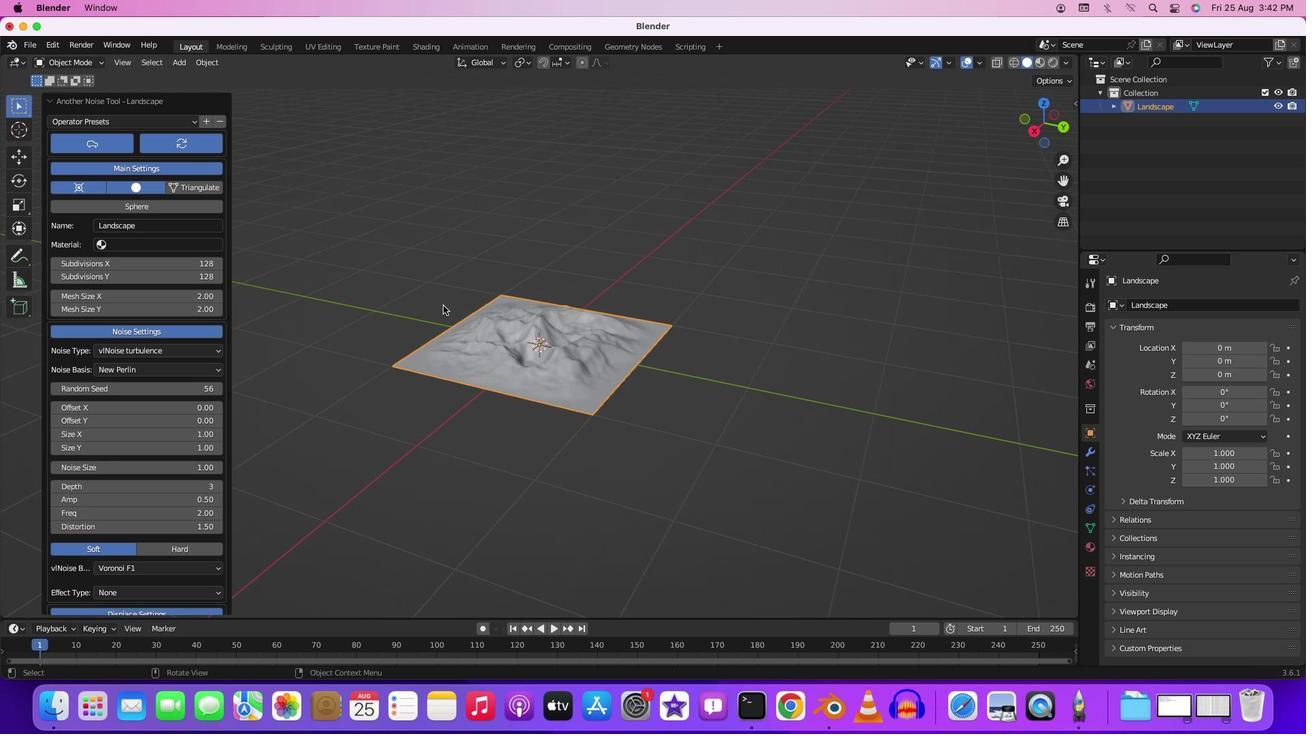 
Action: Mouse scrolled (436, 301) with delta (0, 0)
Screenshot: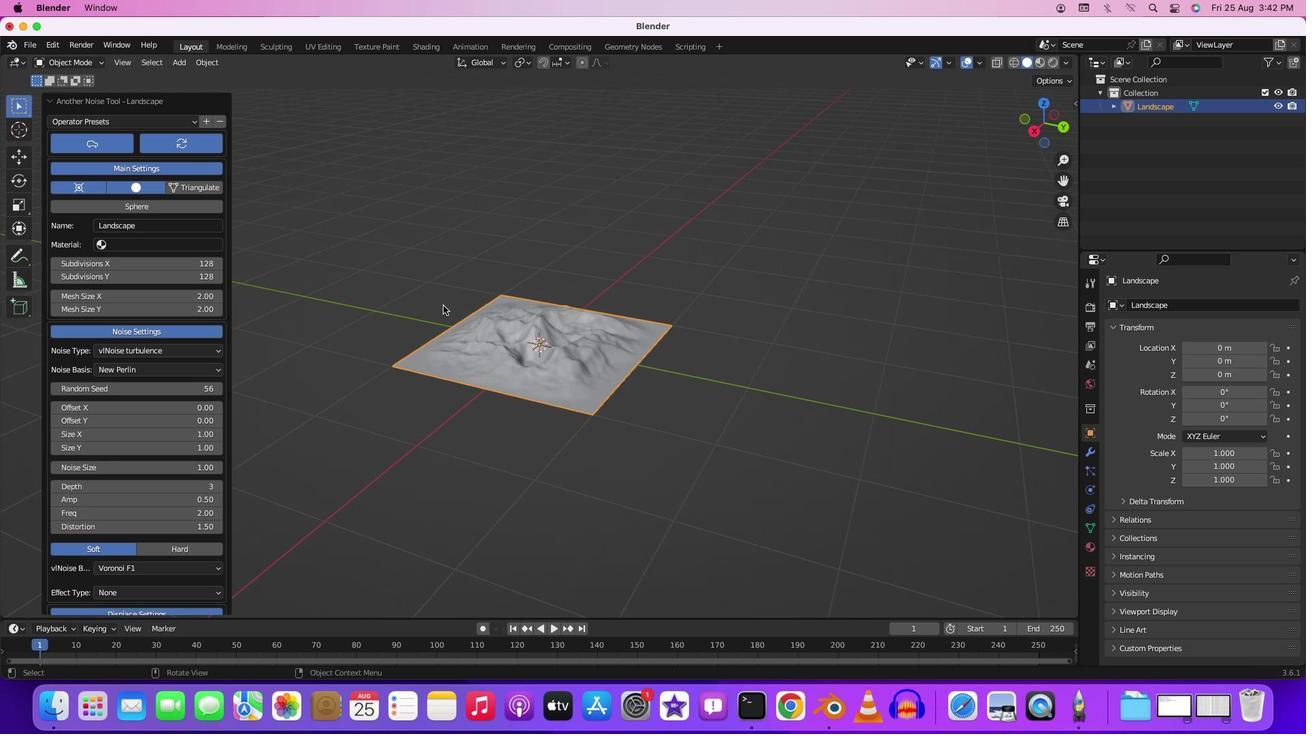 
Action: Mouse moved to (440, 304)
Screenshot: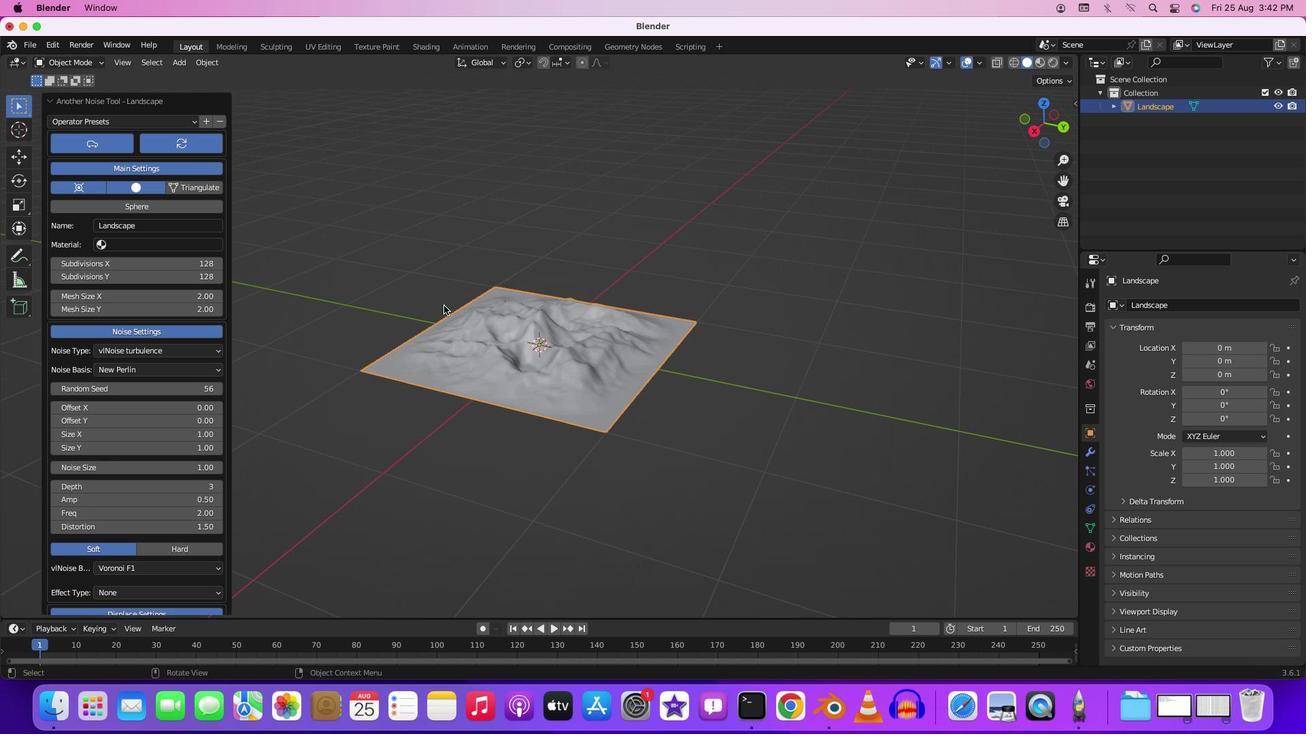 
Action: Mouse scrolled (440, 304) with delta (0, 0)
Screenshot: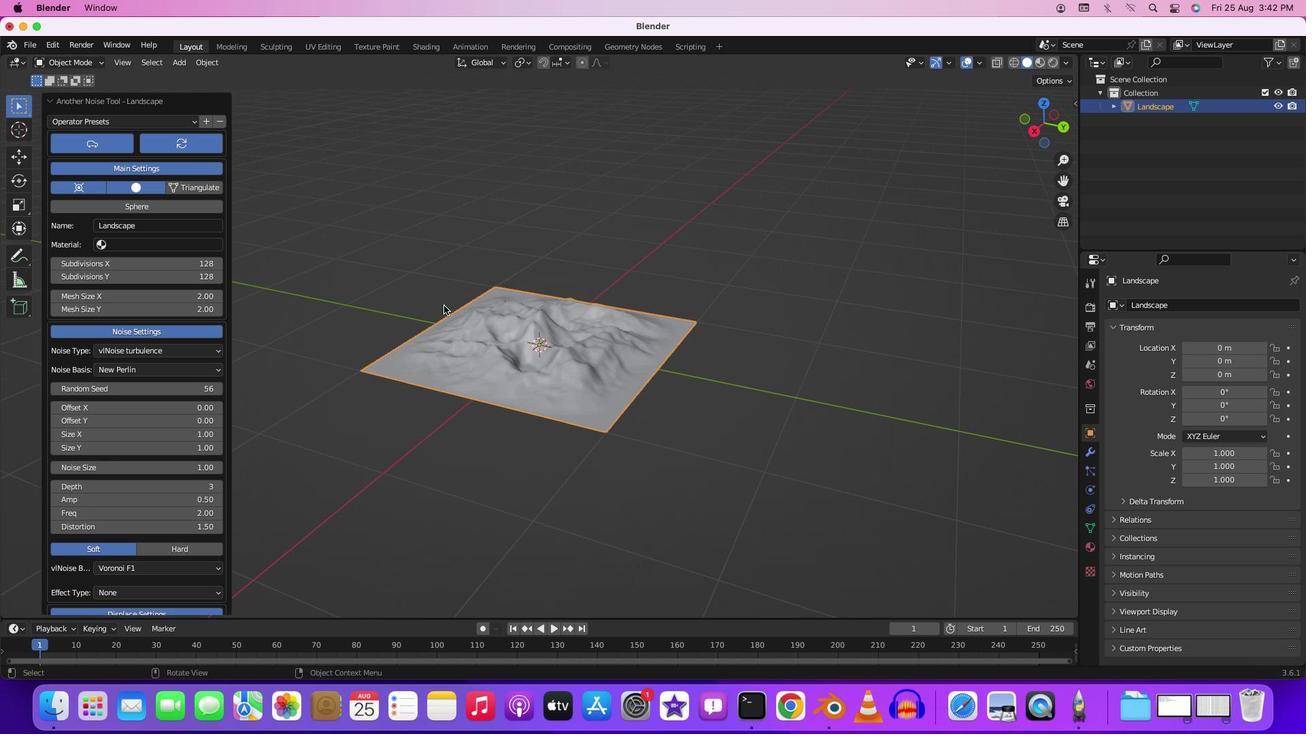 
Action: Mouse moved to (443, 305)
Screenshot: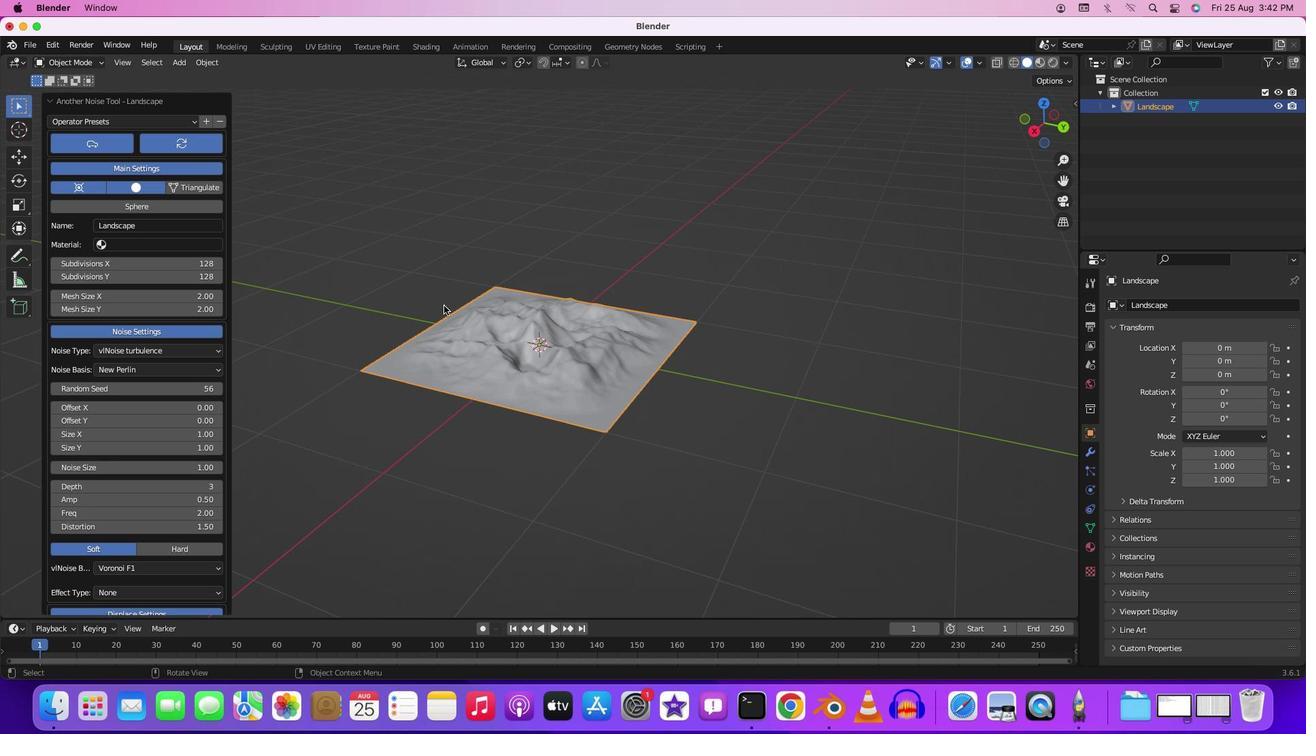 
Action: Mouse scrolled (443, 305) with delta (0, 2)
Screenshot: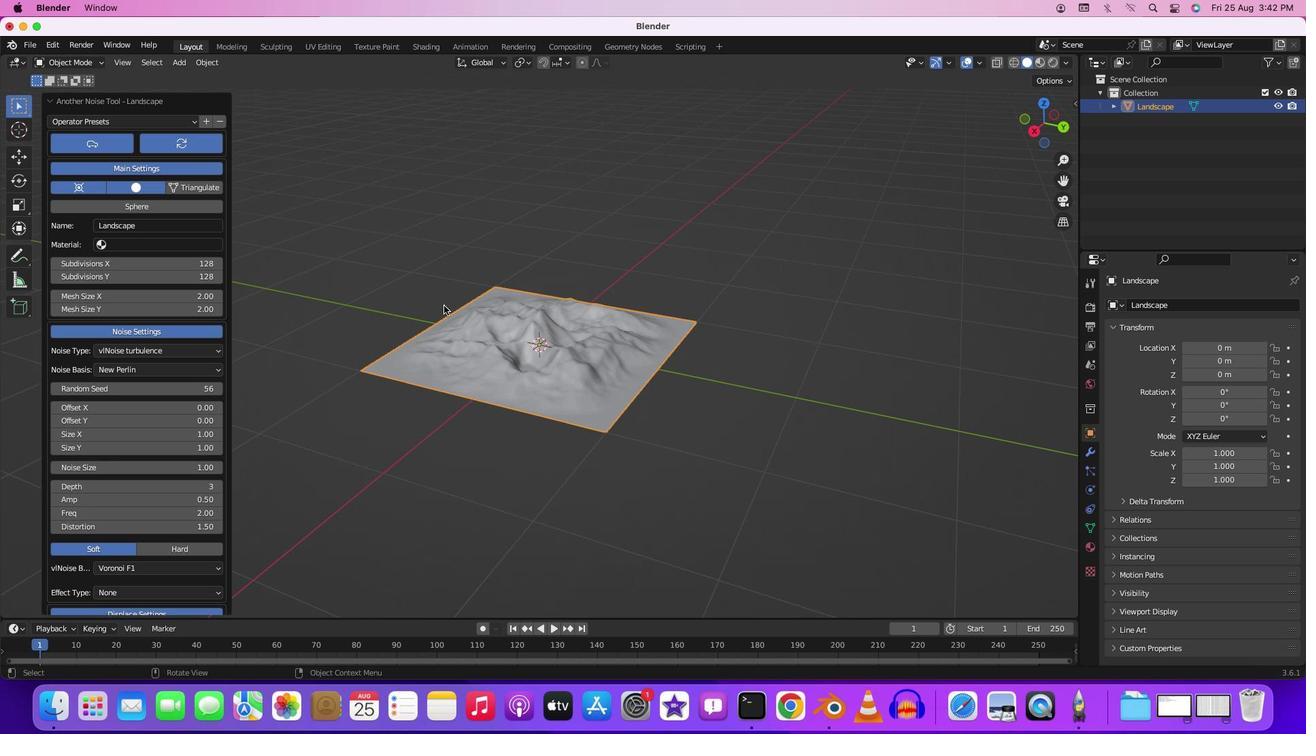 
Action: Mouse moved to (443, 305)
Screenshot: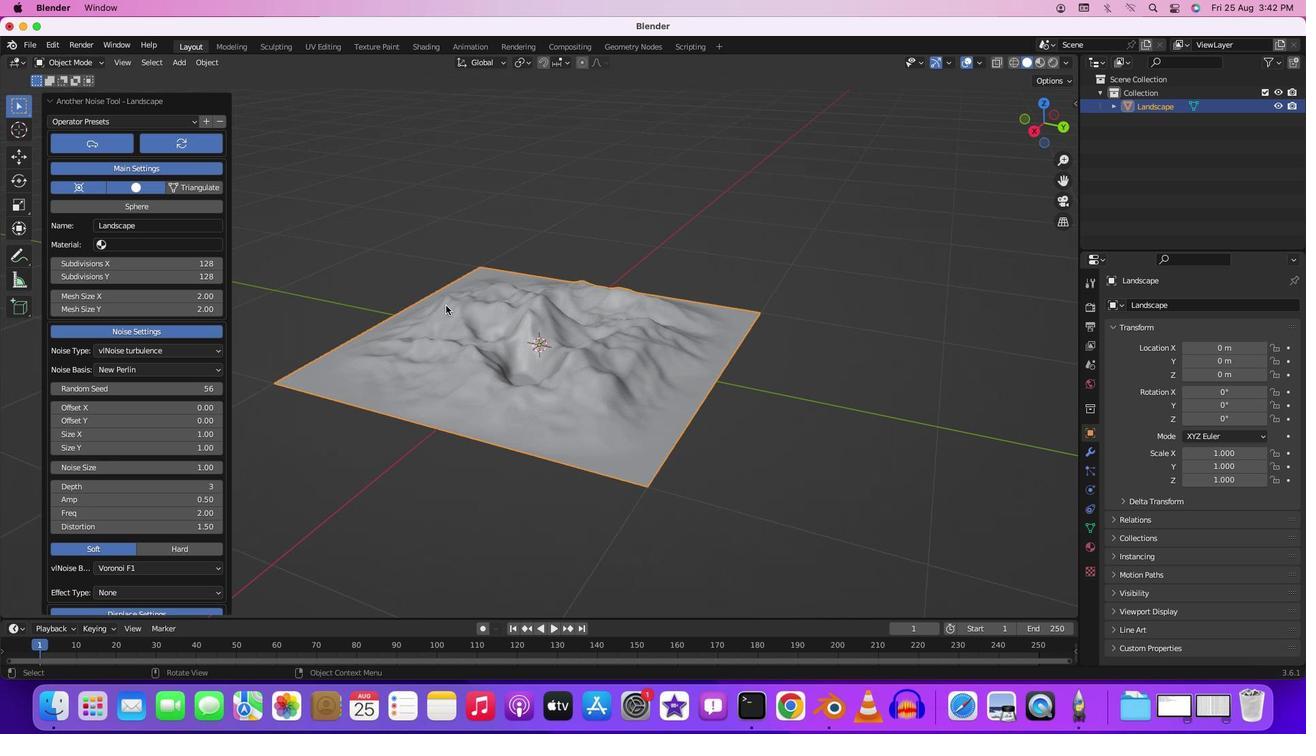 
Action: Mouse scrolled (443, 305) with delta (0, 3)
Screenshot: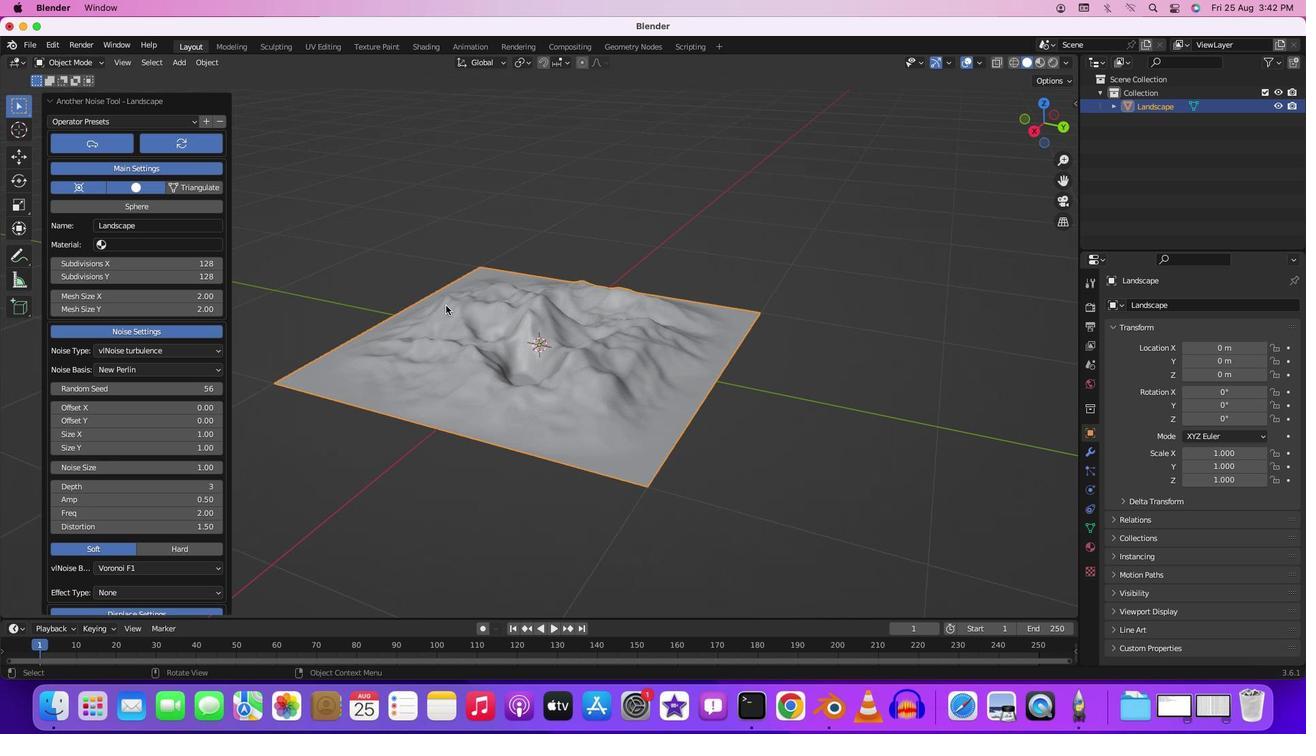 
Action: Mouse scrolled (443, 305) with delta (0, 3)
Screenshot: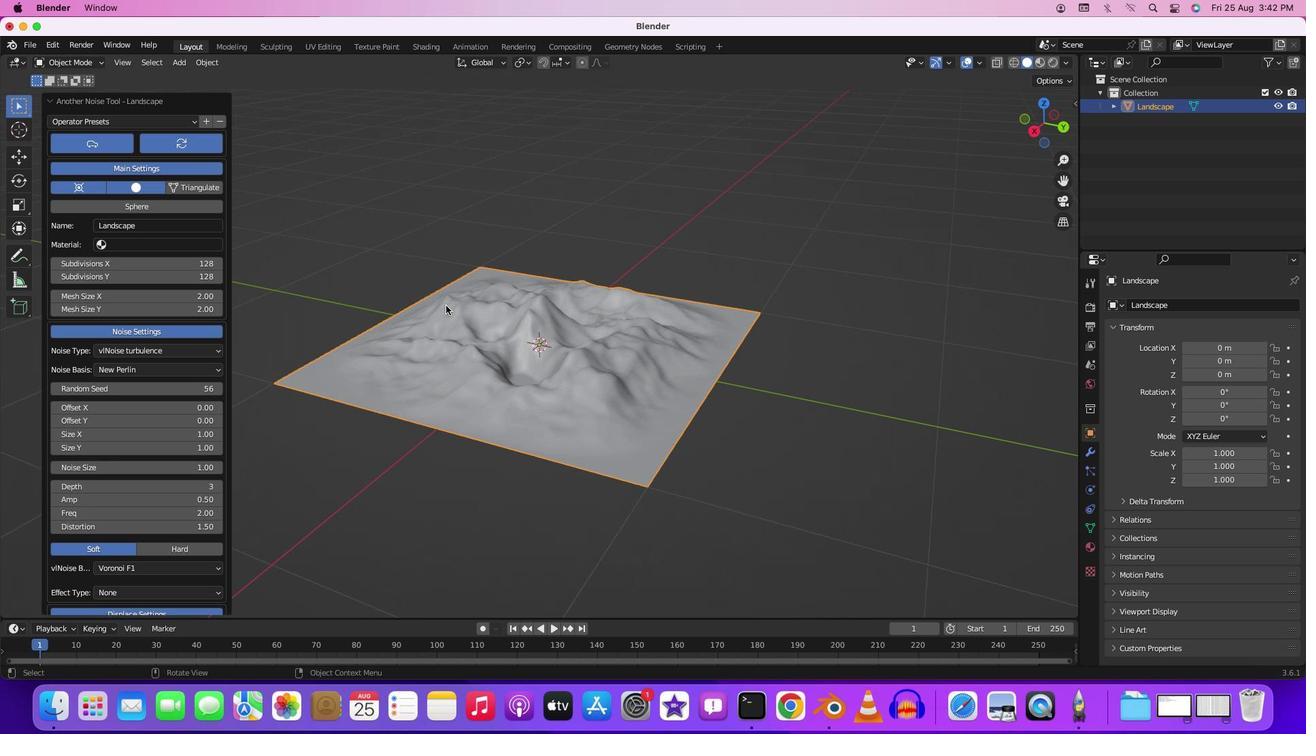 
Action: Mouse moved to (455, 313)
Screenshot: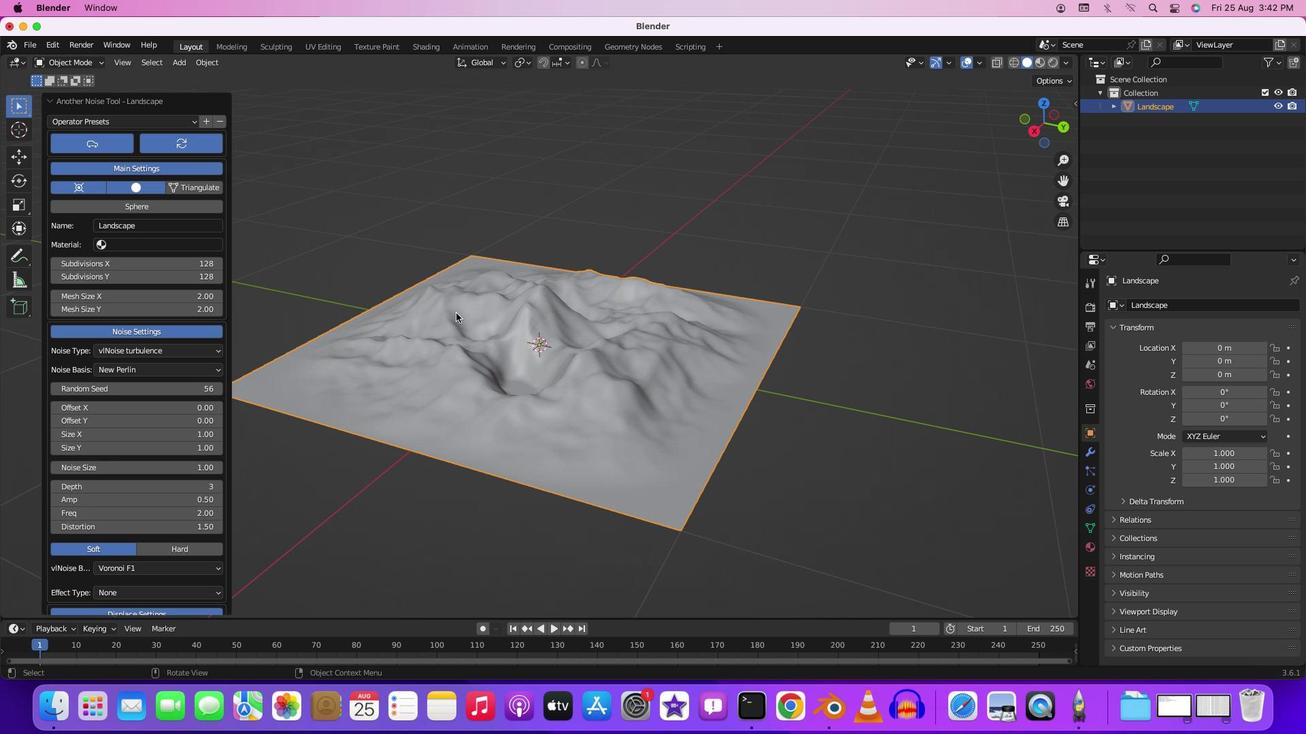 
Action: Mouse scrolled (455, 313) with delta (0, 0)
Screenshot: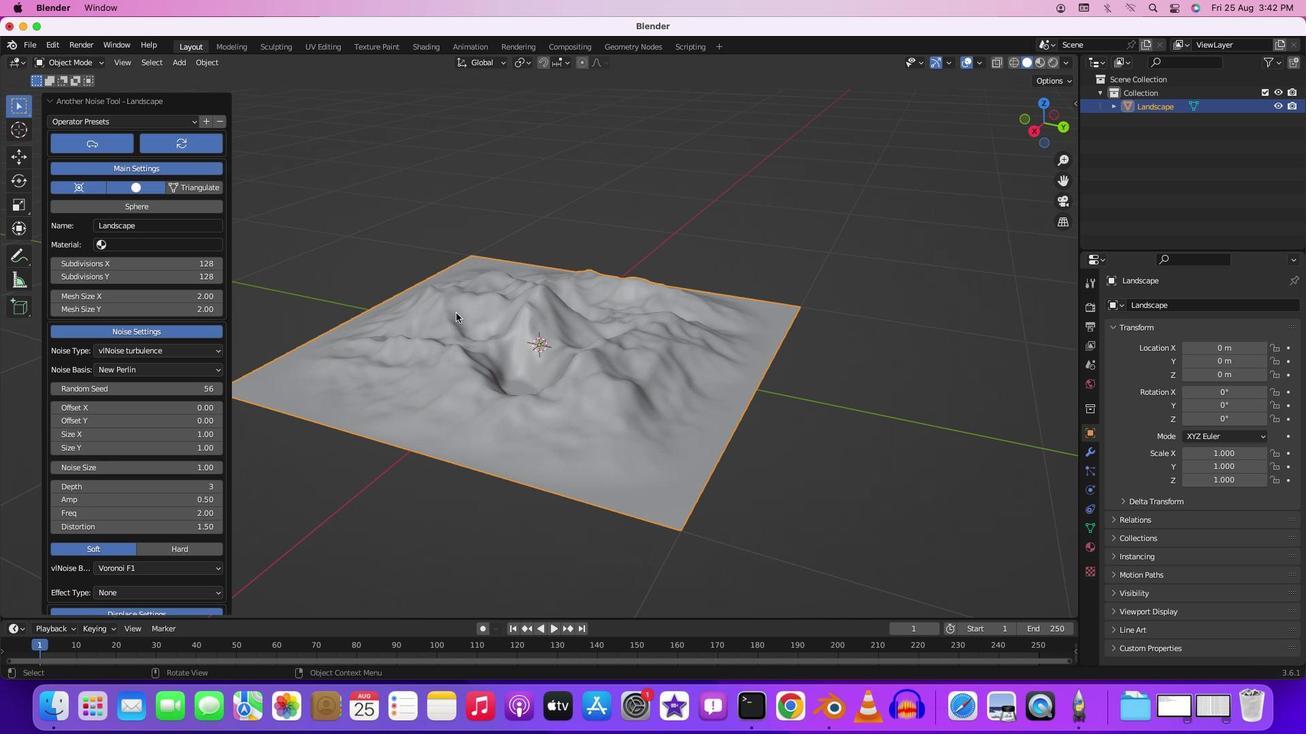 
Action: Mouse scrolled (455, 313) with delta (0, 0)
Screenshot: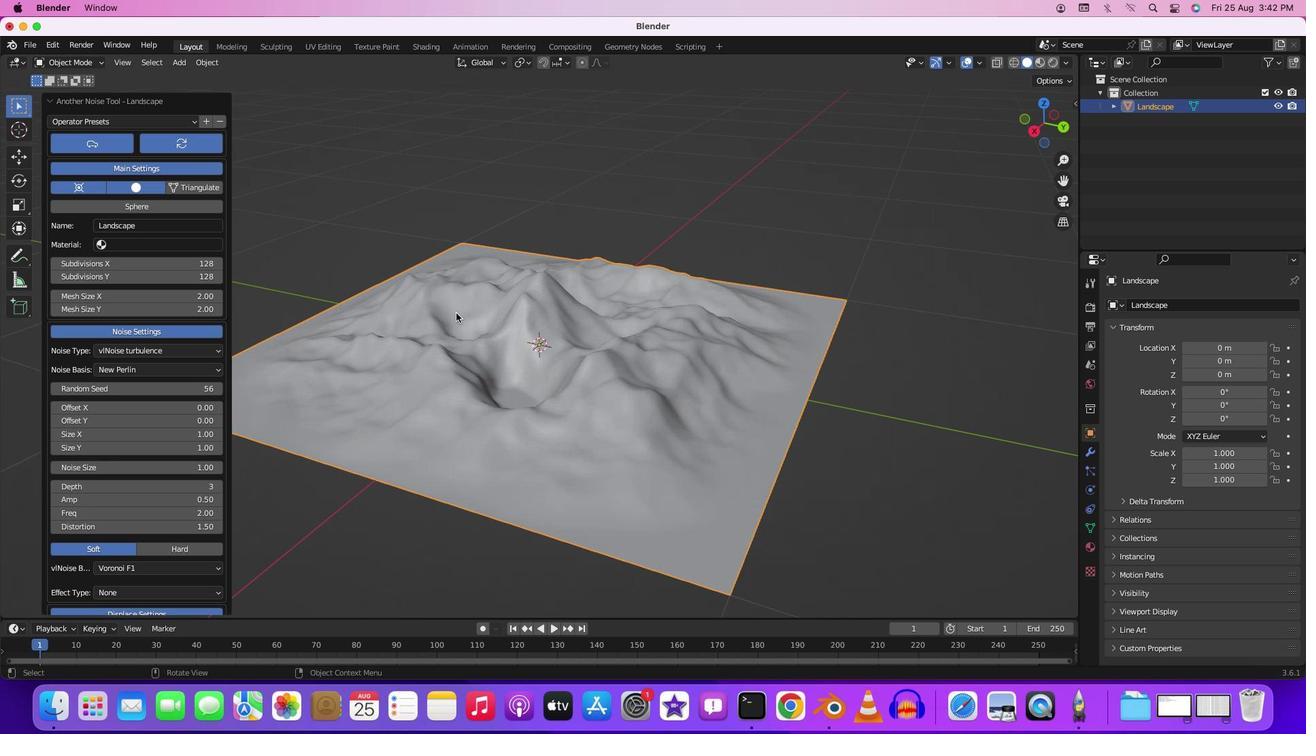 
Action: Mouse scrolled (455, 313) with delta (0, 2)
Screenshot: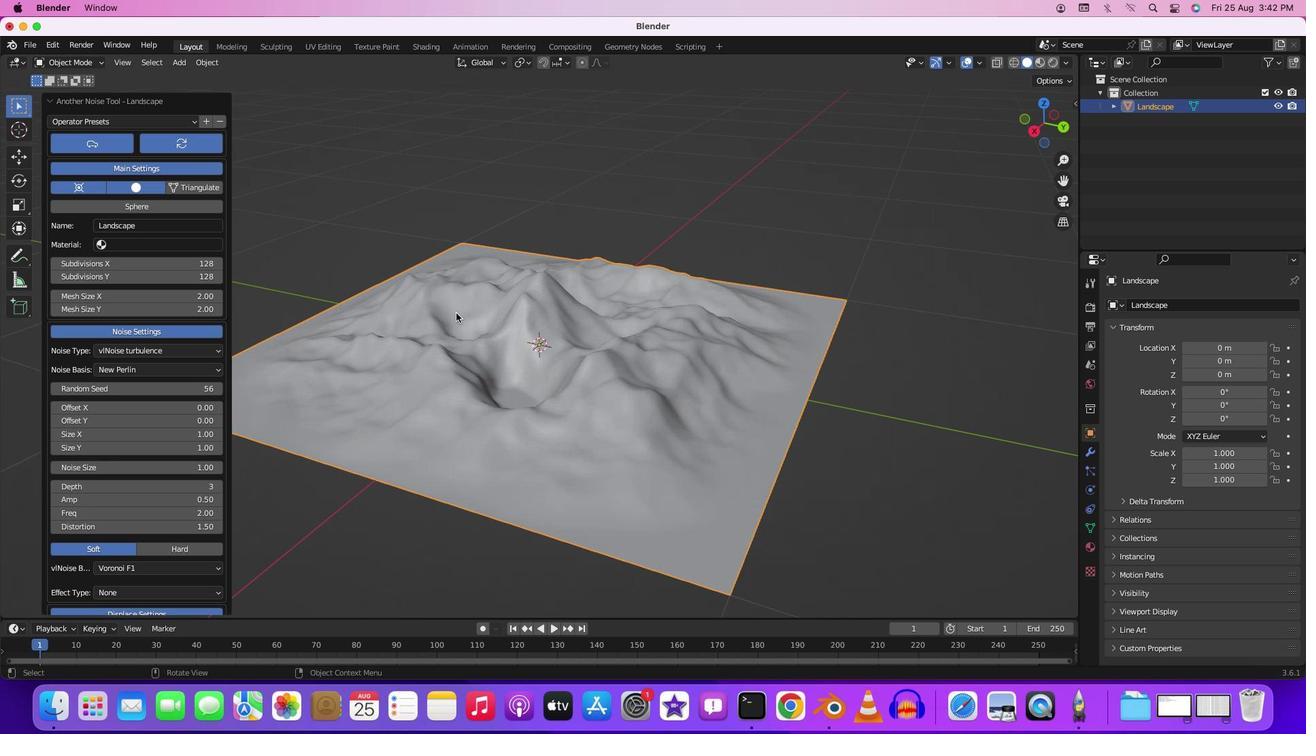 
Action: Mouse scrolled (455, 313) with delta (0, 3)
Screenshot: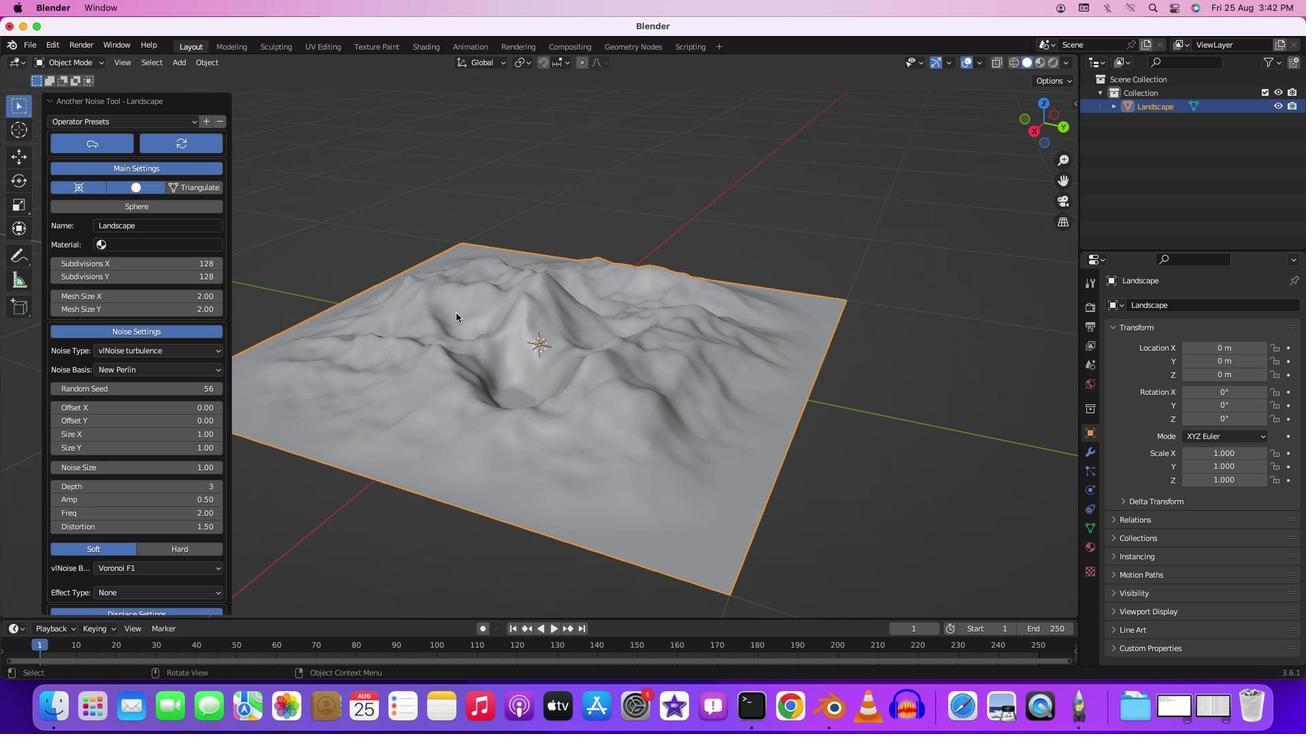 
Action: Mouse moved to (454, 304)
Screenshot: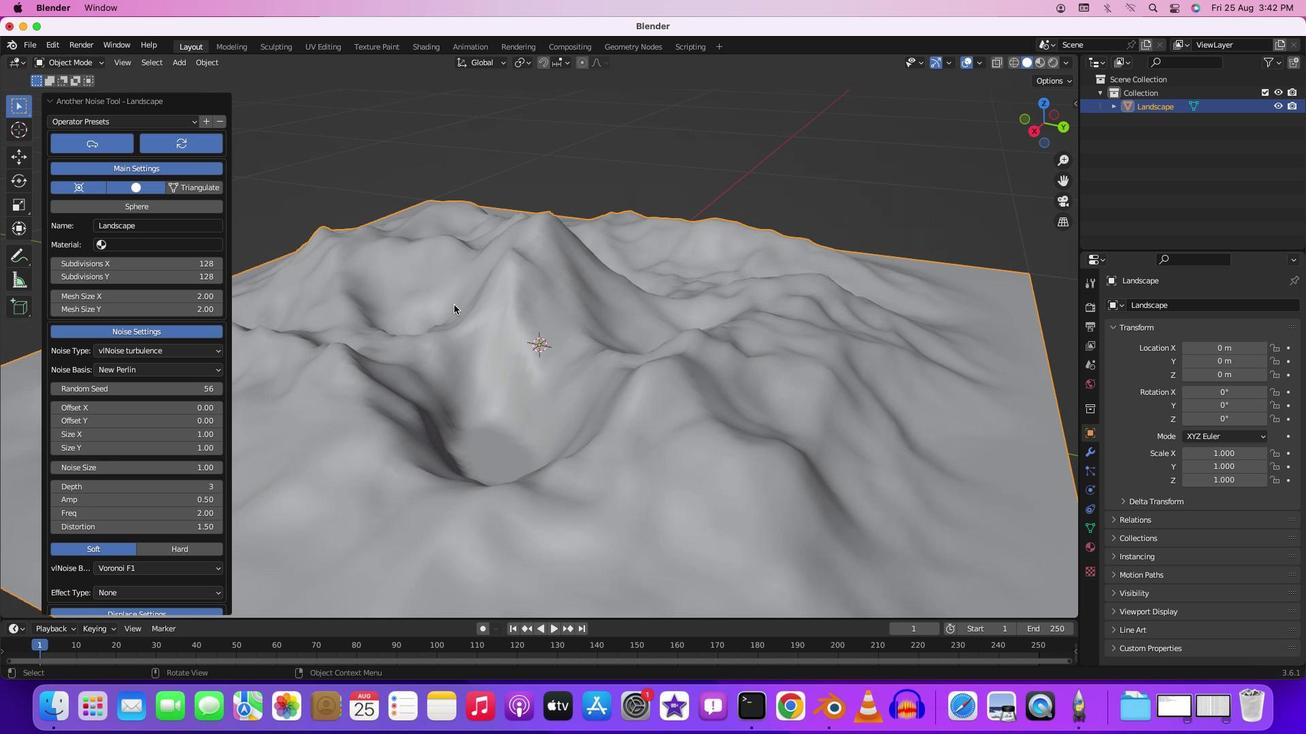 
Action: Mouse scrolled (454, 304) with delta (0, 0)
Screenshot: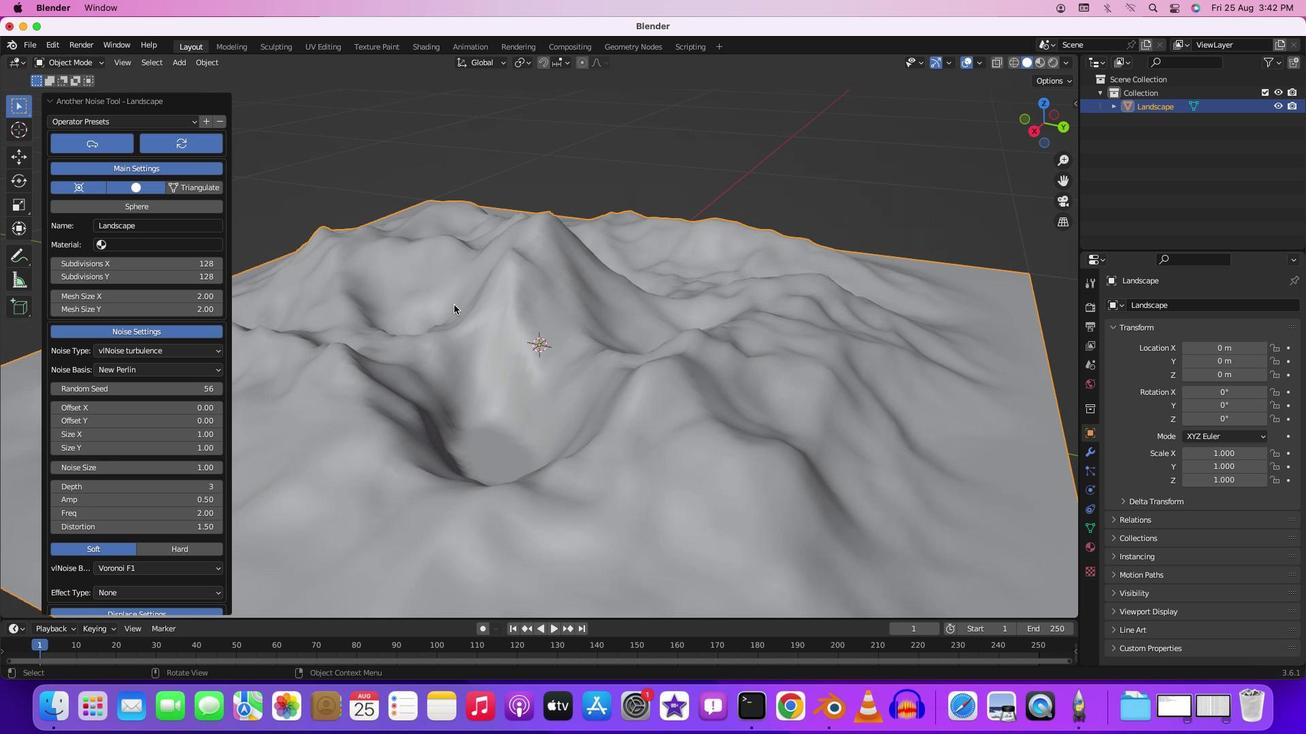 
Action: Mouse moved to (453, 304)
Screenshot: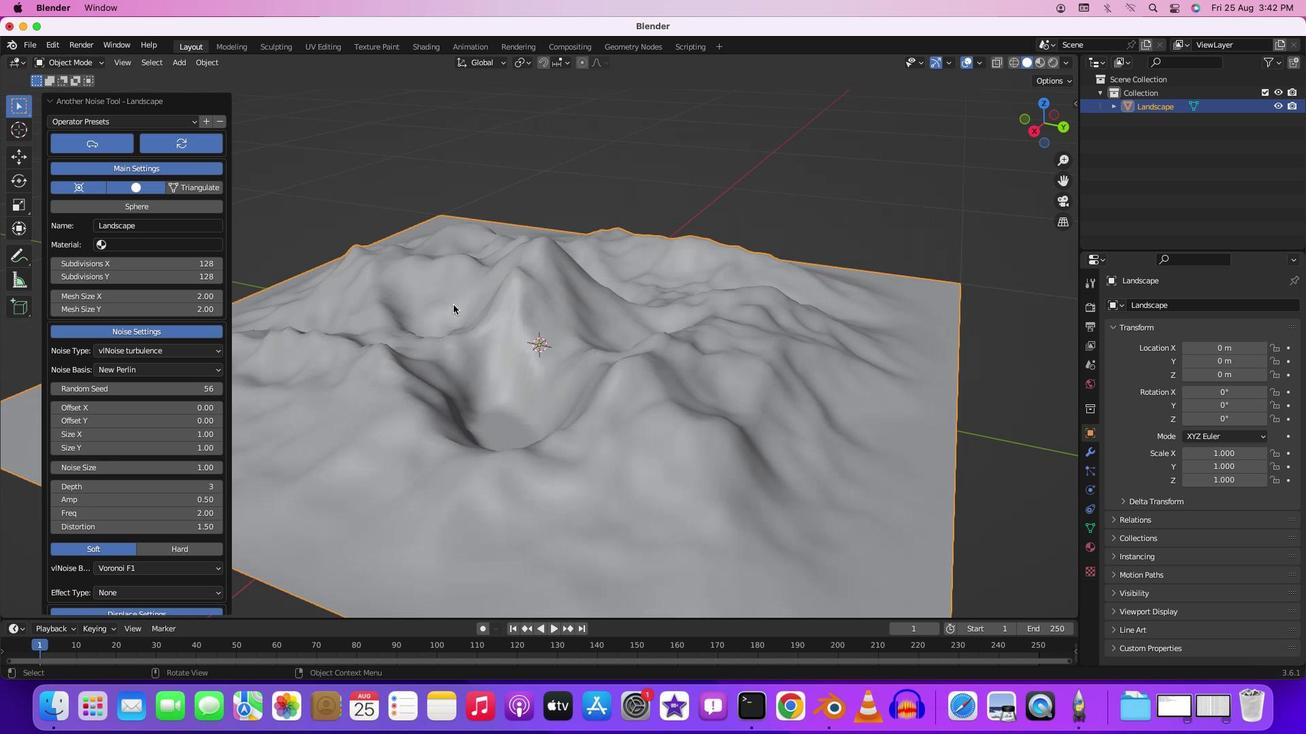 
Action: Mouse scrolled (453, 304) with delta (0, 0)
Screenshot: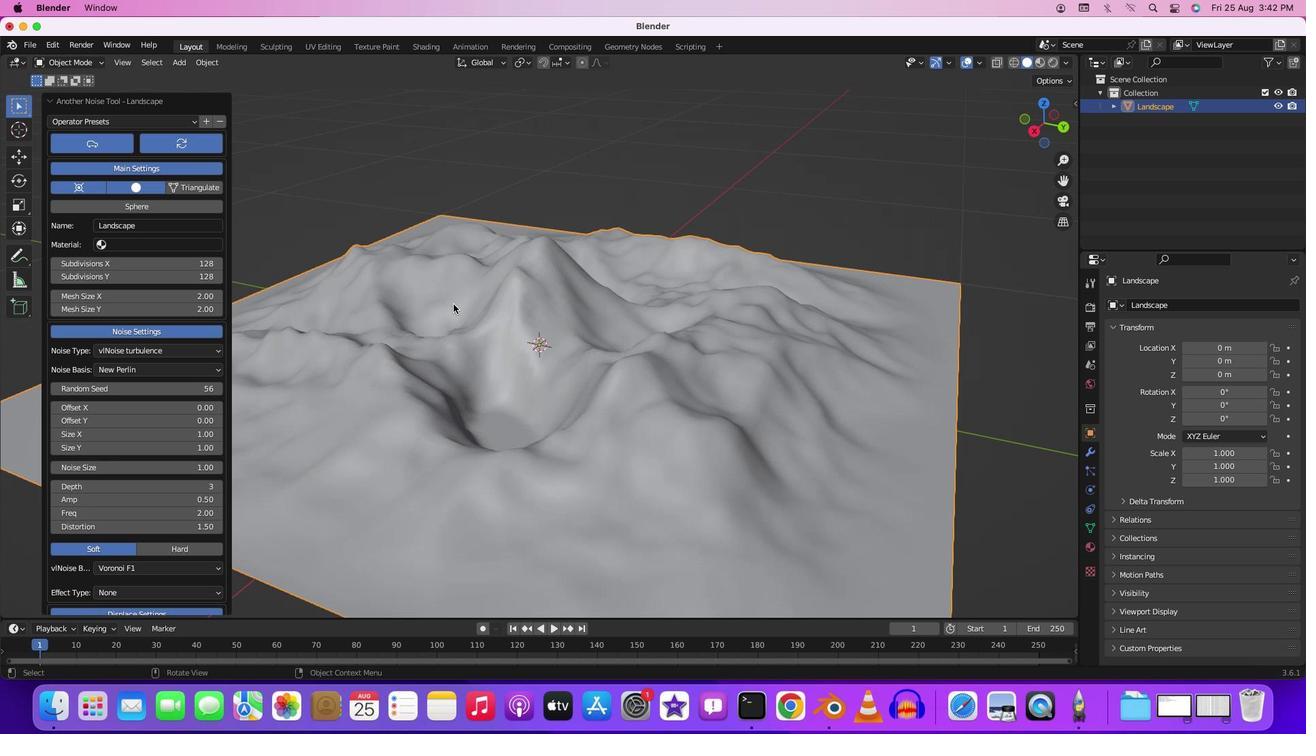 
Action: Mouse moved to (448, 282)
Screenshot: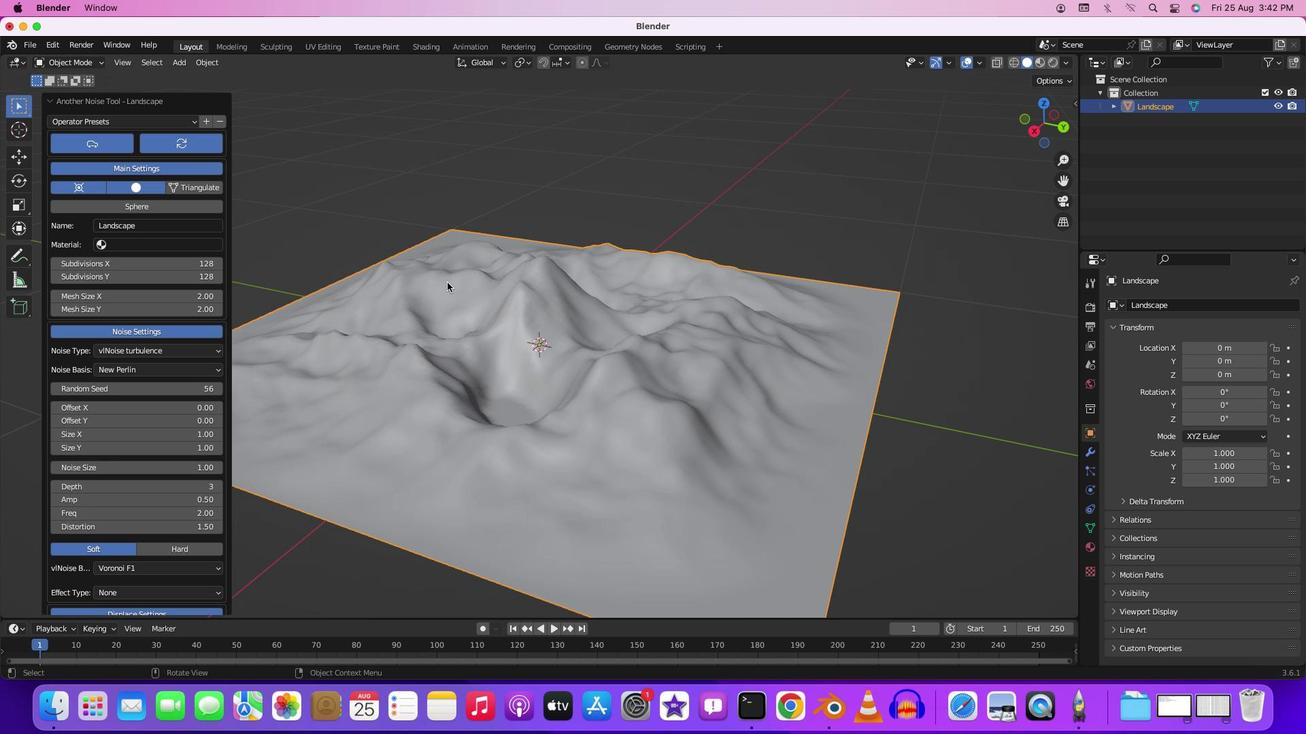 
Action: Mouse scrolled (448, 282) with delta (0, 0)
Screenshot: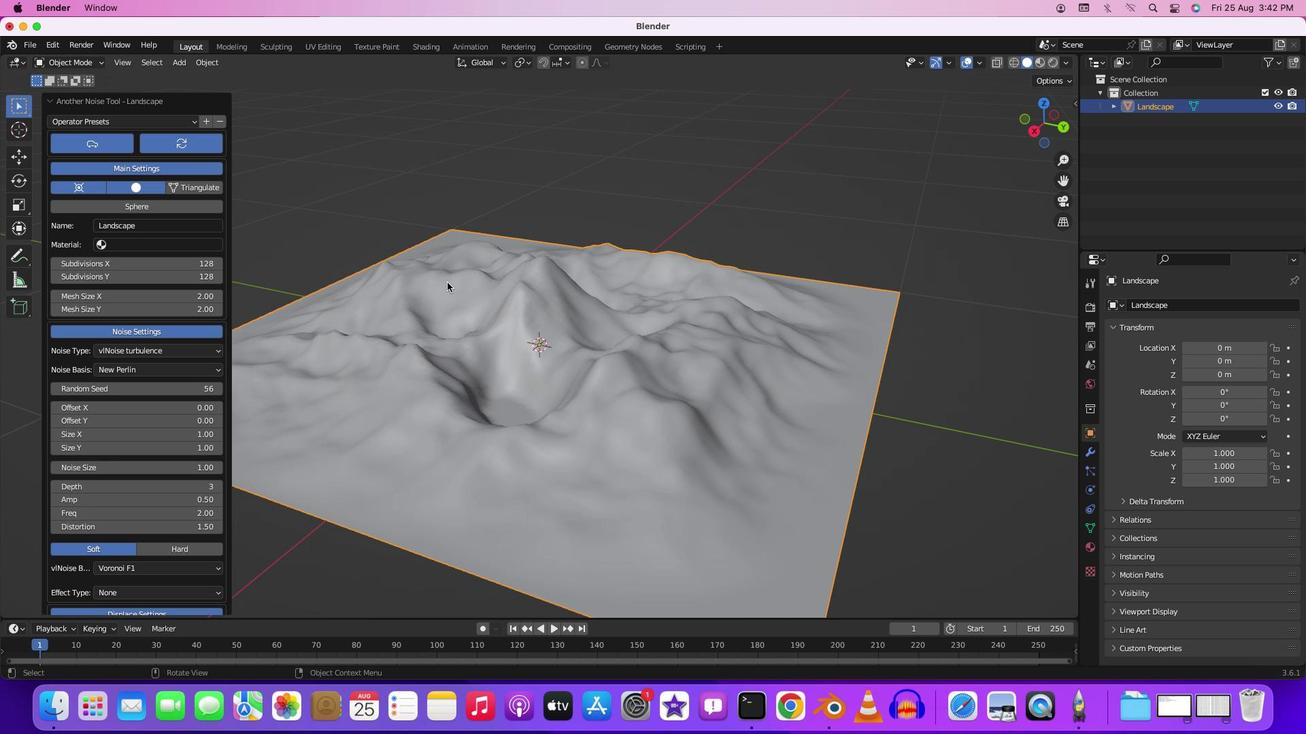 
Action: Mouse moved to (446, 282)
Screenshot: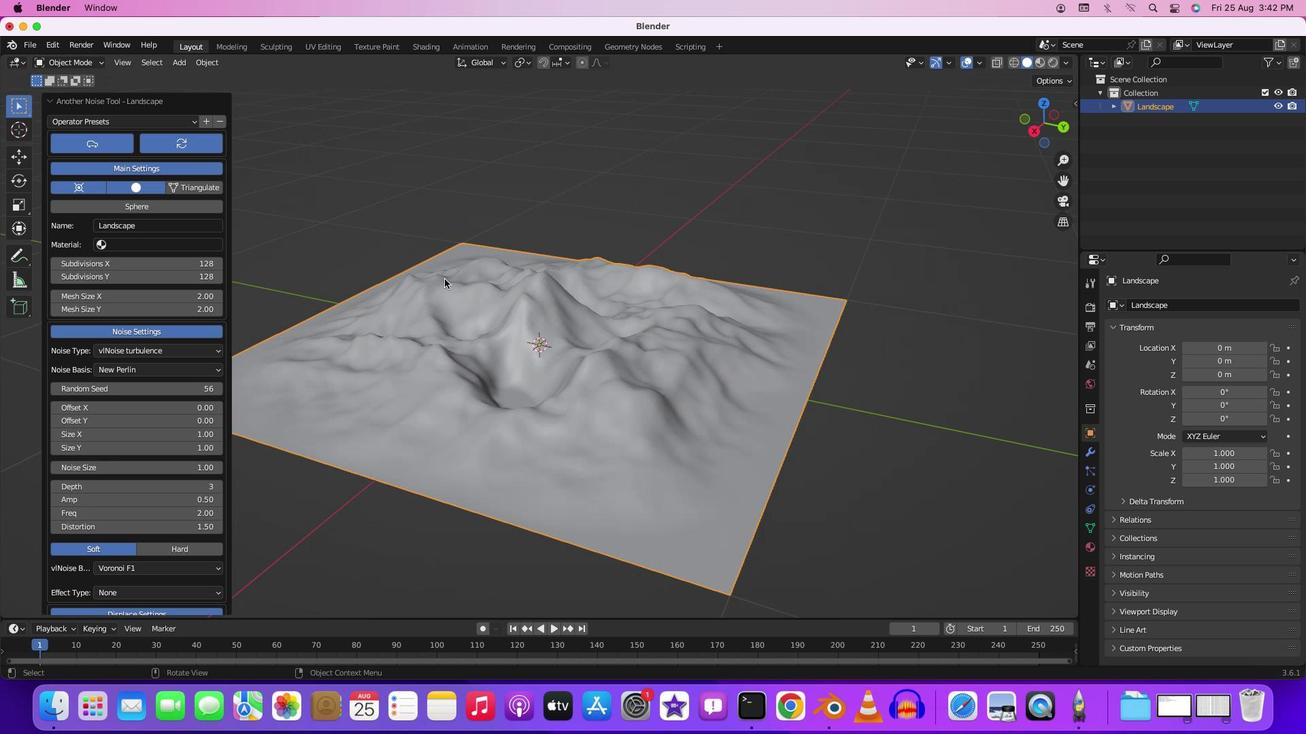 
Action: Mouse scrolled (446, 282) with delta (0, 0)
Screenshot: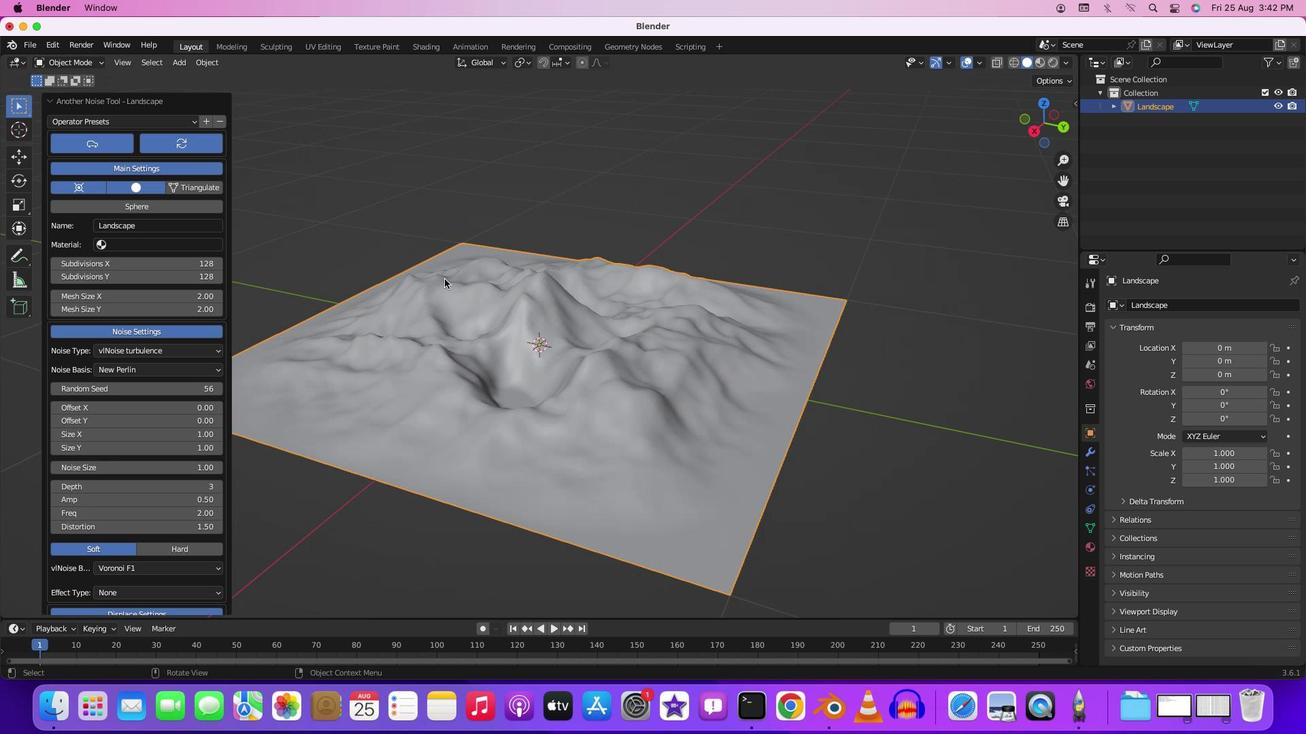 
Action: Mouse moved to (122, 123)
Screenshot: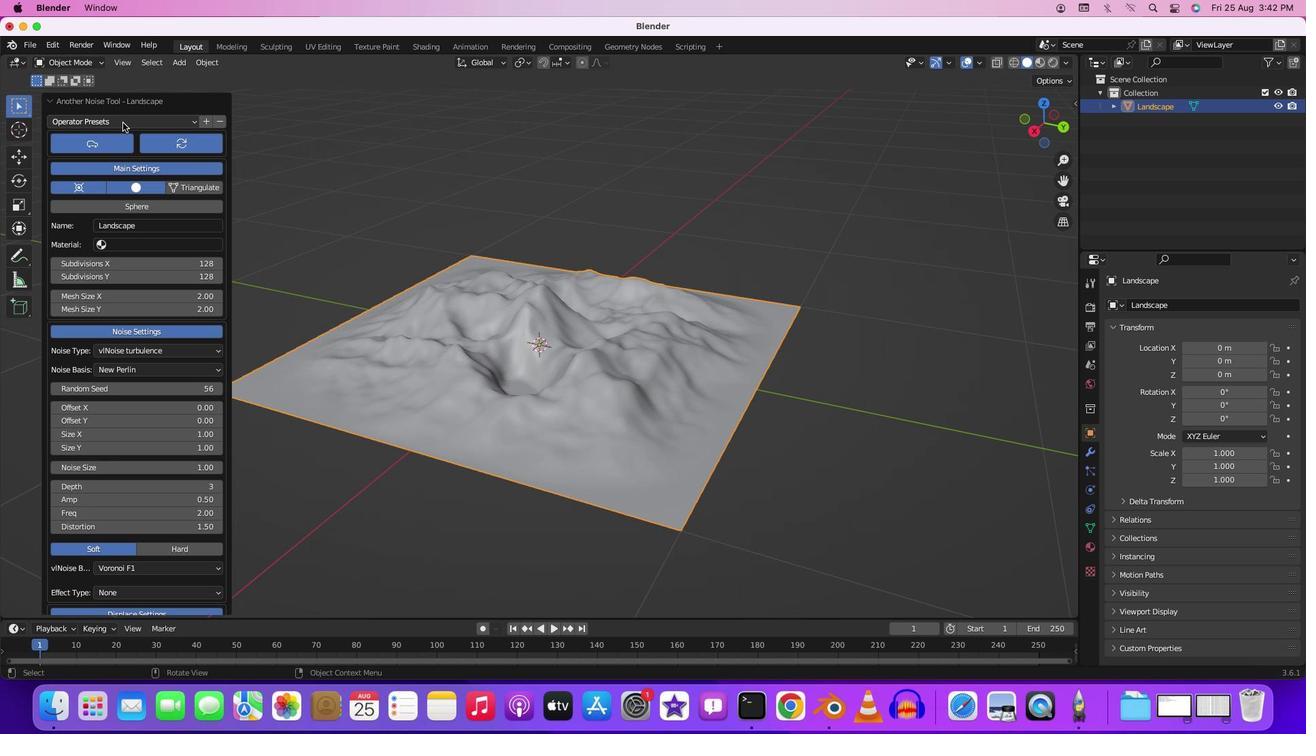 
Action: Mouse pressed left at (122, 123)
Screenshot: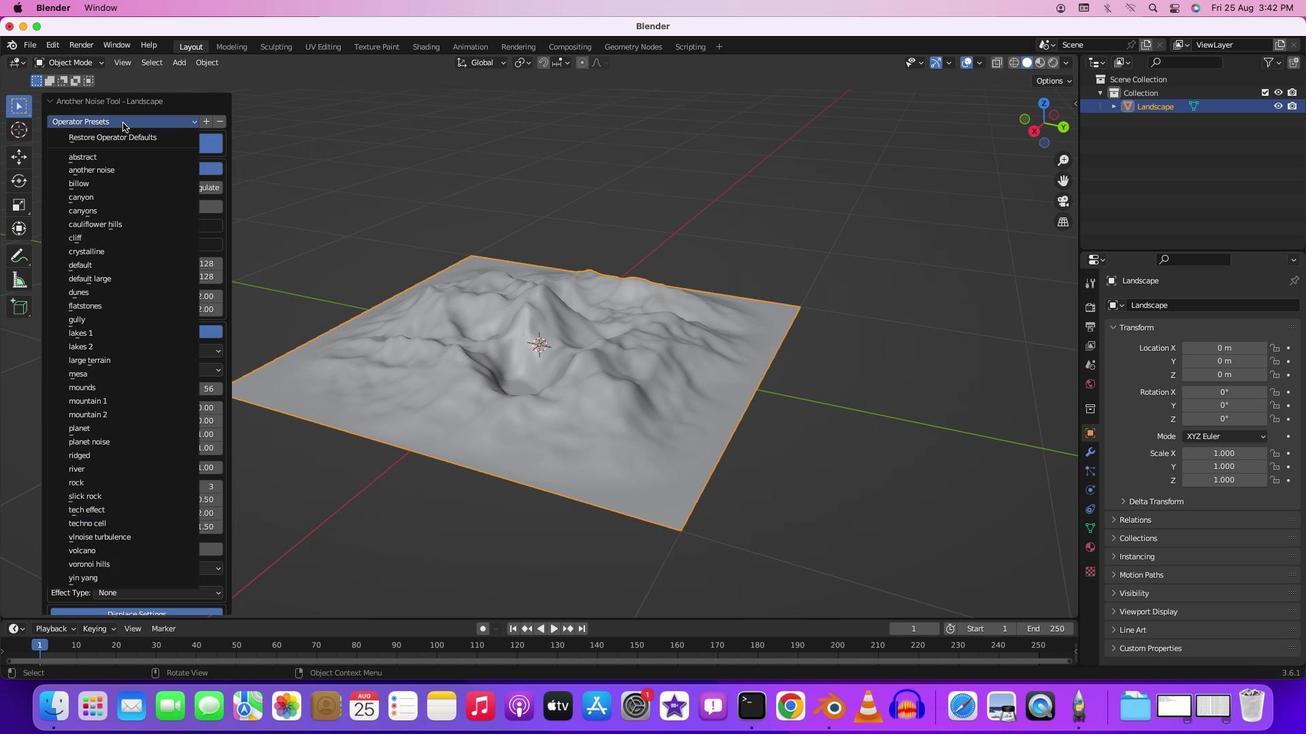 
Action: Mouse moved to (128, 538)
Screenshot: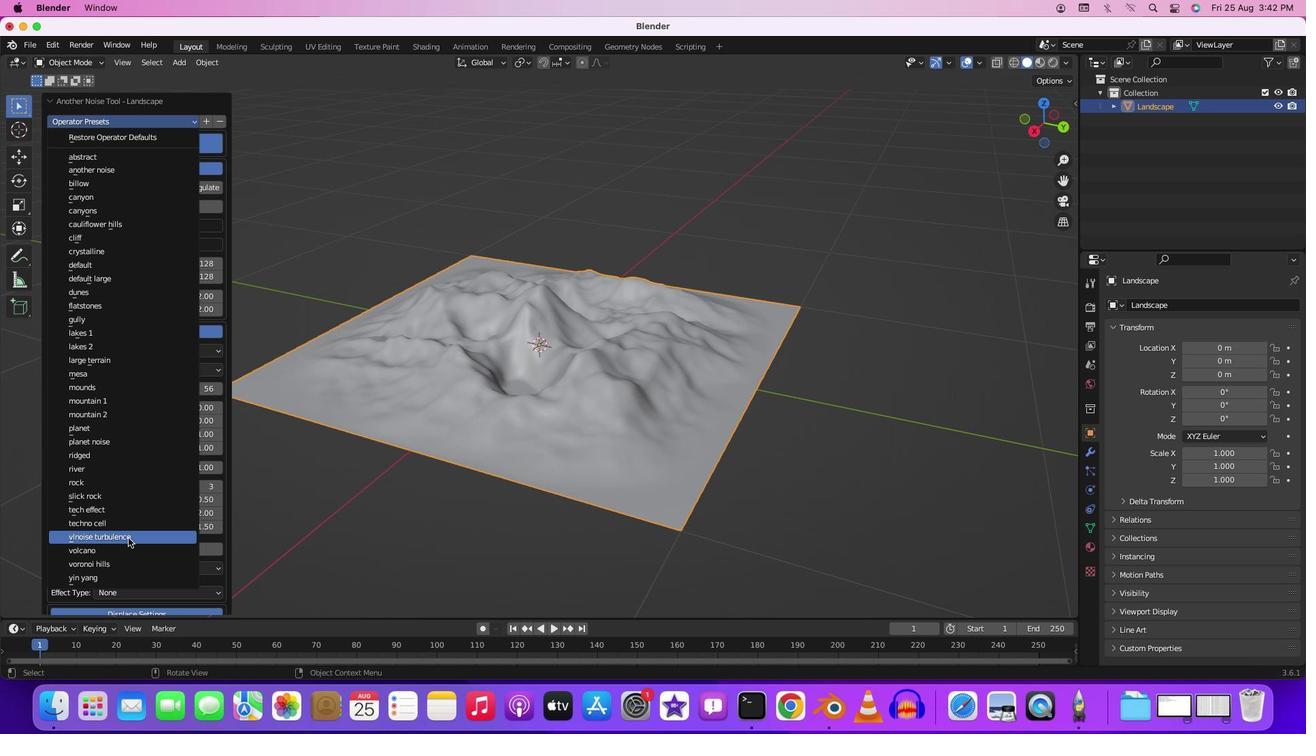 
Action: Mouse pressed left at (128, 538)
Screenshot: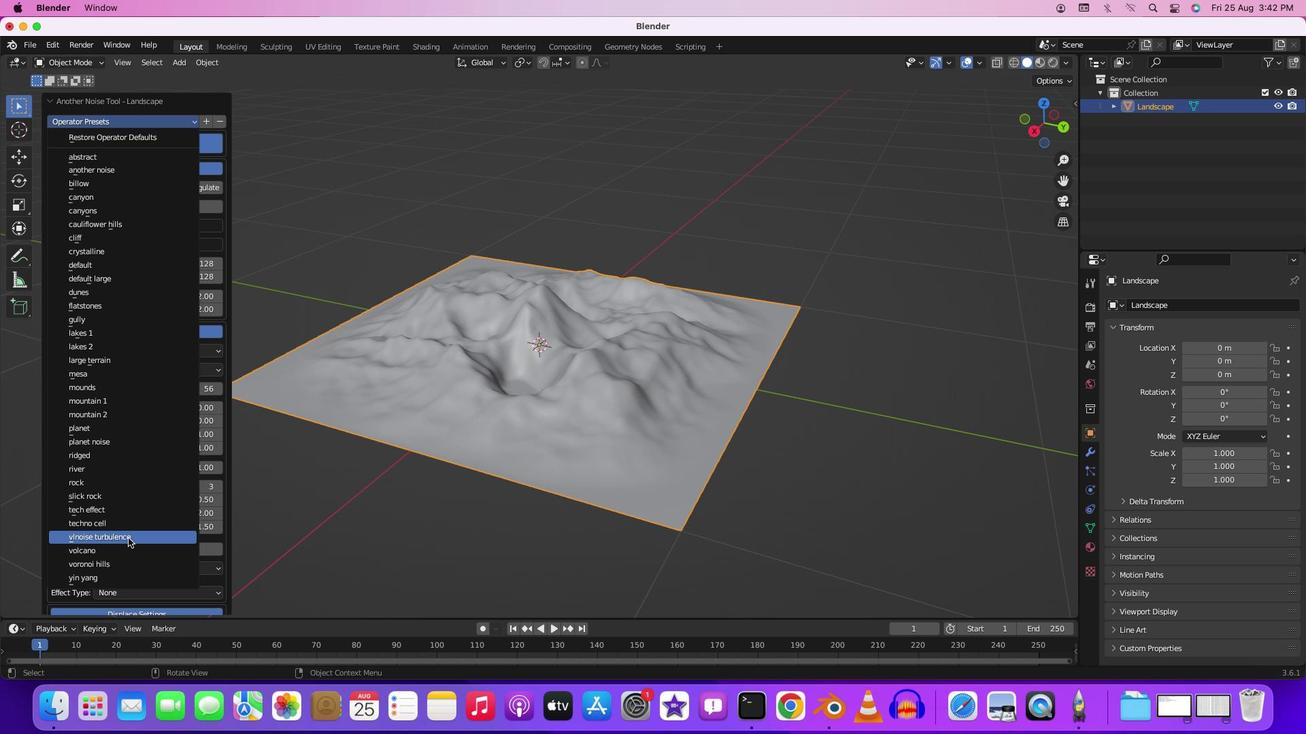 
Action: Mouse moved to (135, 123)
Screenshot: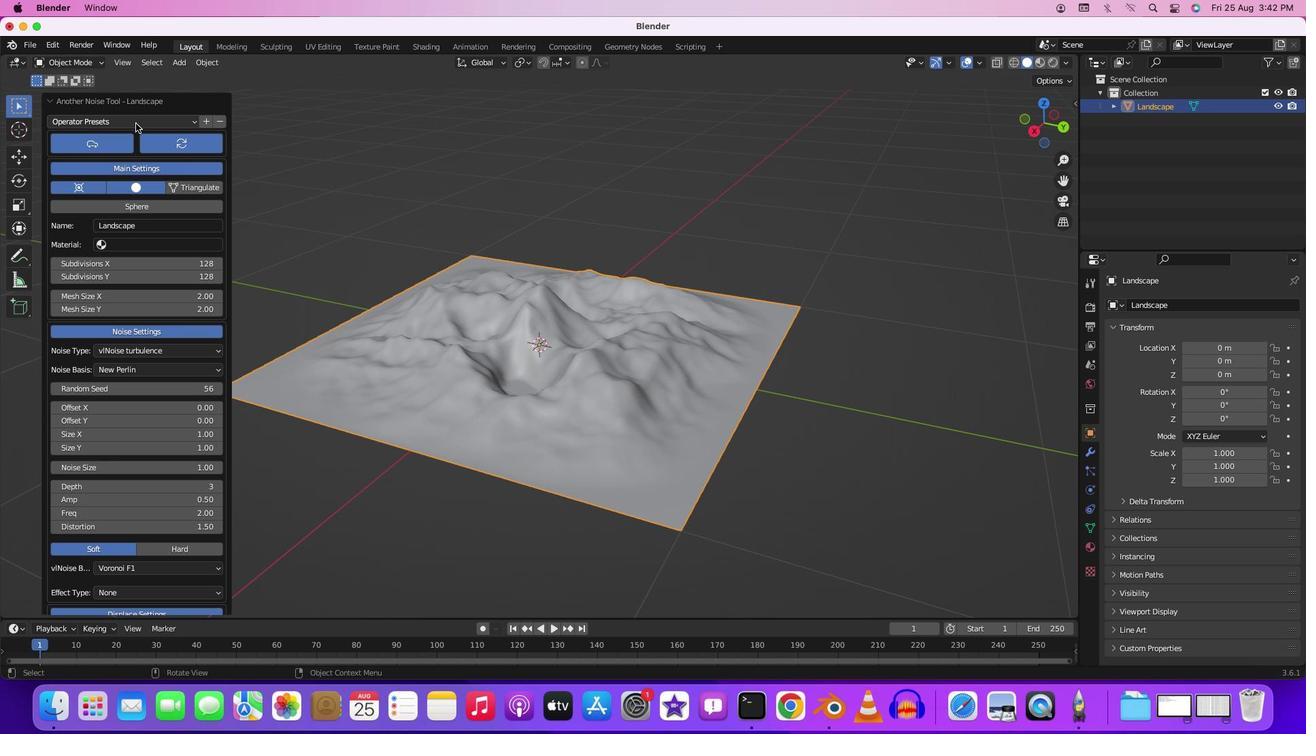 
Action: Mouse pressed left at (135, 123)
Screenshot: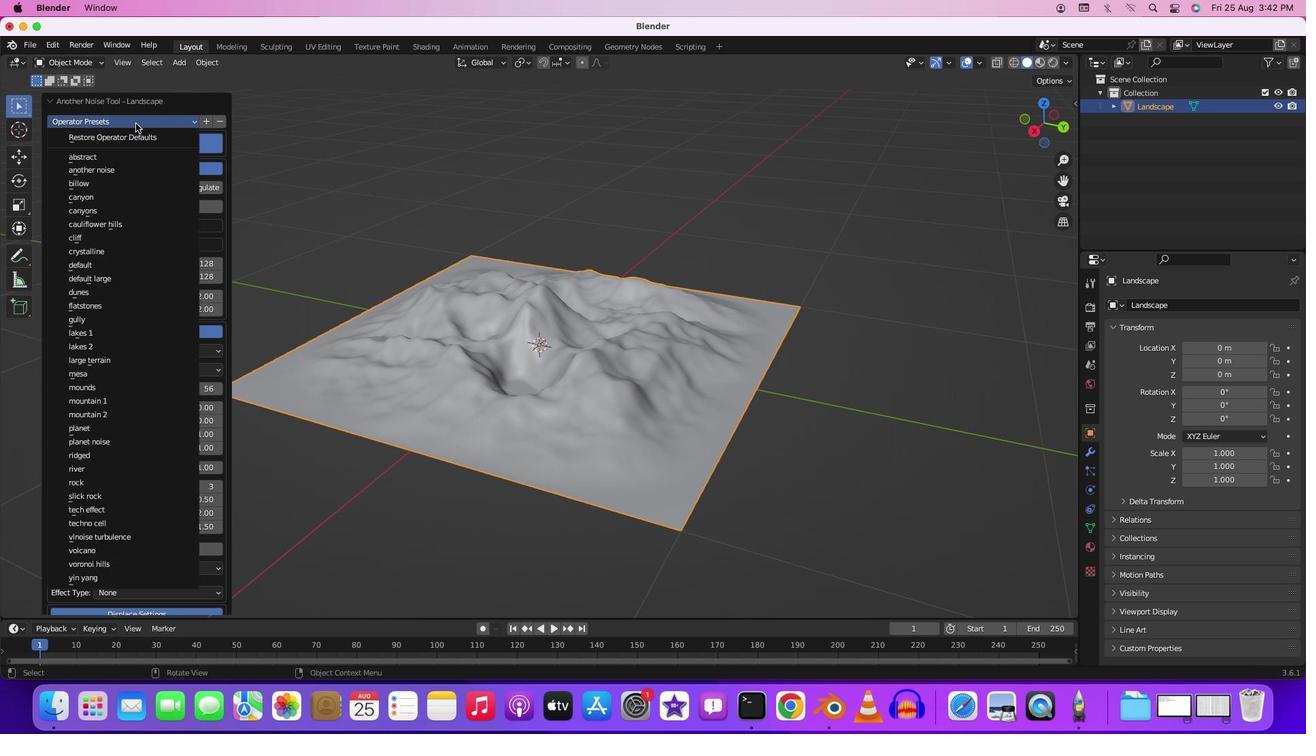 
Action: Mouse moved to (104, 524)
Screenshot: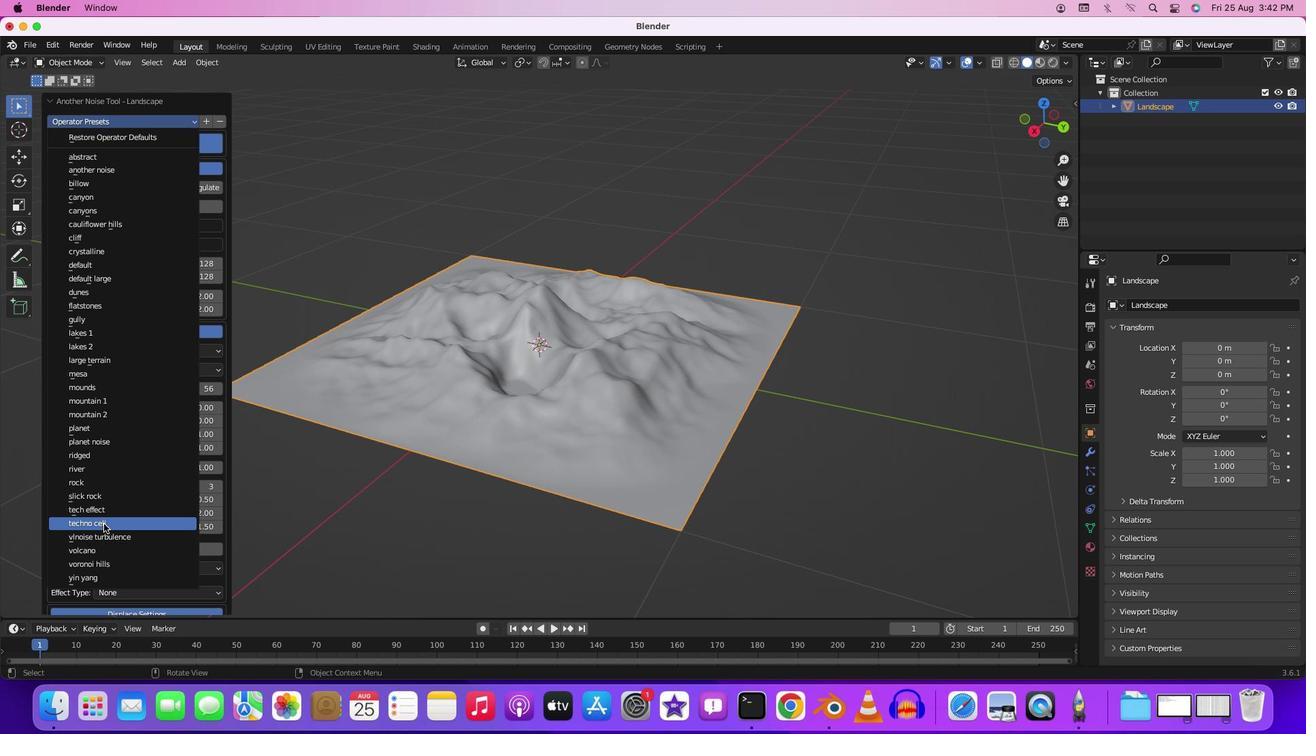 
Action: Mouse pressed left at (104, 524)
Screenshot: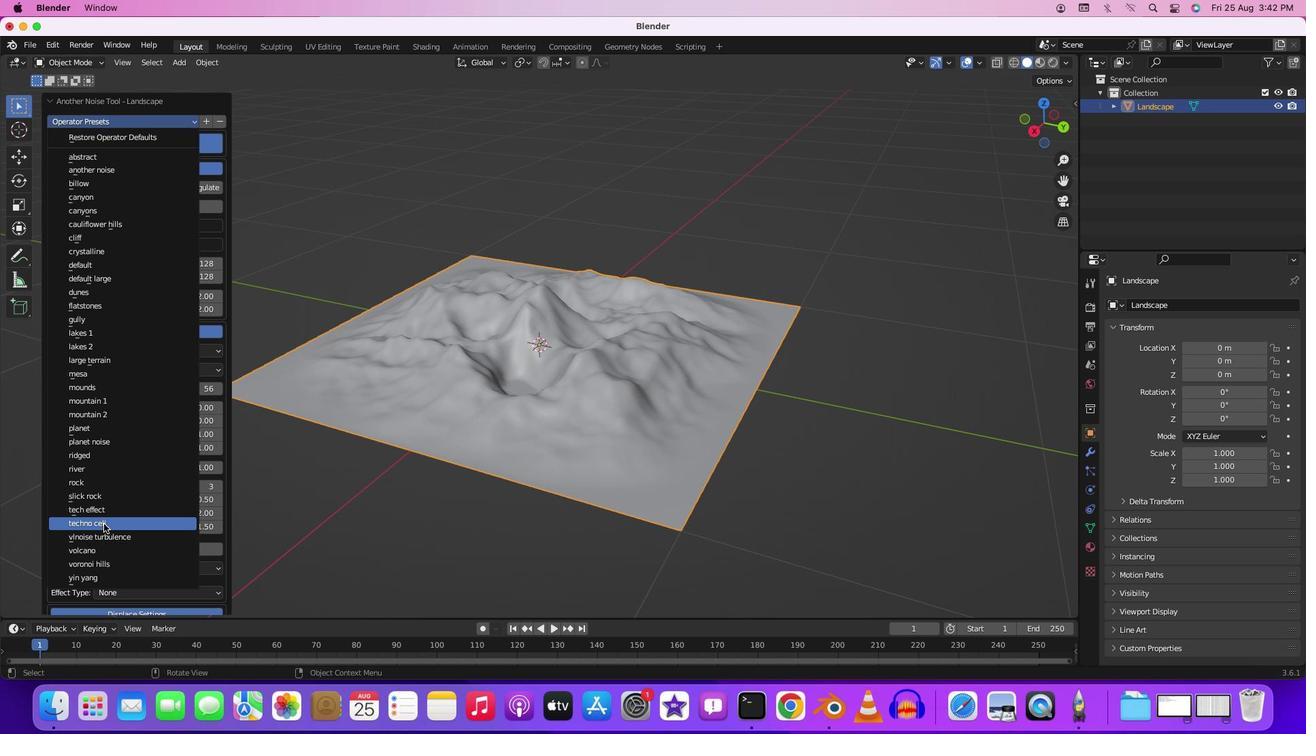 
Action: Mouse moved to (154, 124)
Screenshot: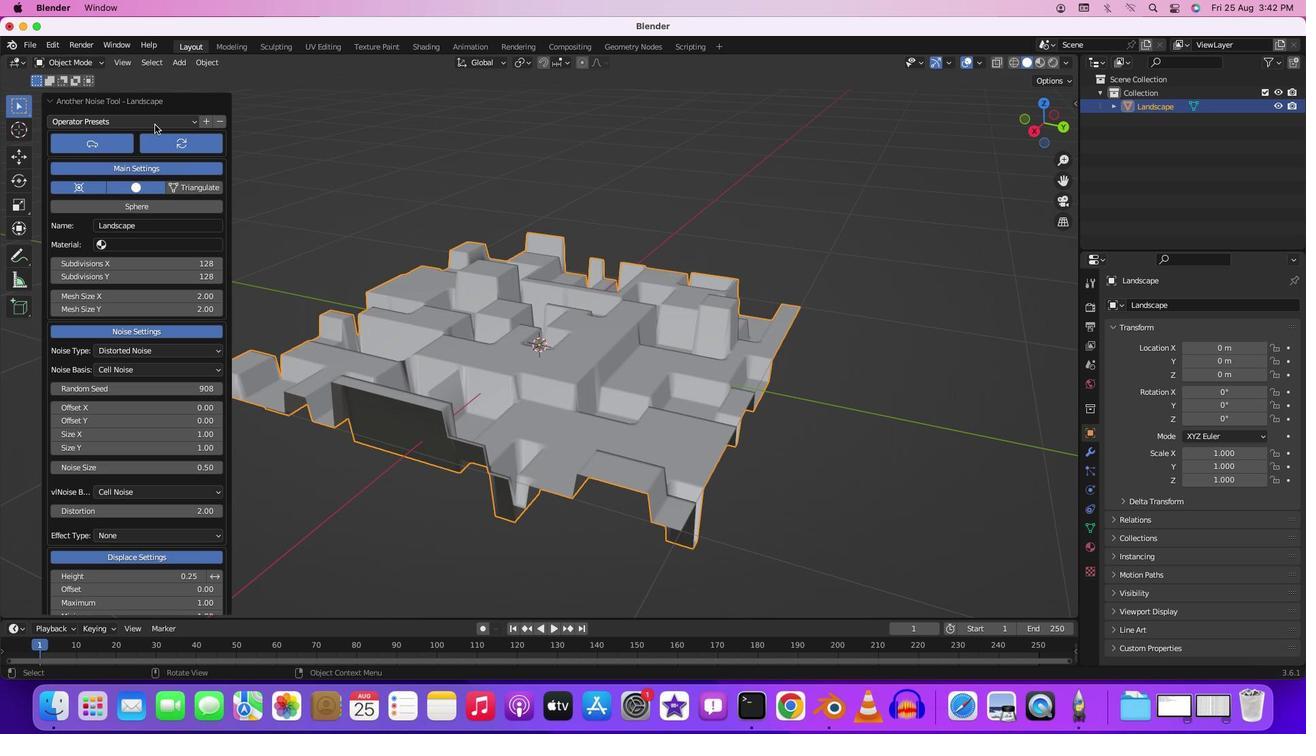 
Action: Mouse pressed left at (154, 124)
Screenshot: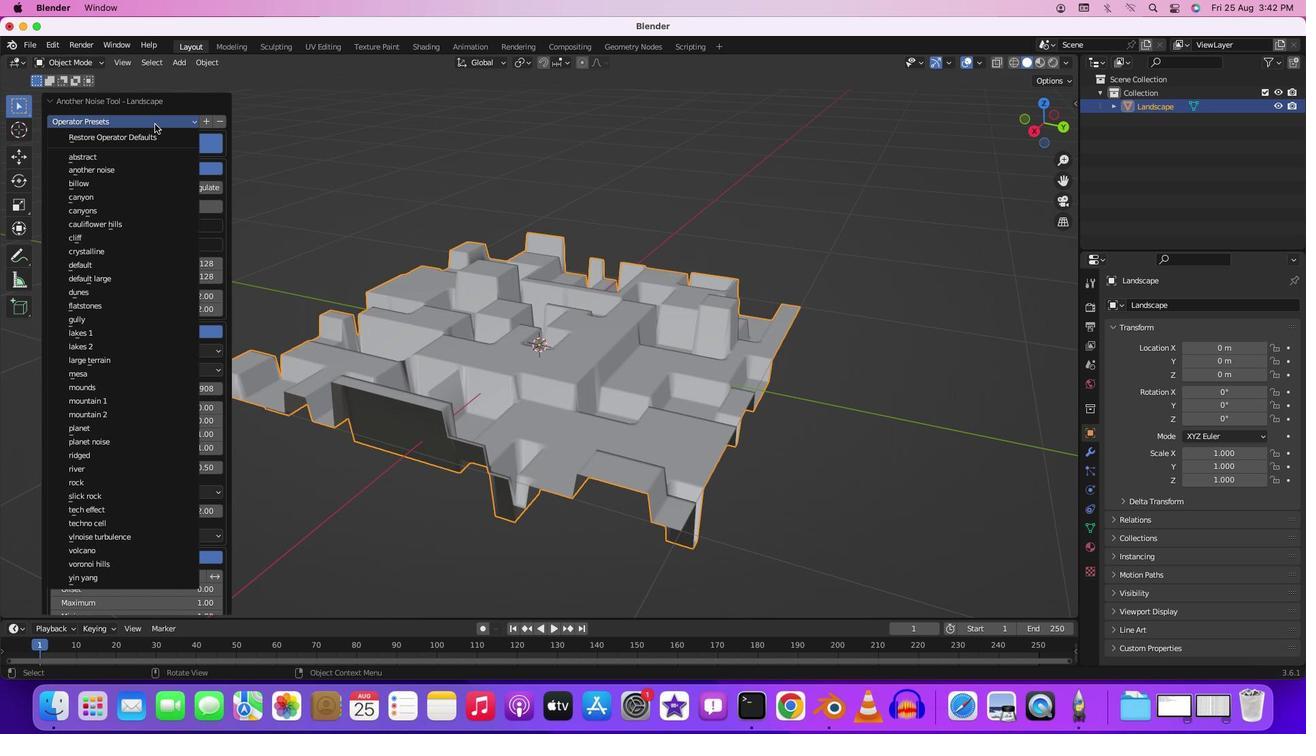 
Action: Mouse moved to (112, 507)
Screenshot: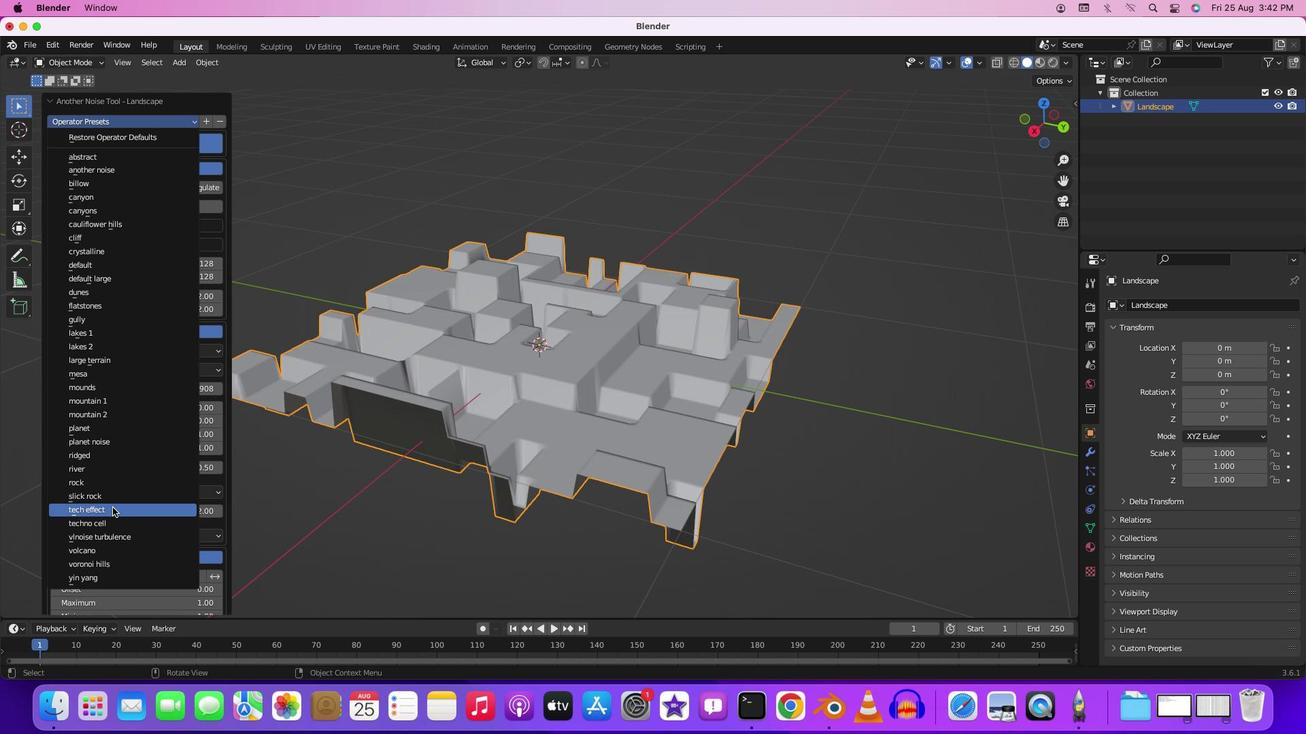 
Action: Mouse pressed left at (112, 507)
Screenshot: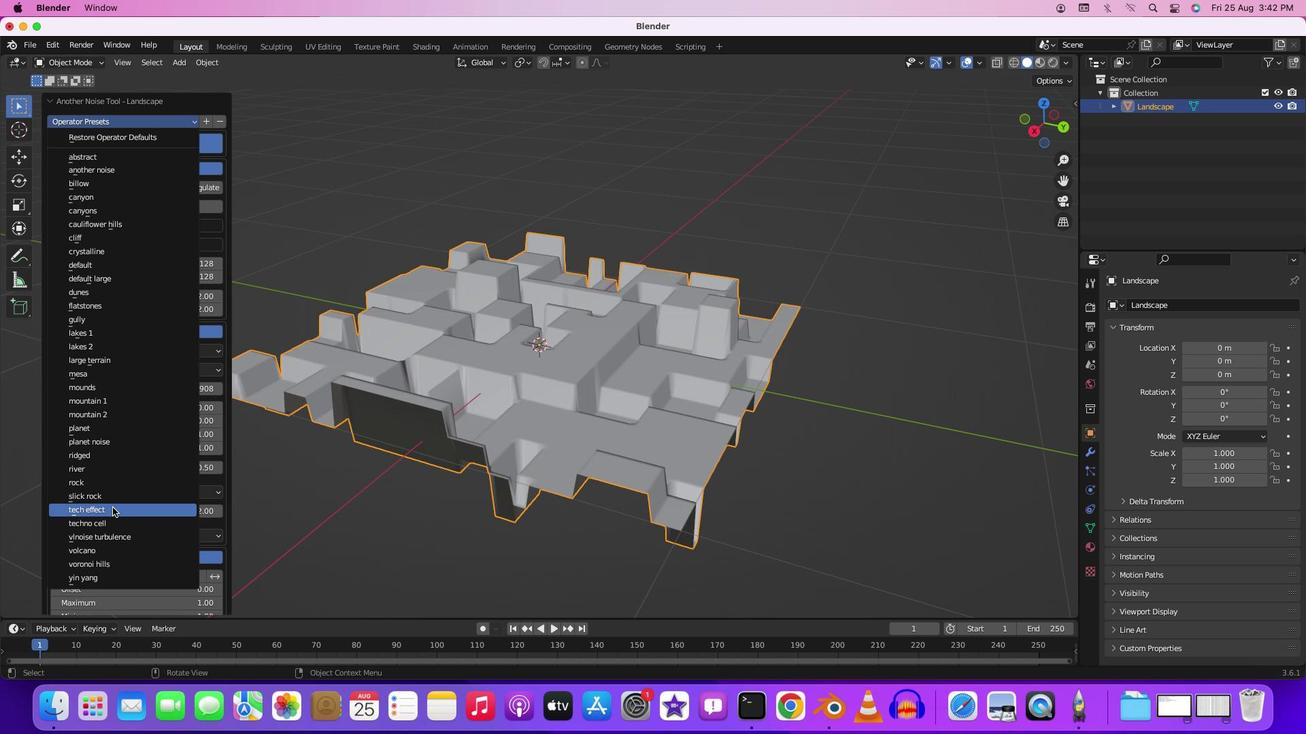 
Action: Mouse moved to (147, 121)
Screenshot: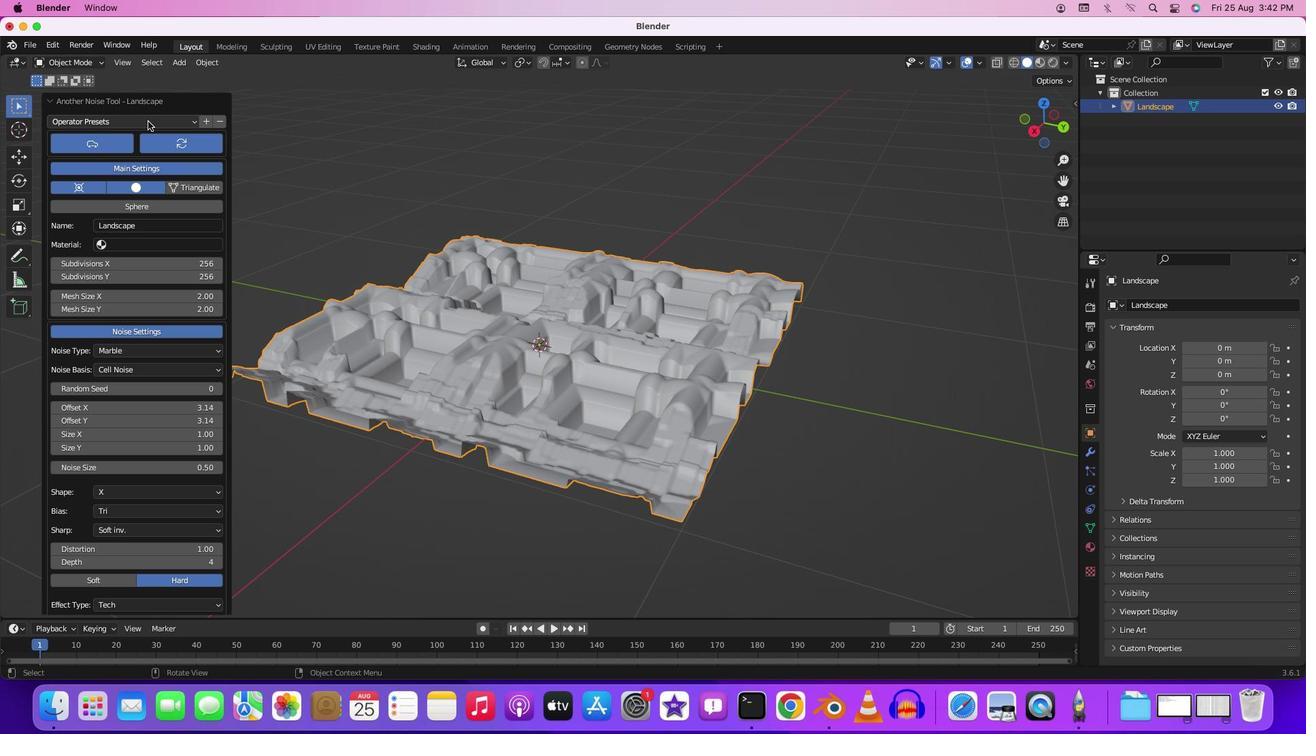 
Action: Mouse pressed left at (147, 121)
Screenshot: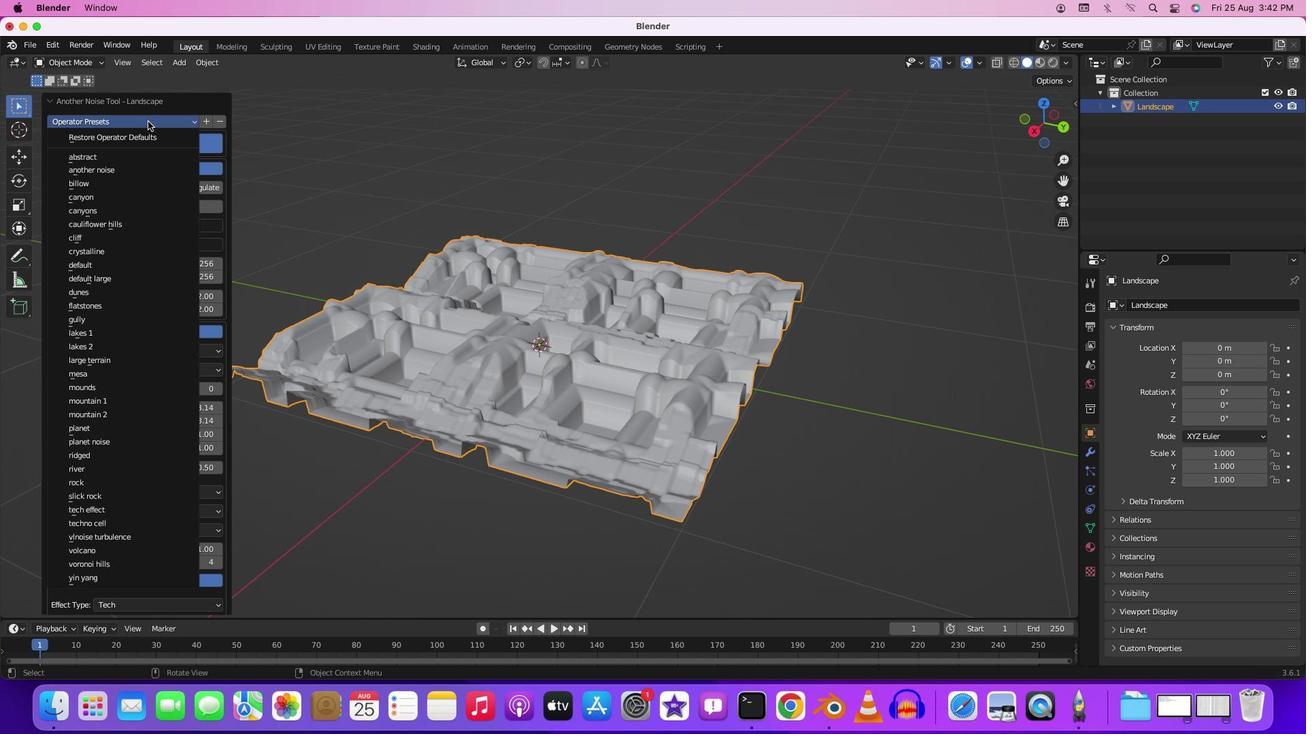 
Action: Mouse moved to (103, 499)
Screenshot: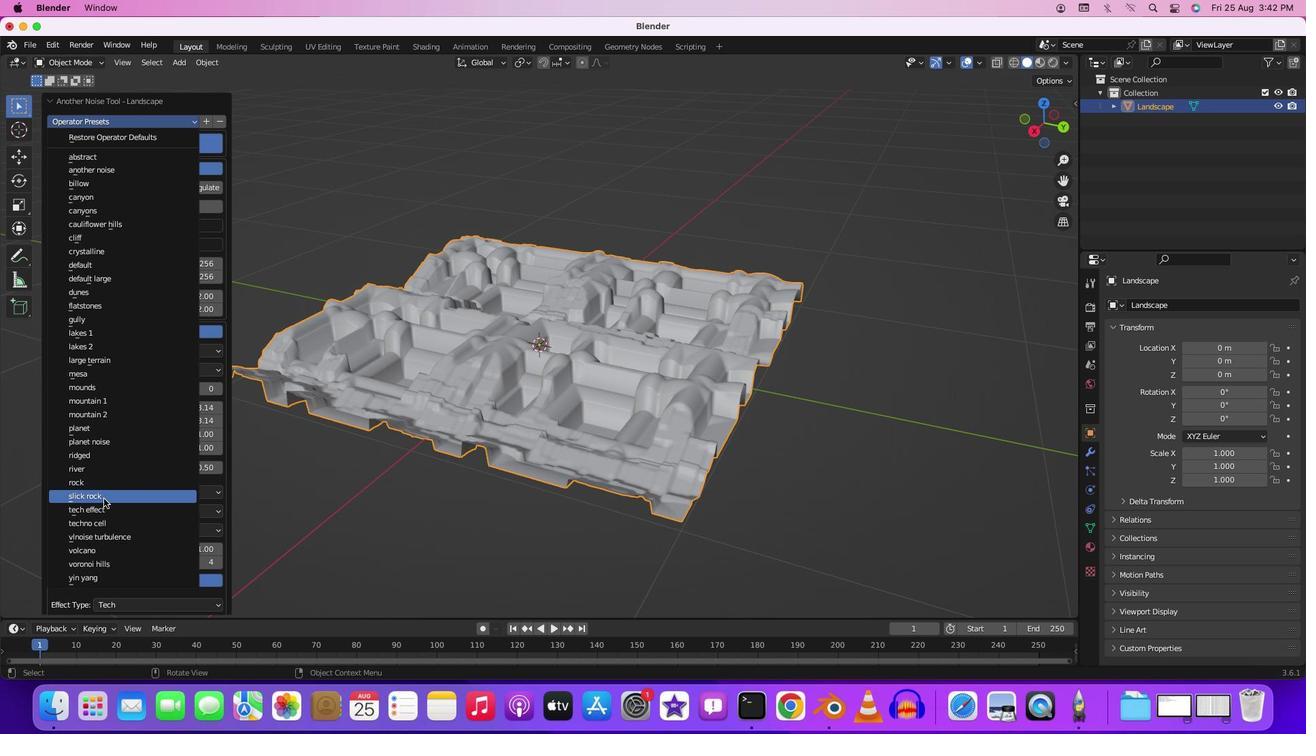 
Action: Mouse pressed left at (103, 499)
Screenshot: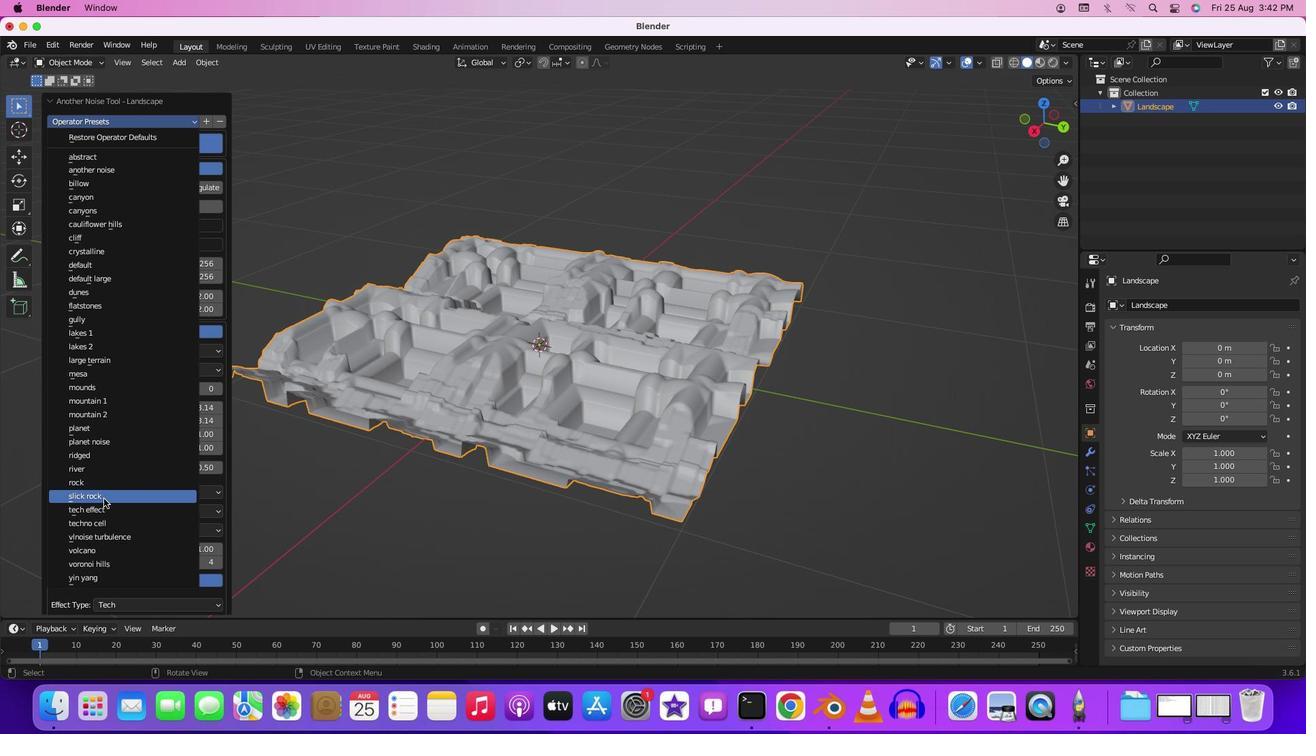 
Action: Mouse moved to (176, 123)
Screenshot: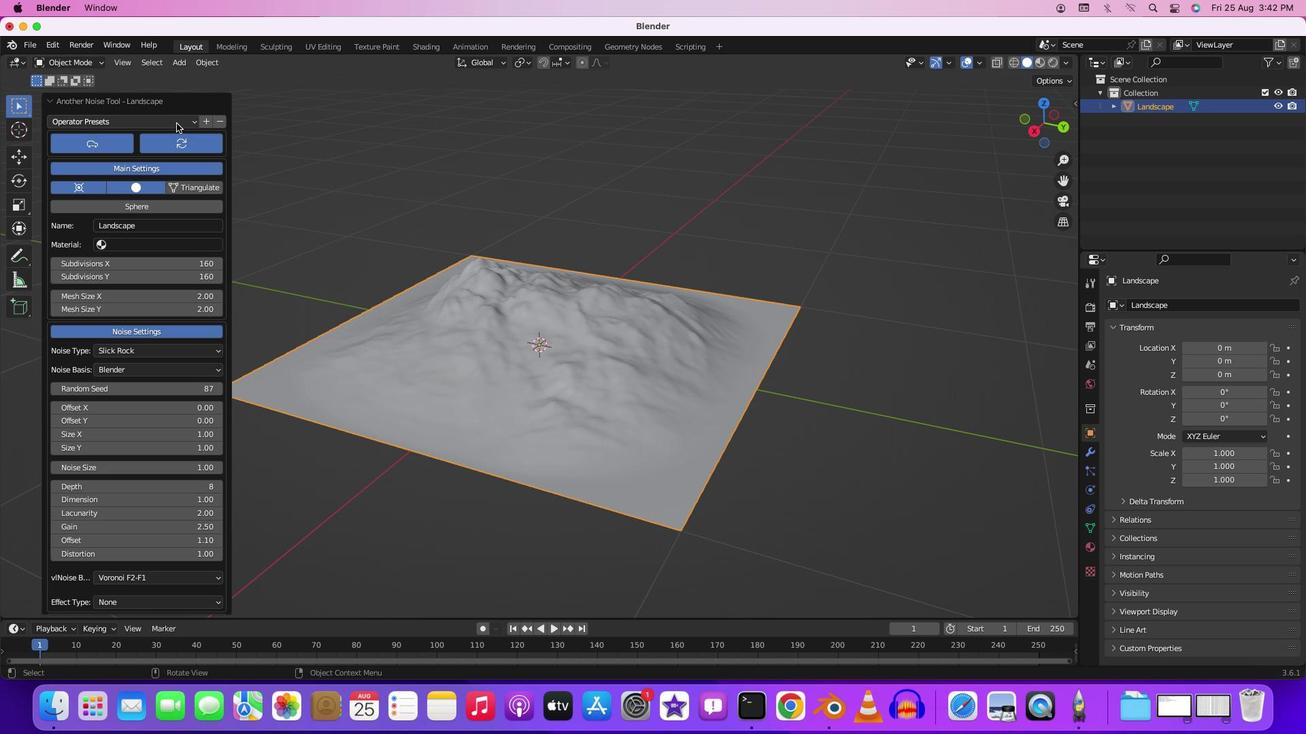 
Action: Mouse pressed left at (176, 123)
Screenshot: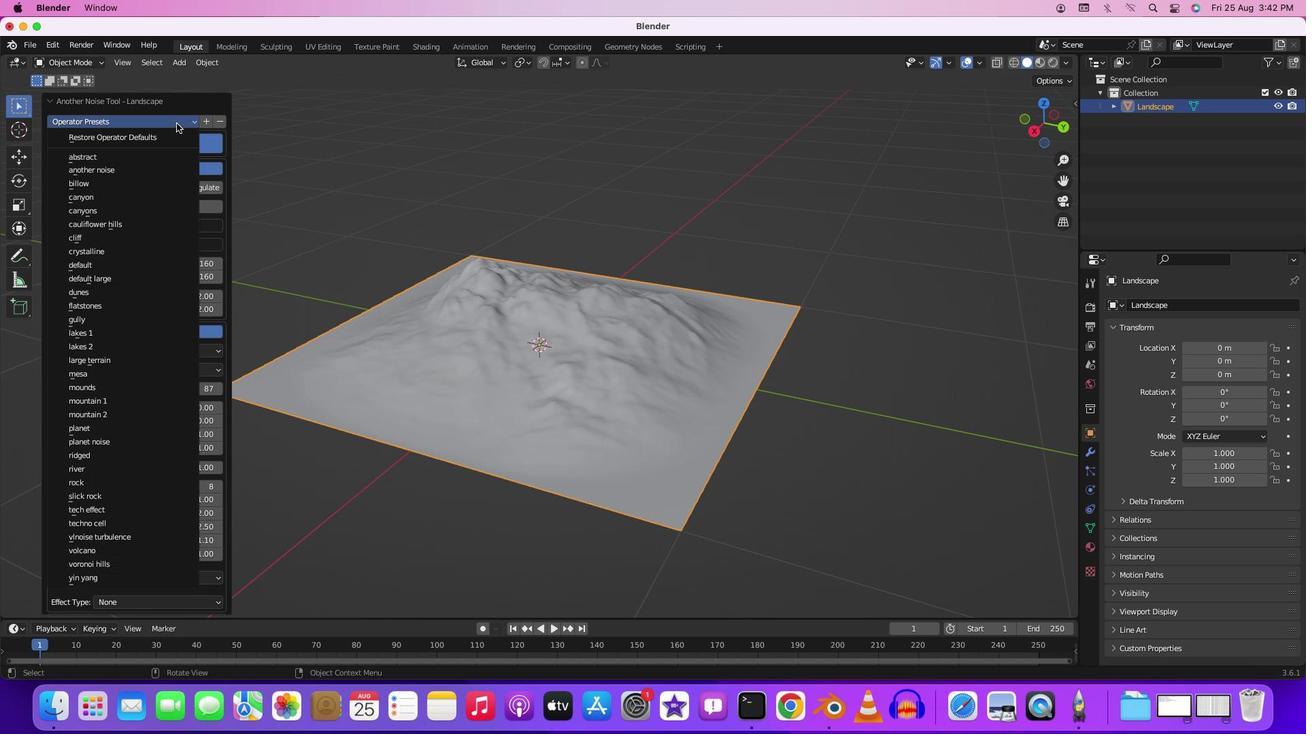 
Action: Mouse moved to (111, 485)
Screenshot: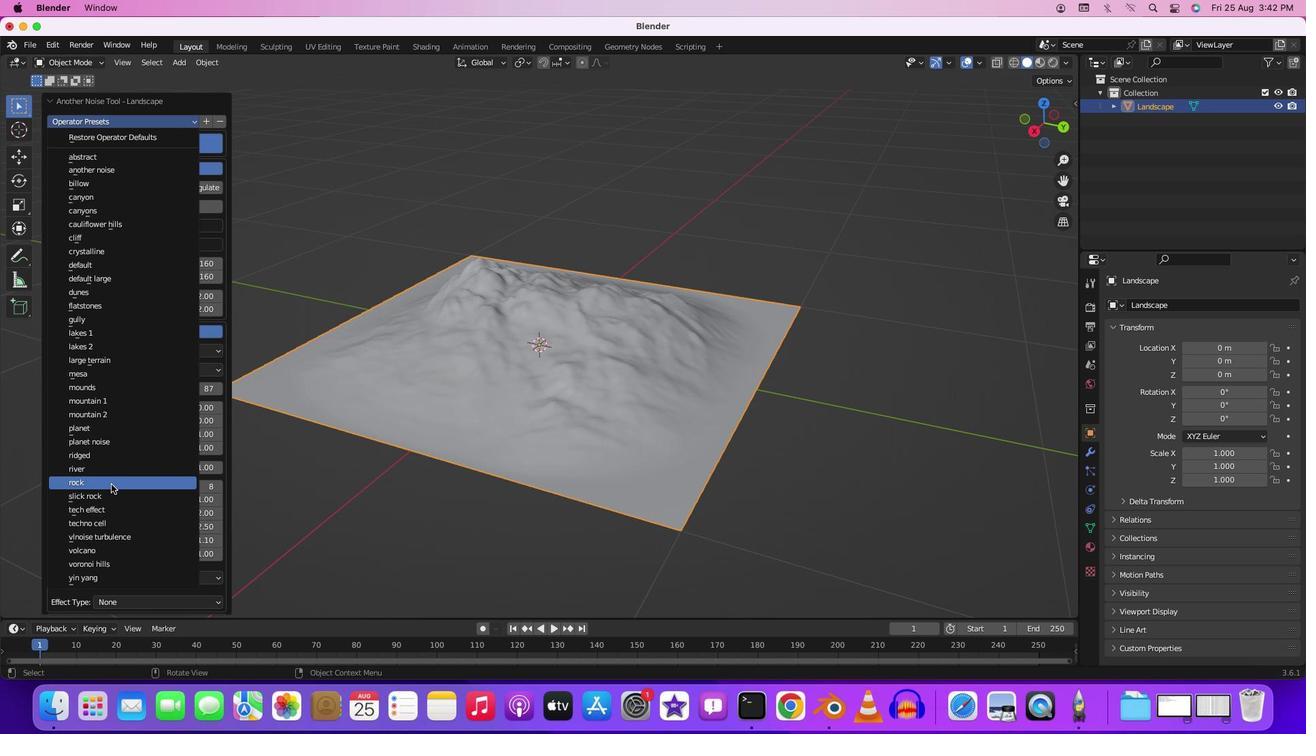 
Action: Mouse pressed left at (111, 485)
Screenshot: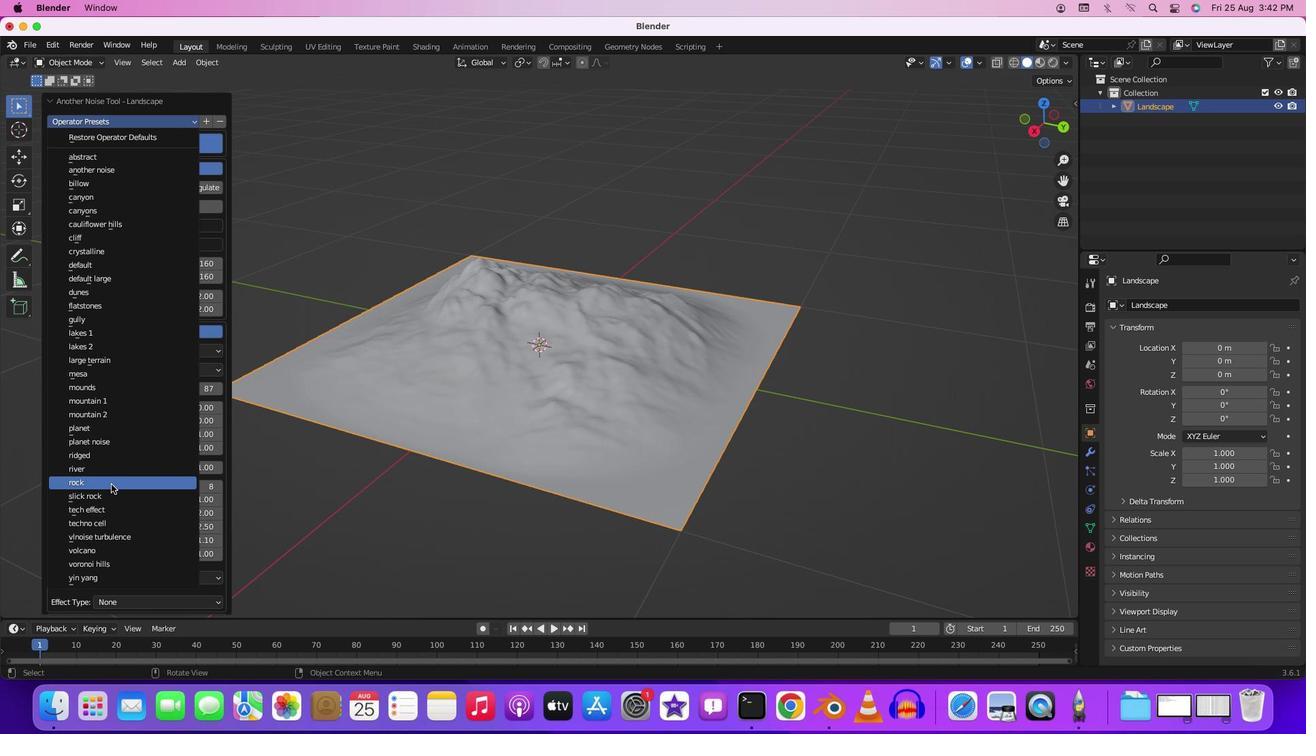 
Action: Mouse moved to (154, 123)
Screenshot: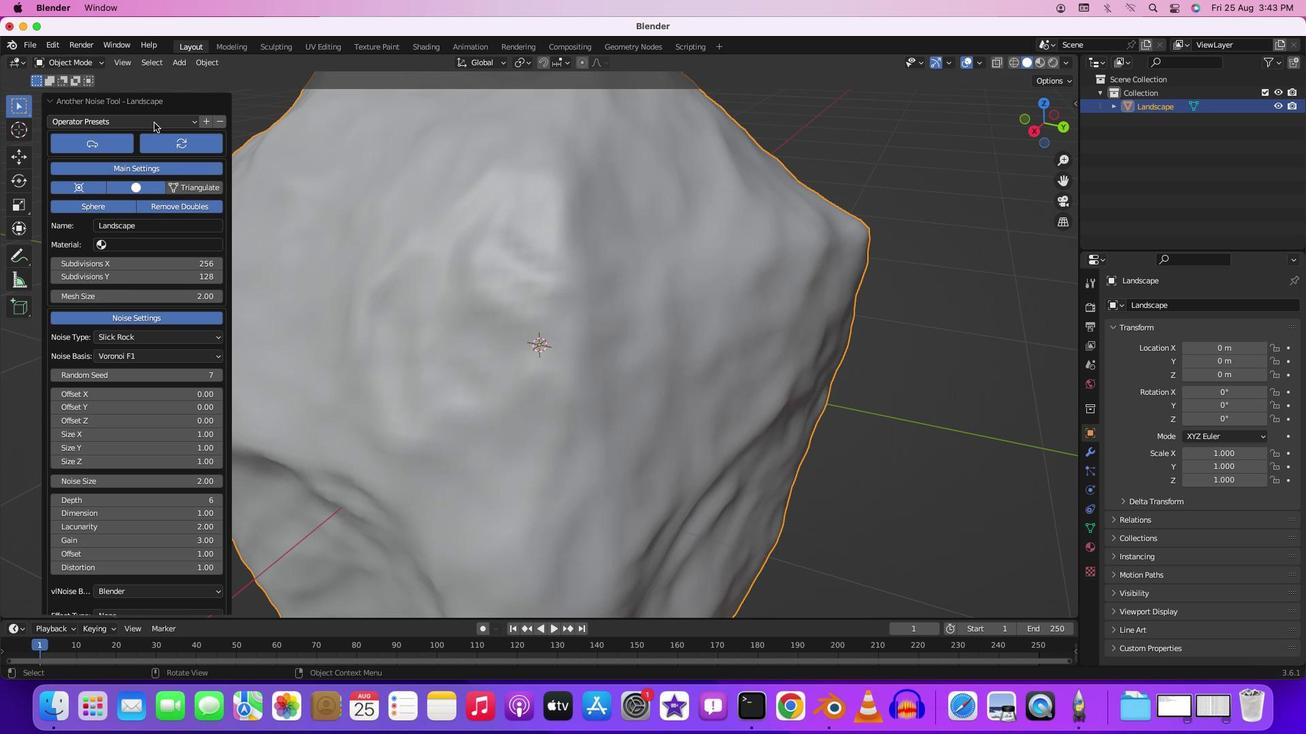 
Action: Mouse pressed left at (154, 123)
Screenshot: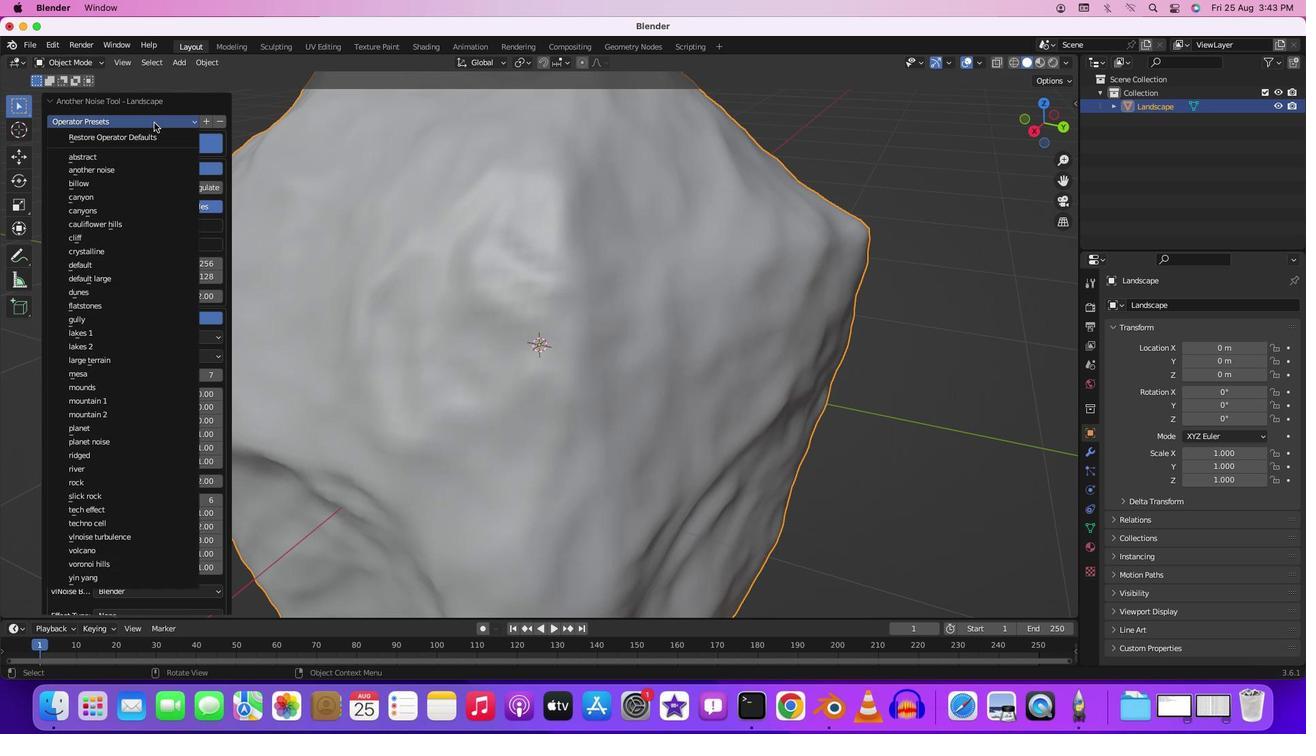 
Action: Mouse moved to (100, 465)
Screenshot: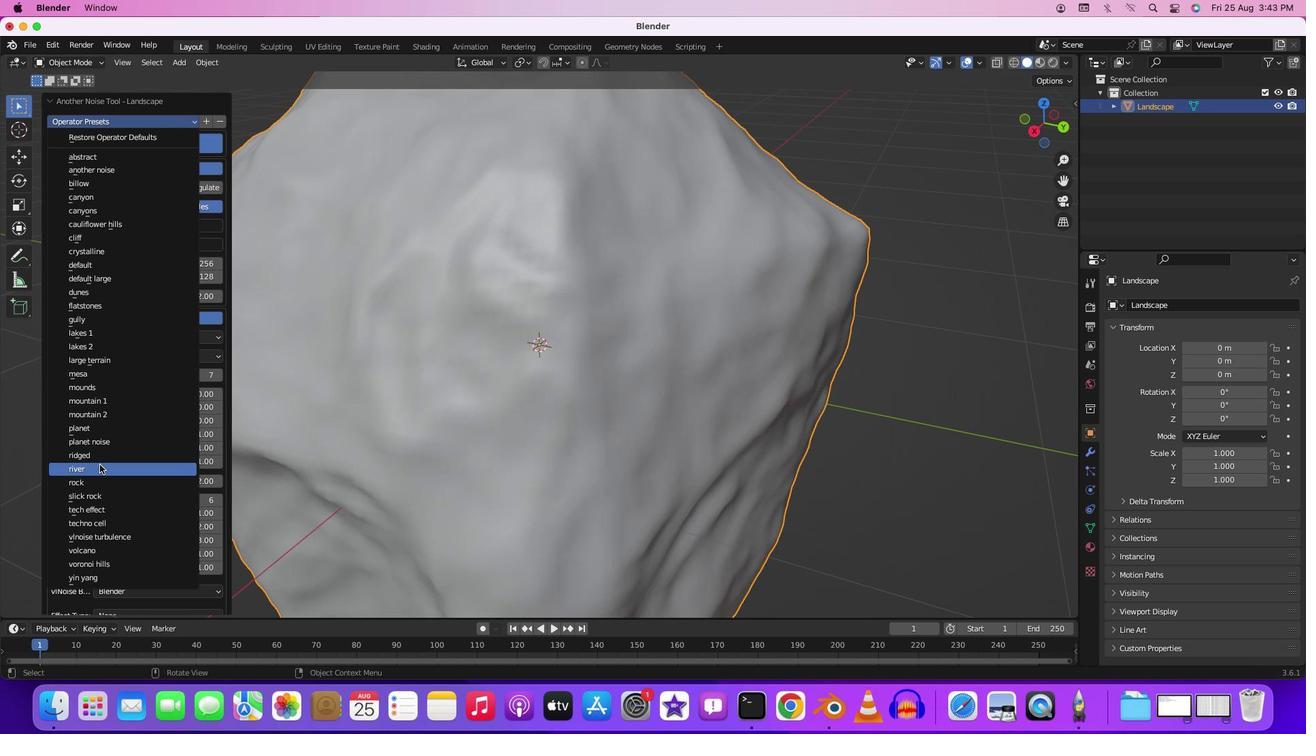 
Action: Mouse pressed left at (100, 465)
Screenshot: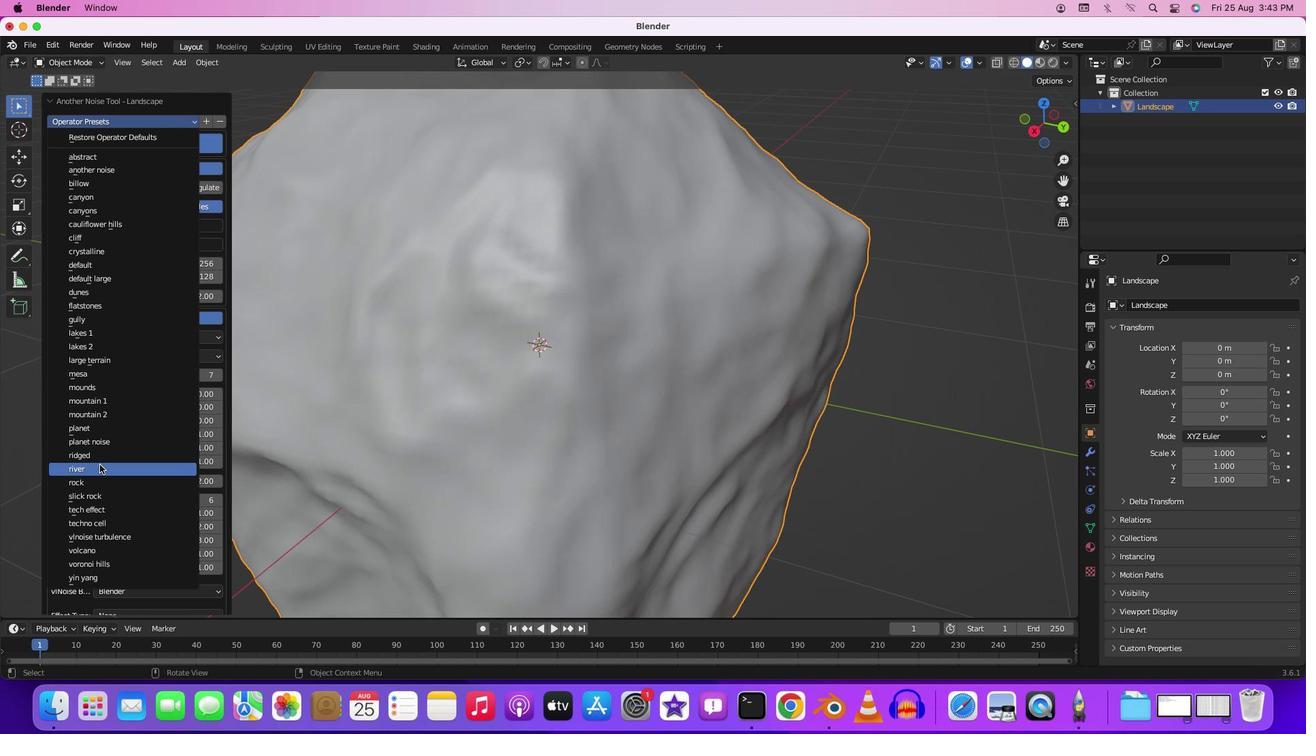 
Action: Mouse moved to (405, 319)
Screenshot: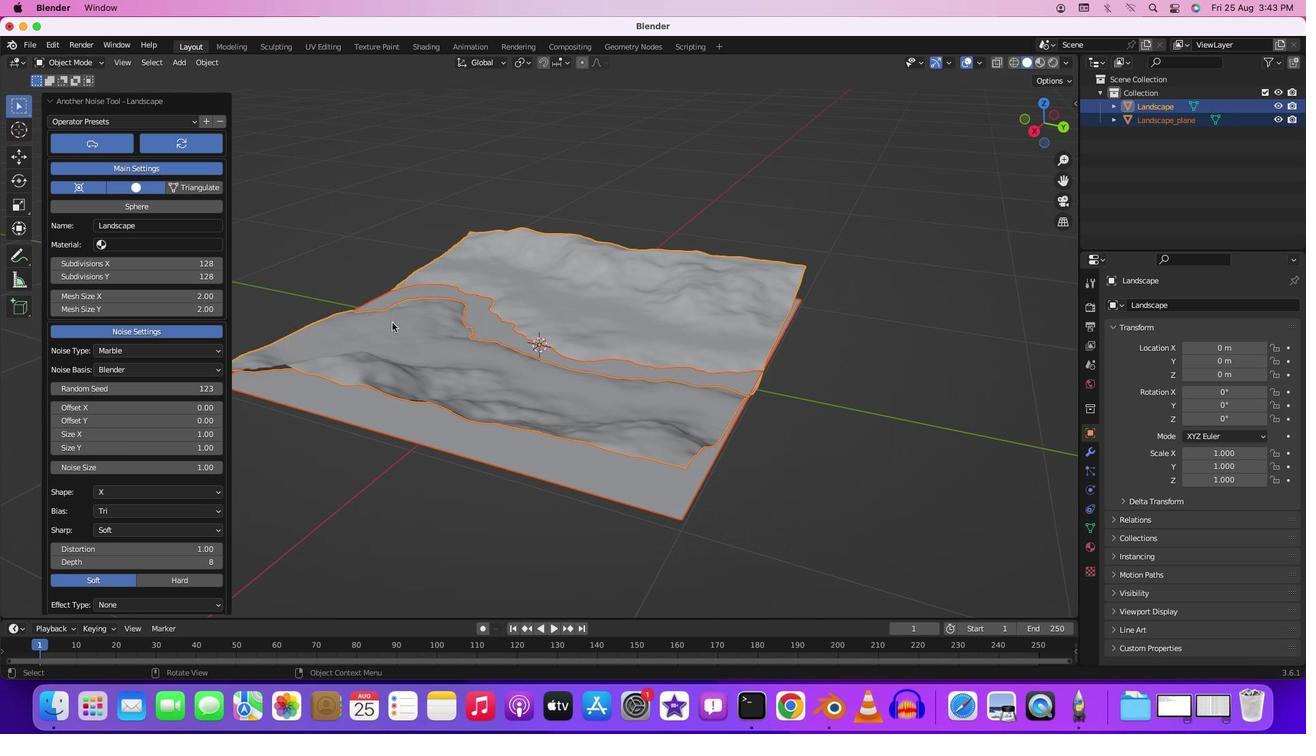 
Action: Mouse pressed middle at (405, 319)
Screenshot: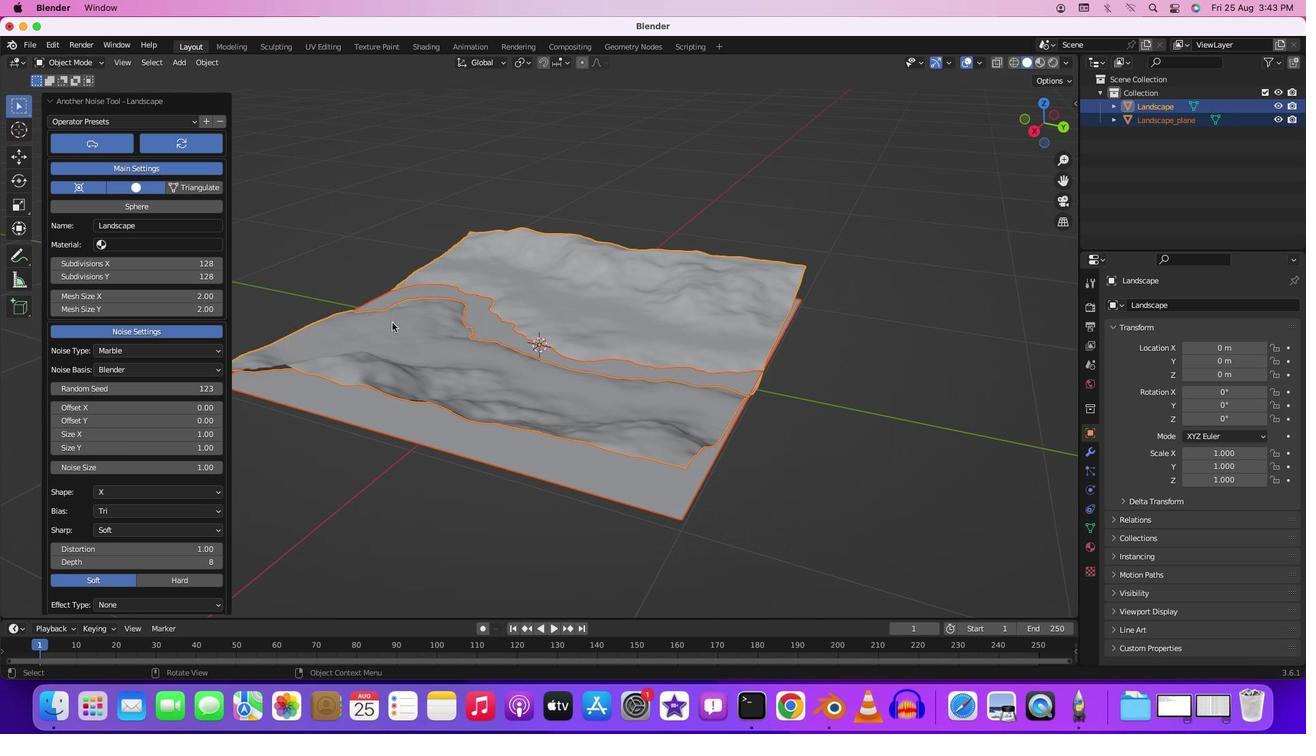
Action: Mouse moved to (324, 358)
Screenshot: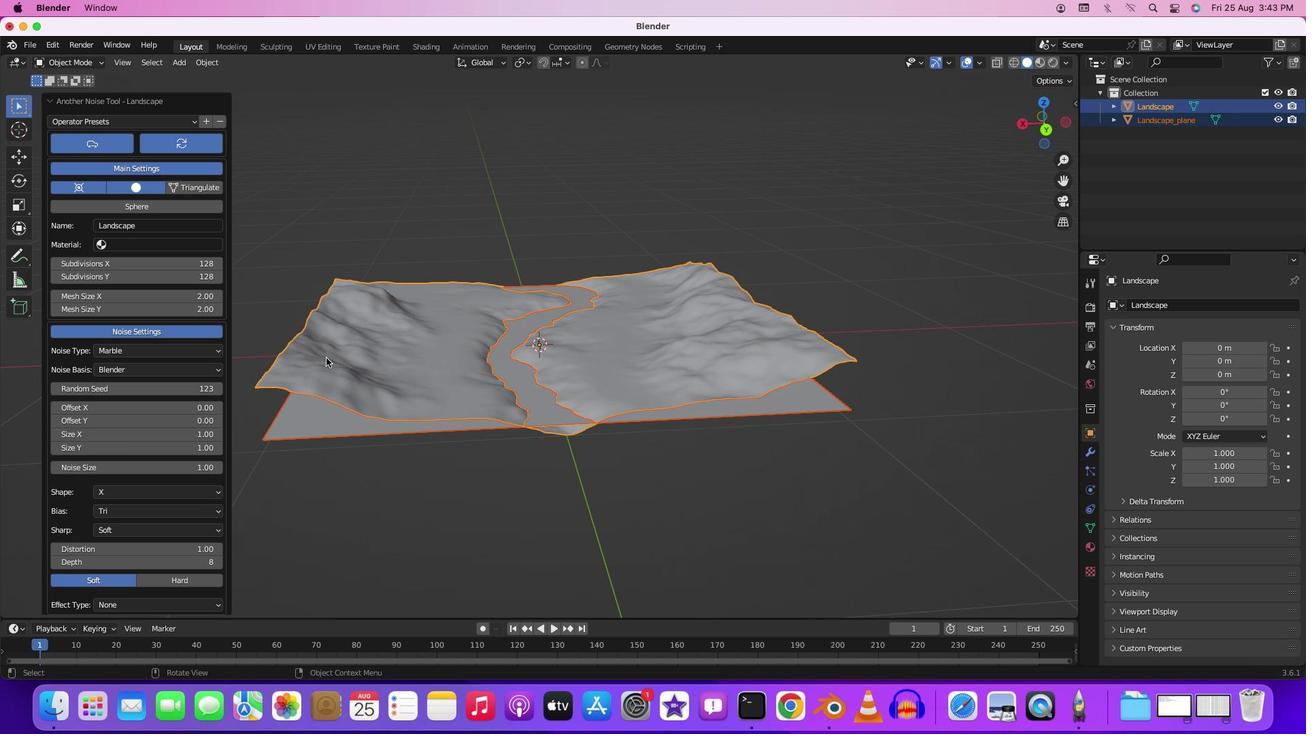 
Action: Mouse pressed middle at (324, 358)
Screenshot: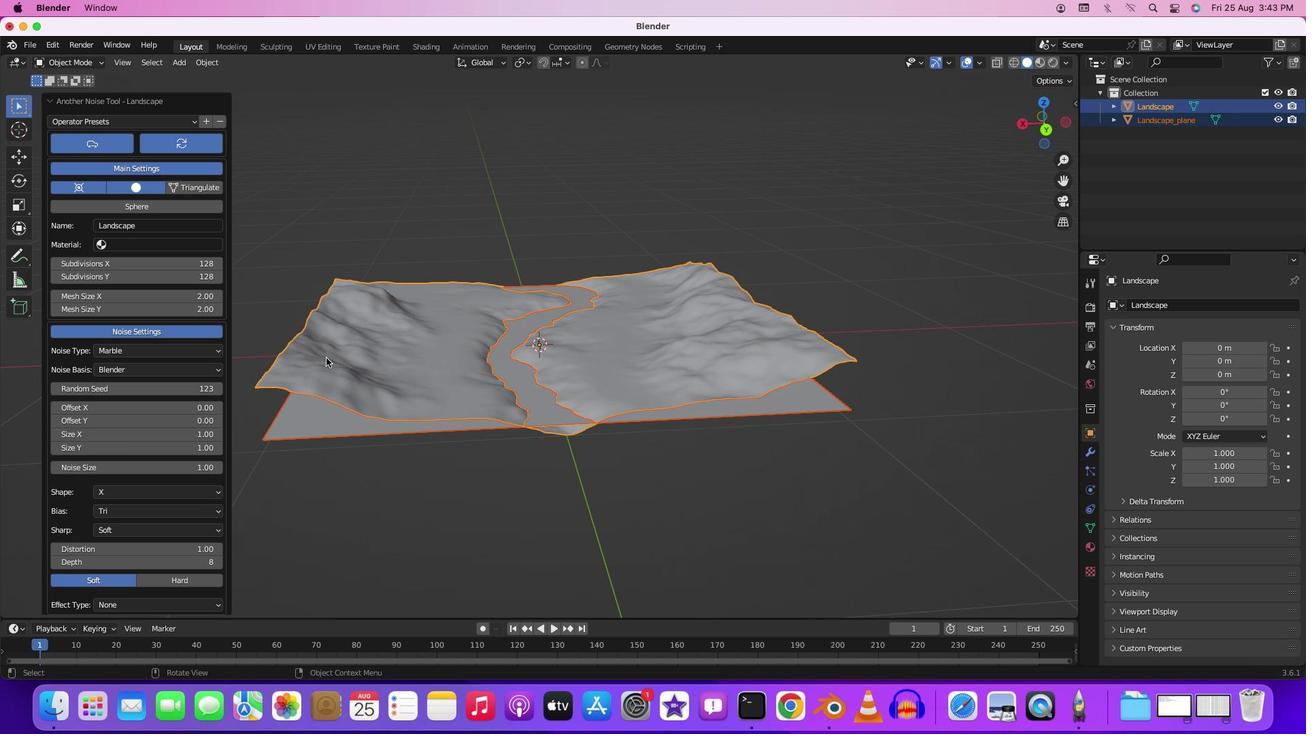 
Action: Mouse moved to (551, 324)
Screenshot: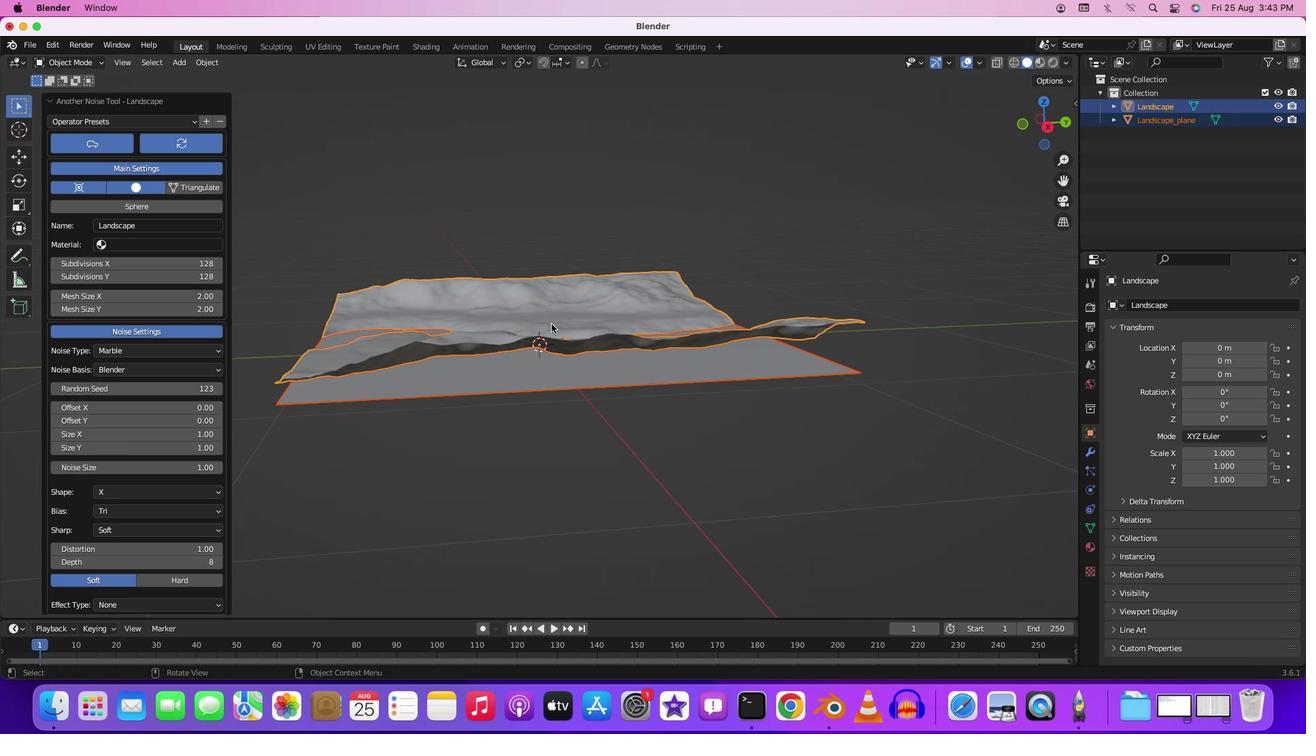 
Action: Mouse pressed middle at (551, 324)
Screenshot: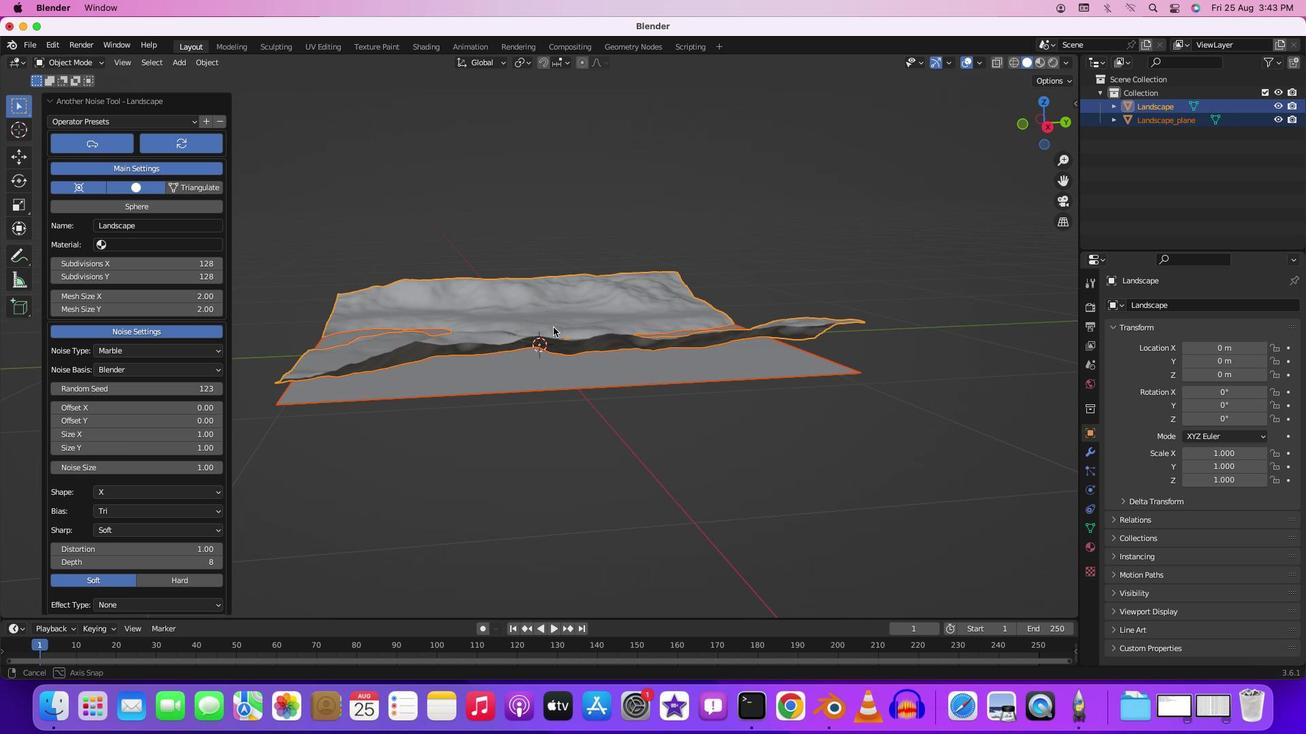 
Action: Mouse moved to (612, 327)
Screenshot: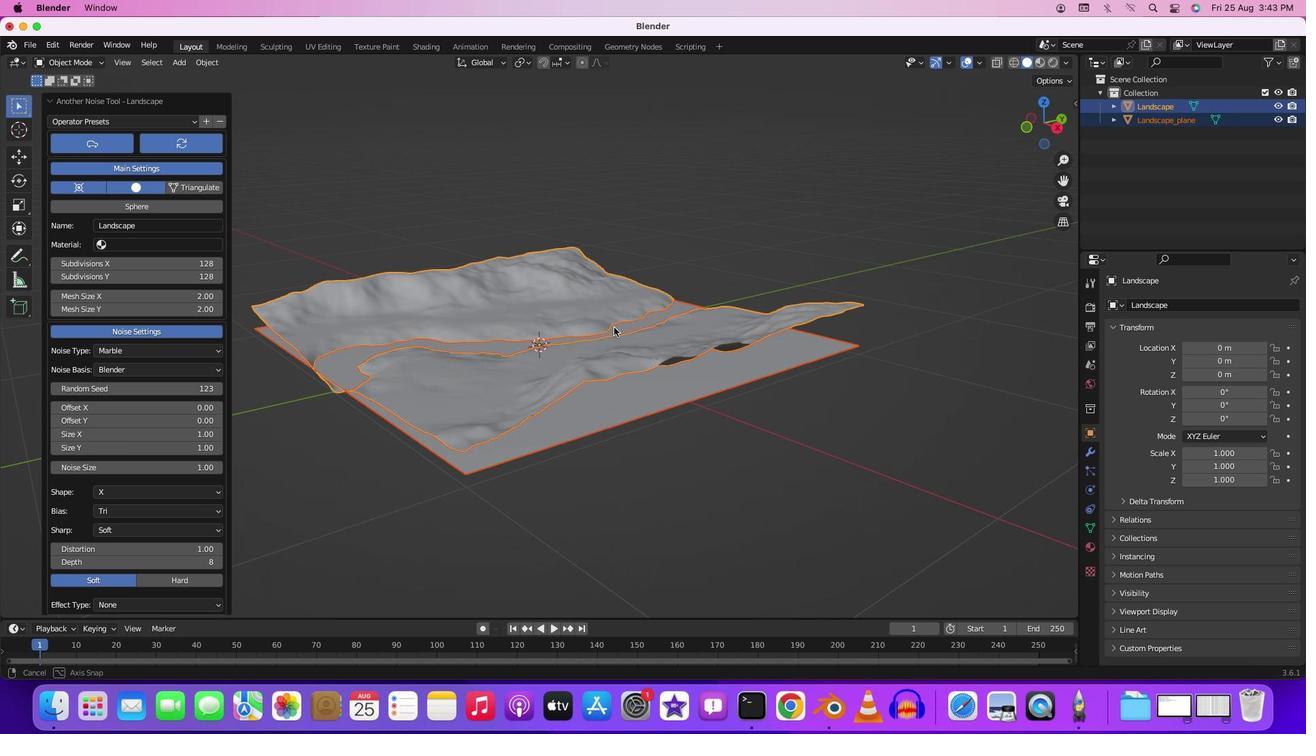 
Action: Mouse pressed middle at (612, 327)
Screenshot: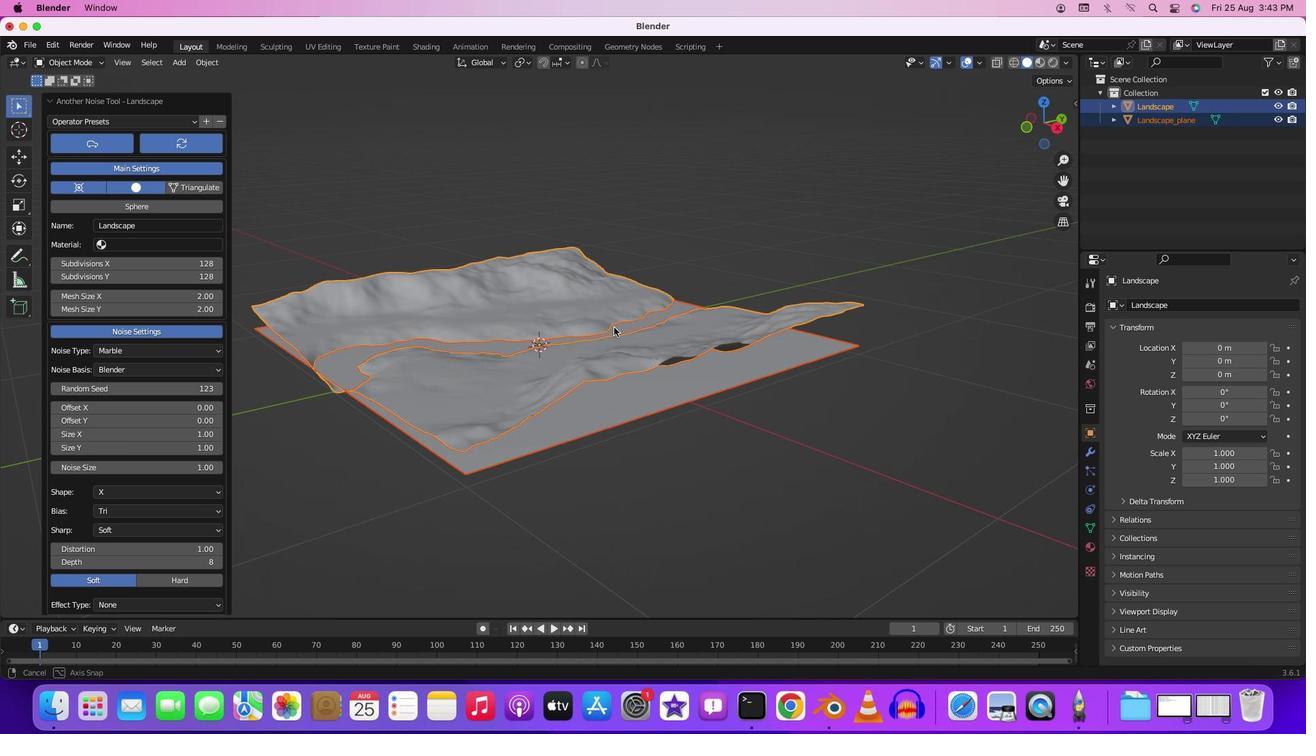 
Action: Mouse moved to (633, 316)
Screenshot: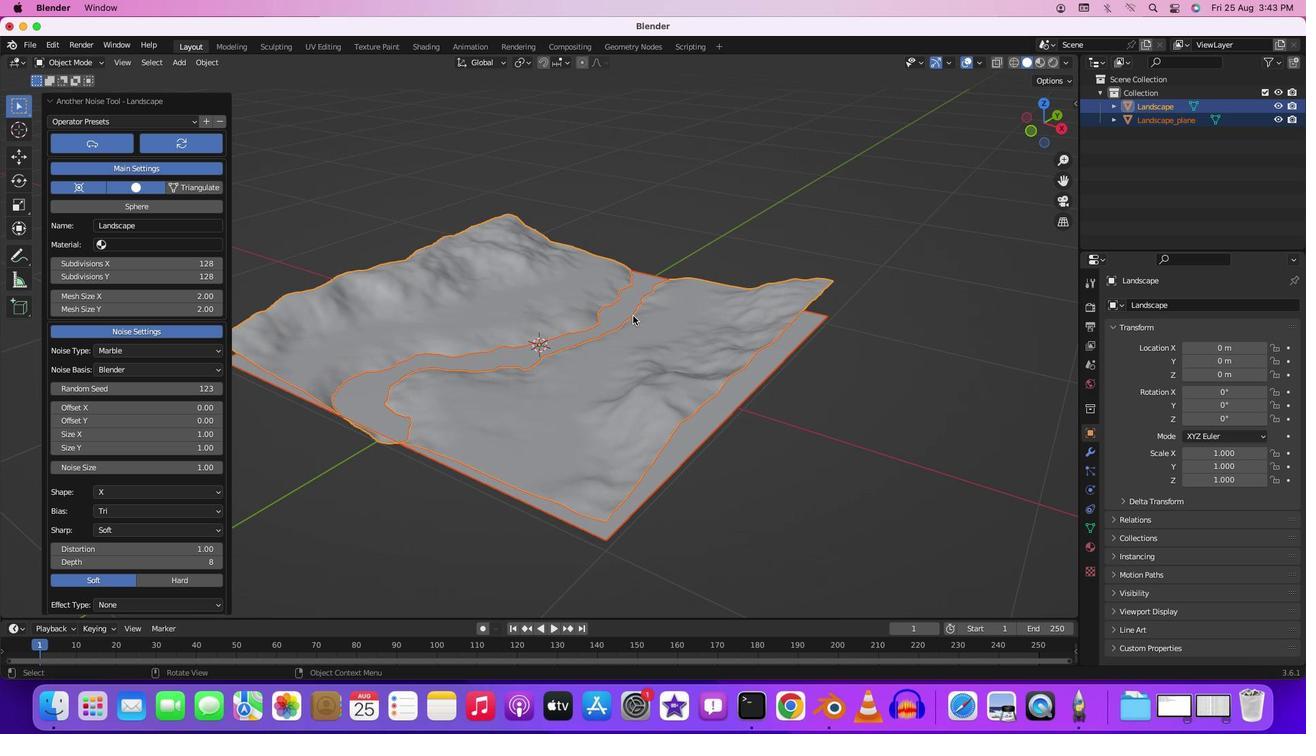 
Action: Mouse scrolled (633, 316) with delta (0, 0)
Screenshot: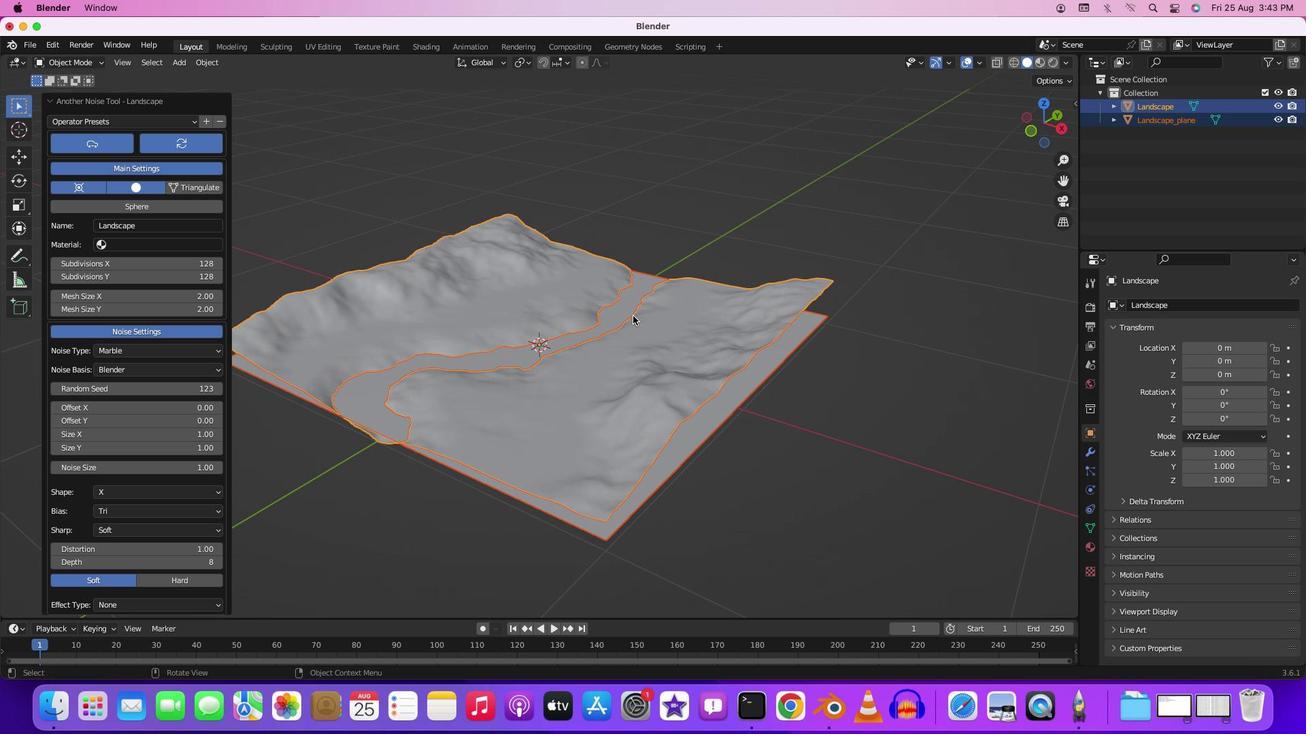 
Action: Mouse scrolled (633, 316) with delta (0, 0)
Screenshot: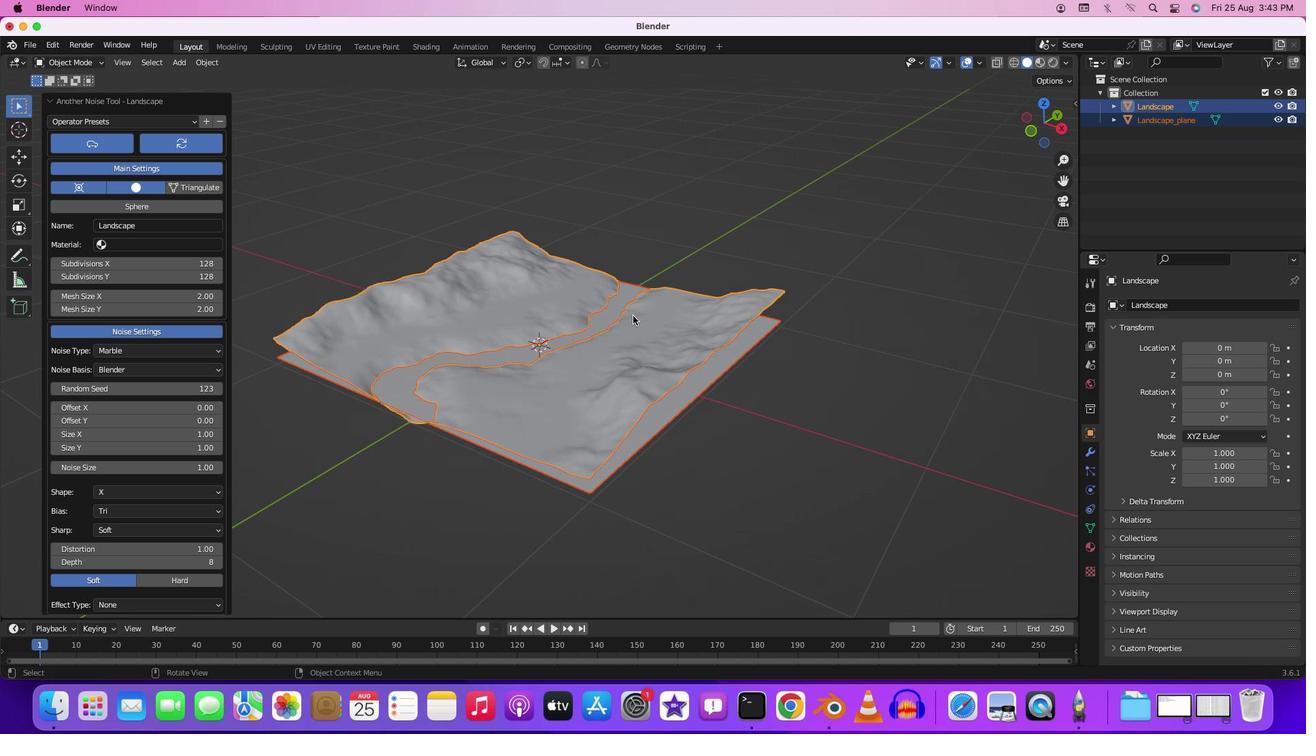 
Action: Mouse scrolled (633, 316) with delta (0, -2)
Screenshot: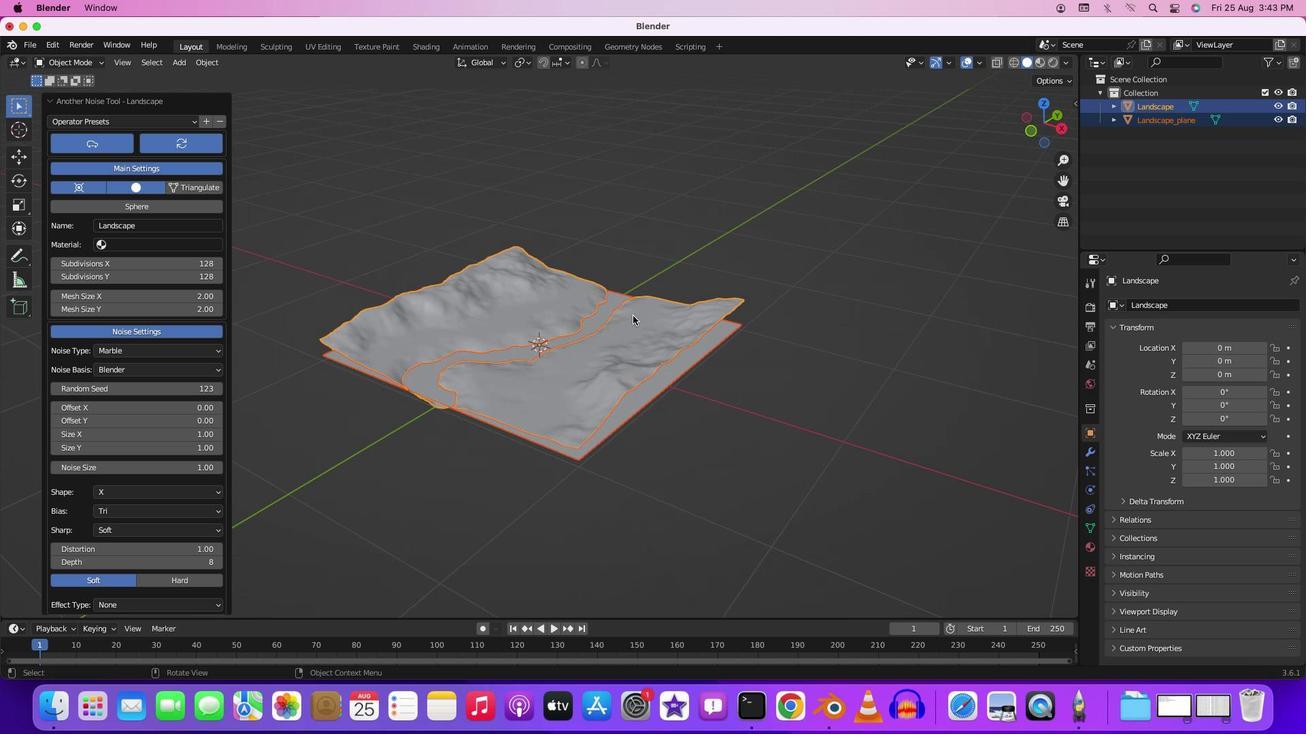 
Action: Mouse scrolled (633, 316) with delta (0, -3)
Screenshot: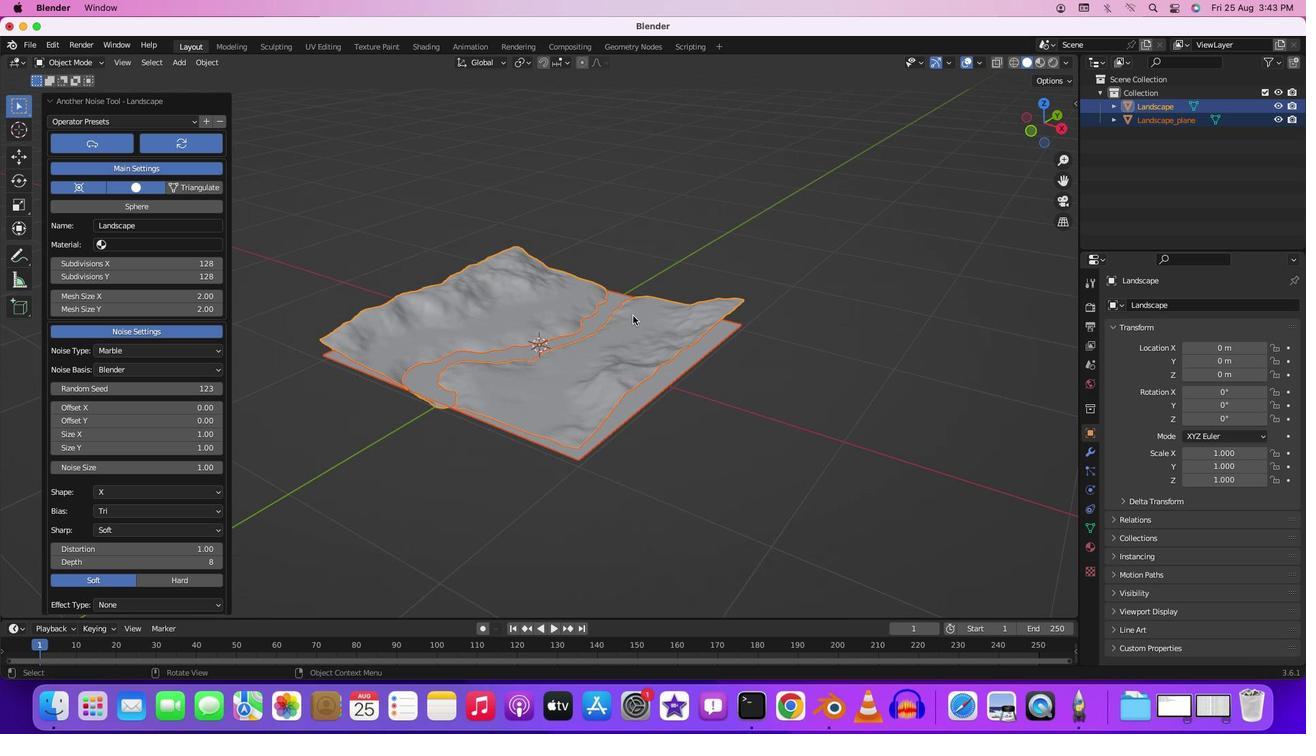 
Action: Mouse moved to (628, 315)
Screenshot: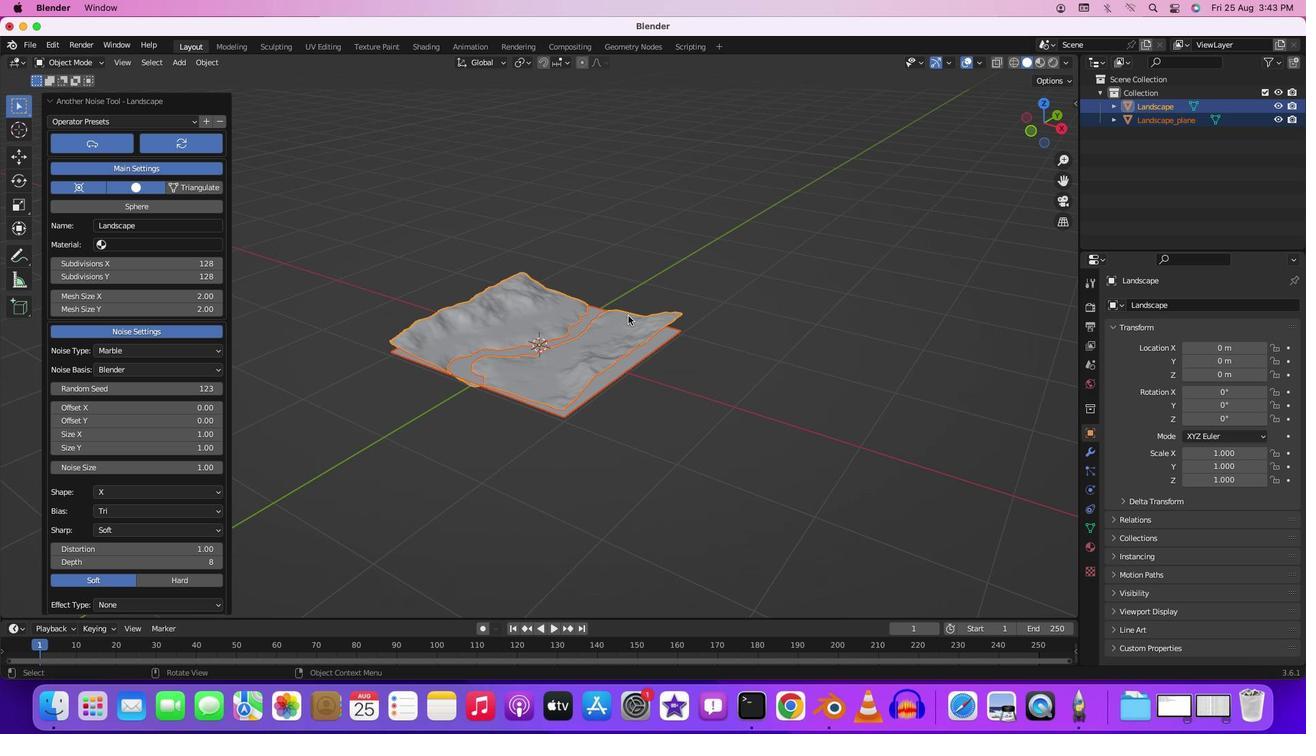 
Action: Mouse scrolled (628, 315) with delta (0, 0)
Screenshot: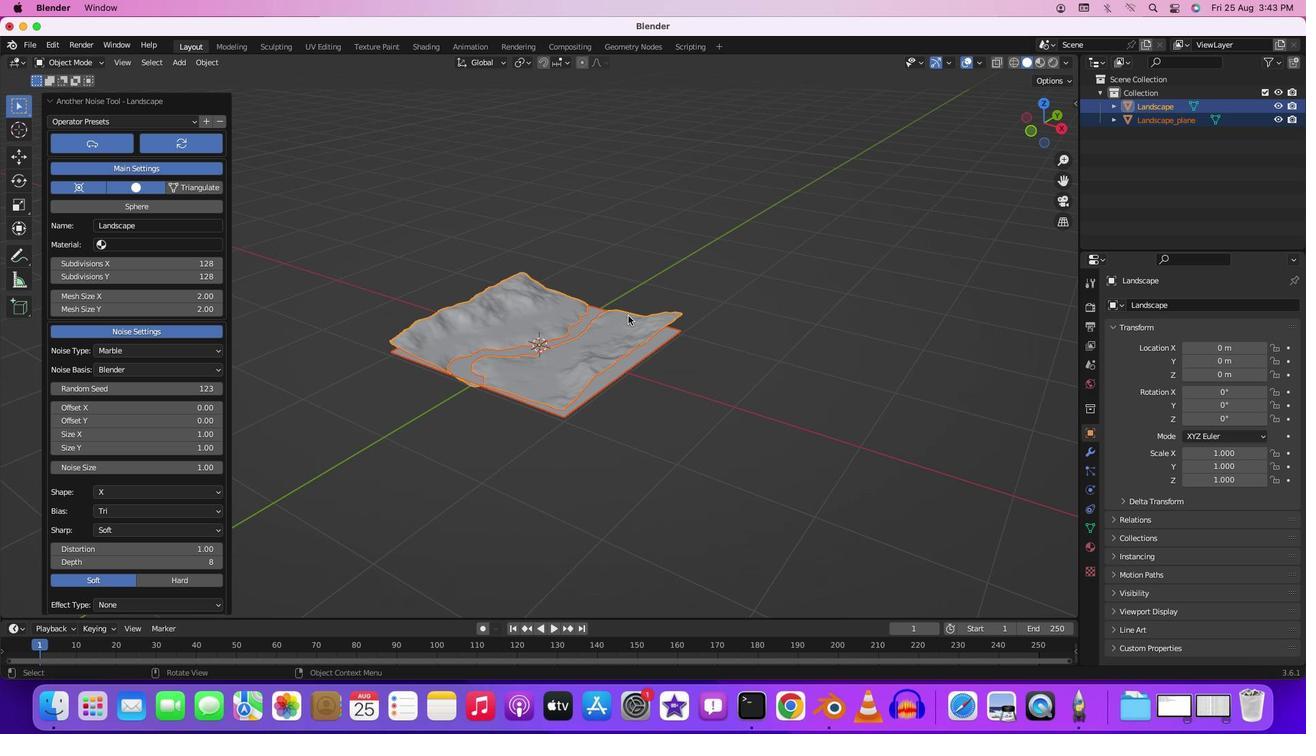 
Action: Mouse scrolled (628, 315) with delta (0, 0)
Screenshot: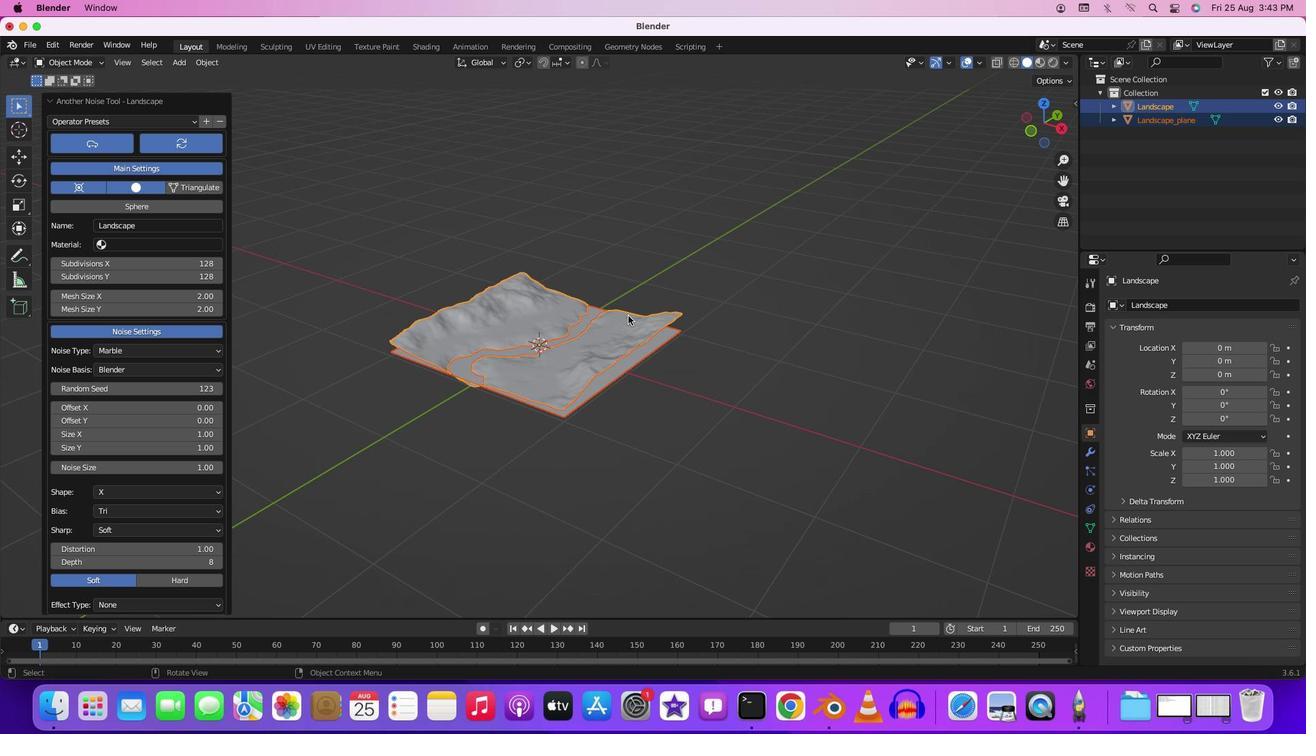 
Action: Mouse scrolled (628, 315) with delta (0, -2)
Screenshot: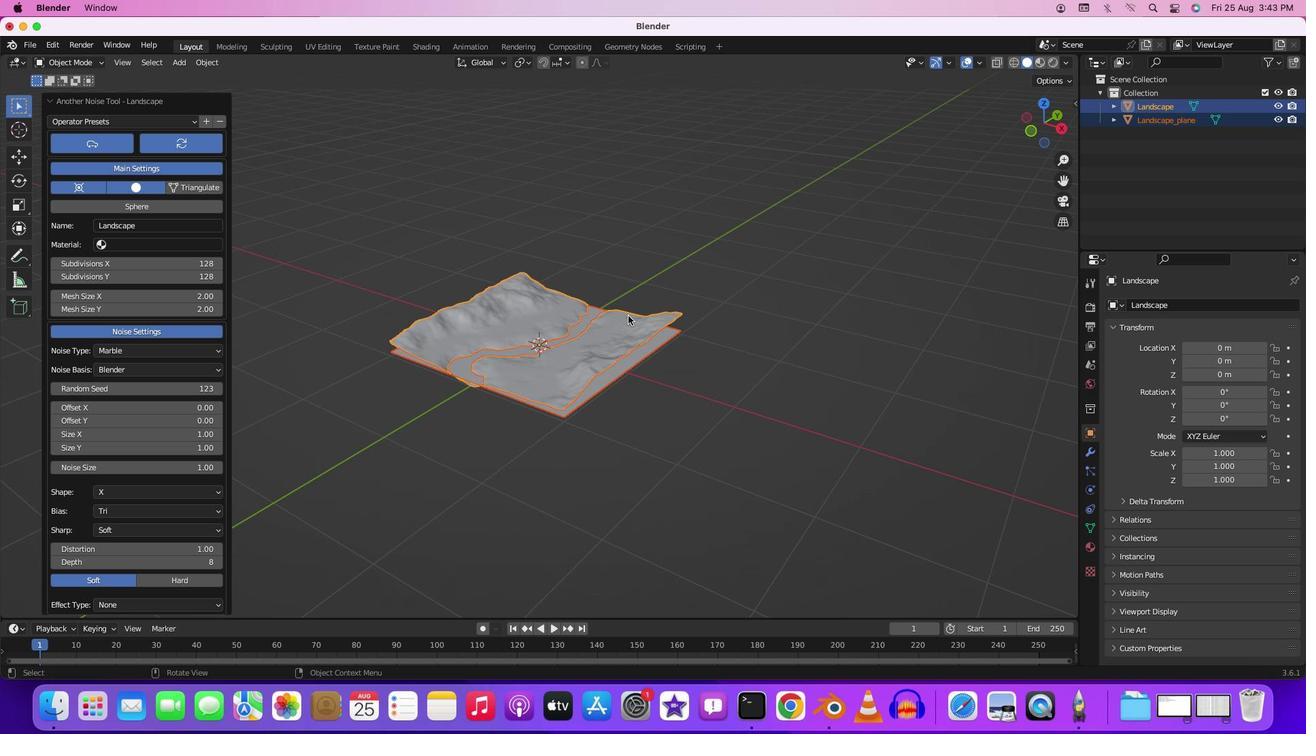 
Action: Mouse moved to (622, 318)
Screenshot: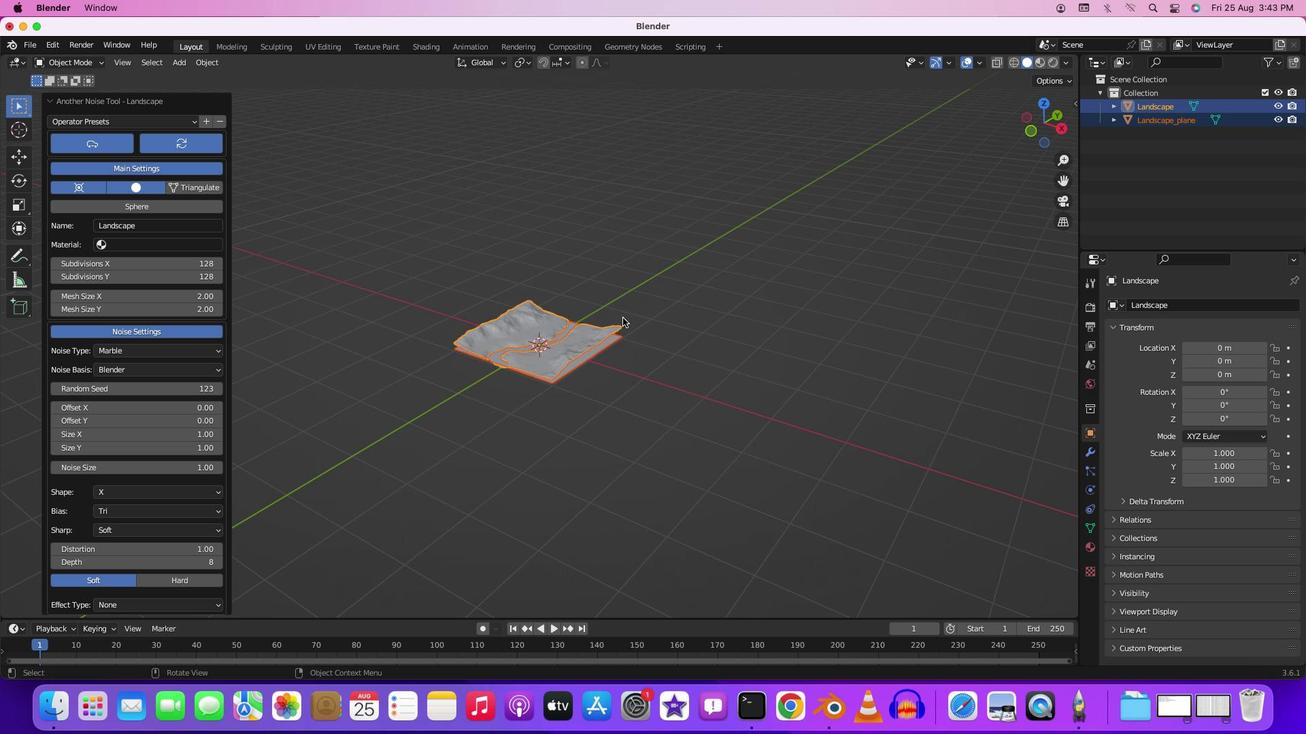 
Action: Key pressed 's'
Screenshot: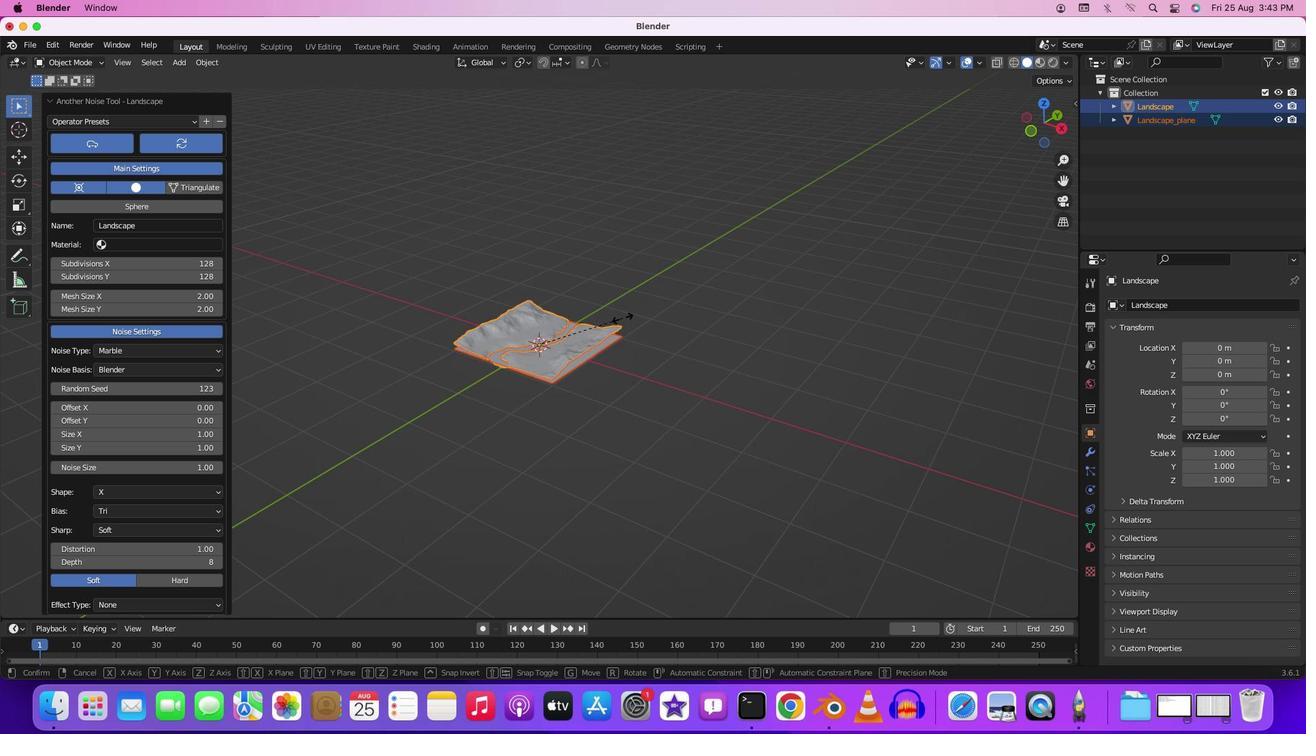 
Action: Mouse moved to (712, 316)
Screenshot: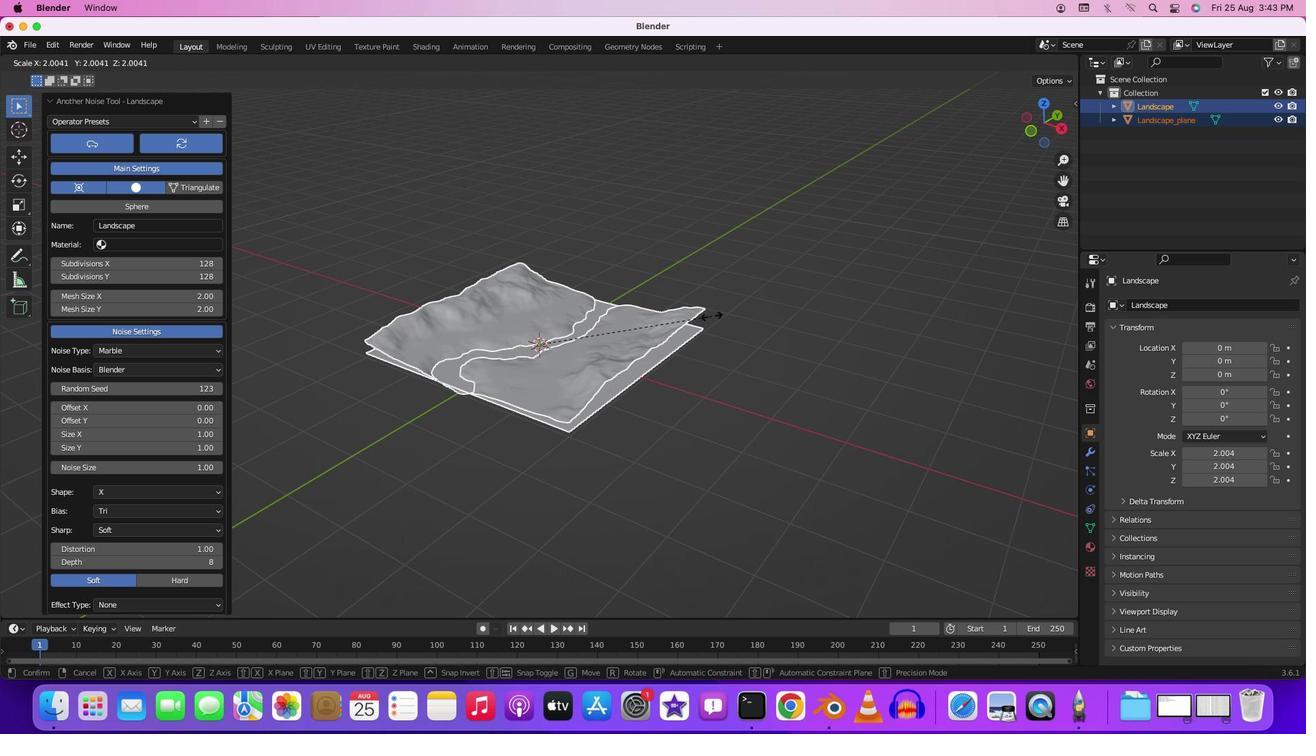 
Action: Mouse pressed left at (712, 316)
Screenshot: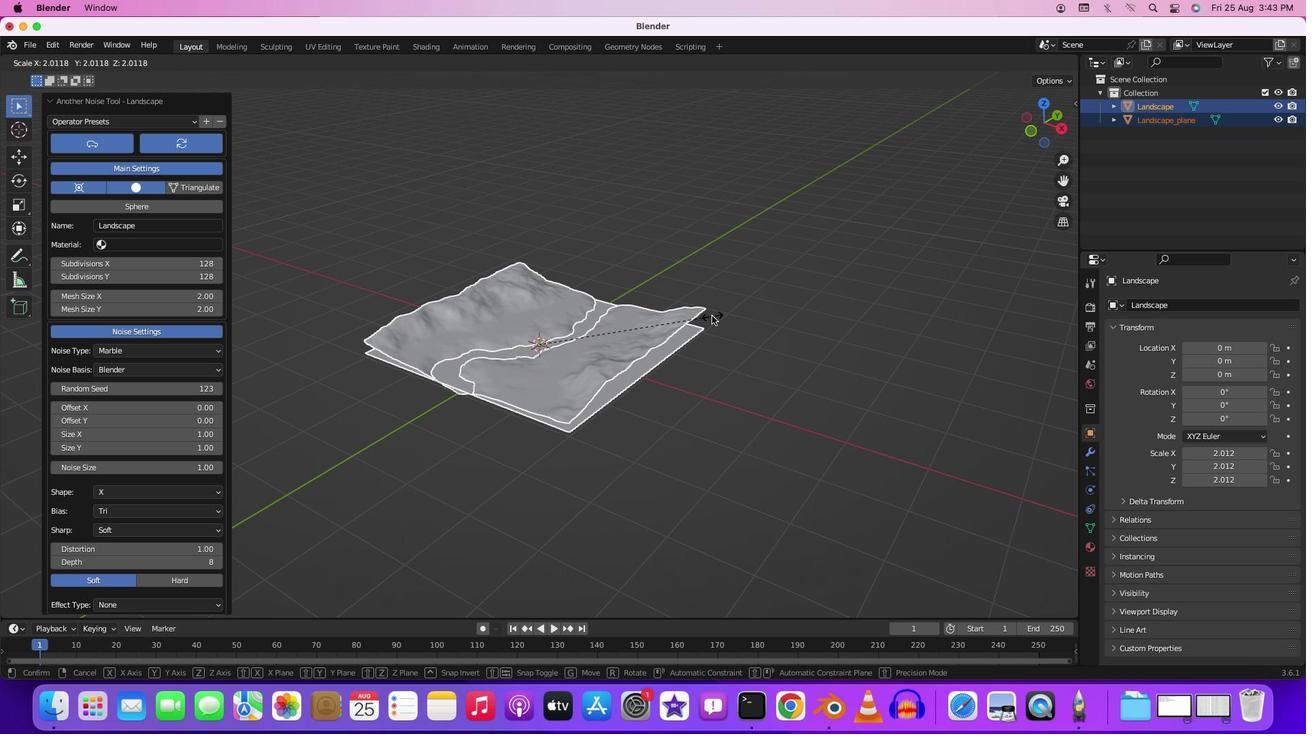 
Action: Mouse moved to (694, 319)
Screenshot: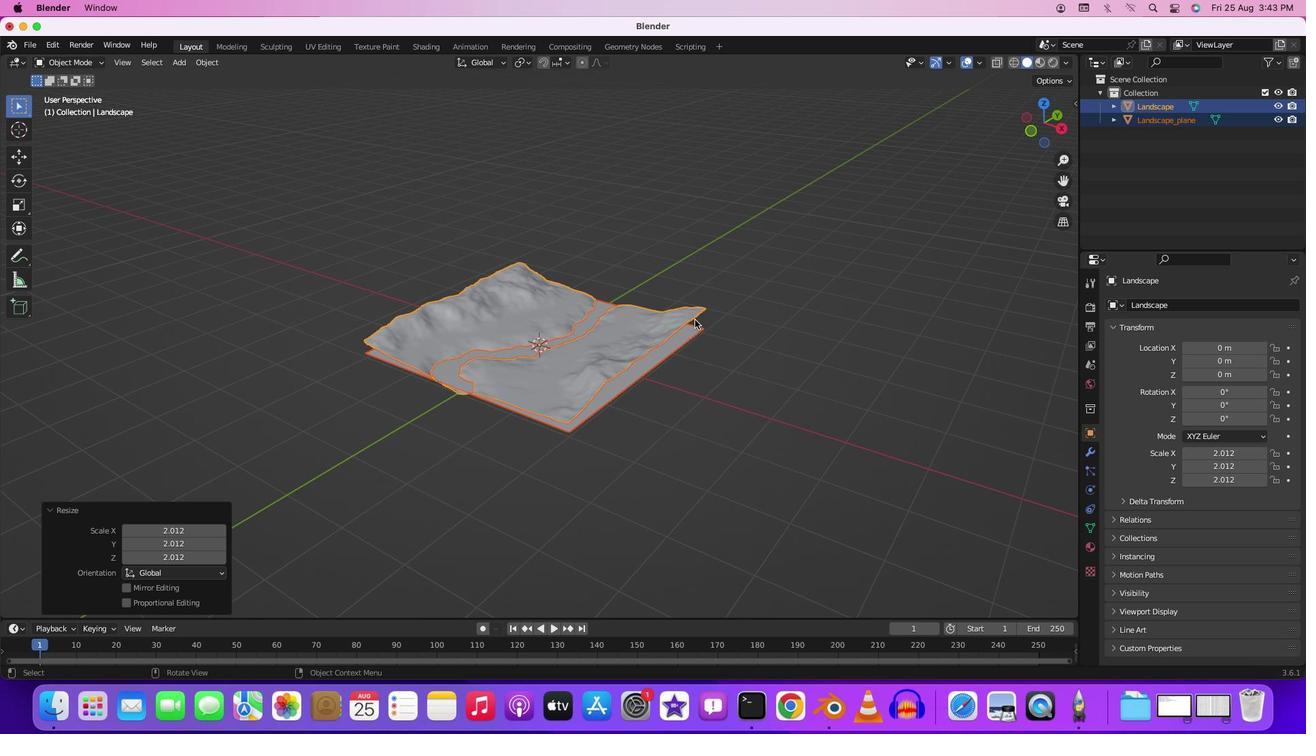 
Action: Key pressed '3''g''y'
Screenshot: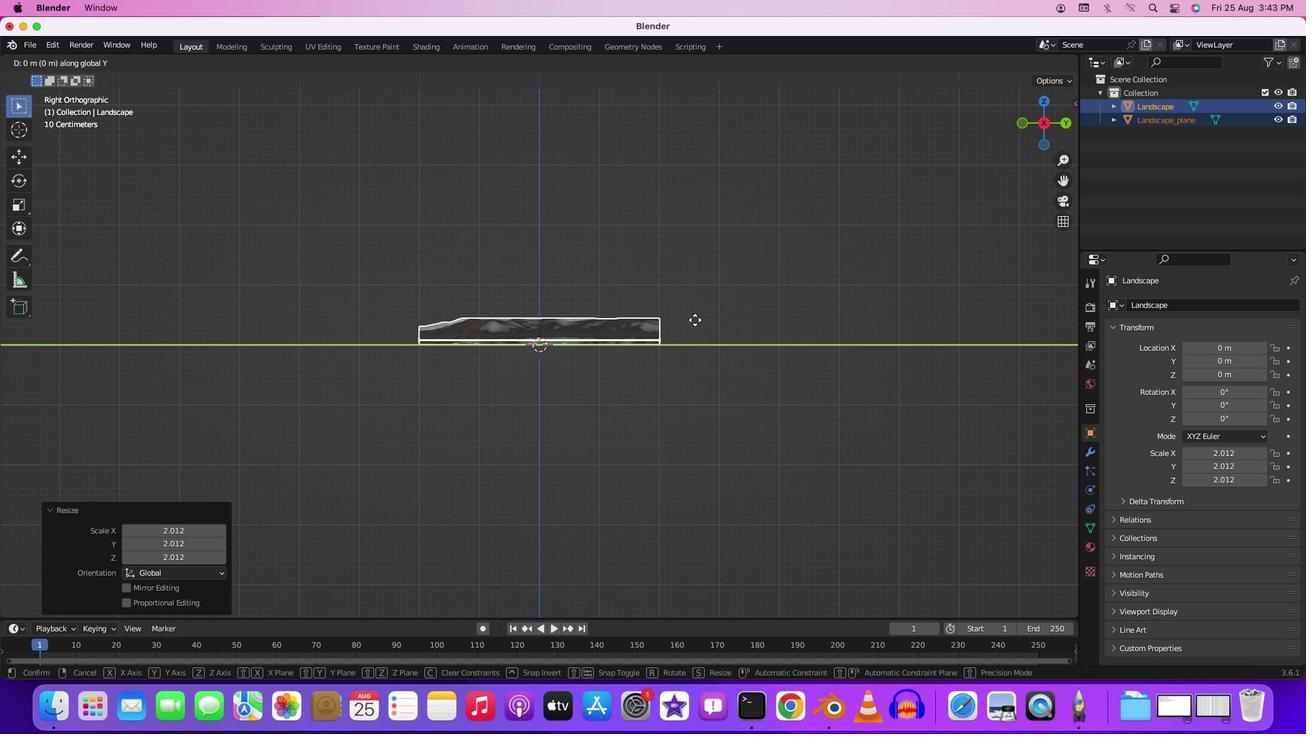 
Action: Mouse moved to (195, 291)
Screenshot: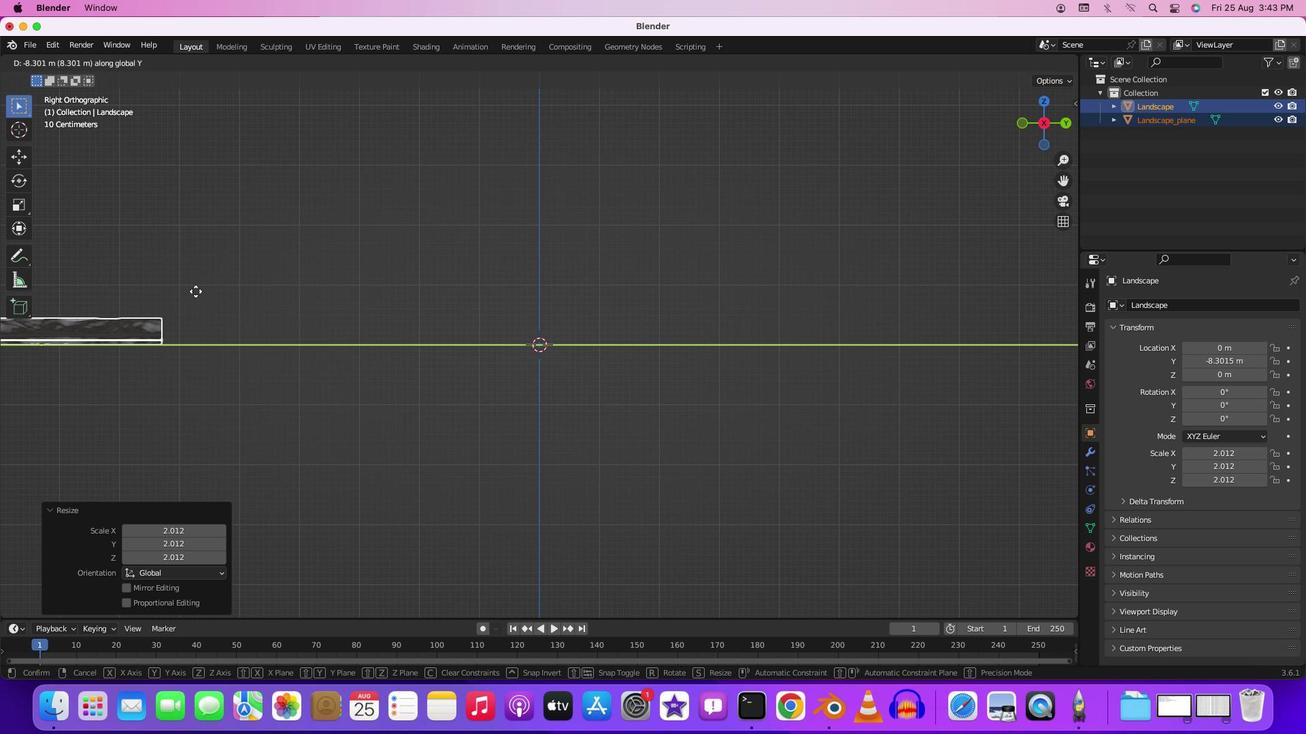 
Action: Mouse pressed left at (195, 291)
Screenshot: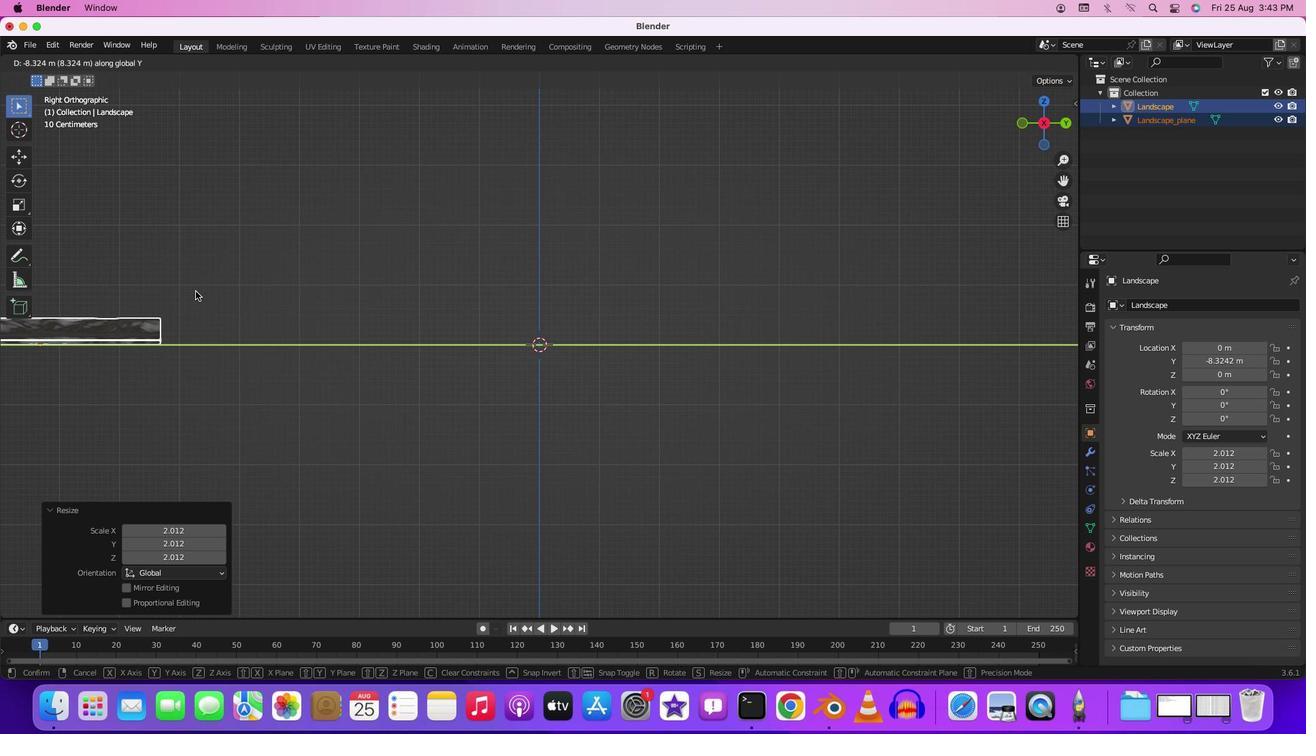 
Action: Mouse moved to (195, 296)
Screenshot: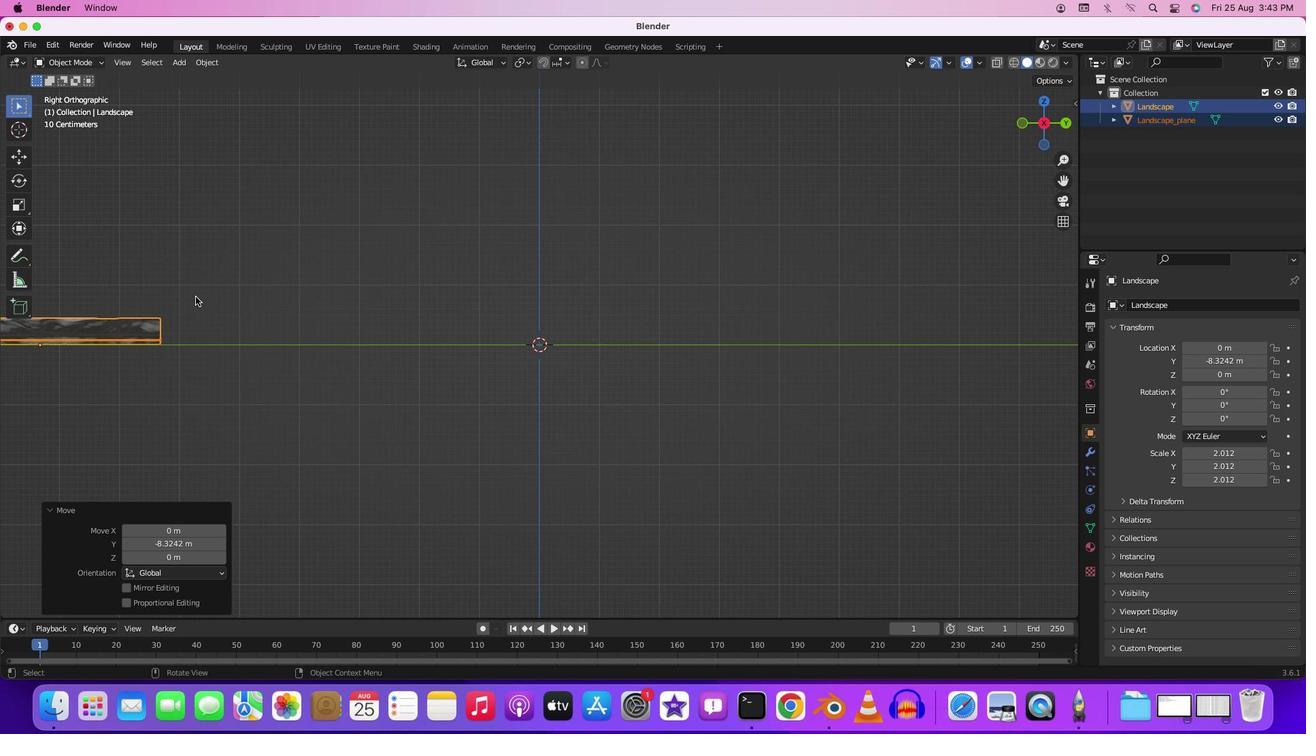 
Action: Mouse scrolled (195, 296) with delta (0, 0)
Screenshot: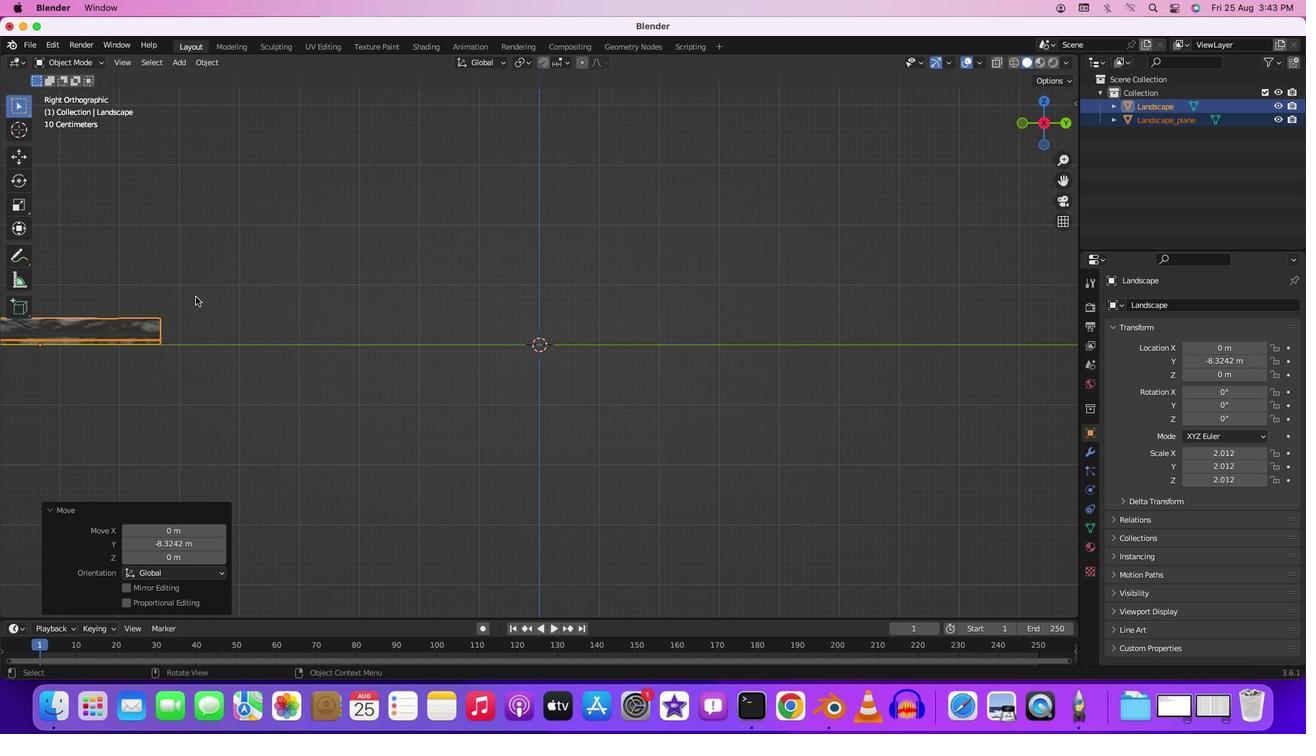 
Action: Mouse scrolled (195, 296) with delta (0, 0)
Screenshot: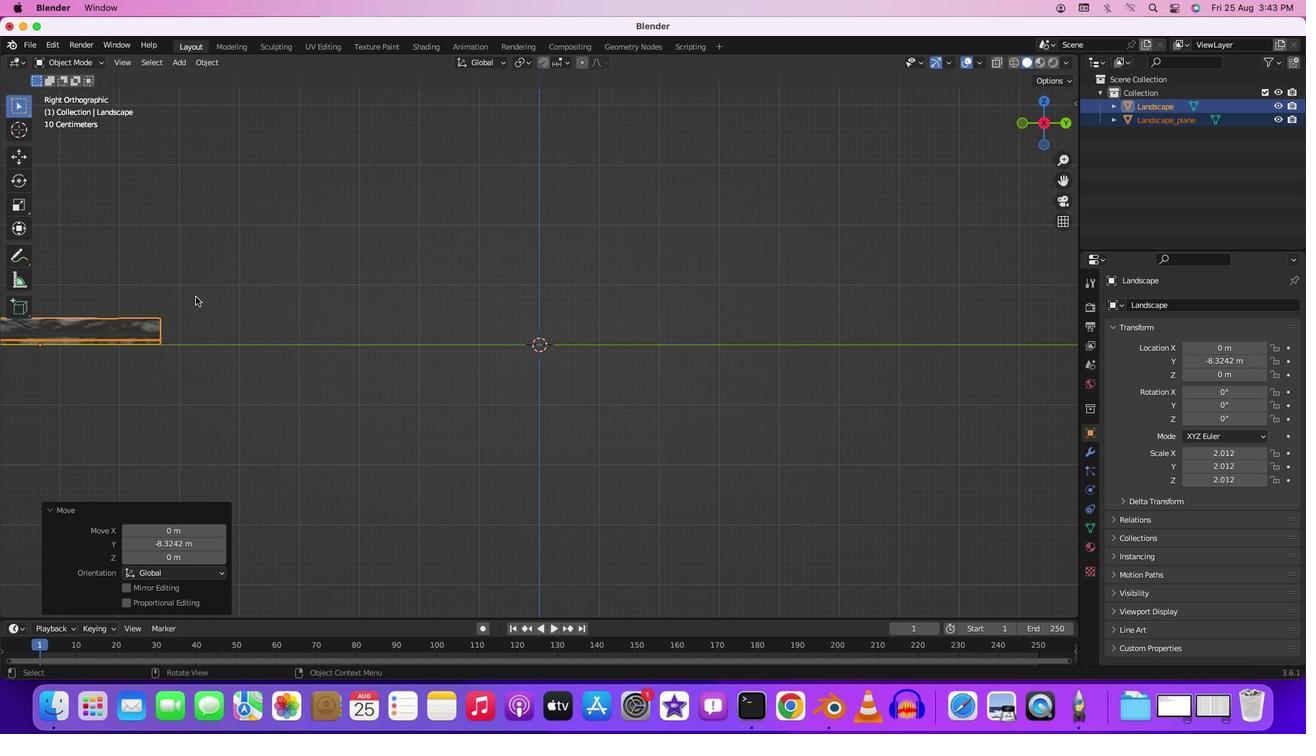 
Action: Mouse scrolled (195, 296) with delta (0, -2)
Screenshot: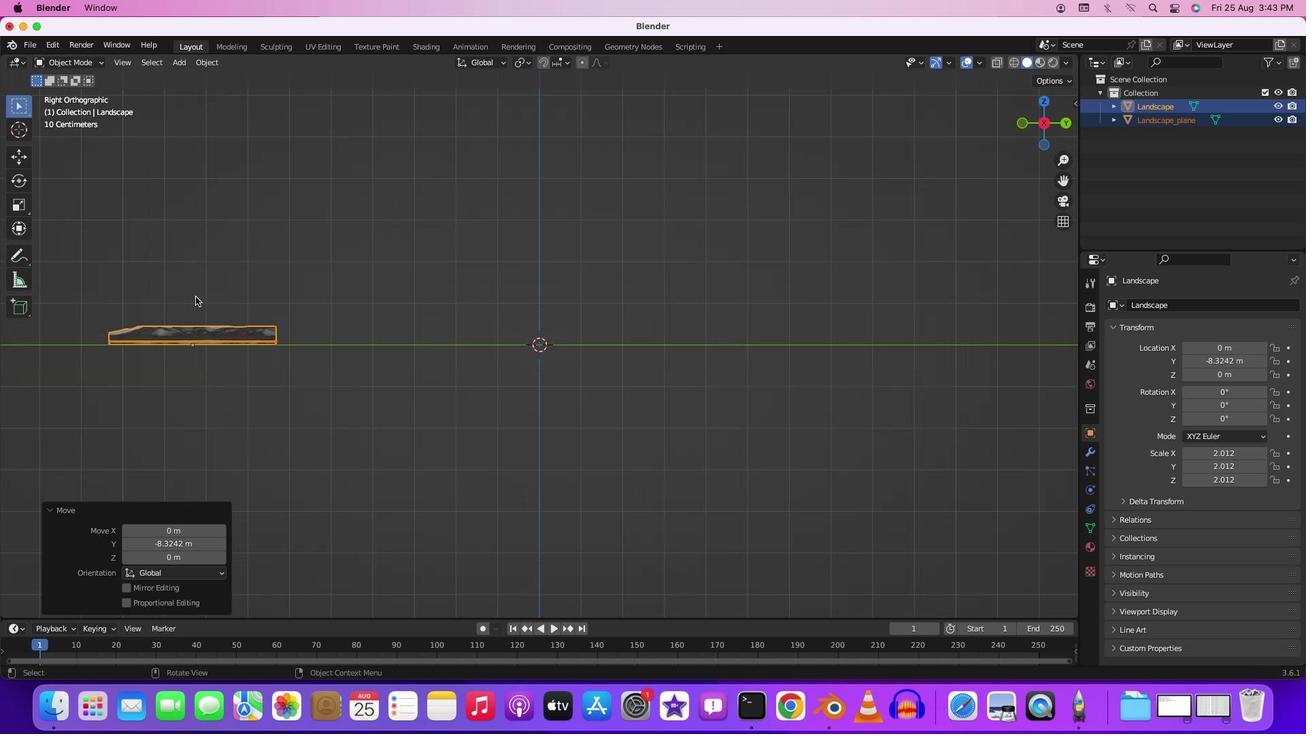 
Action: Mouse scrolled (195, 296) with delta (0, -3)
Screenshot: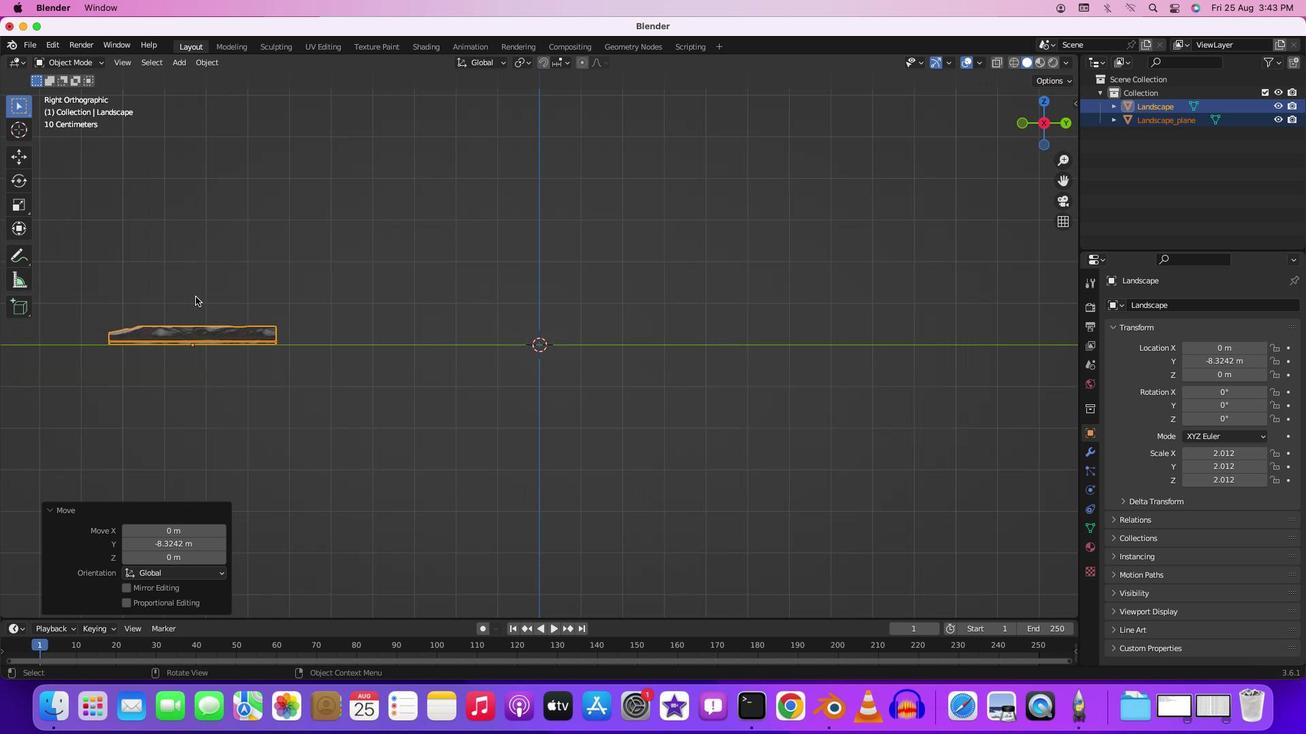 
Action: Mouse scrolled (195, 296) with delta (0, -3)
Screenshot: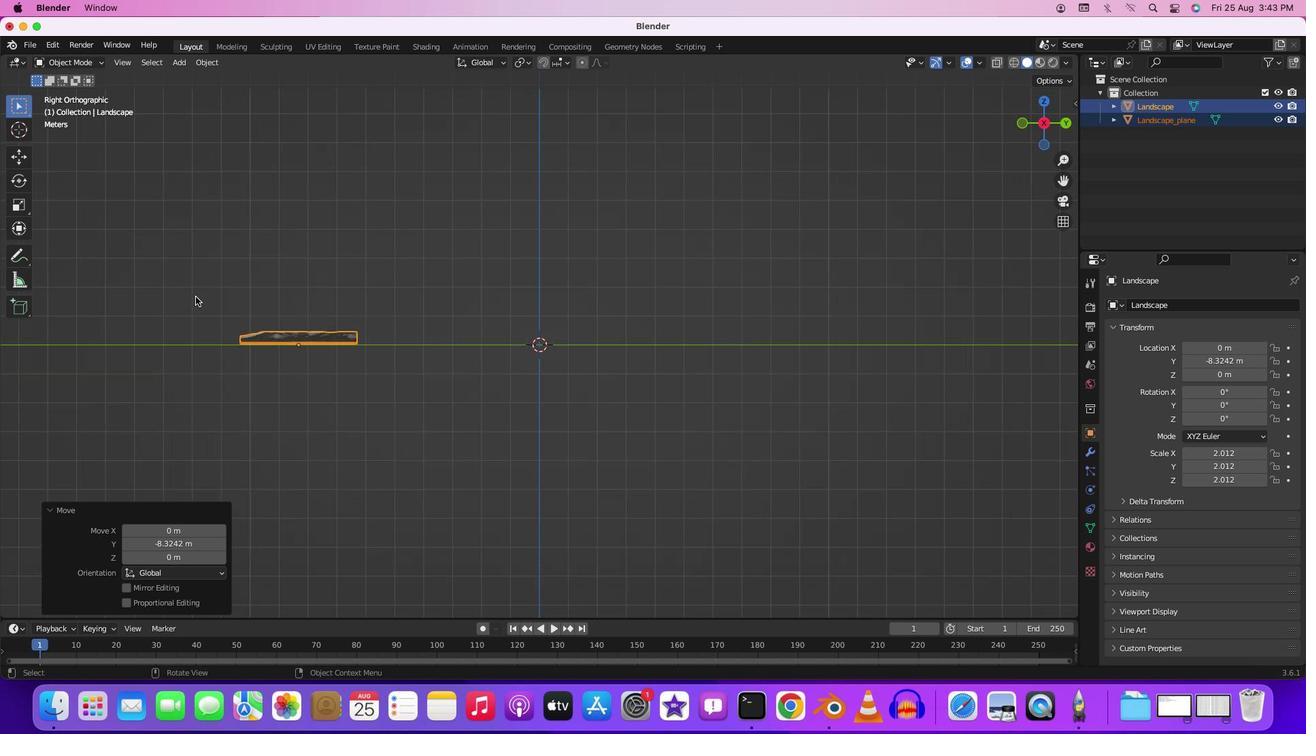 
Action: Mouse moved to (401, 336)
Screenshot: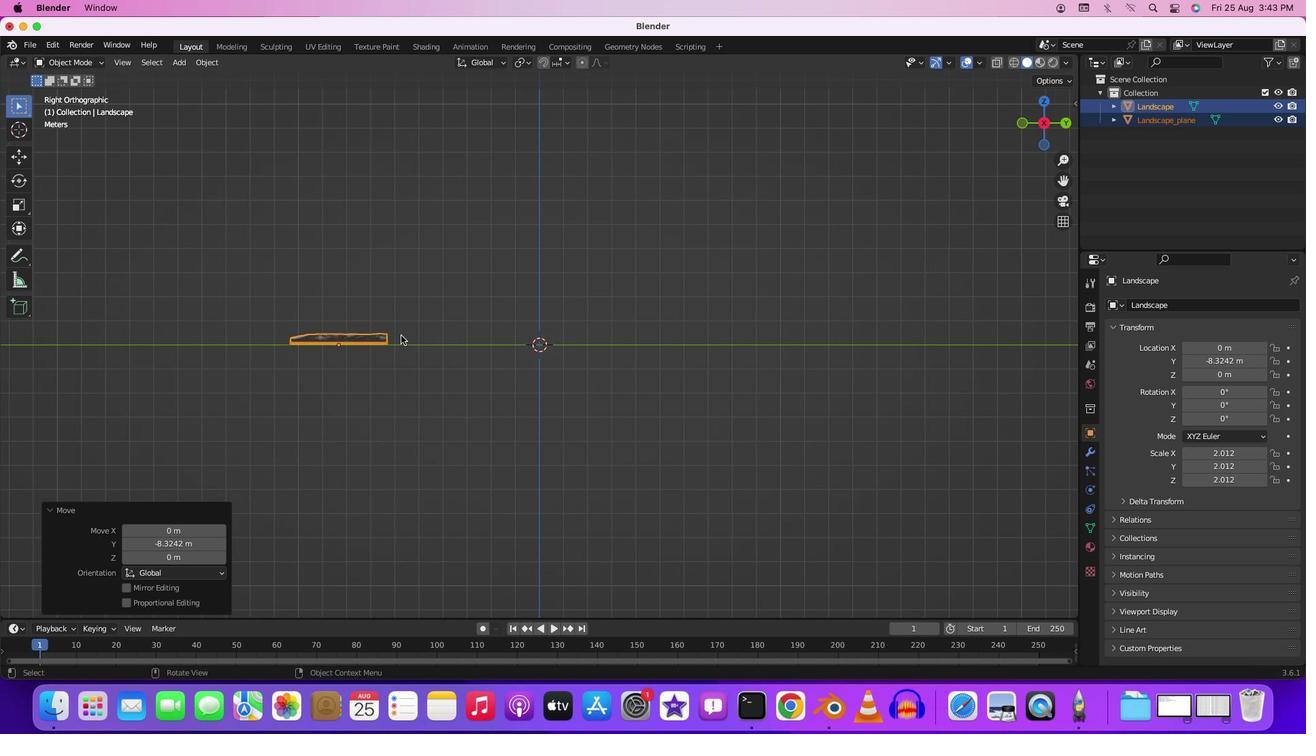 
Action: Key pressed 'y''g''y'
Screenshot: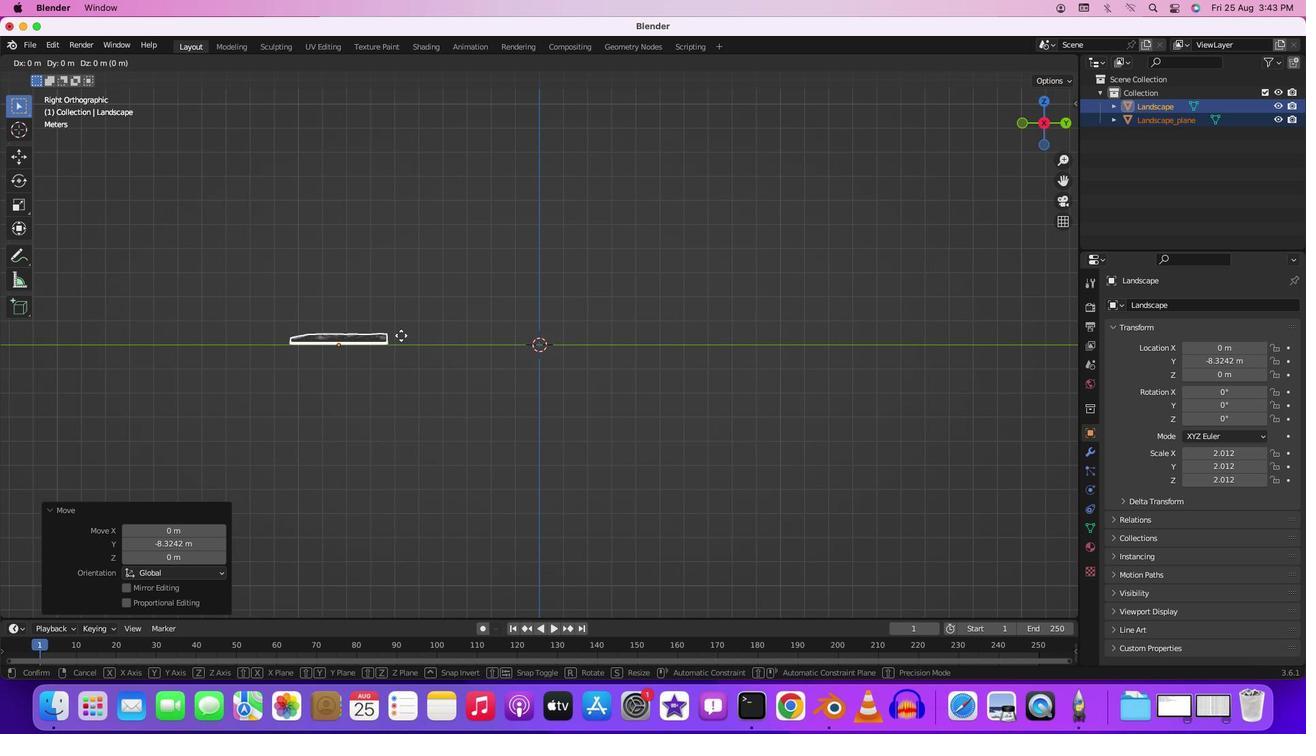 
Action: Mouse moved to (275, 325)
Screenshot: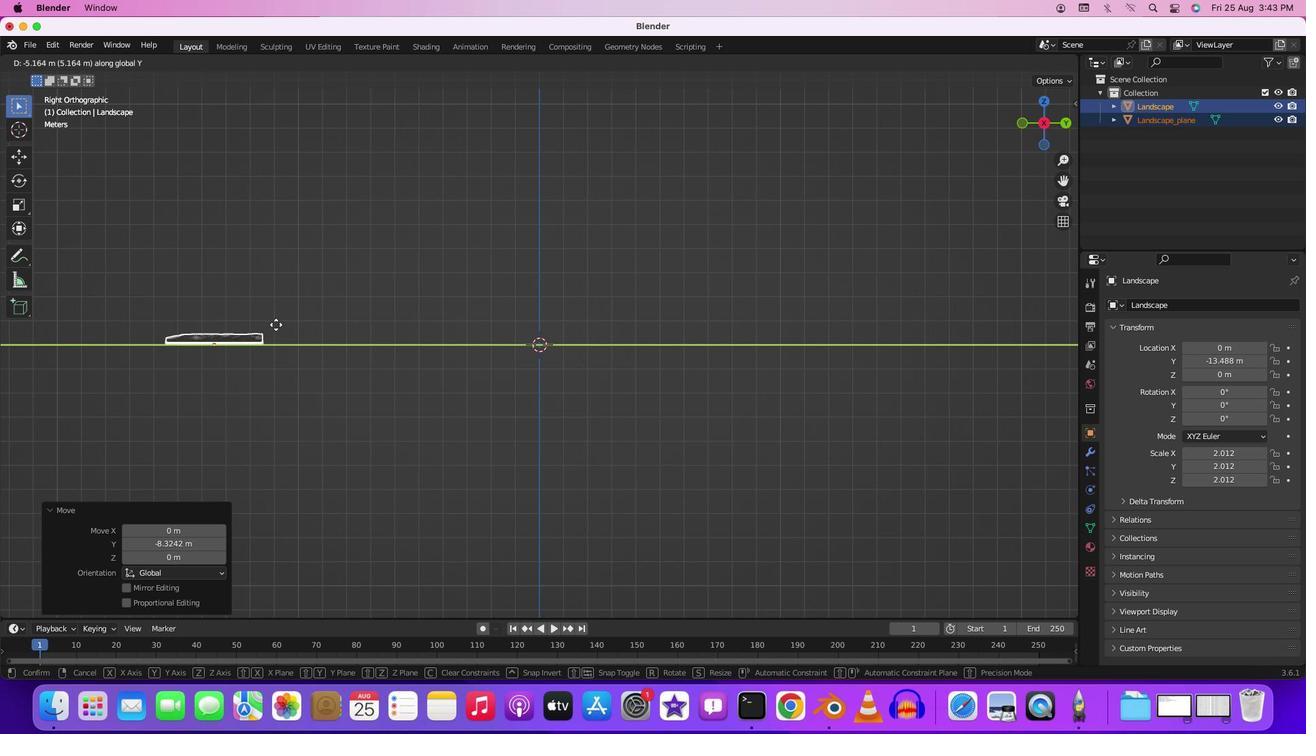 
Action: Mouse pressed left at (275, 325)
Screenshot: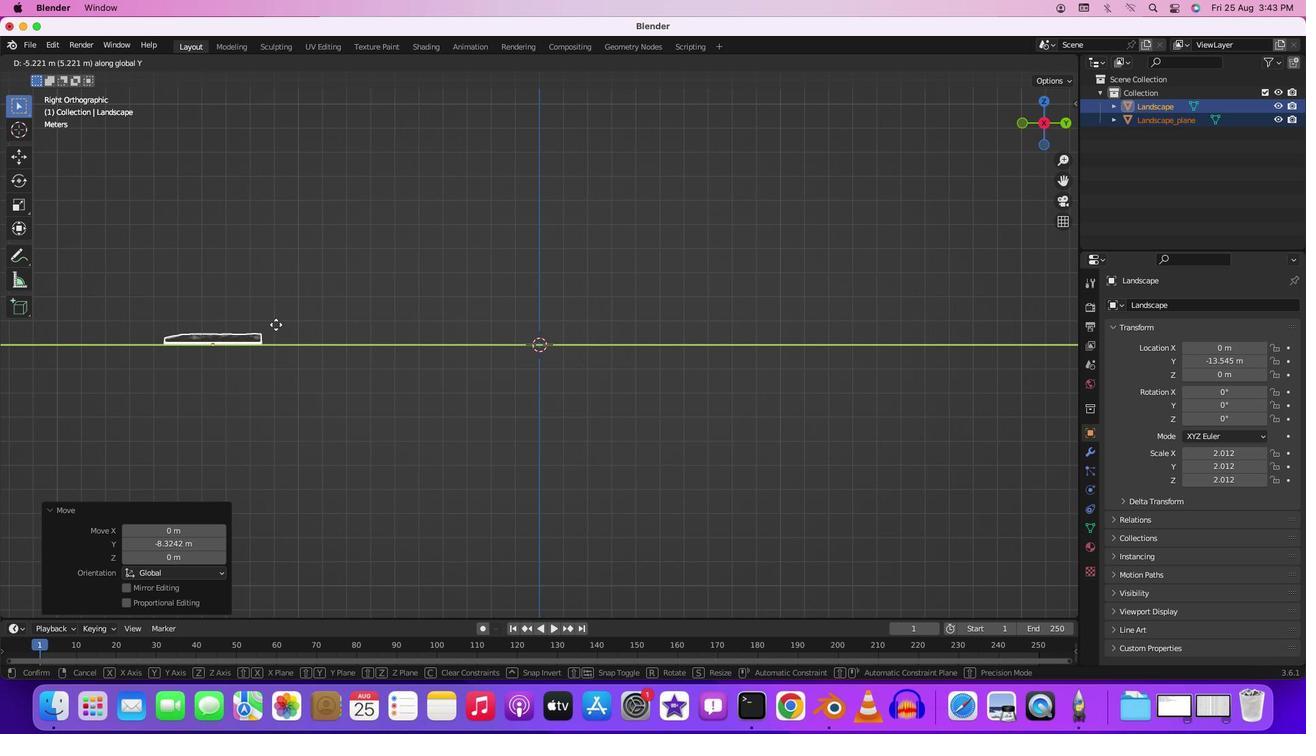 
Action: Mouse moved to (449, 307)
Screenshot: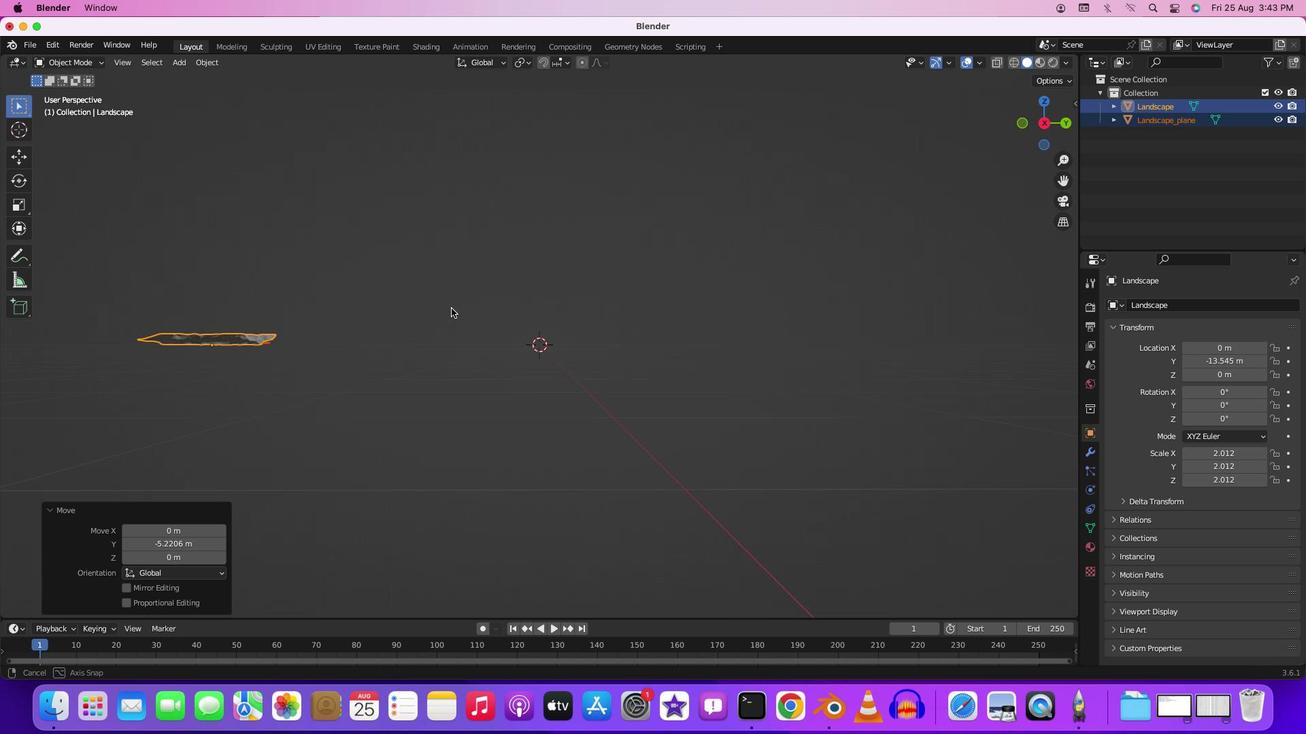 
Action: Mouse pressed middle at (449, 307)
Screenshot: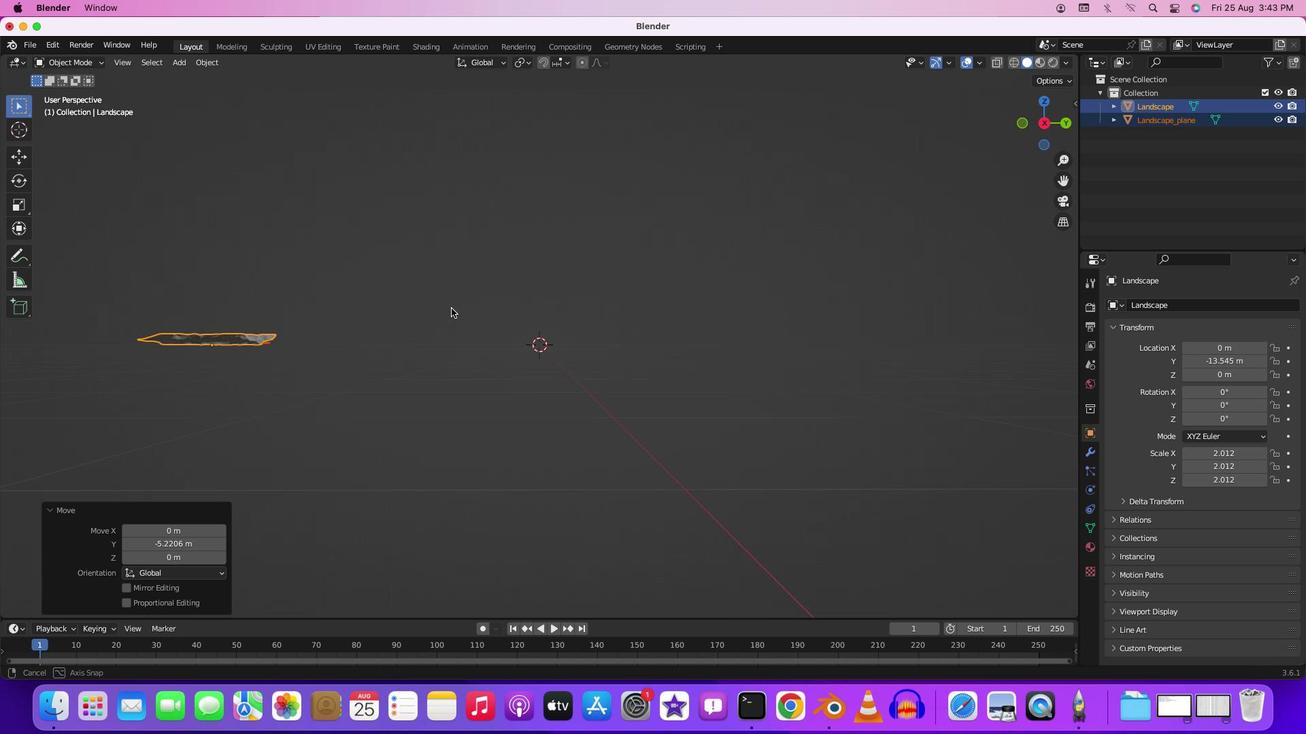 
Action: Mouse moved to (581, 358)
Screenshot: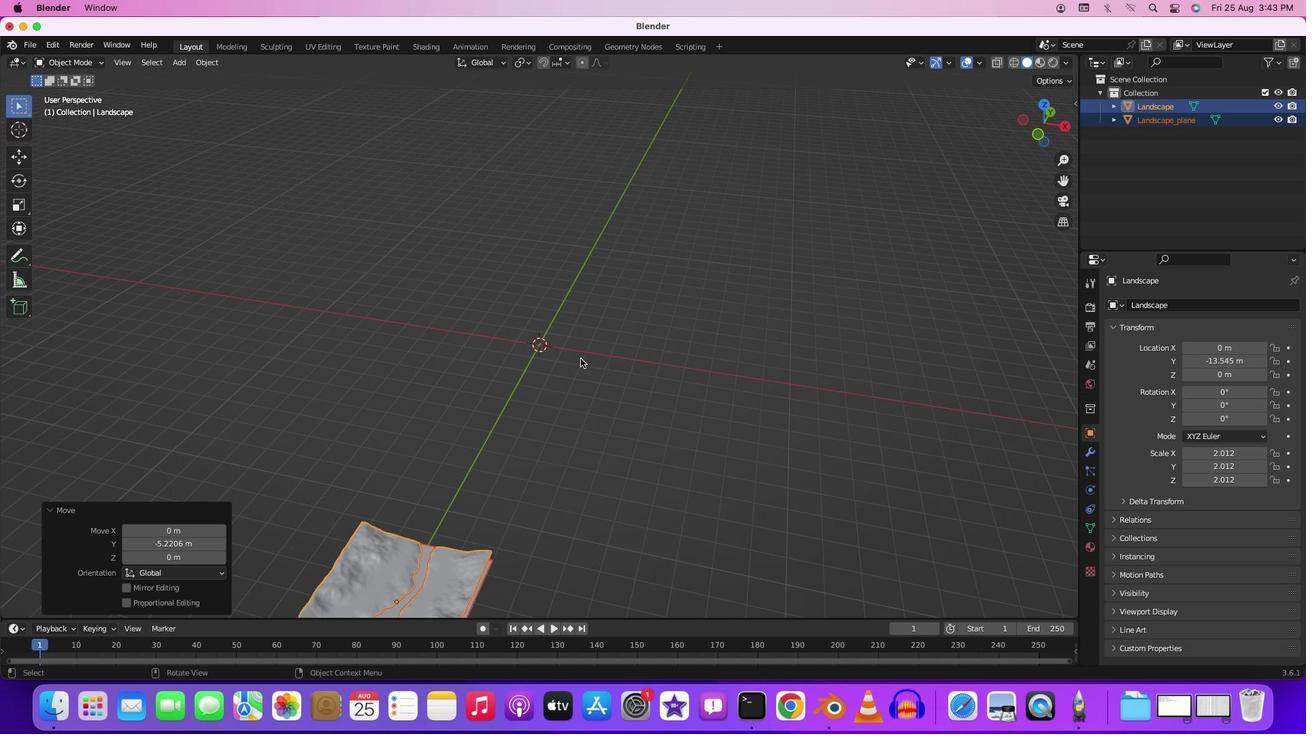 
Action: Mouse pressed middle at (581, 358)
Screenshot: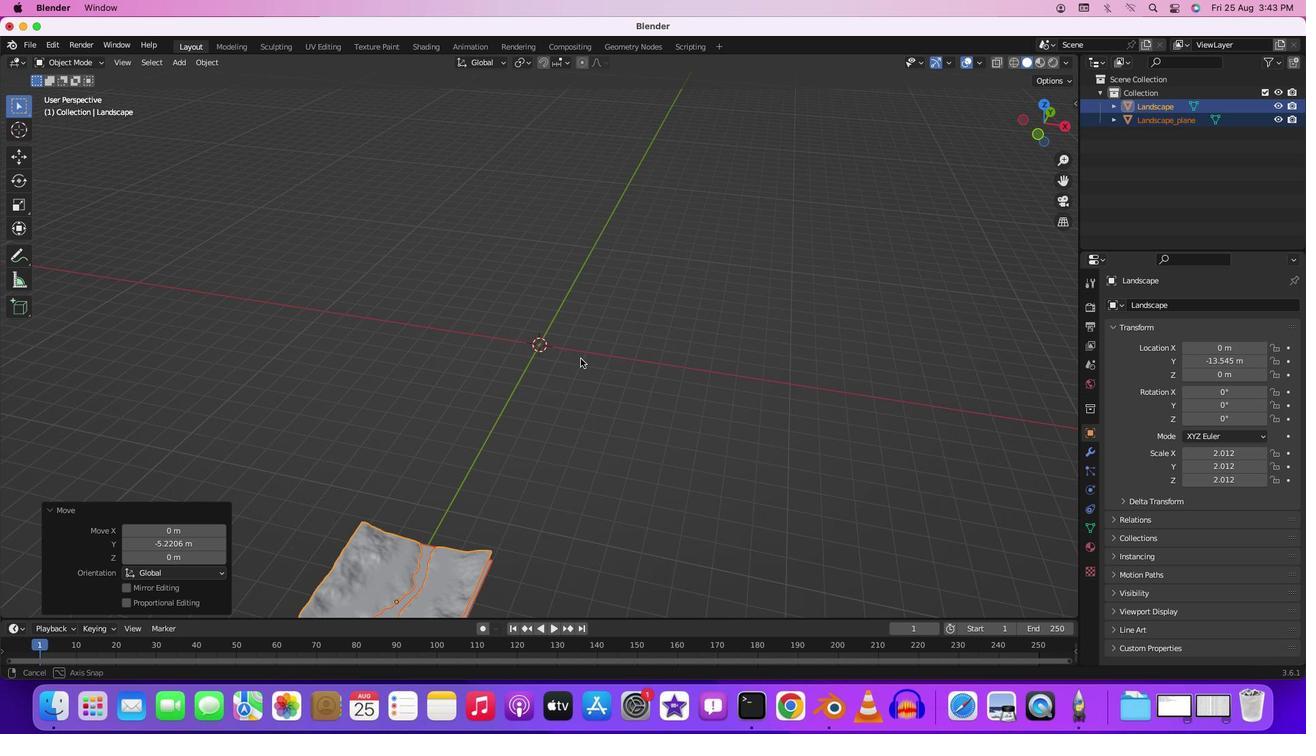 
Action: Mouse moved to (545, 349)
Screenshot: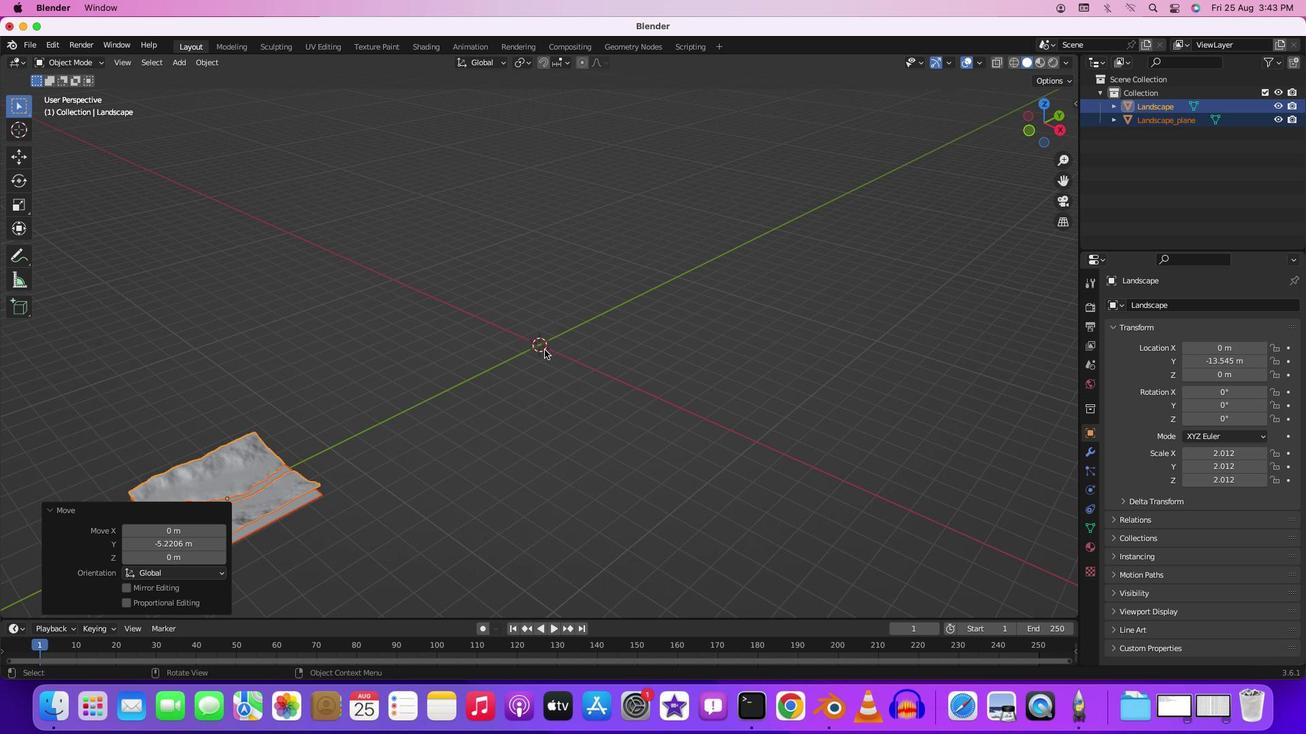
Action: Mouse scrolled (545, 349) with delta (0, 0)
Screenshot: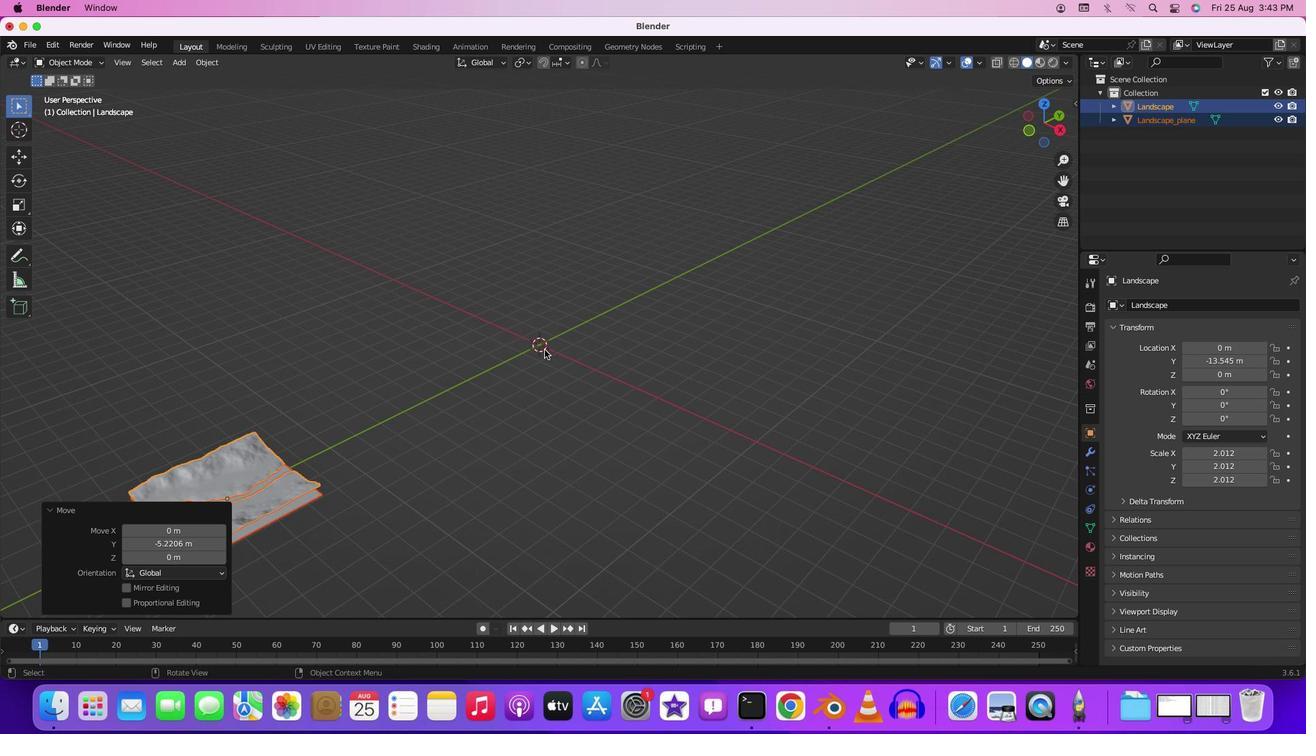 
Action: Mouse scrolled (545, 349) with delta (0, 0)
Screenshot: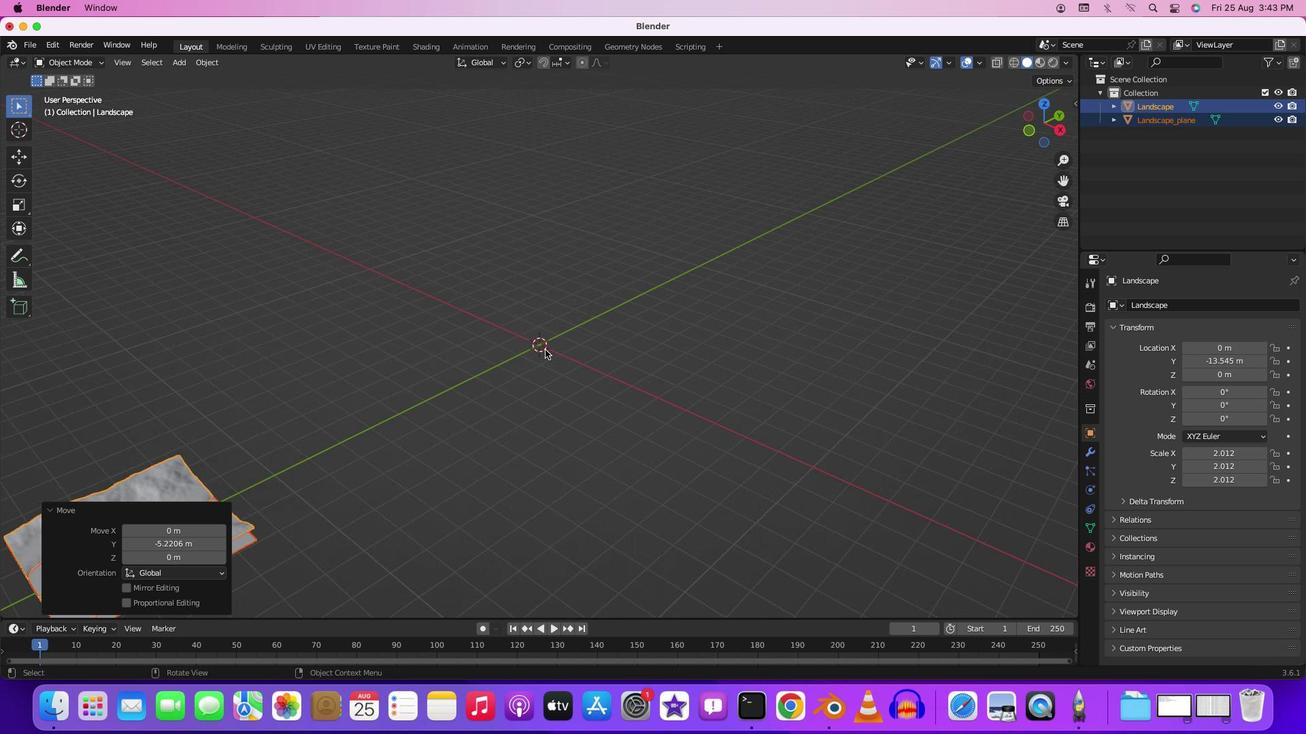 
Action: Mouse moved to (545, 349)
Screenshot: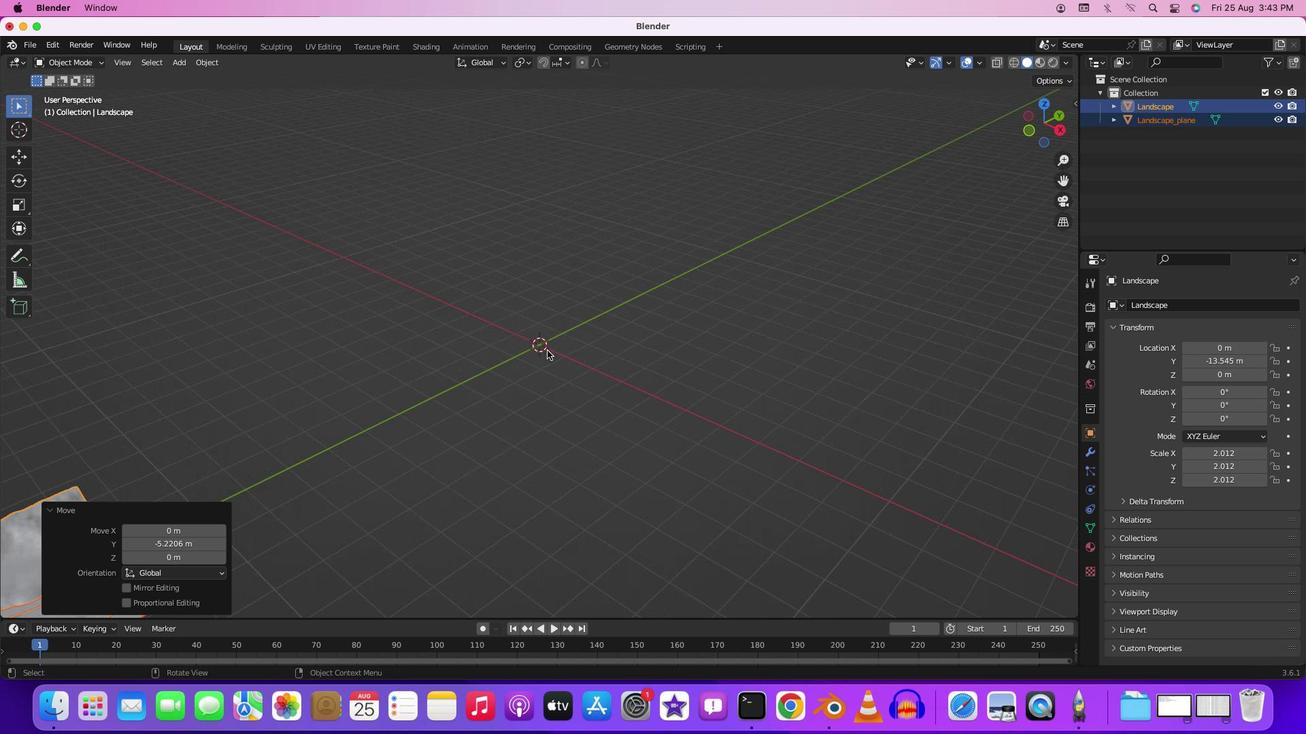 
Action: Mouse scrolled (545, 349) with delta (0, 2)
Screenshot: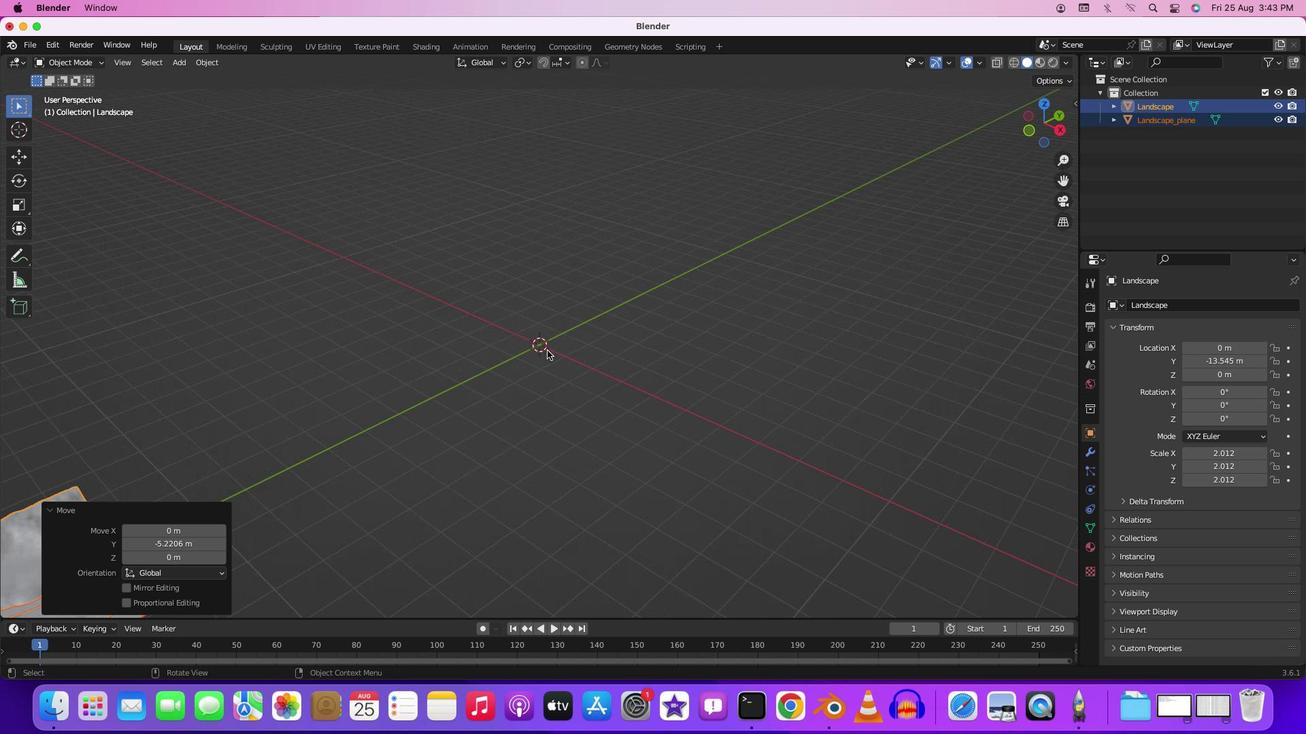 
Action: Mouse moved to (545, 349)
Screenshot: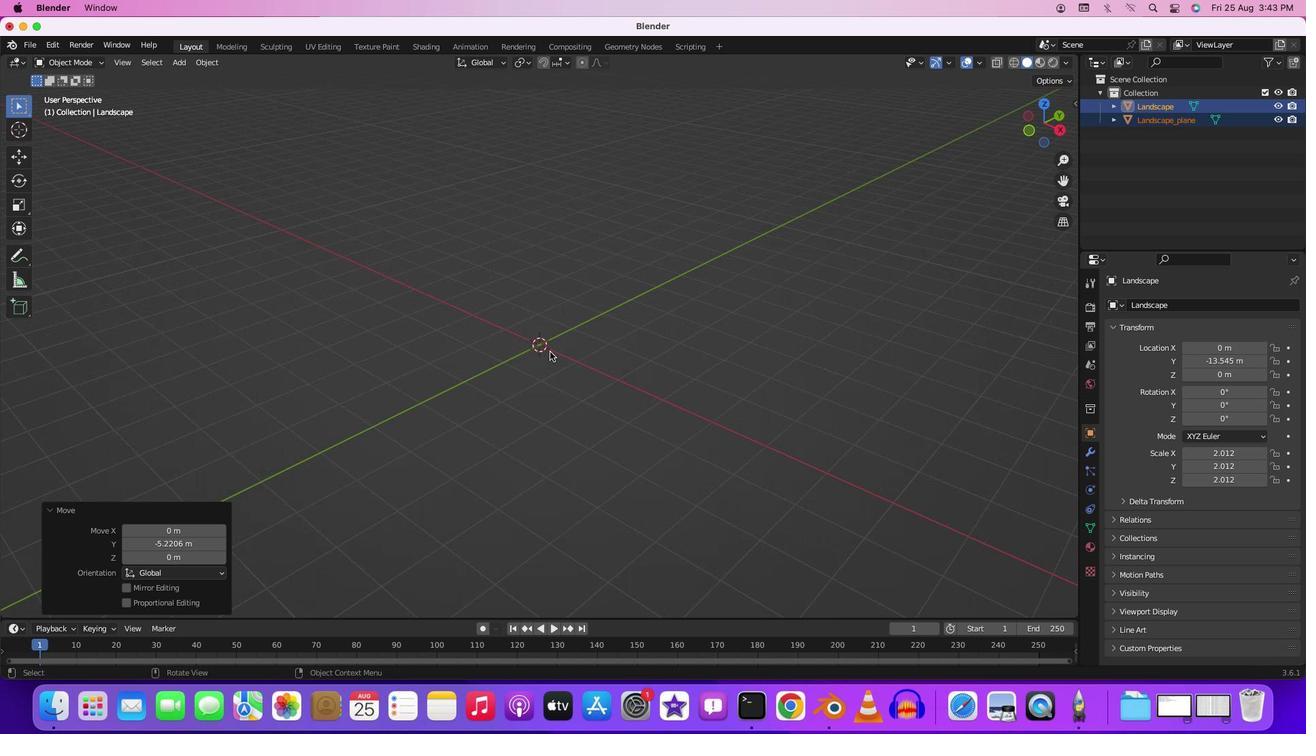
Action: Mouse scrolled (545, 349) with delta (0, 2)
Screenshot: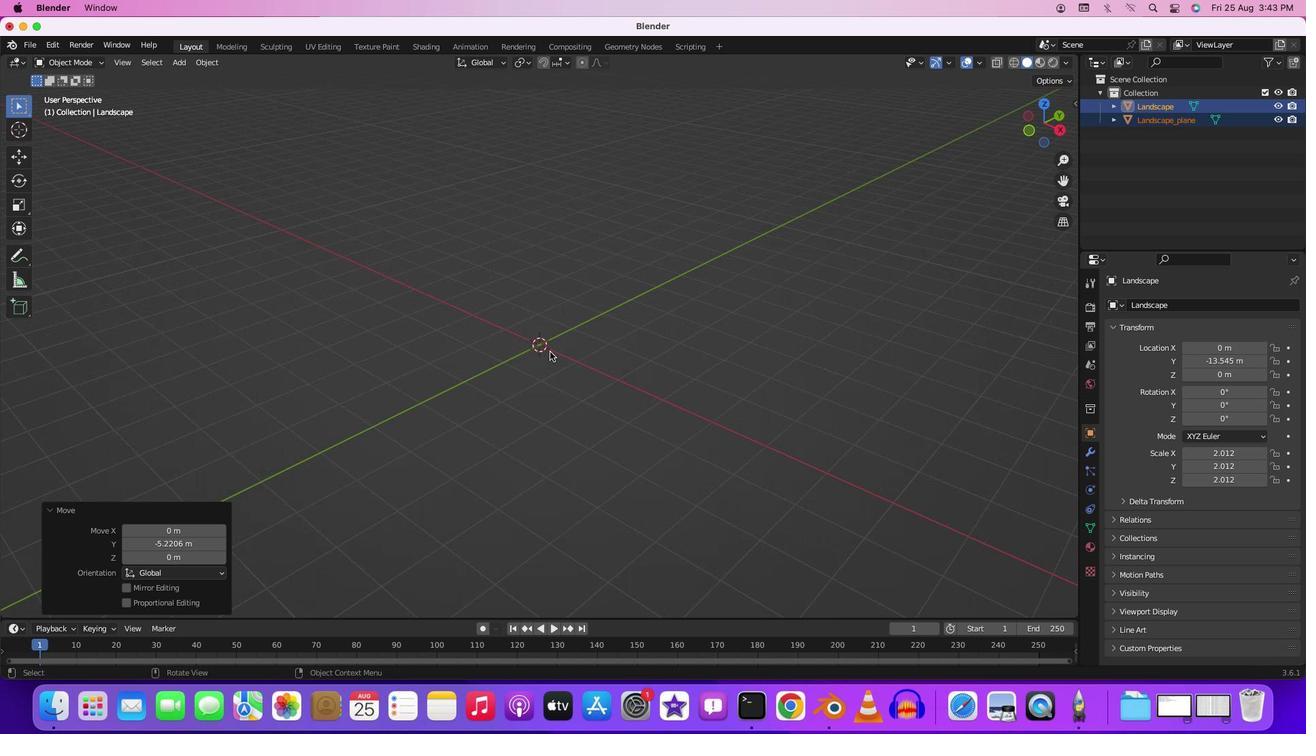 
Action: Mouse moved to (556, 353)
Screenshot: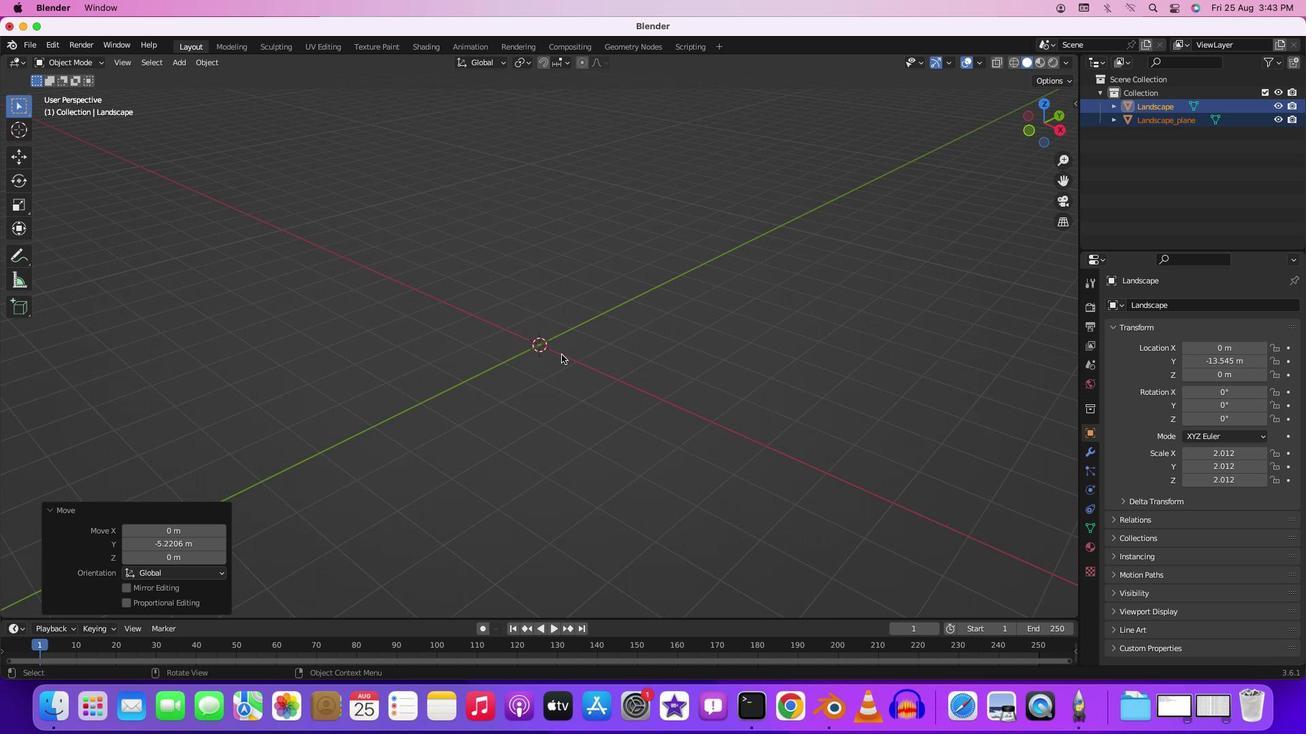 
Action: Mouse scrolled (556, 353) with delta (0, 3)
Screenshot: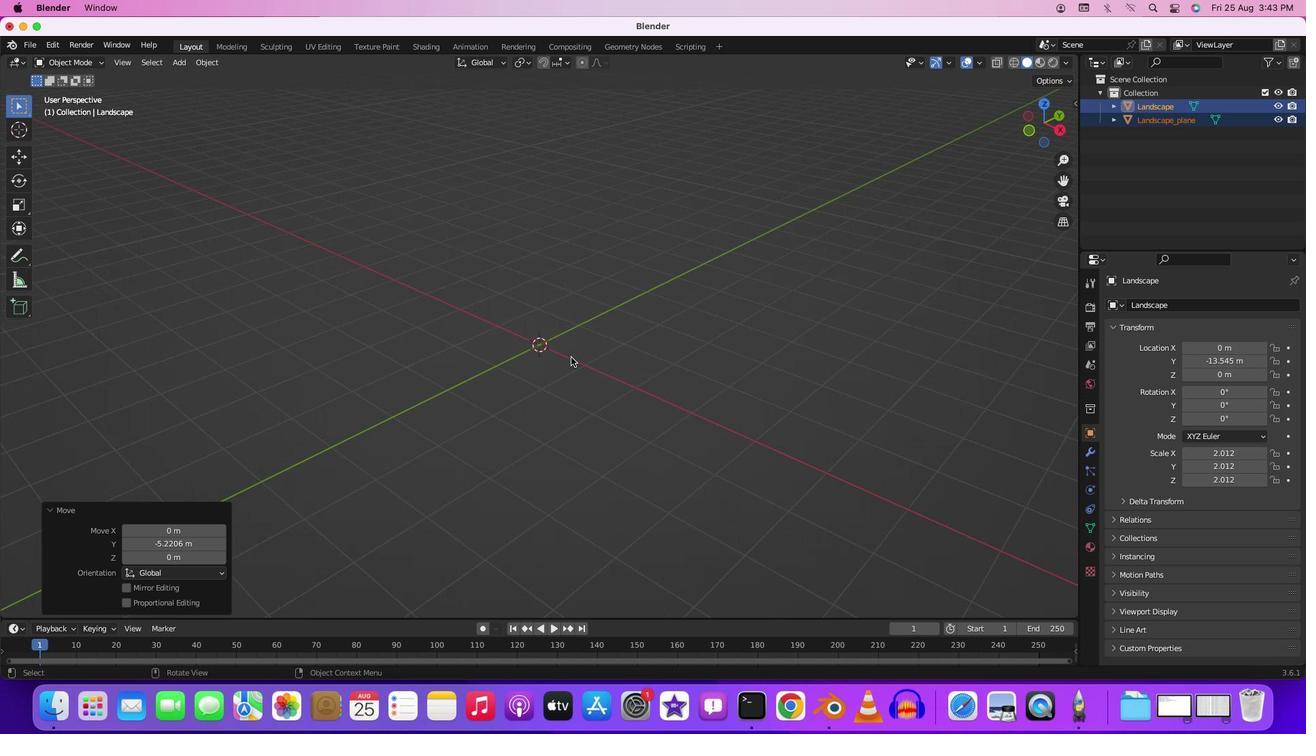 
Action: Mouse moved to (600, 363)
Screenshot: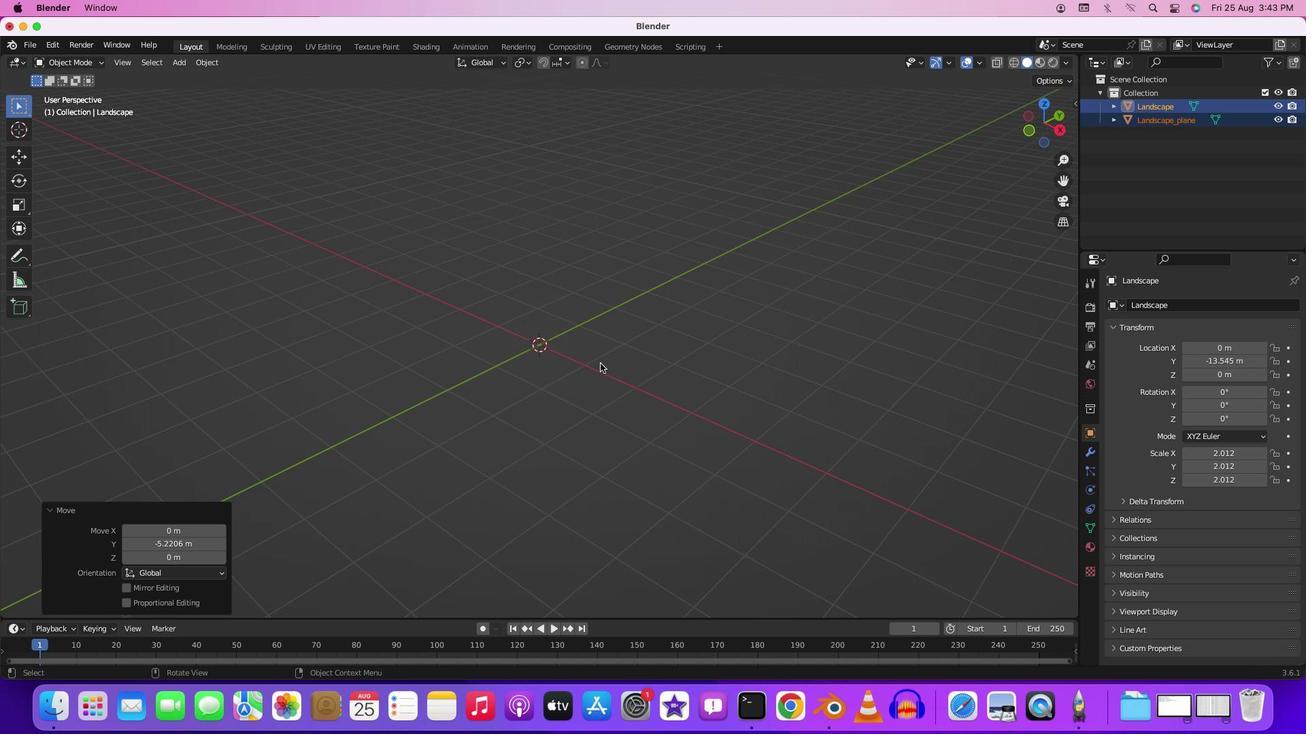 
Action: Key pressed Key.shift'A'
Screenshot: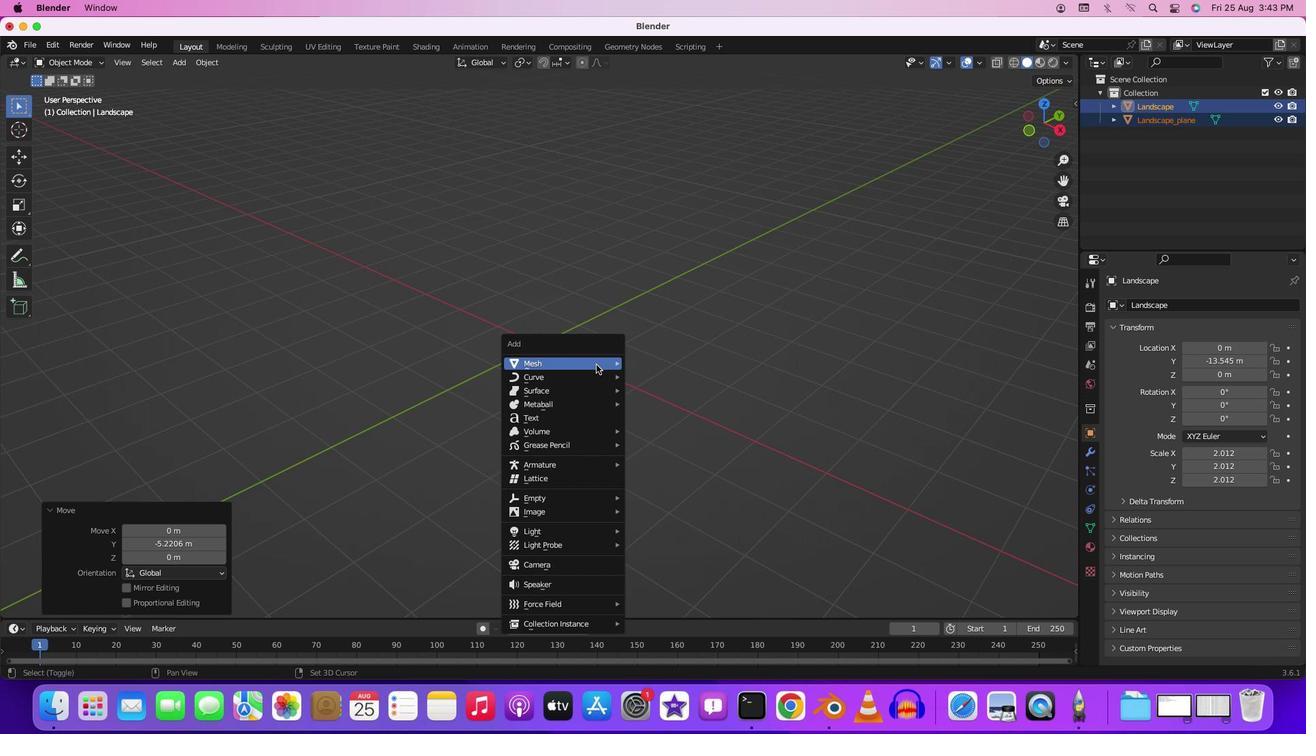 
Action: Mouse moved to (663, 200)
Screenshot: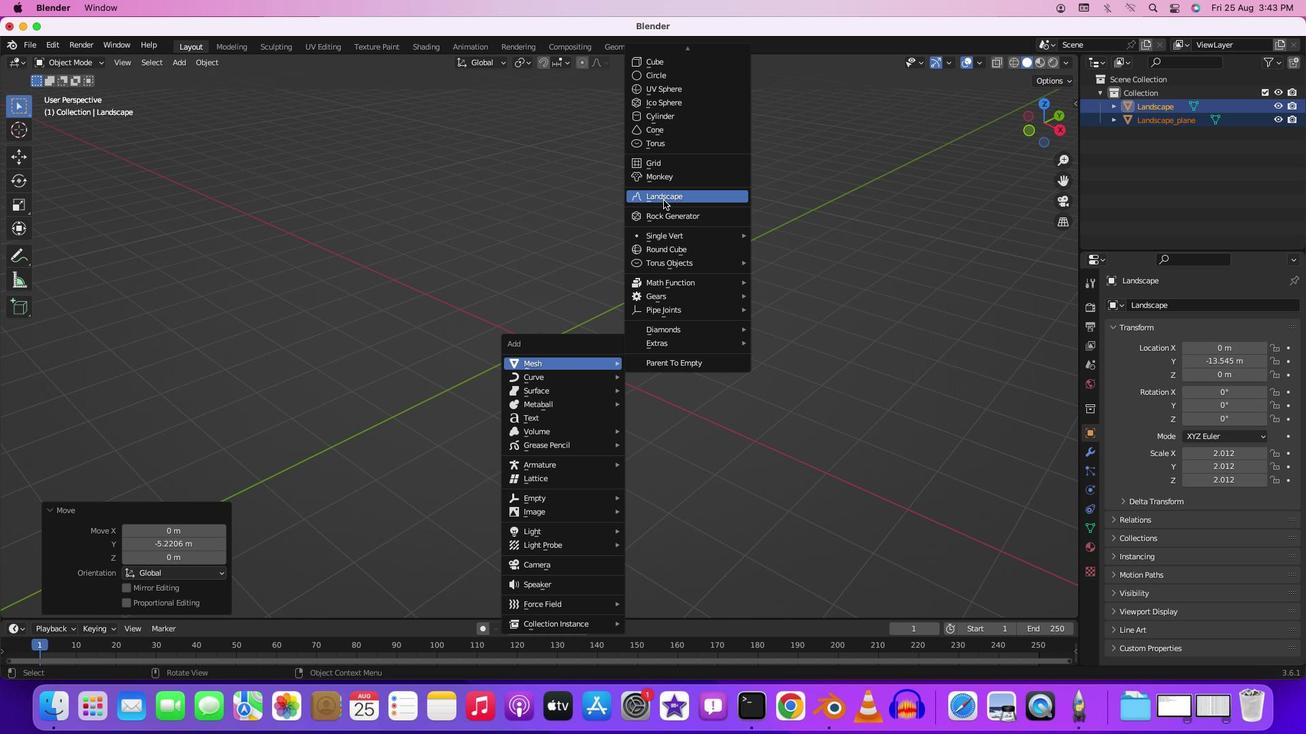 
Action: Mouse pressed left at (663, 200)
Screenshot: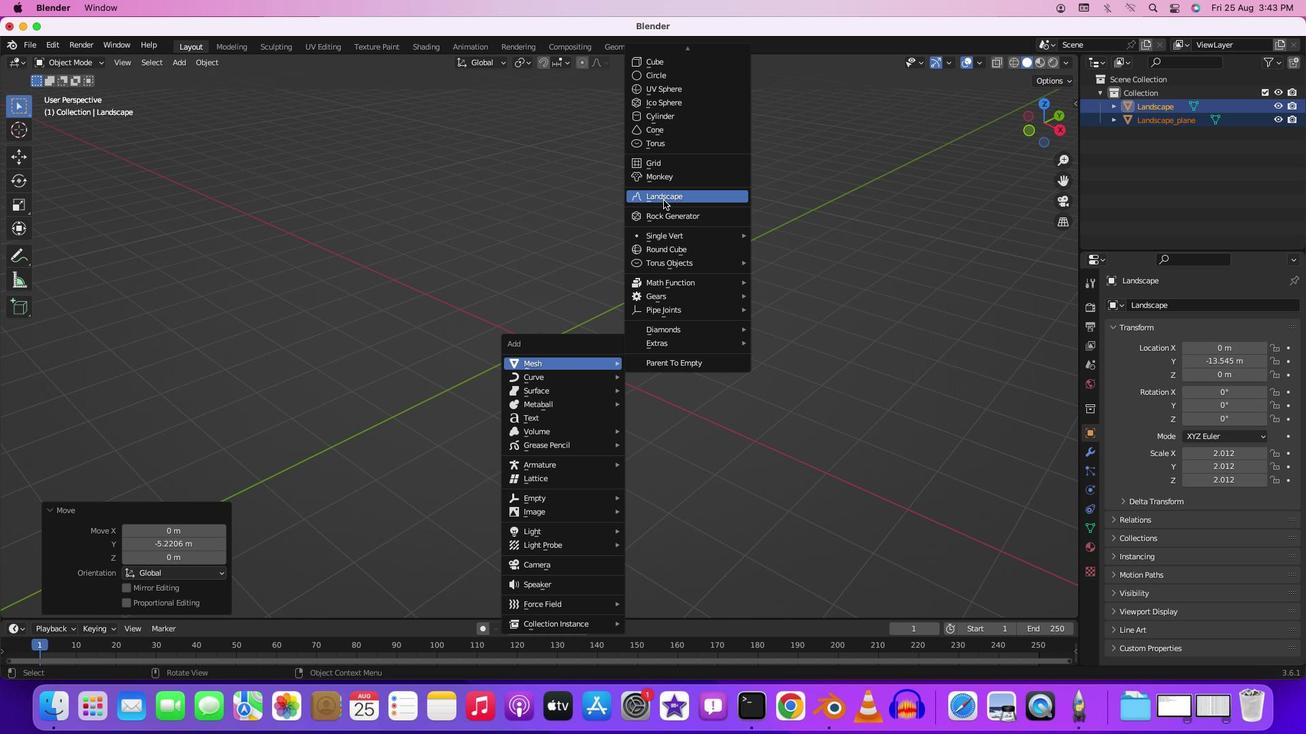 
Action: Mouse moved to (170, 121)
Screenshot: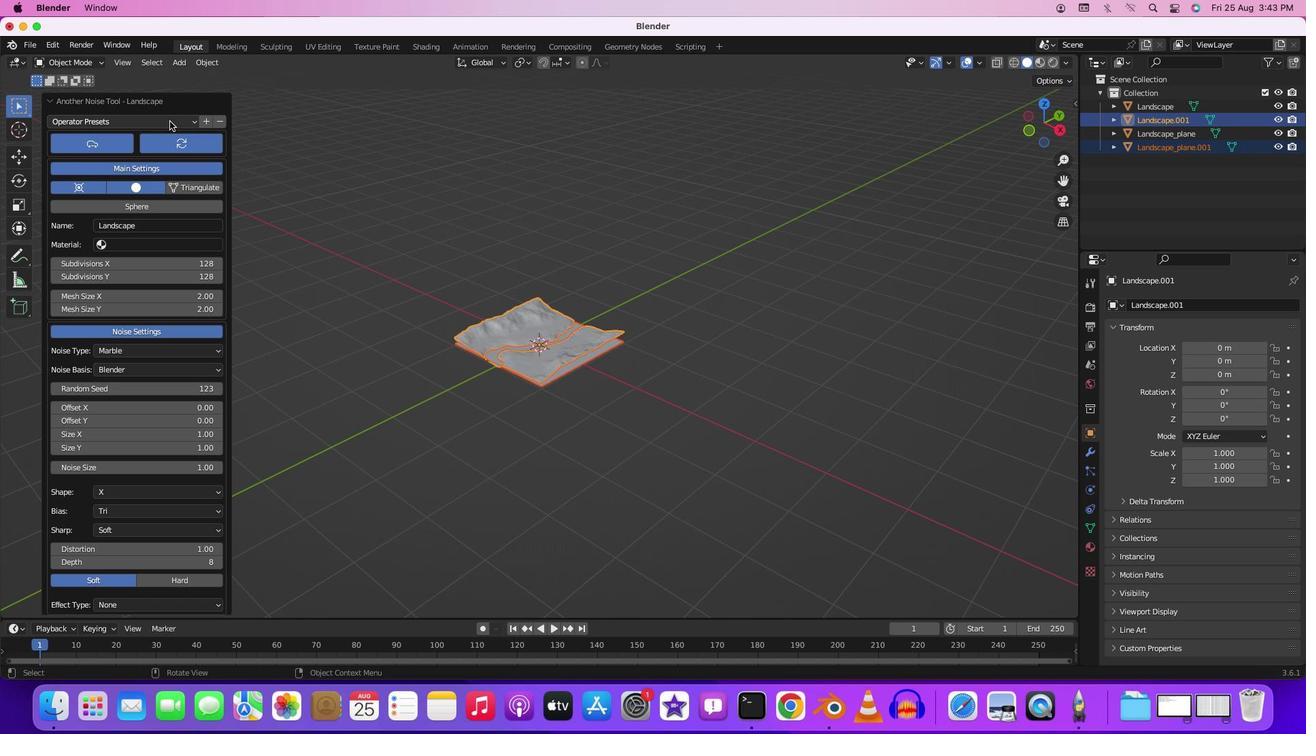 
Action: Mouse pressed left at (170, 121)
Screenshot: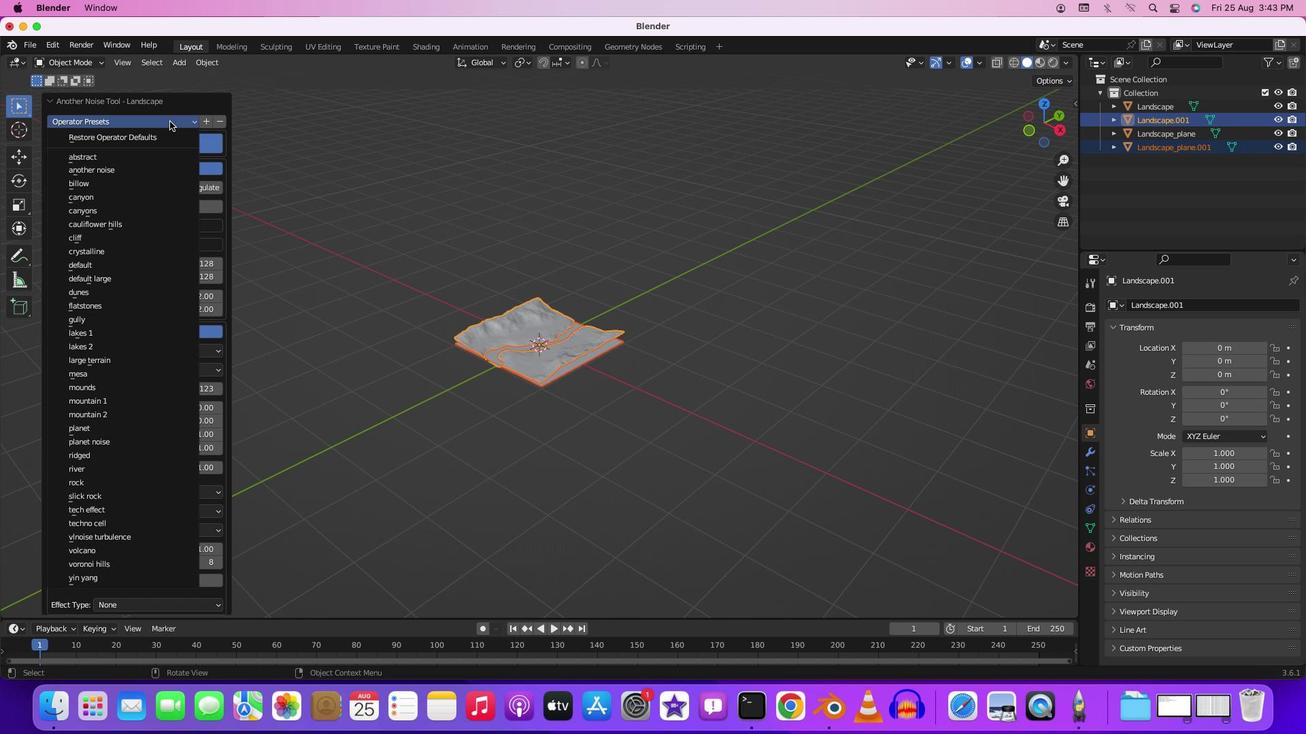 
Action: Mouse moved to (103, 240)
Screenshot: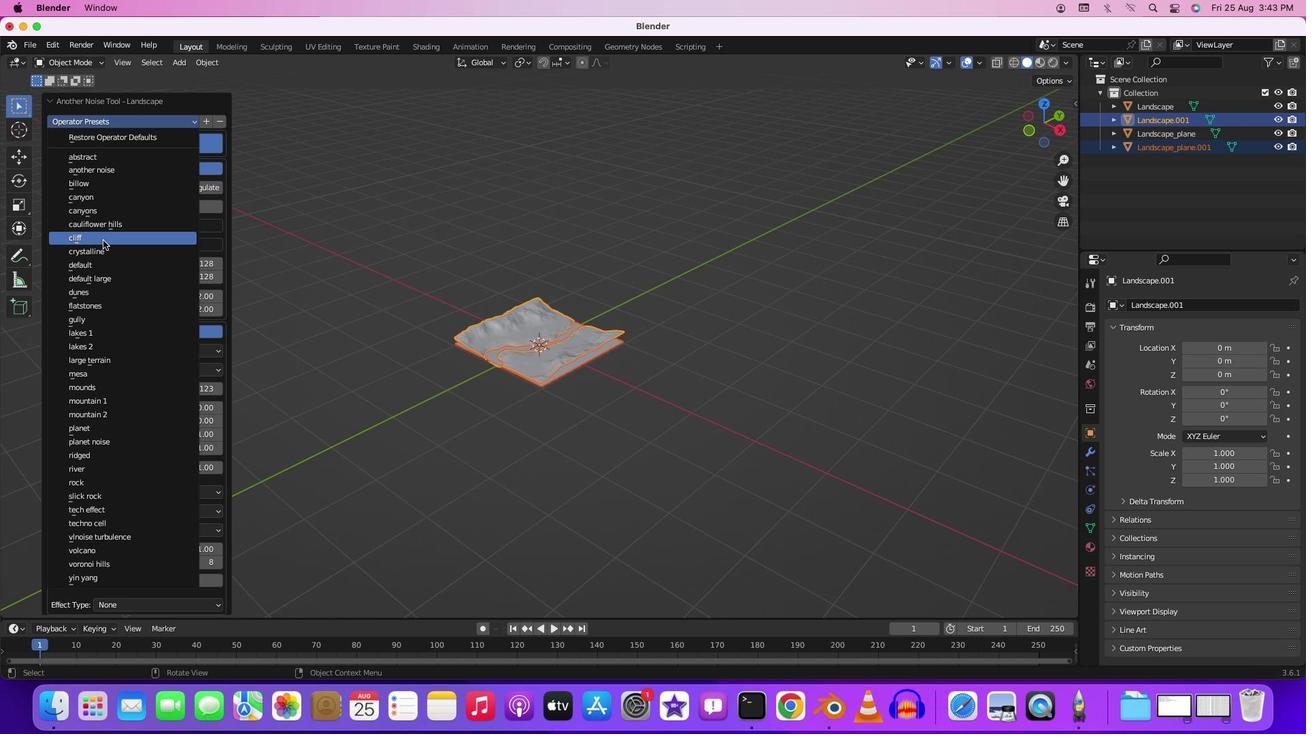 
Action: Mouse pressed left at (103, 240)
Screenshot: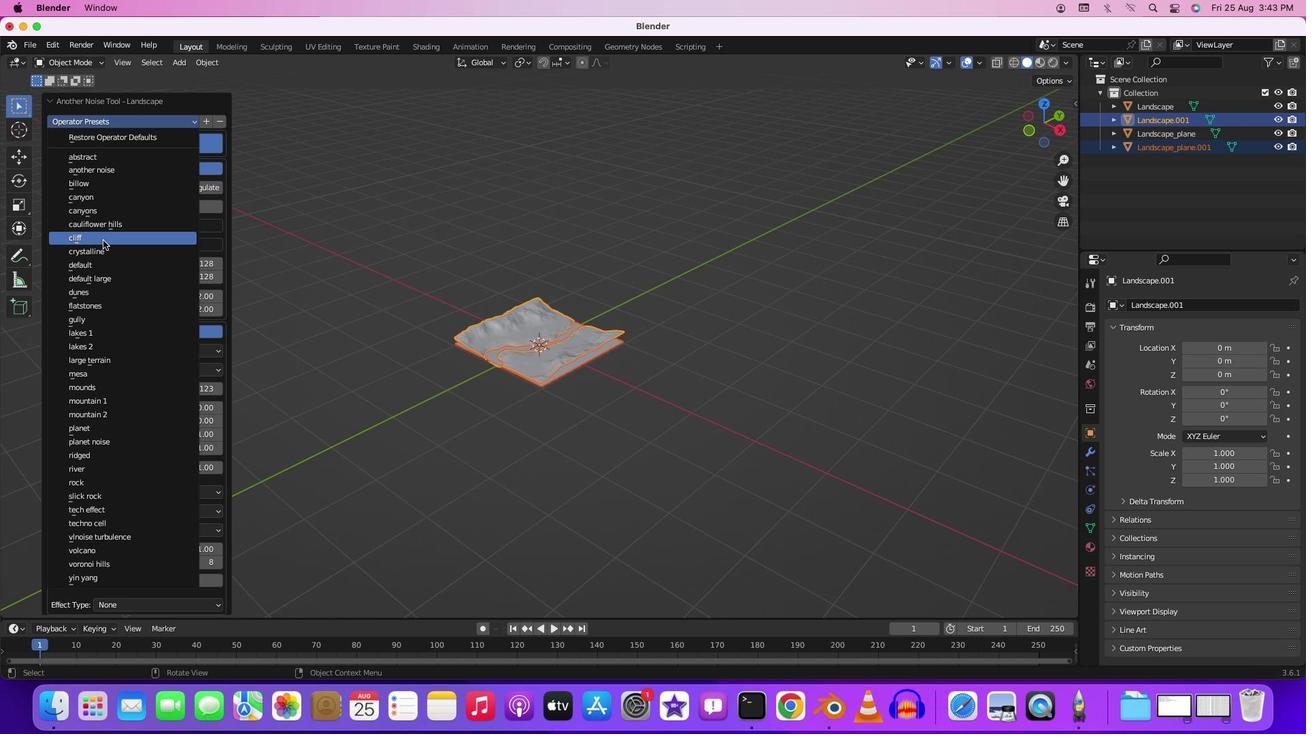 
Action: Mouse moved to (532, 402)
Screenshot: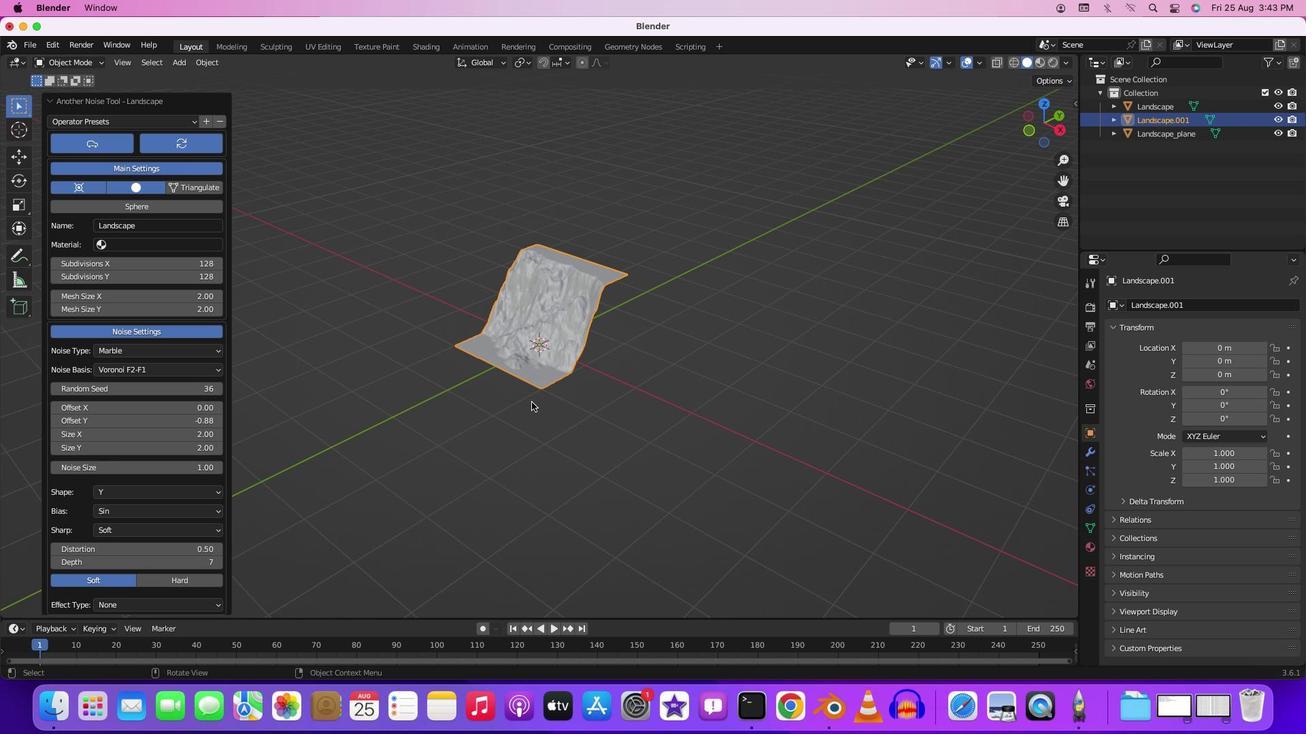 
Action: Mouse pressed middle at (532, 402)
Screenshot: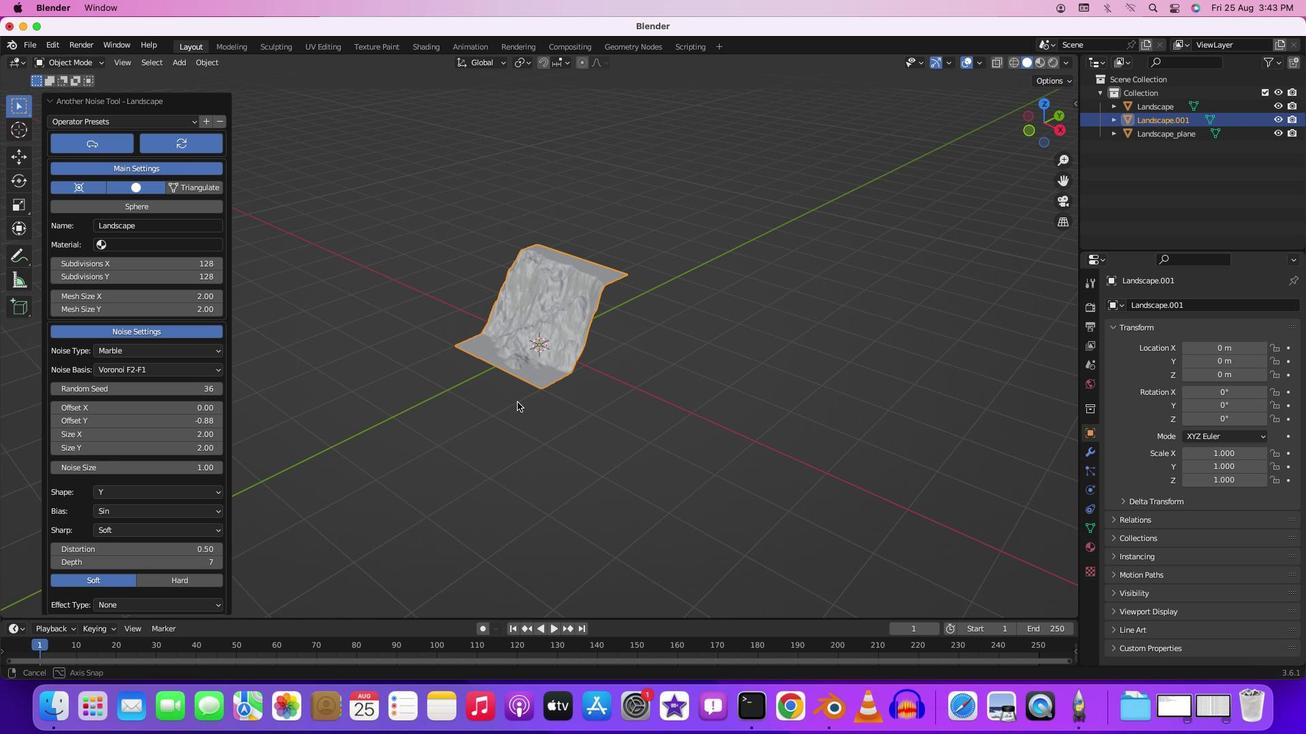 
Action: Mouse moved to (369, 364)
Screenshot: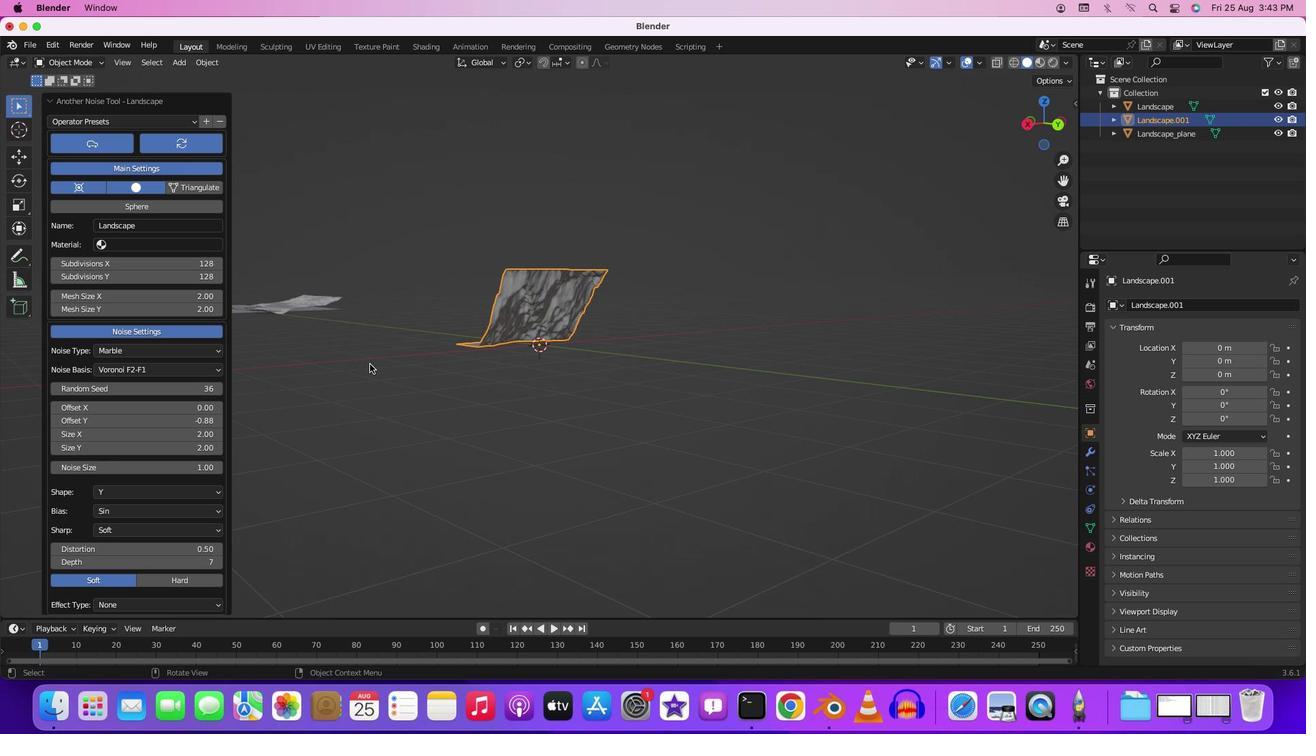 
Action: Mouse scrolled (369, 364) with delta (0, 0)
Screenshot: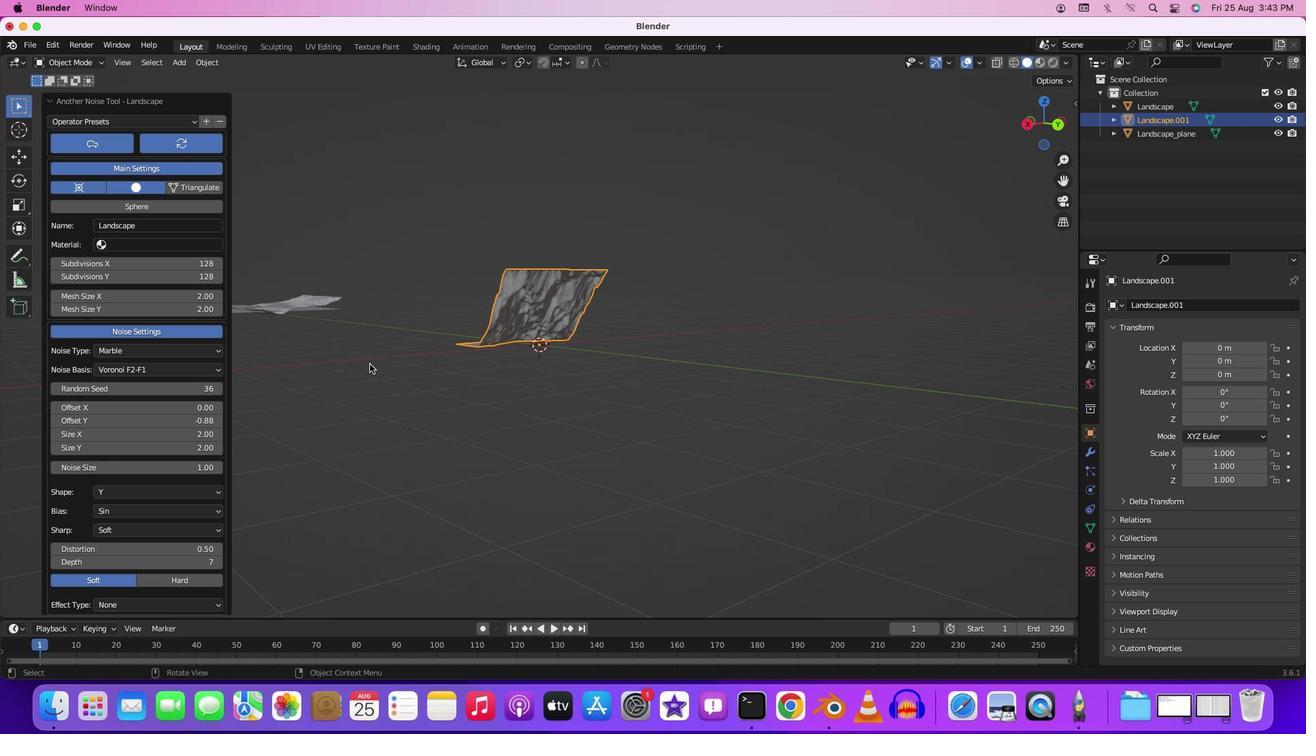 
Action: Mouse scrolled (369, 364) with delta (0, 0)
Screenshot: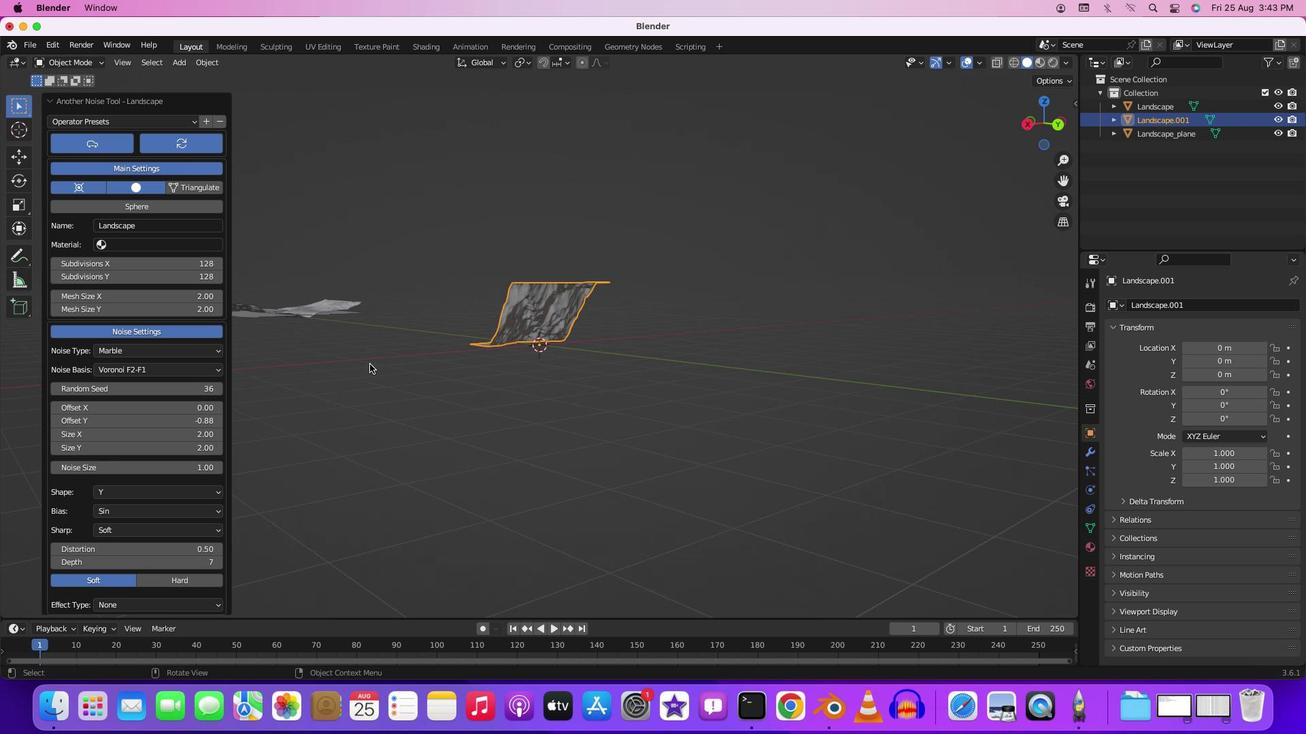 
Action: Mouse scrolled (369, 364) with delta (0, -2)
Screenshot: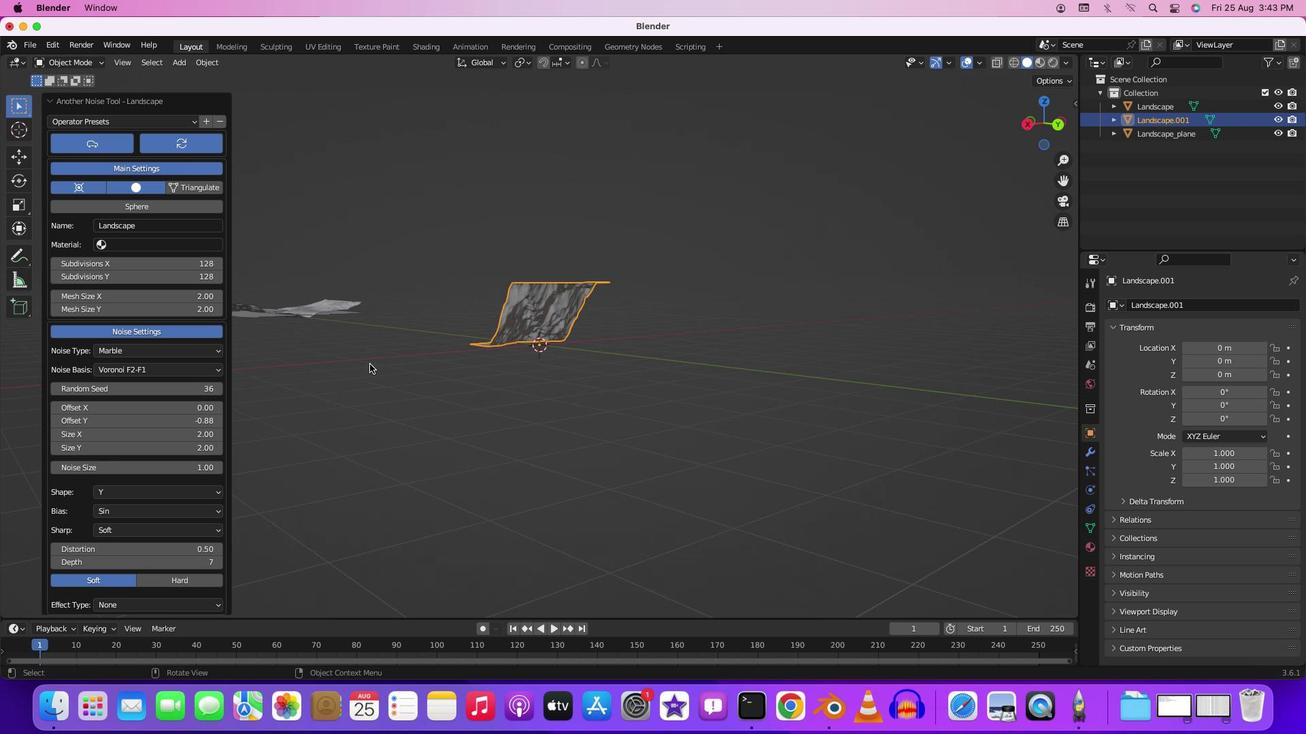 
Action: Mouse scrolled (369, 364) with delta (0, -3)
Screenshot: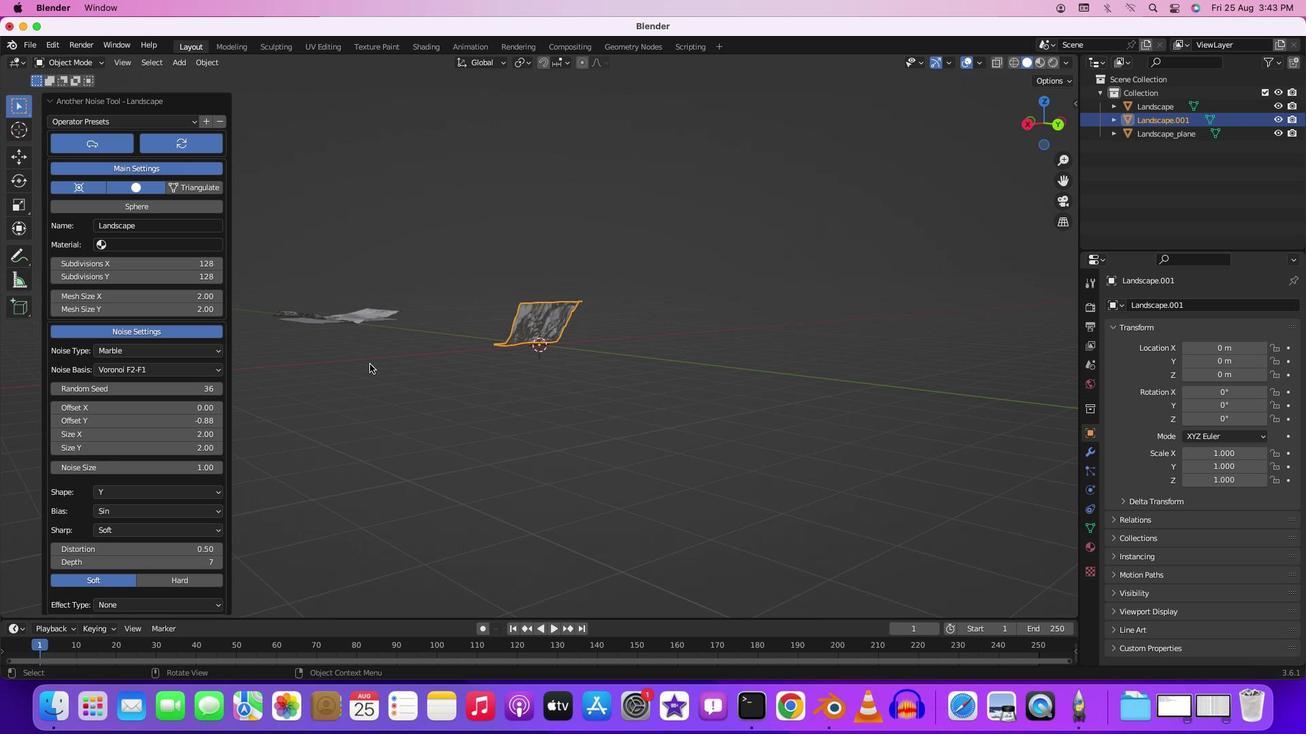 
Action: Mouse moved to (372, 357)
Screenshot: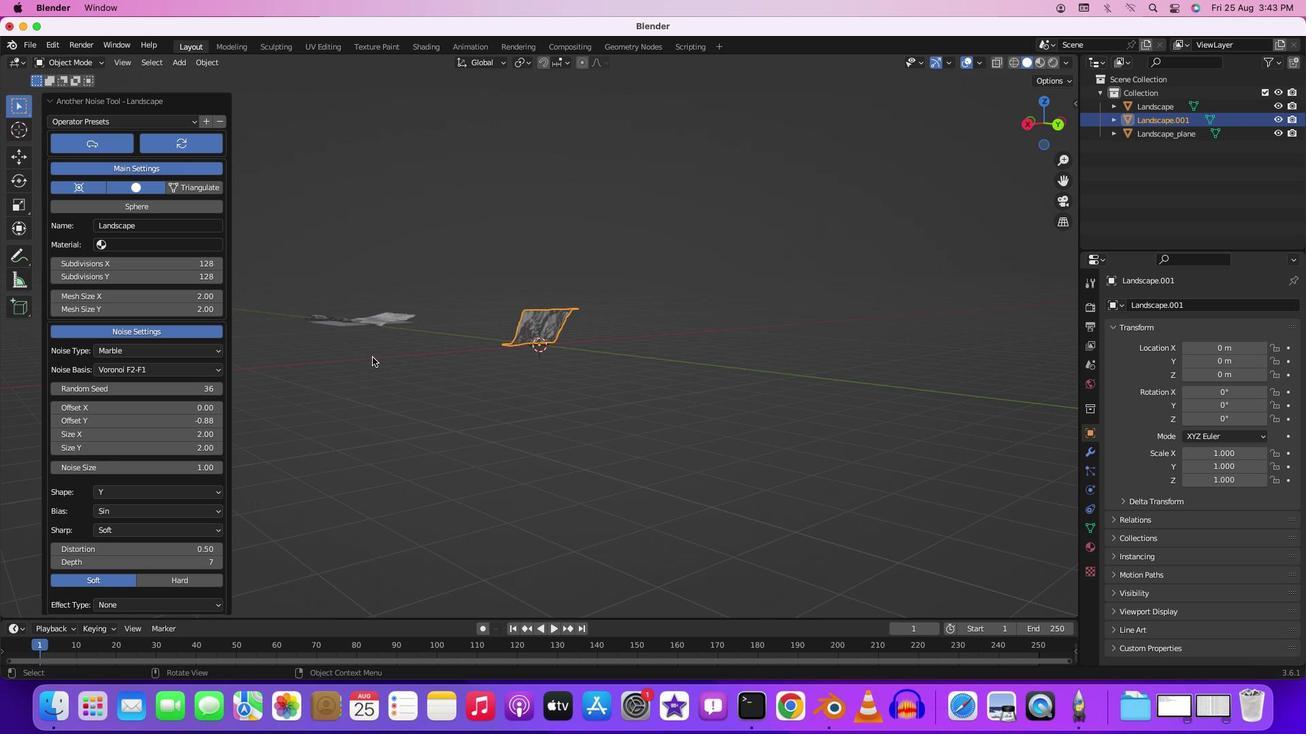 
Action: Mouse pressed middle at (372, 357)
